 Task: Open a blank google sheet and write heading  Promote Sales. Add 10 people name  'Ethan Reynolds, Olivia Thompson, Benjamin Martinez, Emma Davis, Alexander Mitchell, Ava Rodriguez, Daniel Anderson, Mia Lewis, Christopher Scott, Sophia Harris.'Item code in between  1009-1200. Product range in between  2500-15000. Add Products   Keen Shoe, Lacoste Shoe, Merrell Shoe, Mizuno  Shoe, Onitsuka Tiger Shoe, Salomon Shoe, Sanuk Shoe, Saucony Shoe, Sperry Shoe, Superga Shoe.Choose quantity  3 to 9 Tax 12 percent commission 2 percent Total Add Amount. Save page Attendance Sheet for Weekly Analysisbook
Action: Mouse moved to (225, 240)
Screenshot: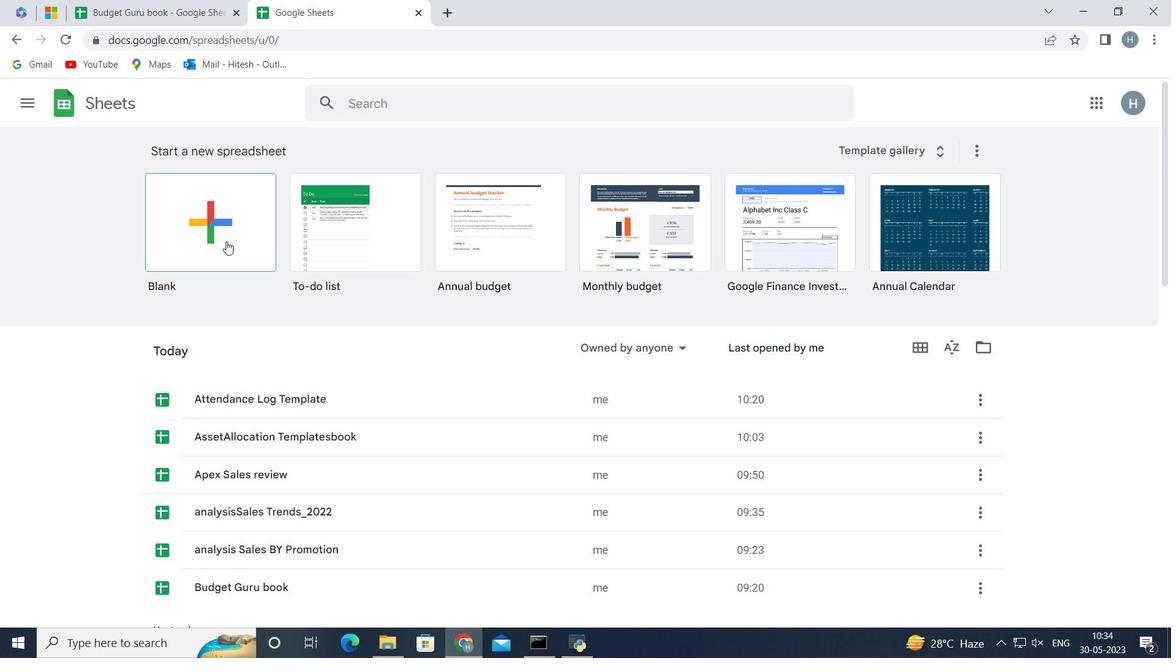 
Action: Mouse pressed left at (225, 240)
Screenshot: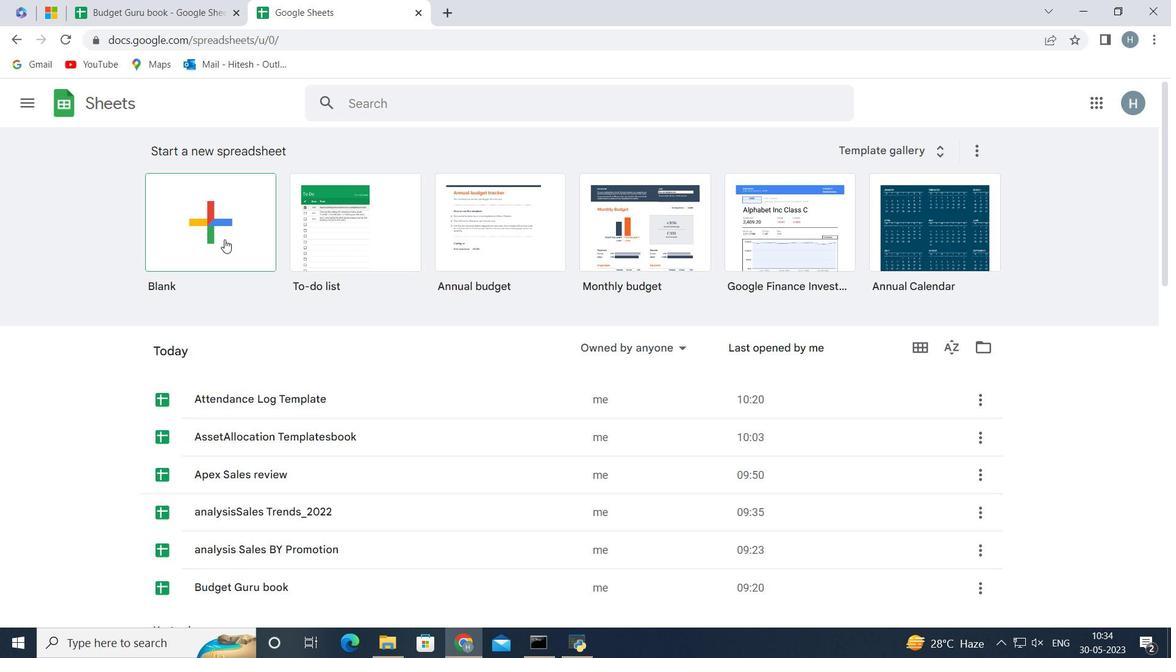 
Action: Mouse moved to (74, 212)
Screenshot: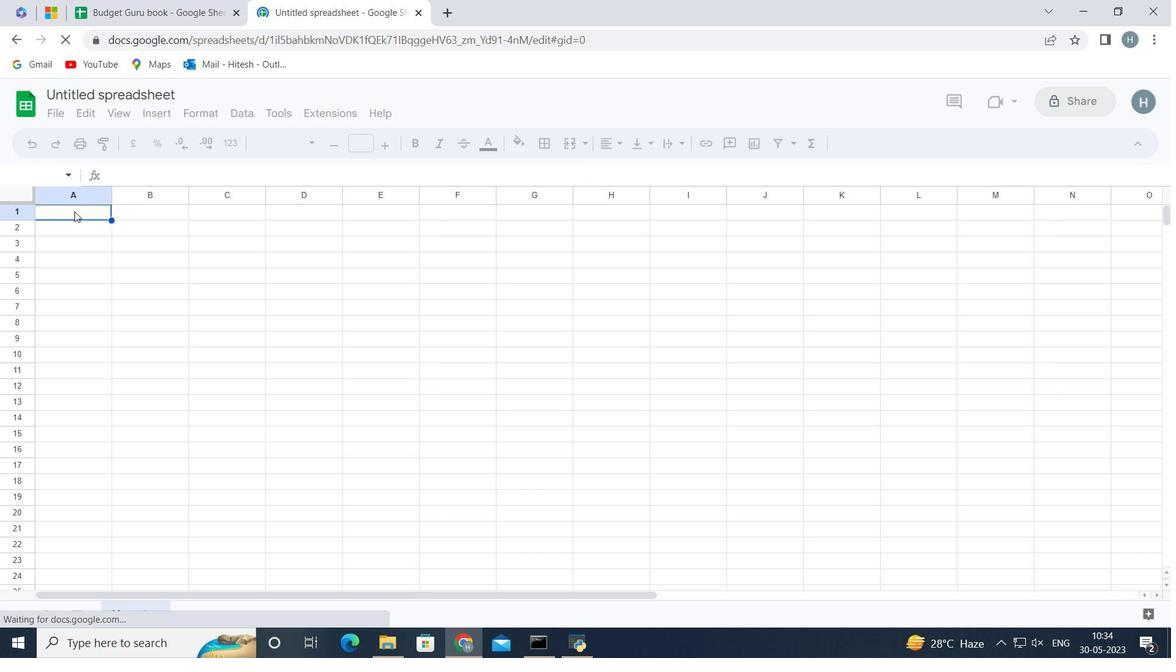 
Action: Key pressed <Key.shift><Key.shift><Key.shift><Key.shift><Key.shift><Key.shift><Key.shift><Key.shift><Key.shift><Key.shift><Key.shift><Key.shift><Key.shift><Key.shift><Key.shift><Key.shift><Key.shift><Key.shift><Key.shift><Key.shift>Promote<Key.space><Key.shift>S<Key.backspace>
Screenshot: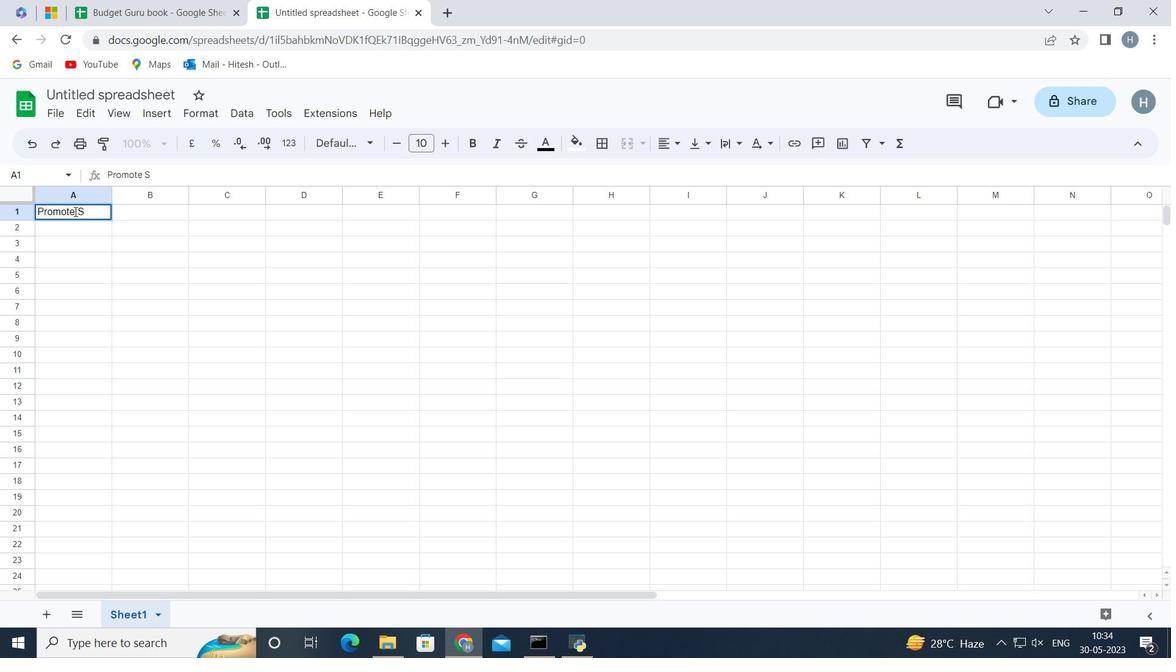 
Action: Mouse moved to (162, 217)
Screenshot: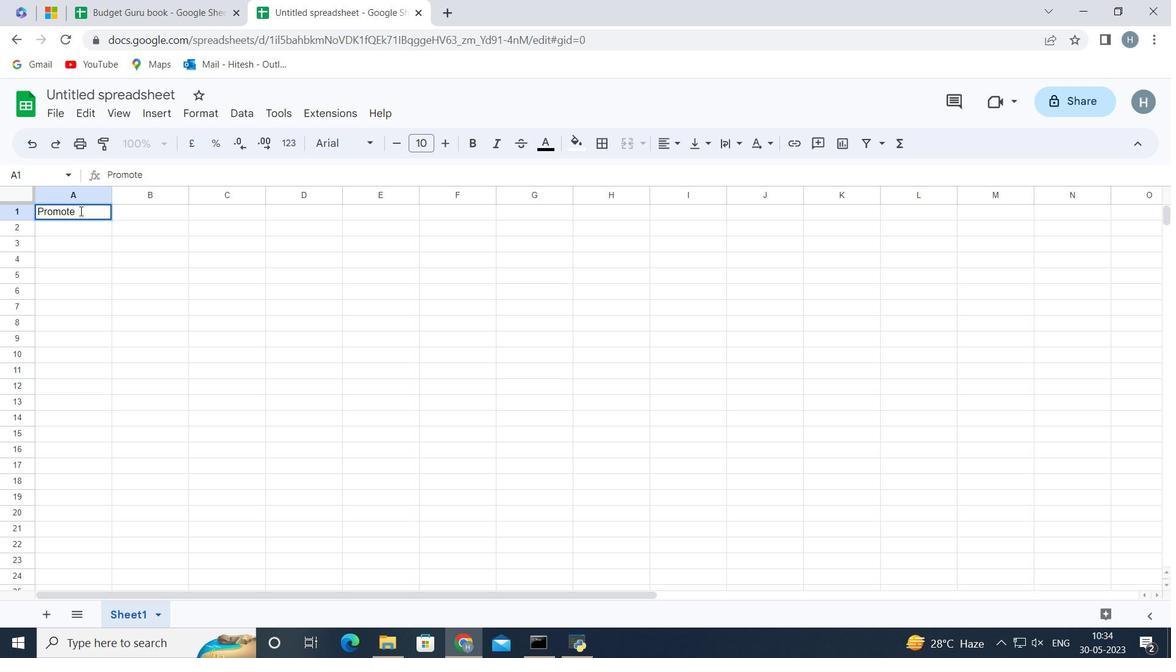 
Action: Key pressed <Key.shift>Sales<Key.enter>
Screenshot: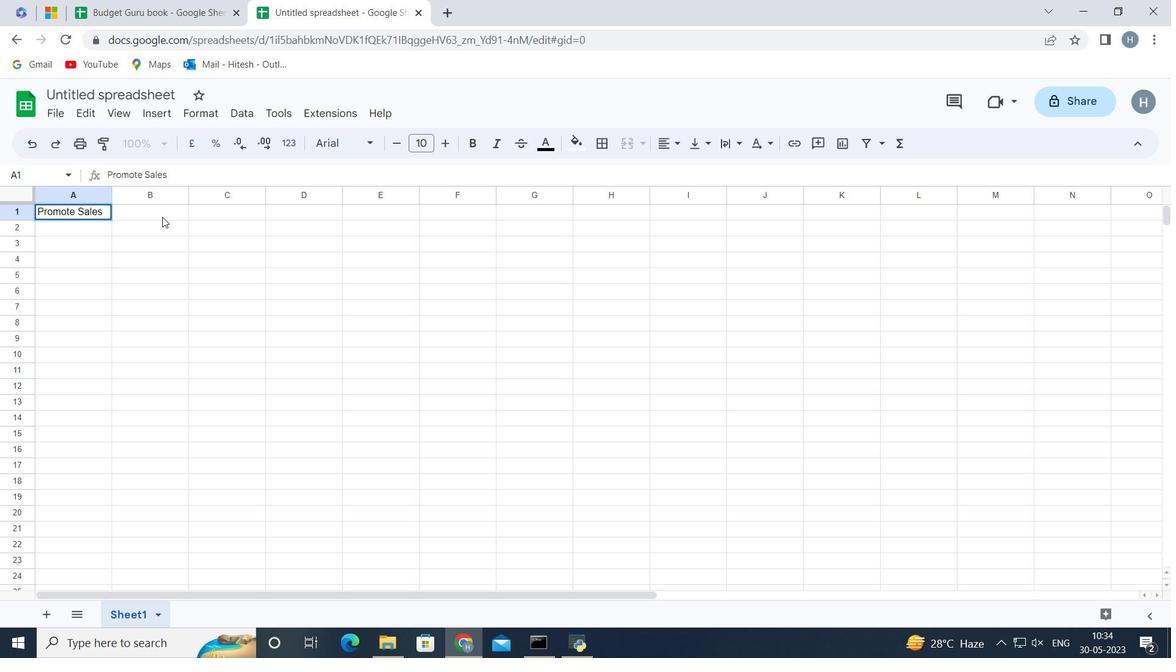 
Action: Mouse moved to (161, 219)
Screenshot: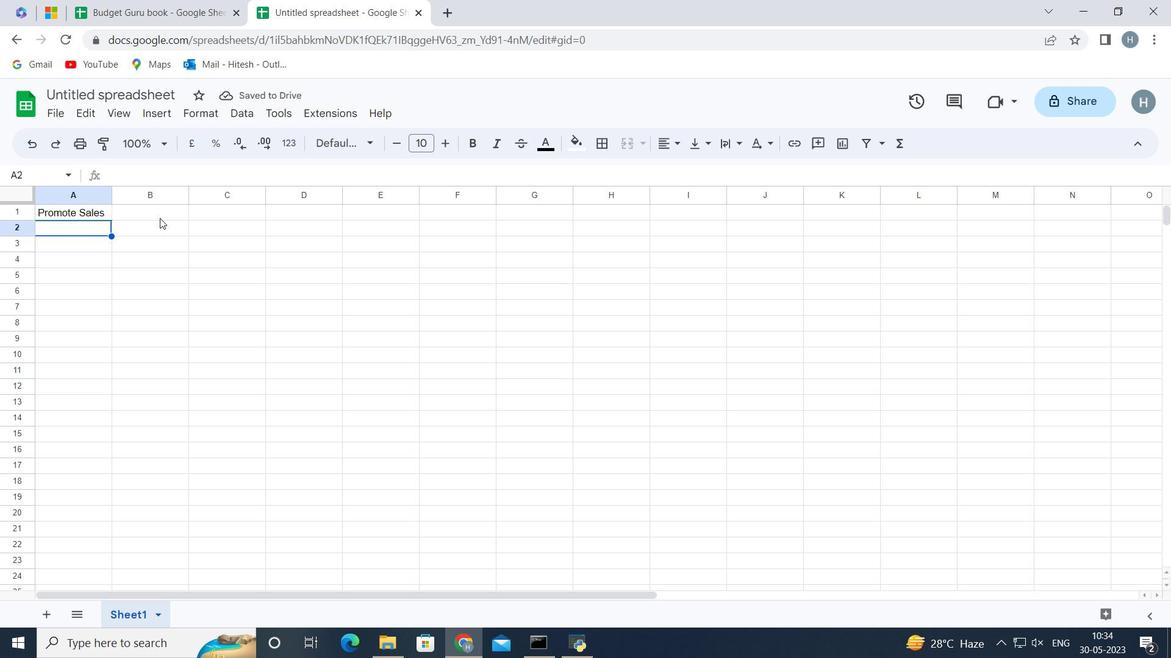 
Action: Key pressed <Key.shift>Name<Key.enter><Key.shift>Ethan<Key.space><Key.shift>Reynolds<Key.enter><Key.shift_r>Olivia<Key.space><Key.shift><Key.shift><Key.shift><Key.shift><Key.shift><Key.shift><Key.shift><Key.shift><Key.shift>Thompson<Key.enter><Key.shift>Benjamin<Key.space><Key.shift_r>Martinez<Key.enter><Key.shift>Daniel<Key.space><Key.shift>Anderson<Key.enter><Key.shift_r>Mia<Key.space><Key.shift_r>Lewis<Key.space><Key.enter><Key.shift><Key.shift><Key.shift><Key.shift>Christopher<Key.space><Key.shift>Scott<Key.enter><Key.shift>Sophia<Key.space><Key.shift>Harris
Screenshot: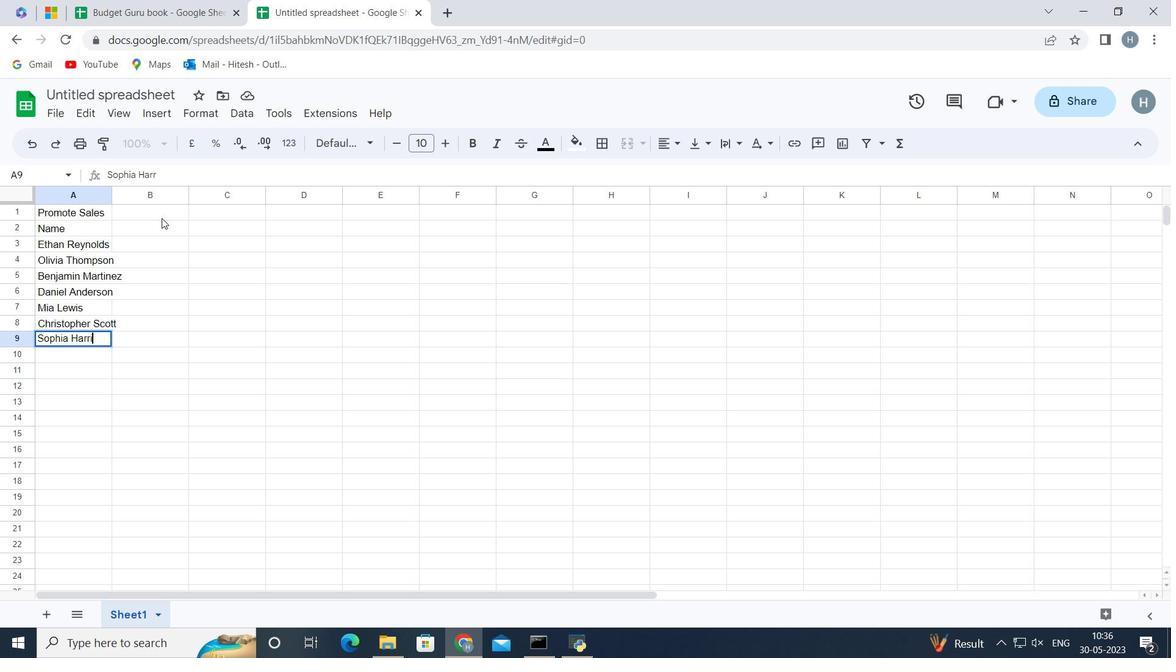 
Action: Mouse moved to (82, 288)
Screenshot: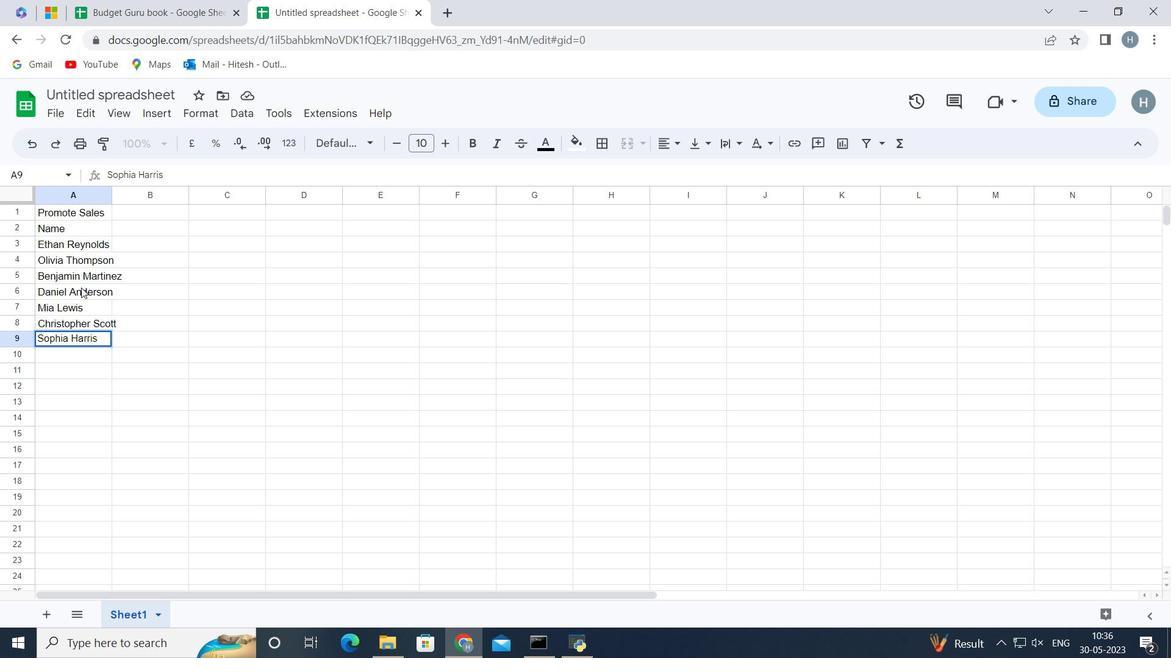 
Action: Mouse pressed left at (82, 288)
Screenshot: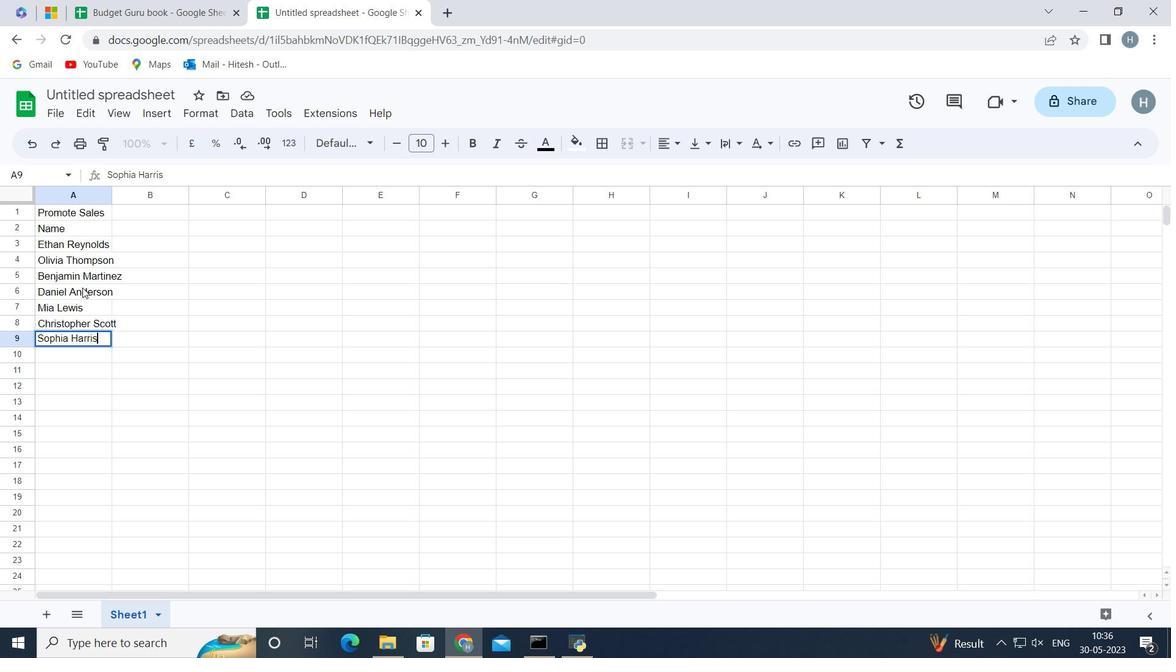 
Action: Mouse moved to (83, 288)
Screenshot: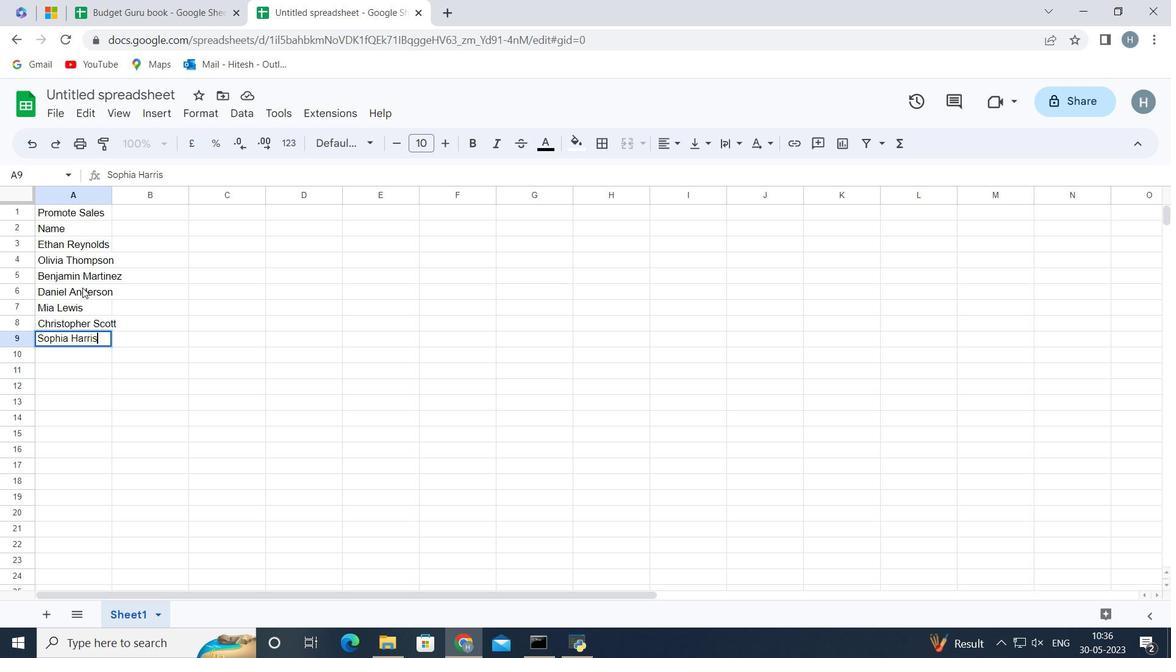
Action: Key pressed <Key.backspace><Key.down><Key.backspace><Key.down><Key.backspace><Key.down><Key.backspace><Key.up><Key.up><Key.up>
Screenshot: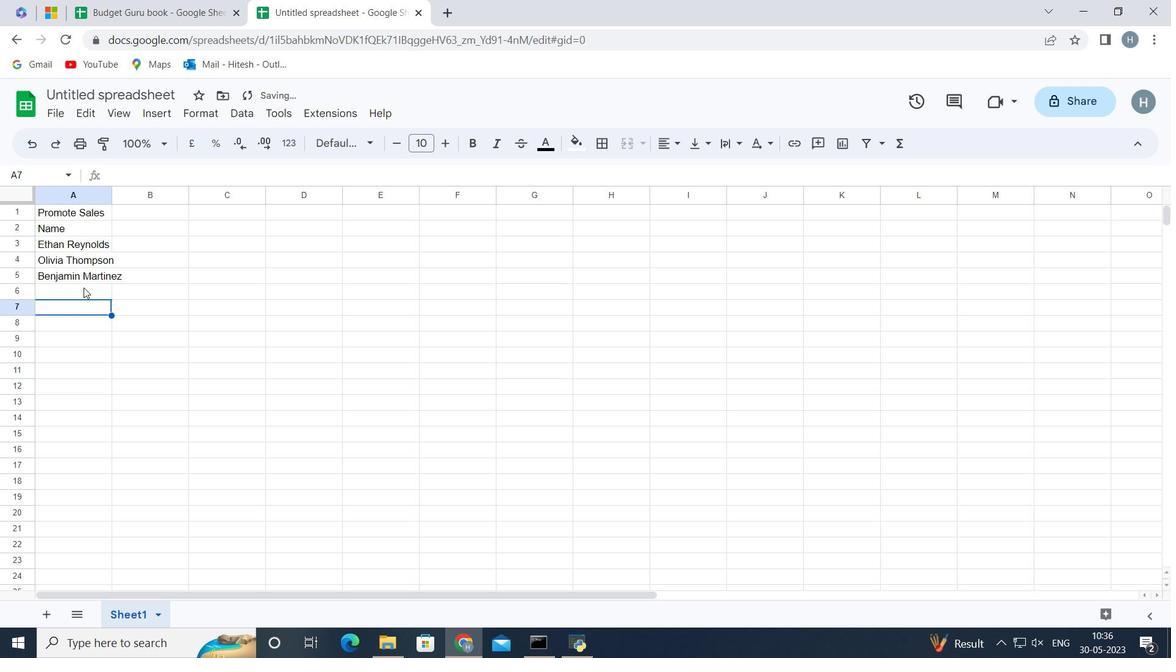 
Action: Mouse moved to (65, 293)
Screenshot: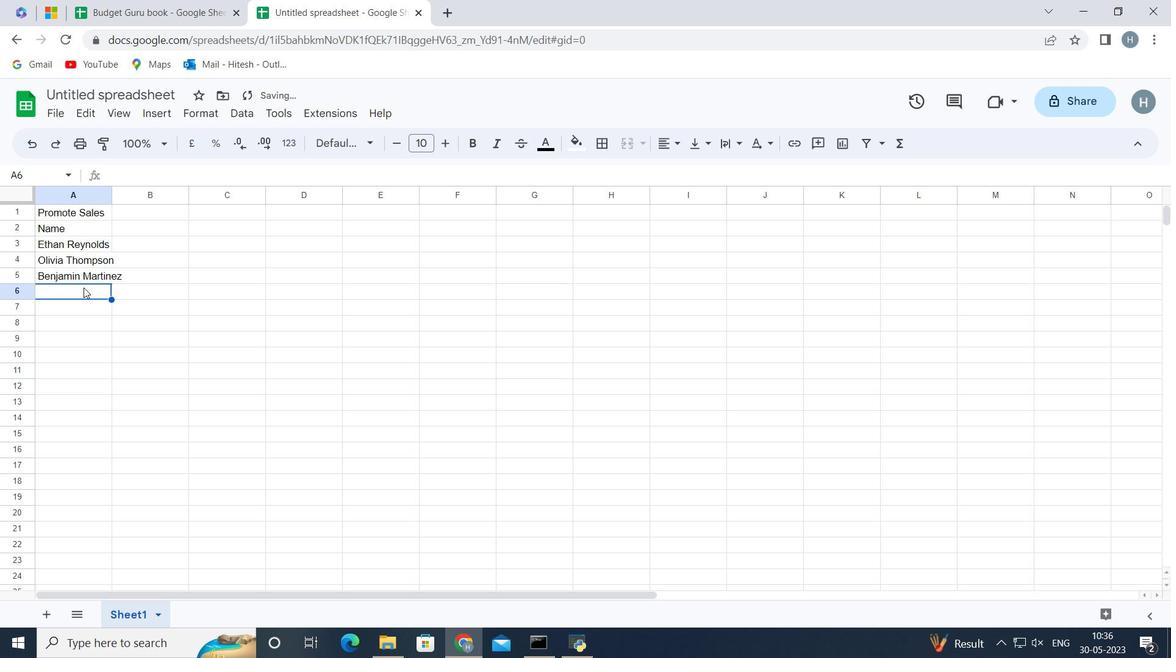 
Action: Key pressed <Key.shift><Key.shift>Emma<Key.space><Key.shift>Davis<Key.enter><Key.shift>Alexander<Key.space><Key.shift_r>Mitchell<Key.enter><Key.shift>Christopher<Key.space><Key.shift>Scott<Key.enter>
Screenshot: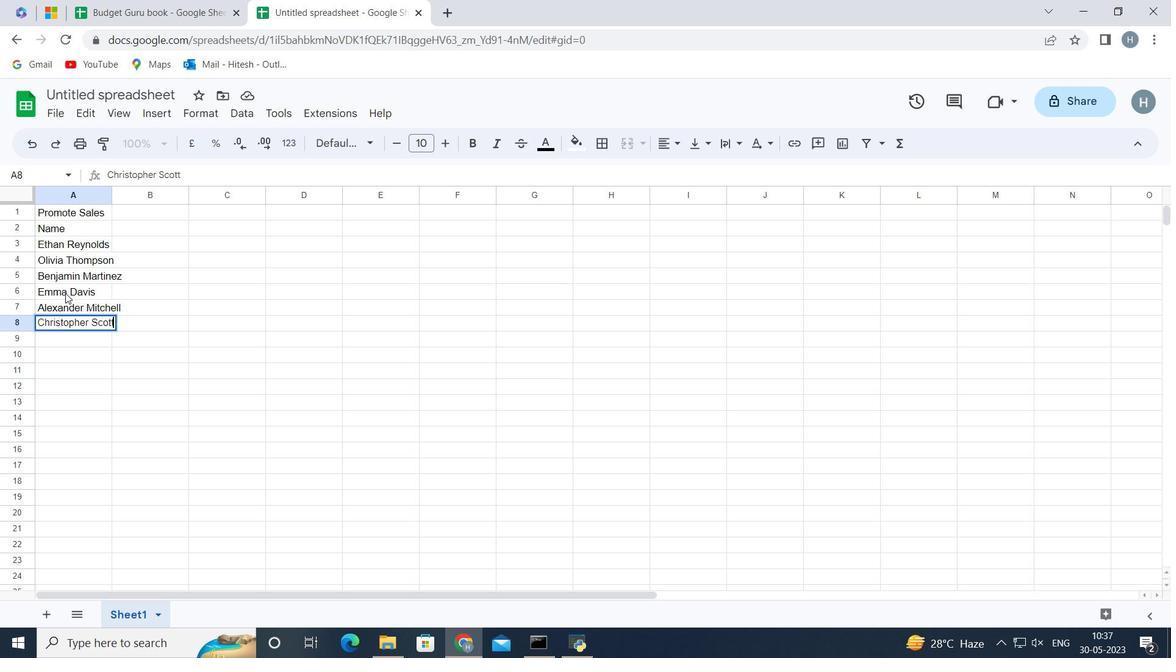 
Action: Mouse moved to (75, 238)
Screenshot: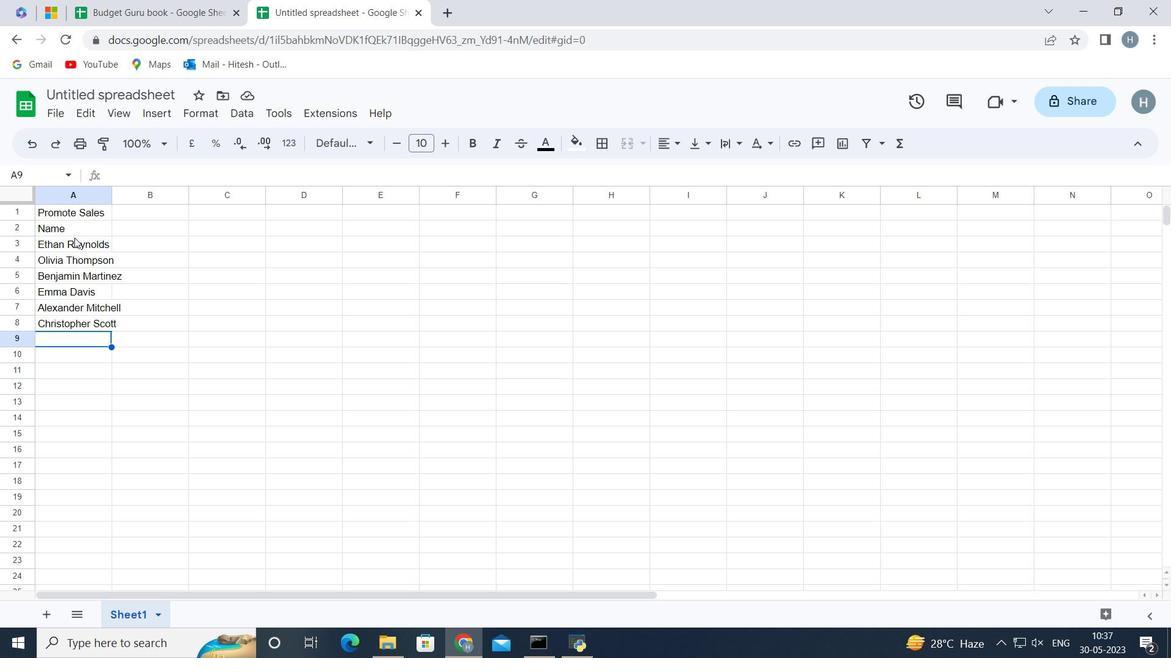 
Action: Mouse pressed left at (75, 238)
Screenshot: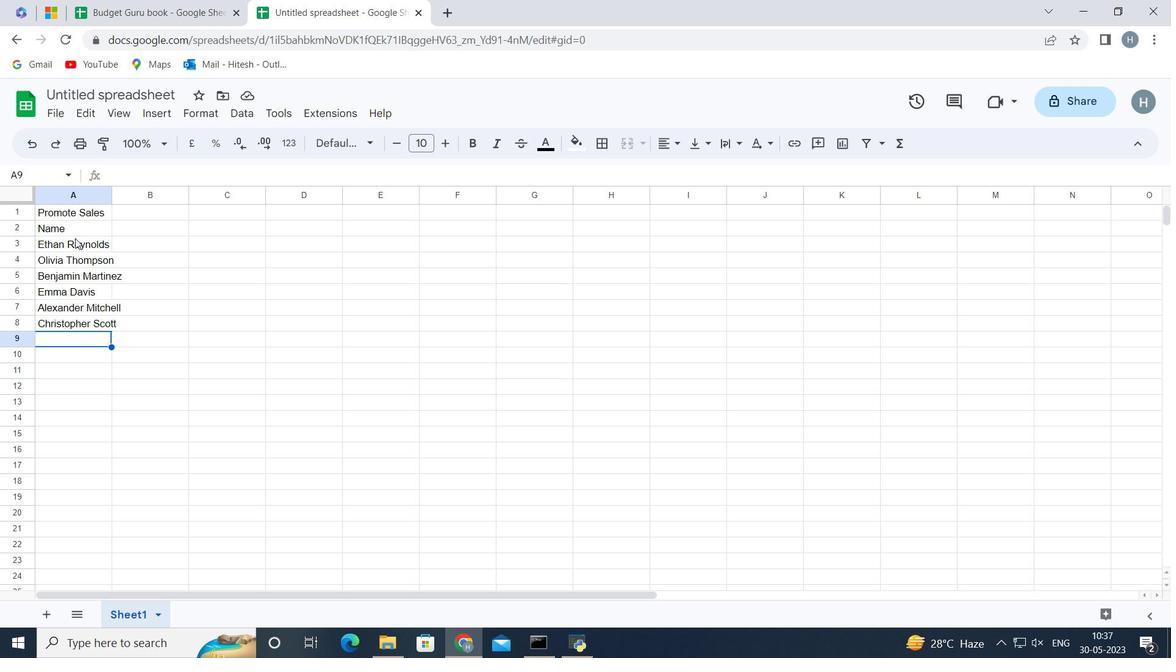 
Action: Mouse moved to (90, 255)
Screenshot: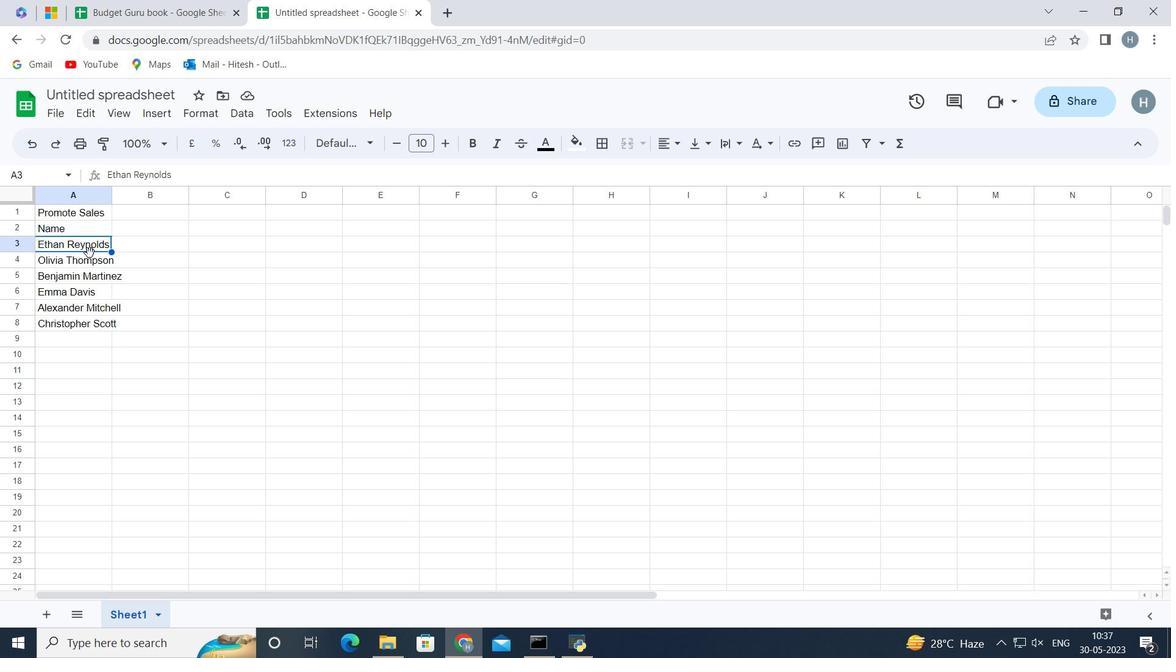 
Action: Mouse pressed left at (90, 255)
Screenshot: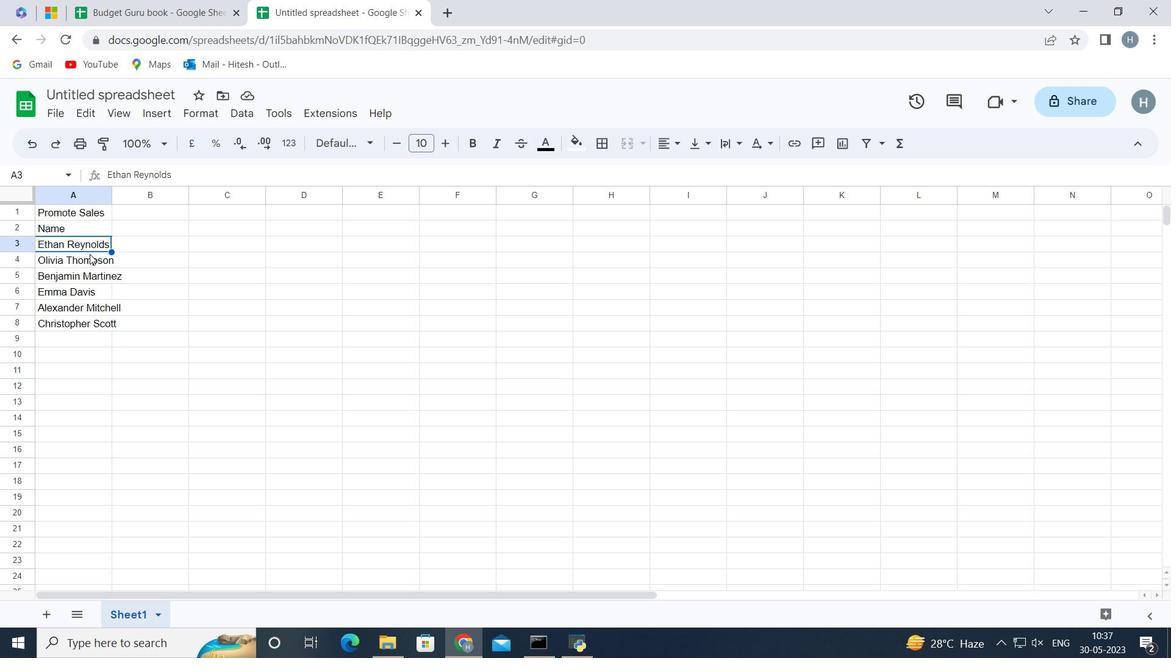 
Action: Mouse moved to (93, 272)
Screenshot: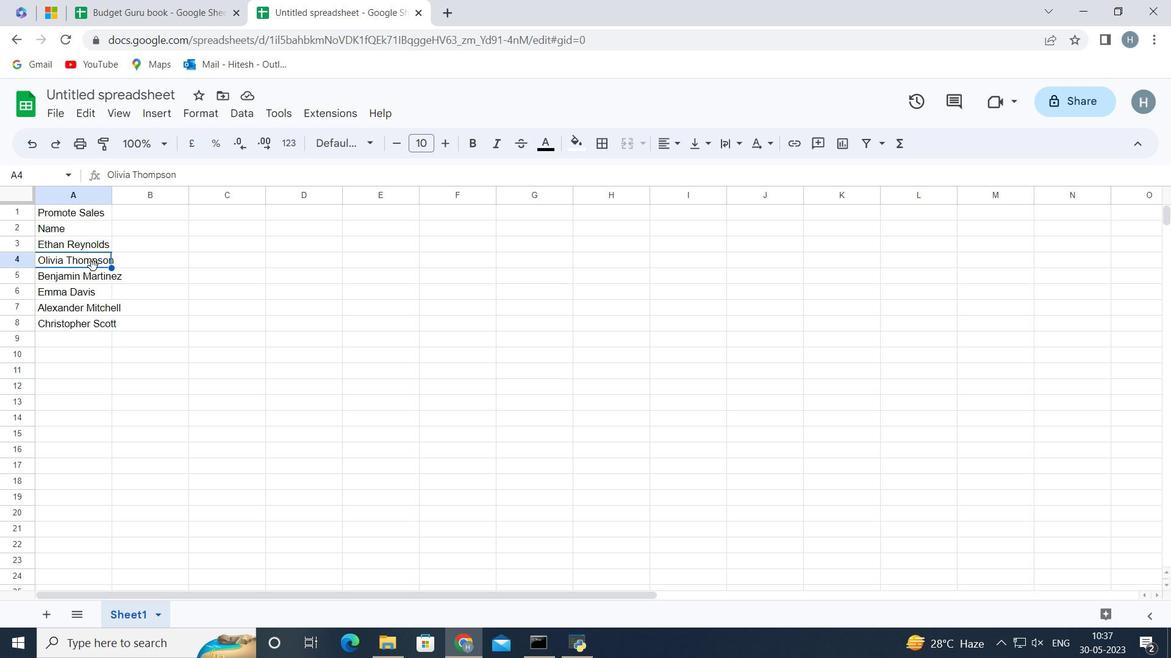 
Action: Mouse pressed left at (93, 272)
Screenshot: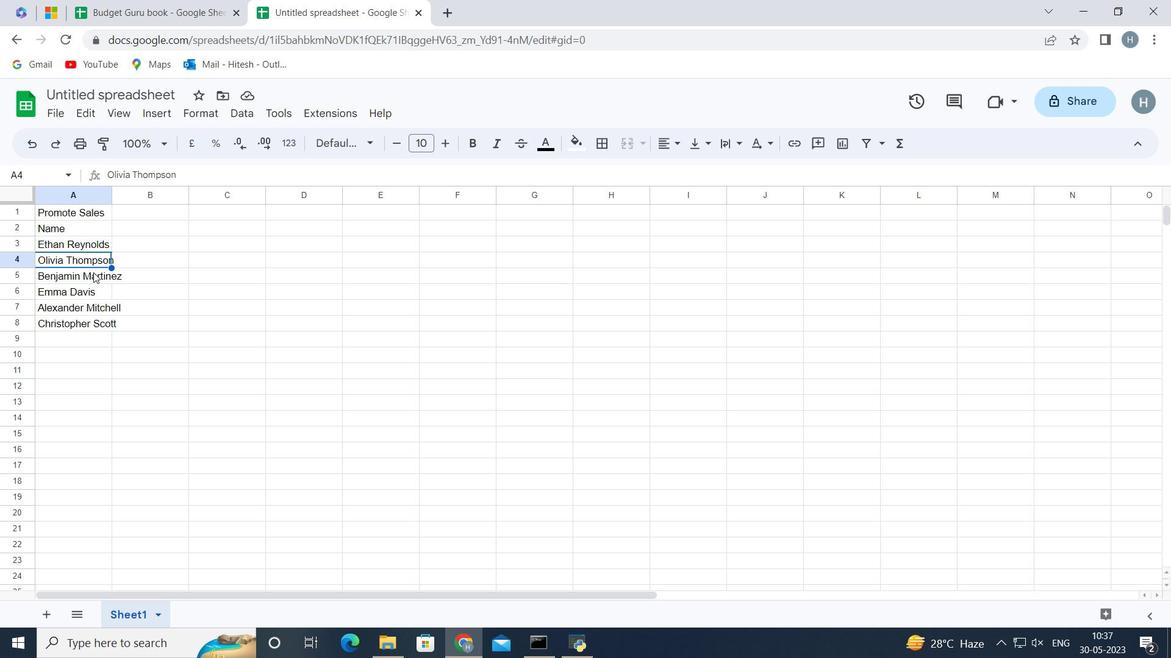 
Action: Mouse moved to (92, 288)
Screenshot: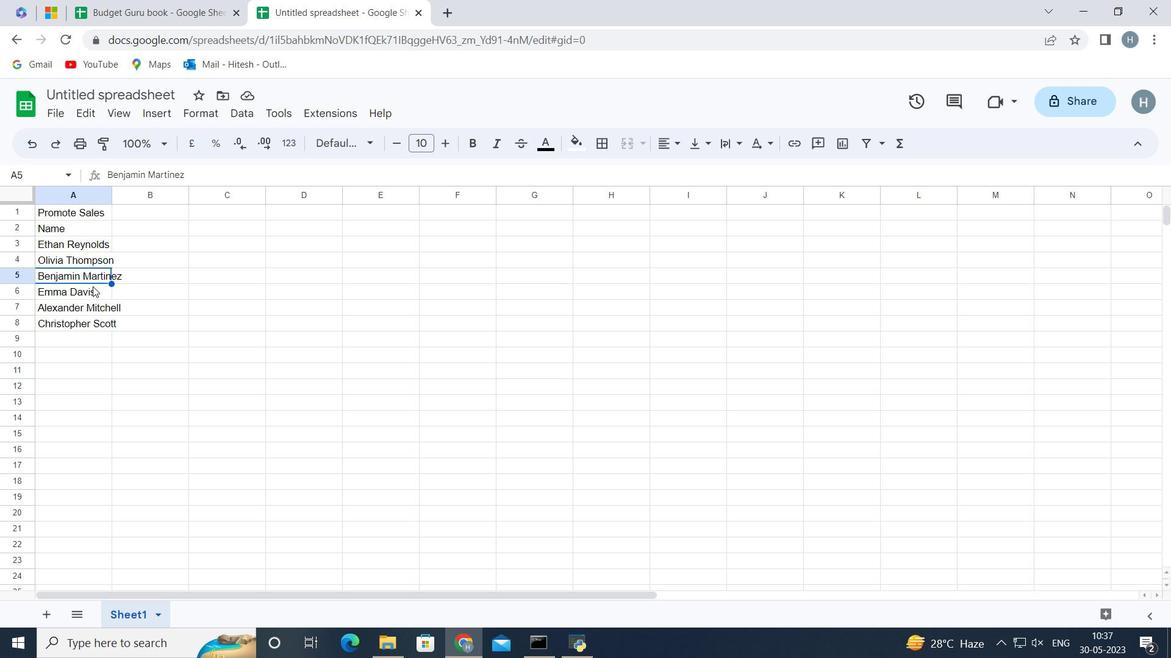 
Action: Mouse pressed left at (92, 288)
Screenshot: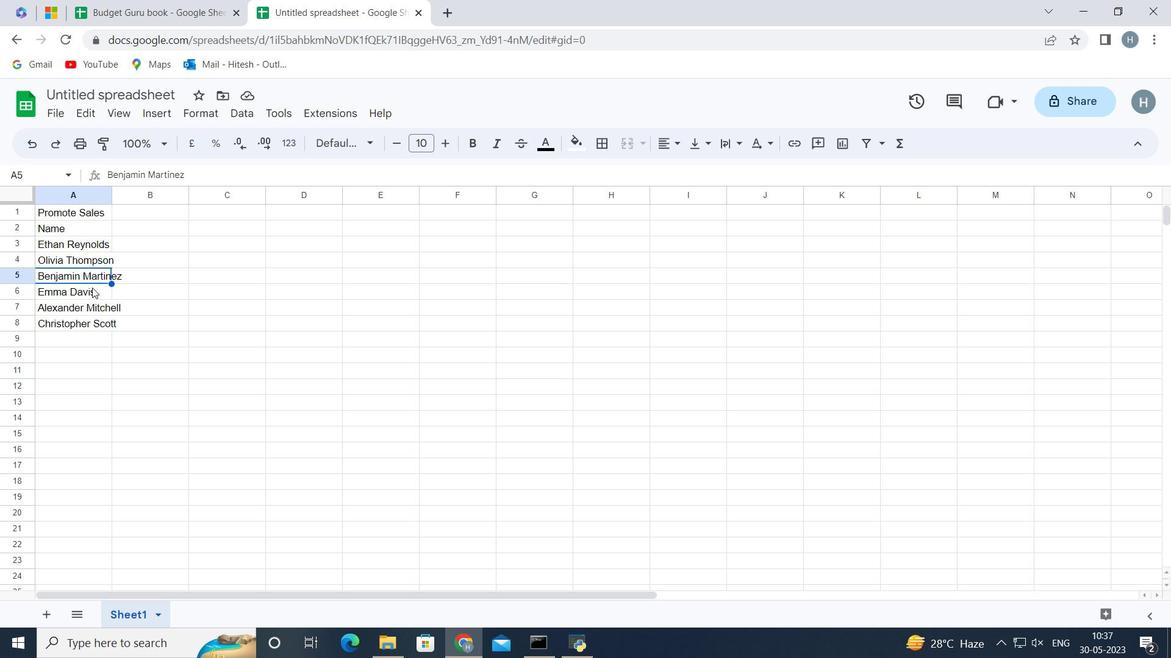 
Action: Mouse moved to (90, 314)
Screenshot: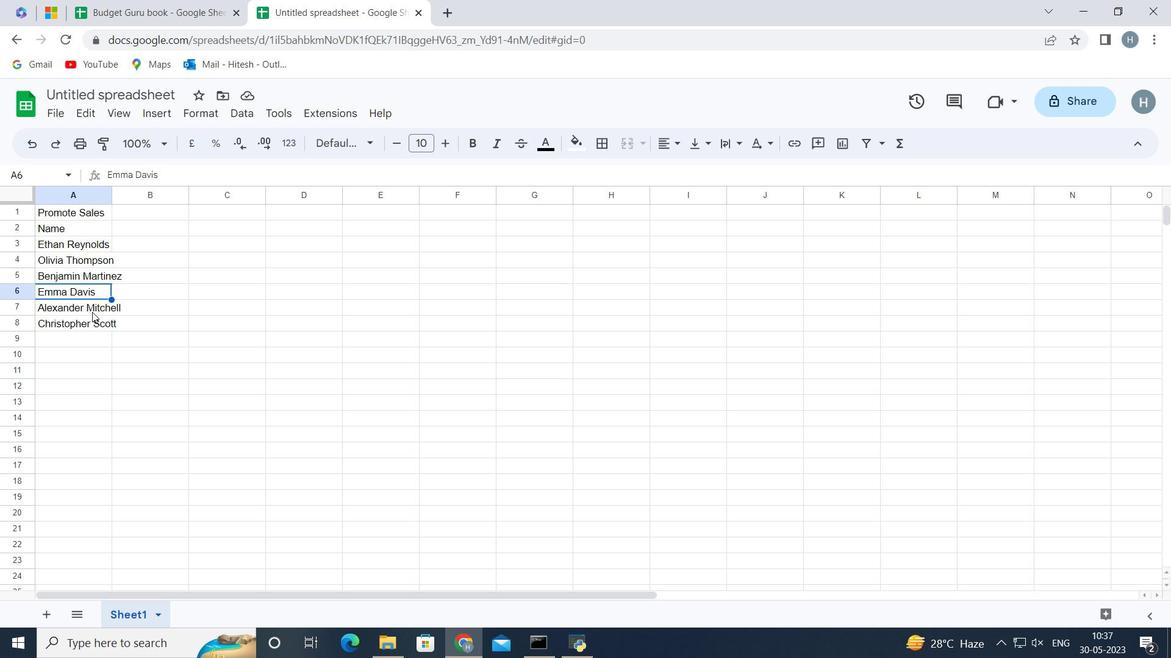 
Action: Mouse pressed left at (90, 314)
Screenshot: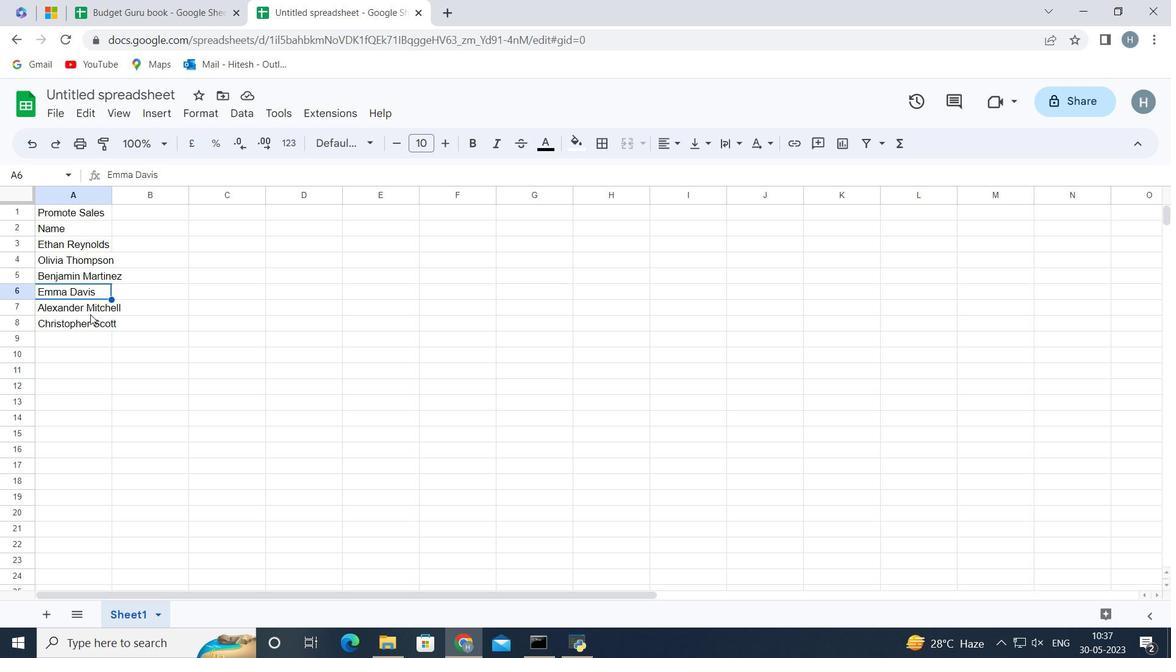 
Action: Mouse moved to (89, 327)
Screenshot: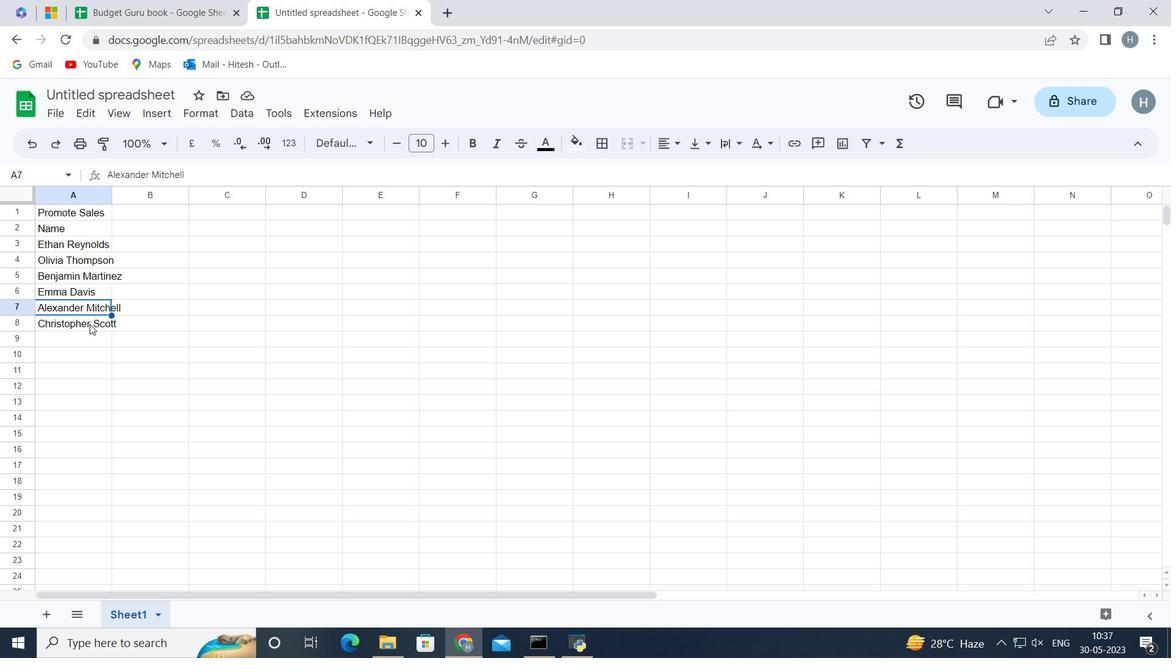 
Action: Mouse pressed left at (89, 327)
Screenshot: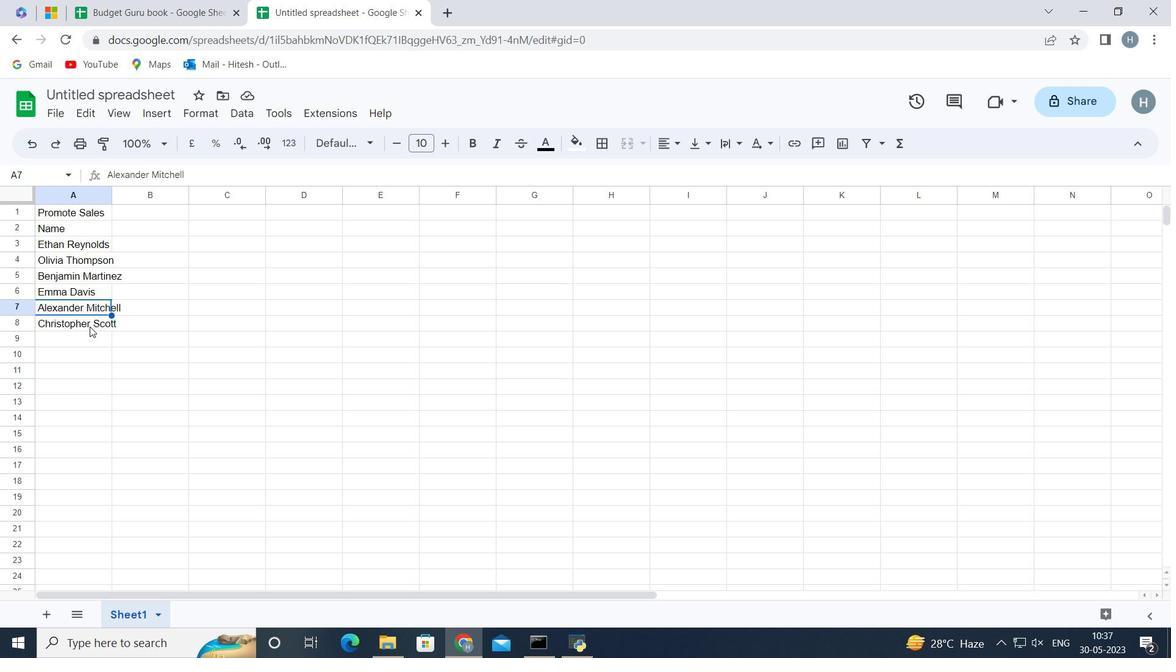 
Action: Key pressed <Key.backspace><Key.shift>Ava<Key.space><Key.shift>Rodriguez<Key.enter><Key.shift>Dano<Key.backspace>iel<Key.space><Key.shift>Anderson<Key.space><Key.shift_r>Mia<Key.space><Key.shift_r>Lewis<Key.backspace><Key.backspace><Key.backspace><Key.backspace><Key.backspace><Key.backspace><Key.backspace><Key.backspace><Key.backspace><Key.enter><Key.shift_r>Mia<Key.space><Key.shift_r>Lewis<Key.enter><Key.shift>Christopher<Key.space><Key.shift>Scott<Key.enter><Key.shift>Sophia<Key.space><Key.shift><Key.shift><Key.shift><Key.shift><Key.shift><Key.shift><Key.shift><Key.shift>Harris<Key.enter>
Screenshot: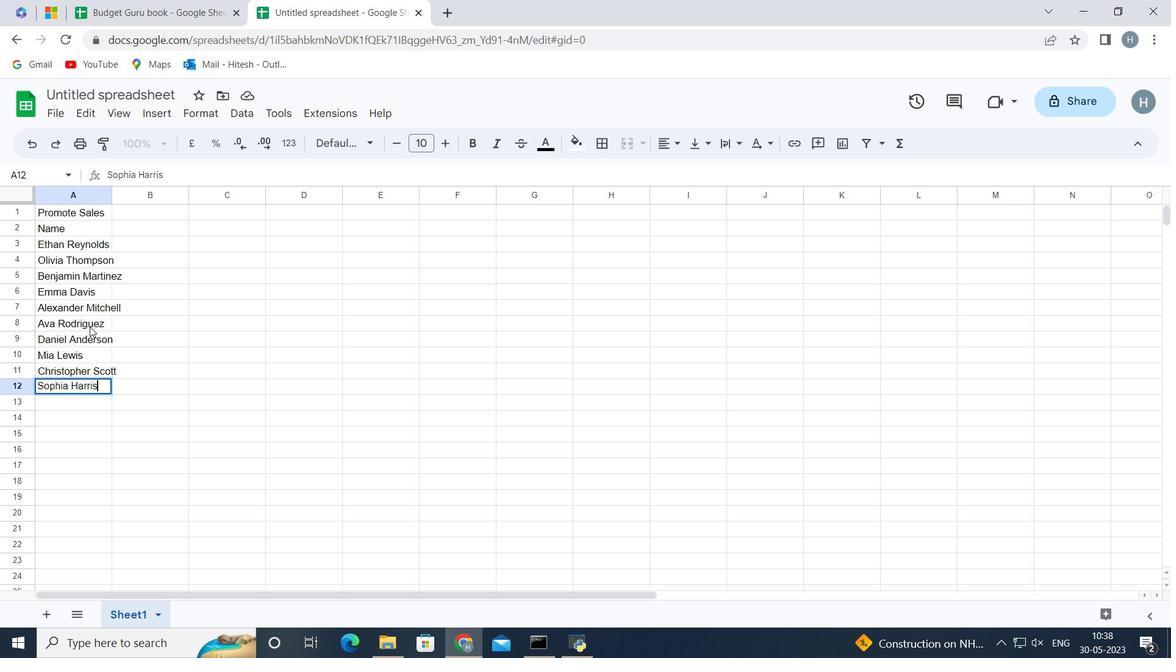 
Action: Mouse moved to (75, 200)
Screenshot: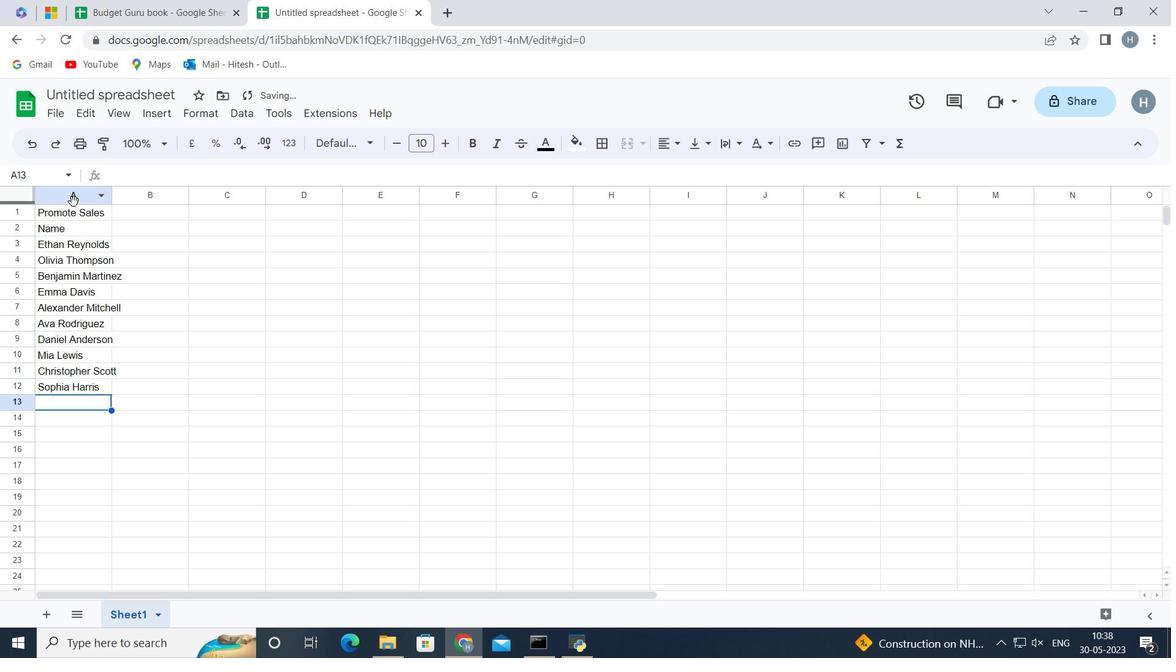 
Action: Mouse pressed left at (75, 200)
Screenshot: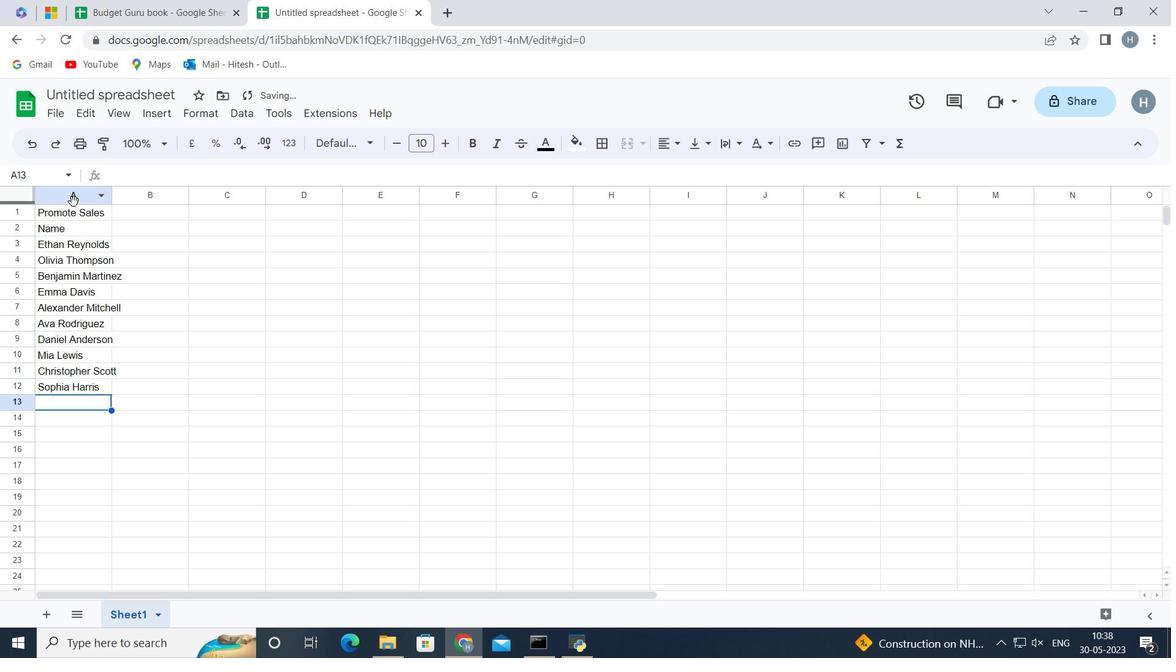 
Action: Mouse moved to (58, 195)
Screenshot: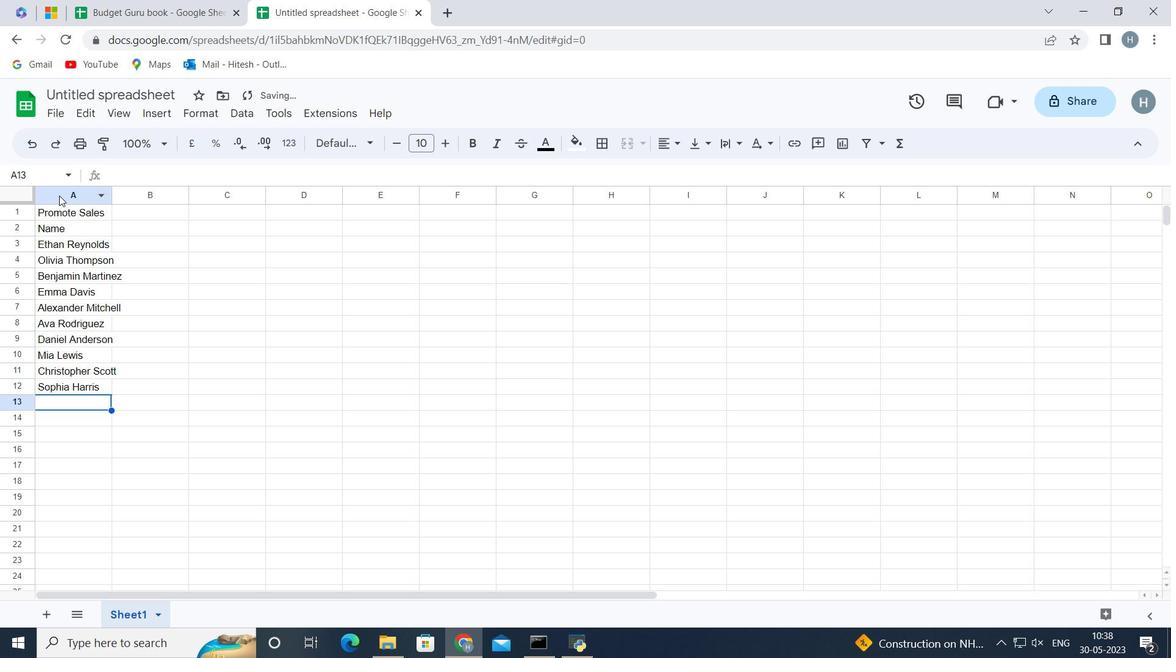 
Action: Mouse pressed left at (58, 195)
Screenshot: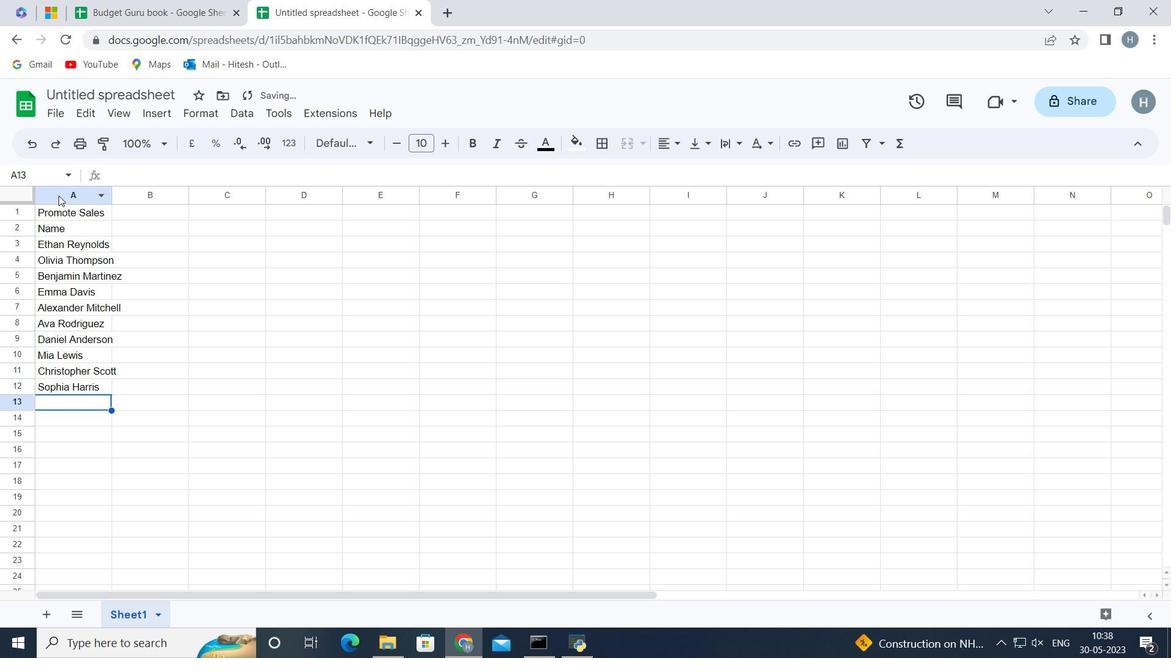 
Action: Mouse moved to (111, 194)
Screenshot: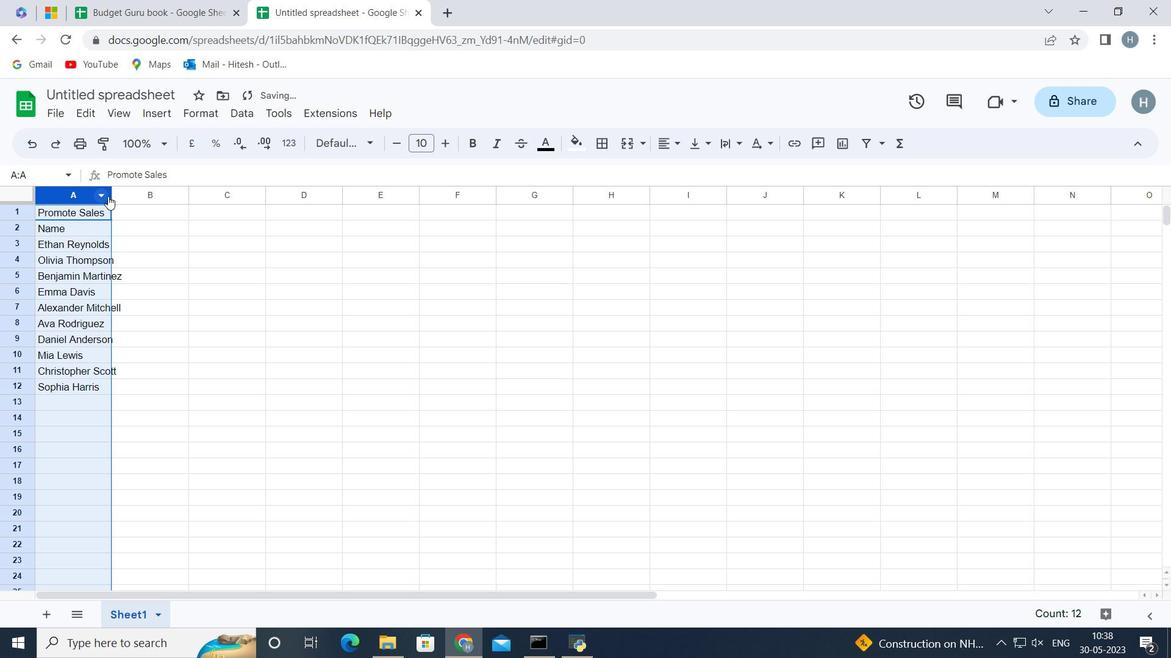 
Action: Mouse pressed left at (111, 194)
Screenshot: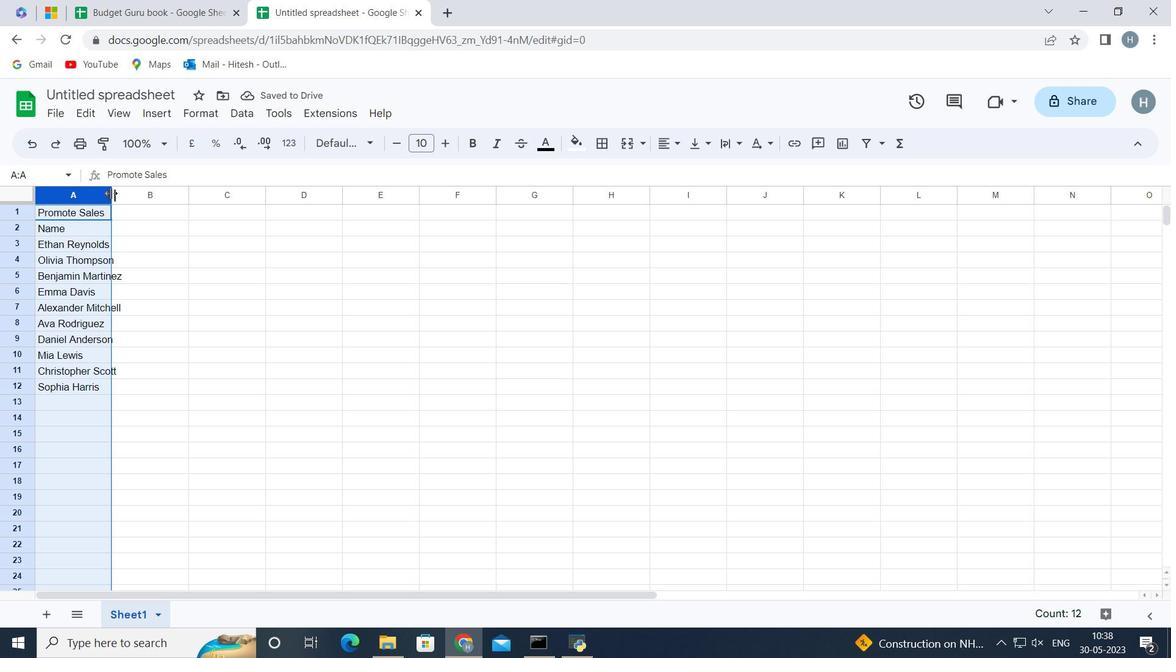 
Action: Mouse pressed left at (111, 194)
Screenshot: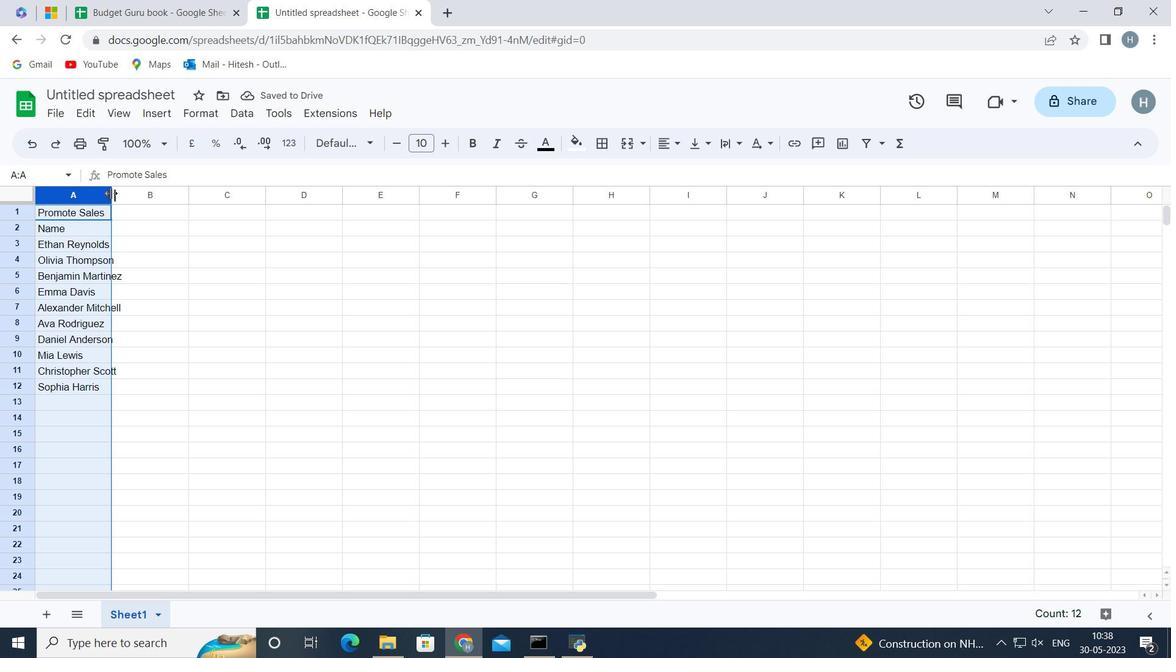 
Action: Mouse moved to (159, 226)
Screenshot: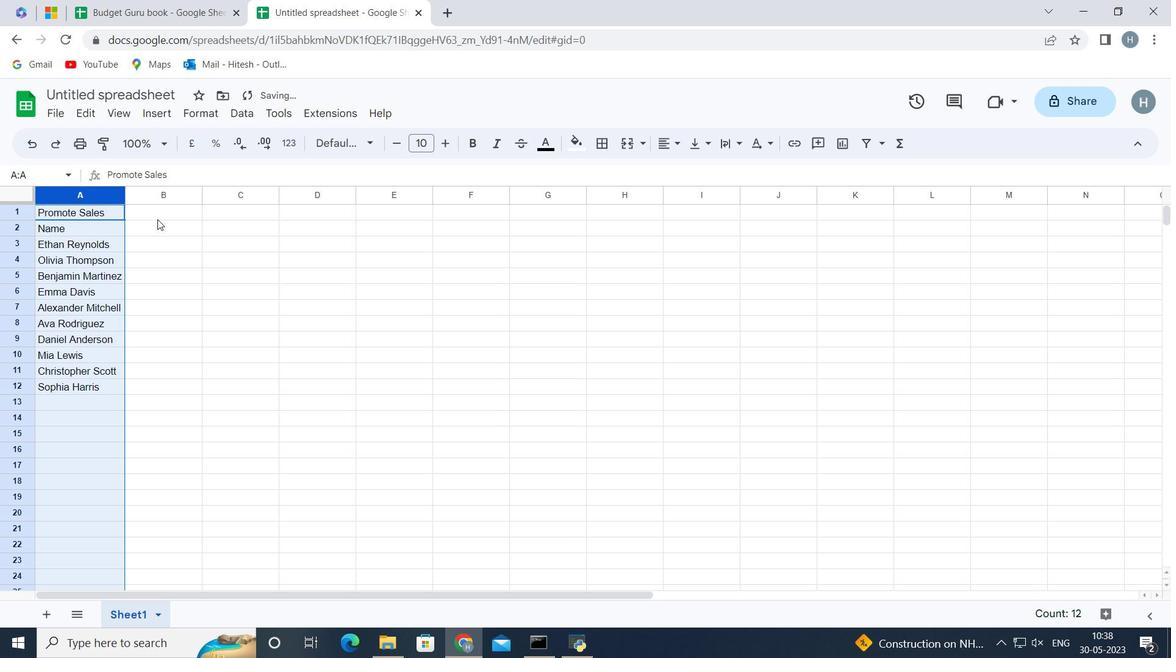 
Action: Mouse pressed left at (159, 226)
Screenshot: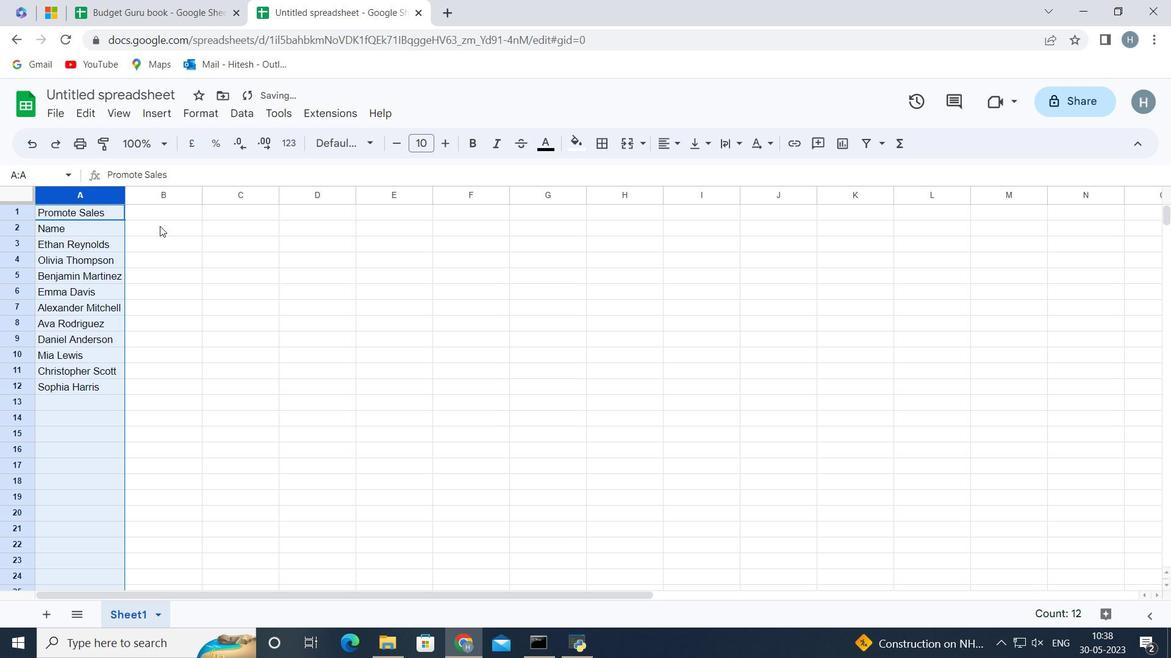 
Action: Key pressed <Key.shift>Iteam<Key.space><Key.shift>Code<Key.enter>1010<Key.enter>1050<Key.enter>1100<Key.enter>1180<Key.enter>1200<Key.enter>1040<Key.enter>1030<Key.enter>1150<Key.enter>1120<Key.enter>1009<Key.enter>
Screenshot: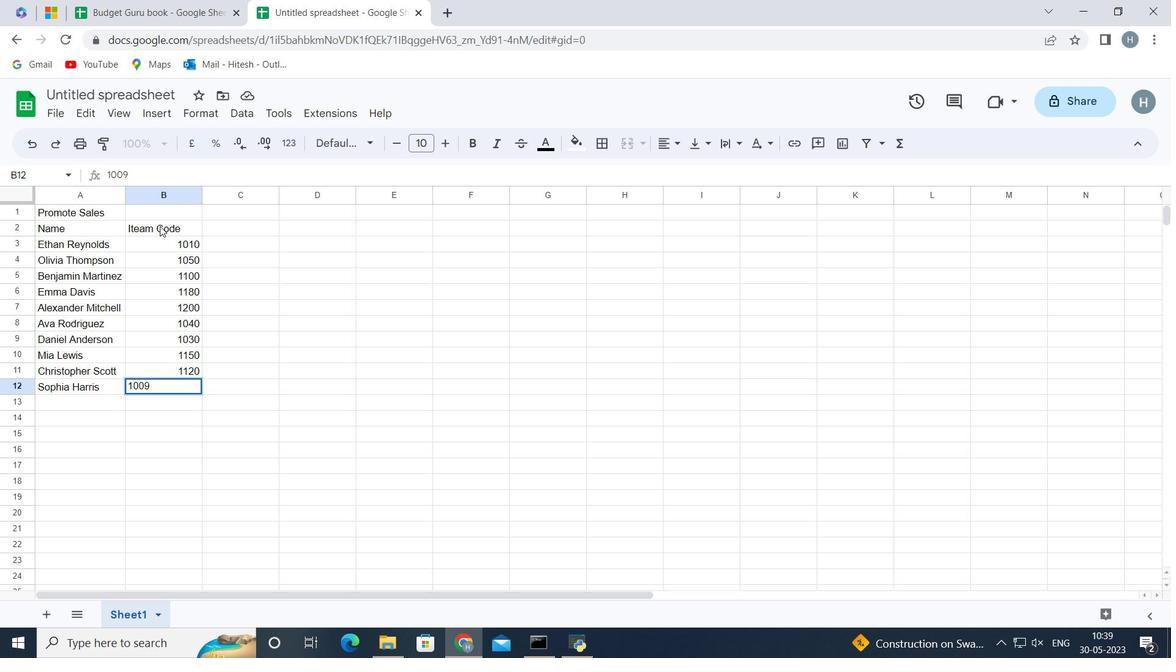
Action: Mouse moved to (243, 222)
Screenshot: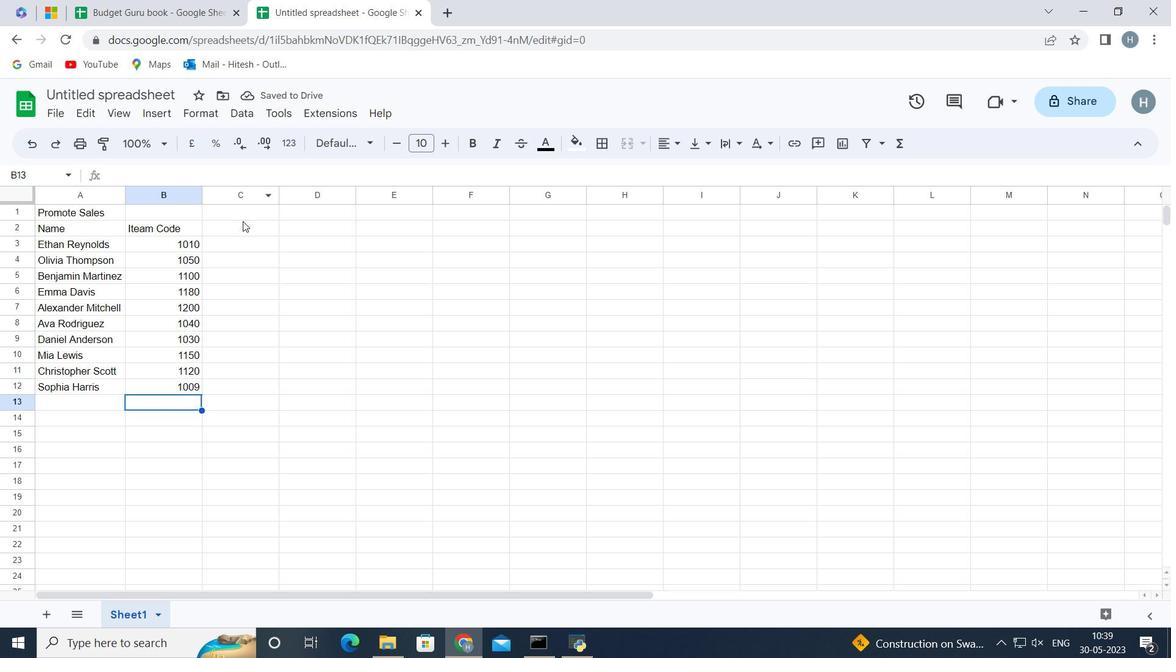 
Action: Mouse pressed left at (243, 222)
Screenshot: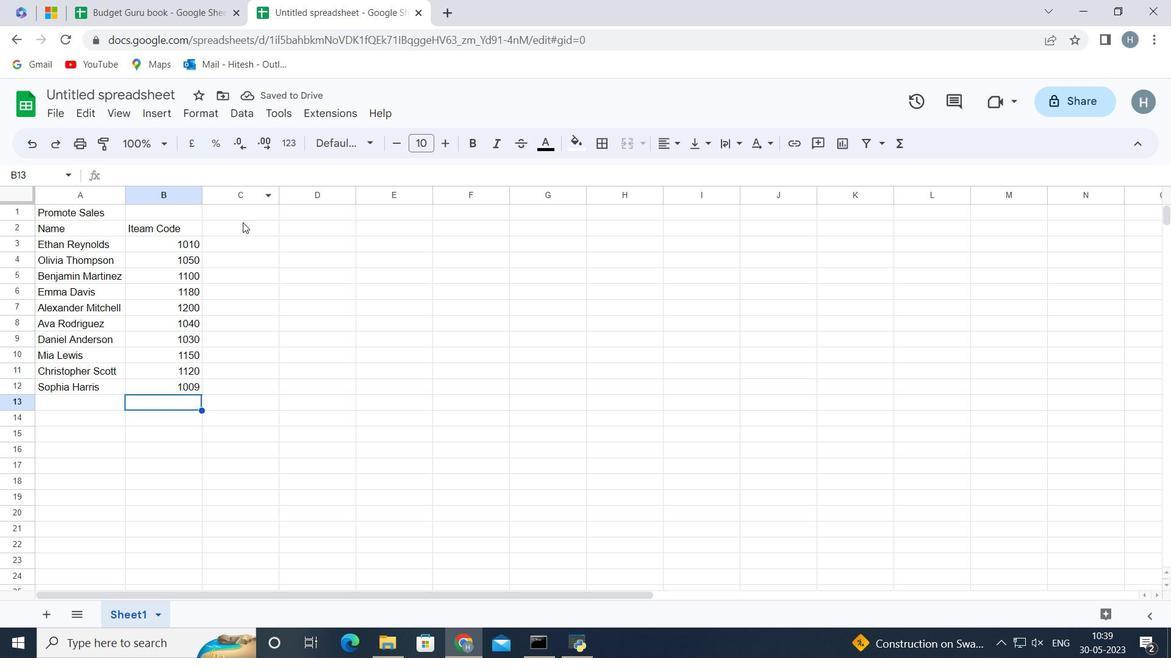 
Action: Mouse moved to (244, 222)
Screenshot: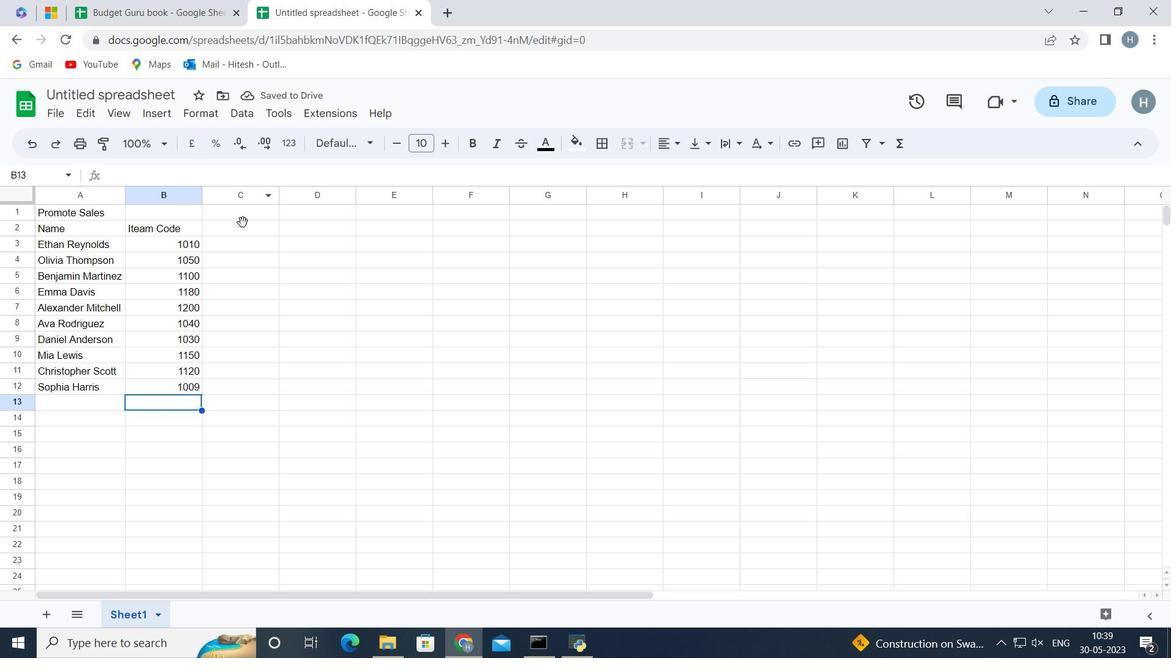 
Action: Key pressed <Key.shift>Product<Key.space><Key.shift>Rang<Key.enter>5000<Key.enter>12000<Key.enter>15000<Key.enter>6000<Key.enter>1199<Key.backspace><Key.backspace>000<Key.enter>3000<Key.enter>14000<Key.enter>8000<Key.enter>13000<Key.enter>9000<Key.enter>
Screenshot: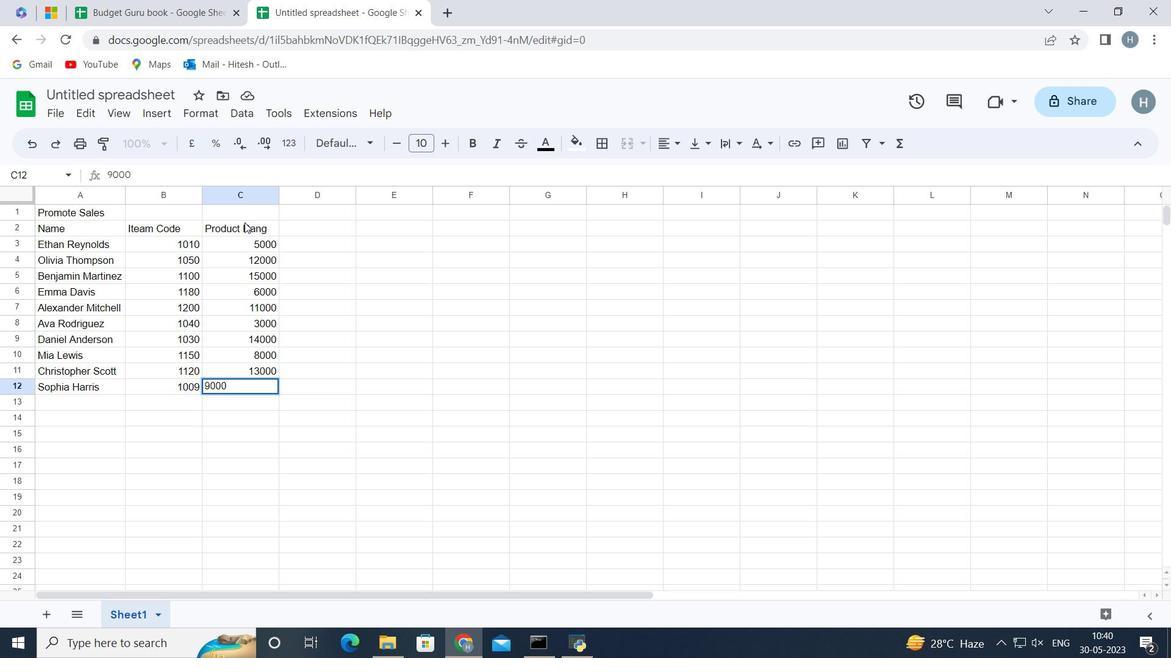 
Action: Mouse moved to (307, 230)
Screenshot: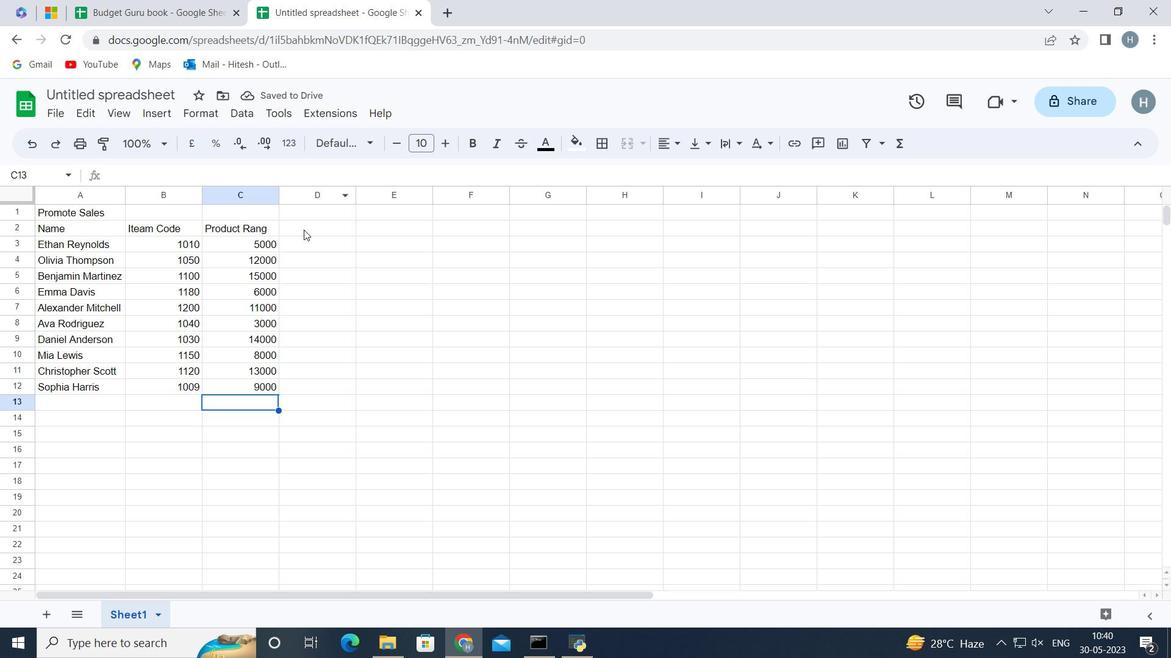 
Action: Mouse pressed left at (307, 230)
Screenshot: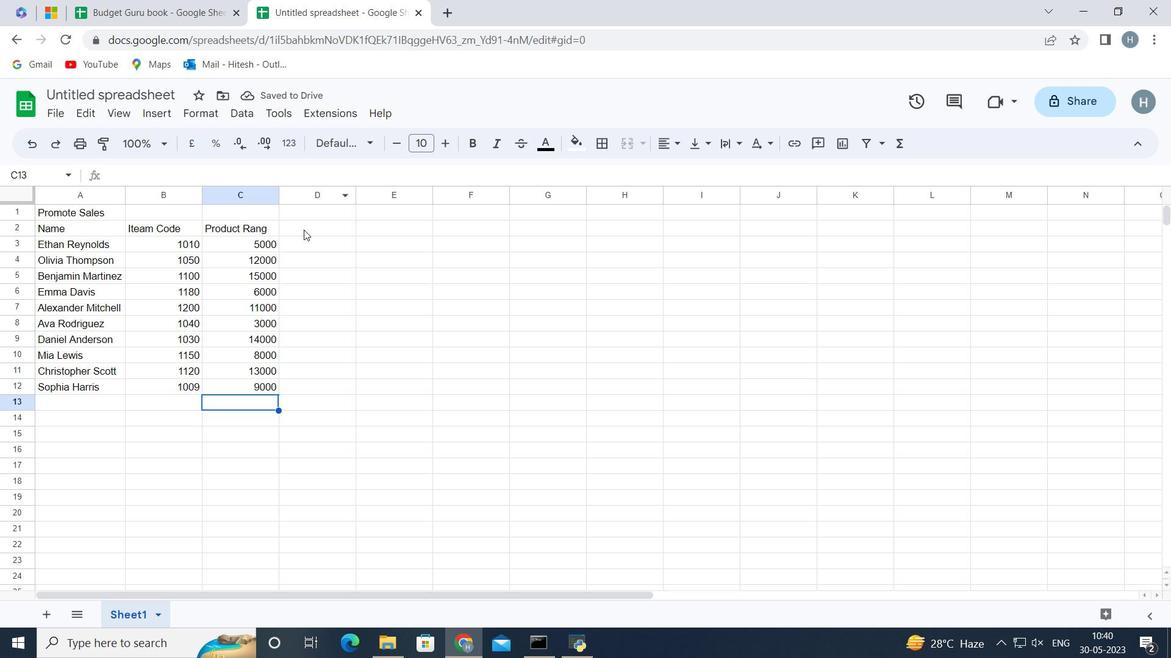 
Action: Key pressed <Key.shift>Products<Key.enter>
Screenshot: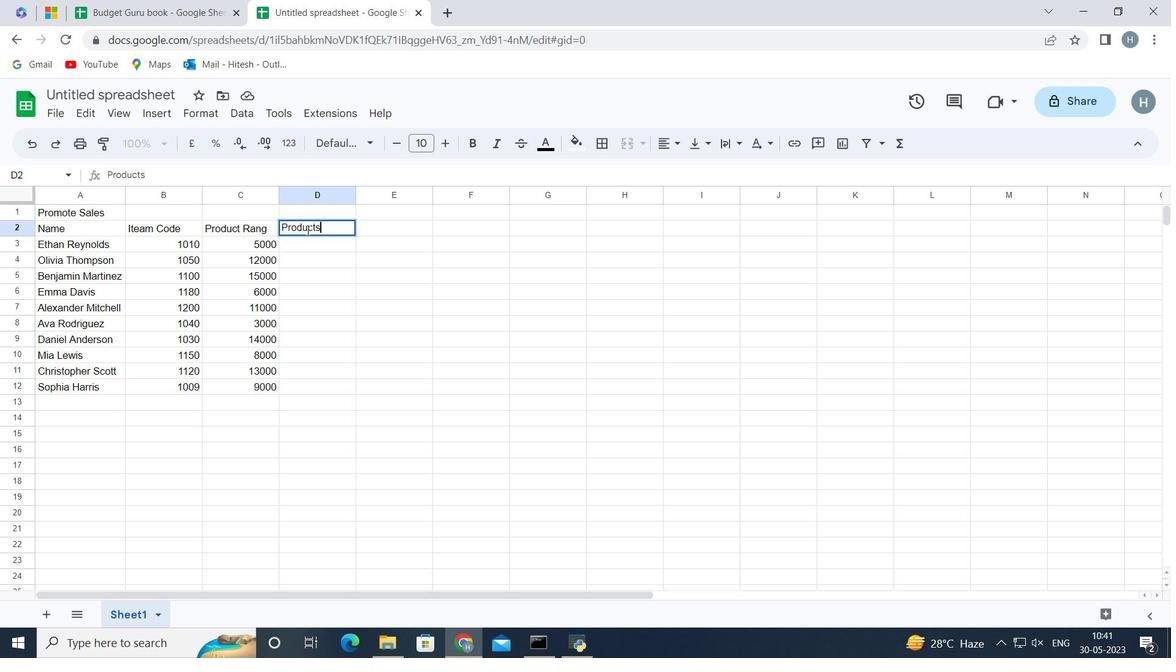 
Action: Mouse moved to (348, 240)
Screenshot: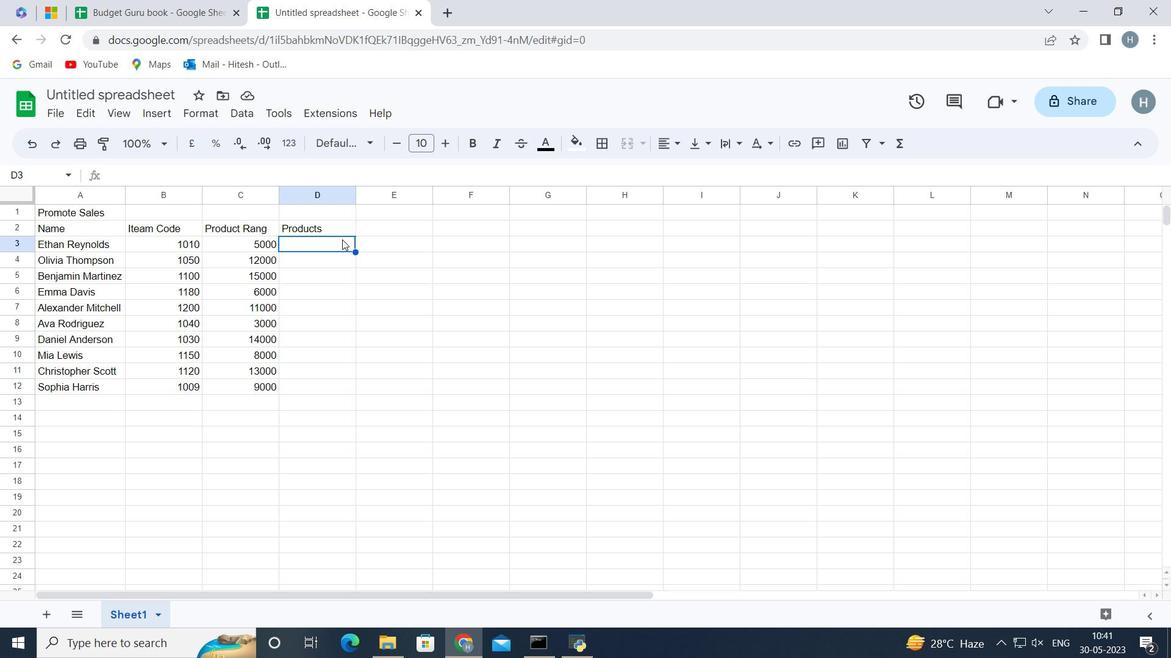 
Action: Mouse pressed left at (348, 240)
Screenshot: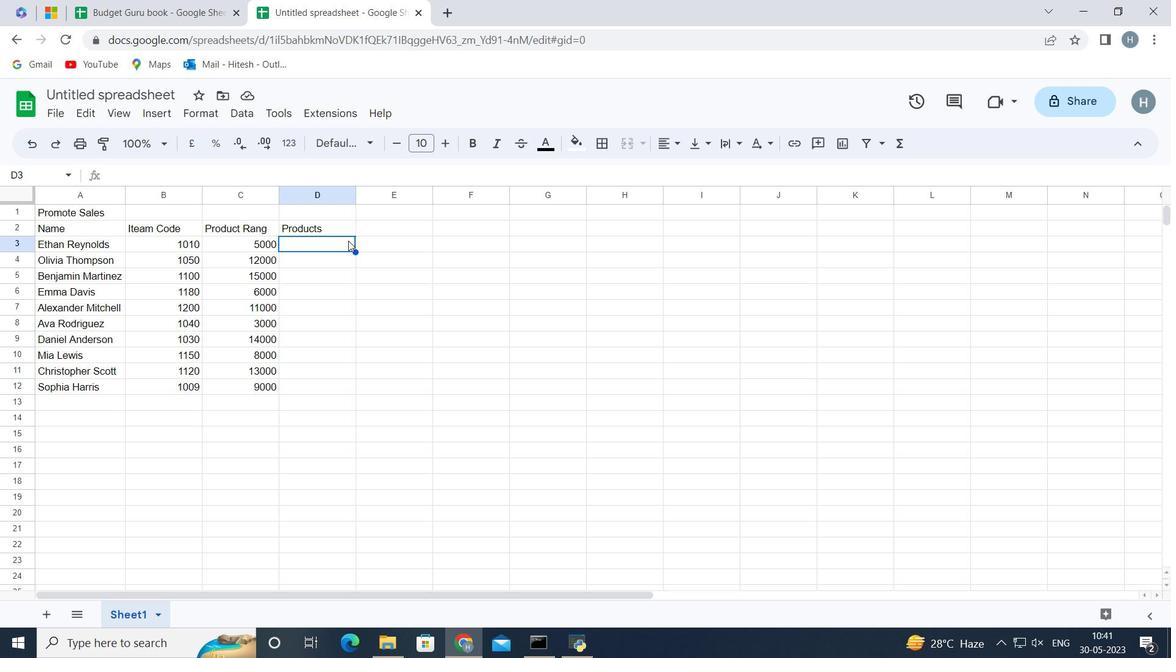 
Action: Mouse moved to (338, 260)
Screenshot: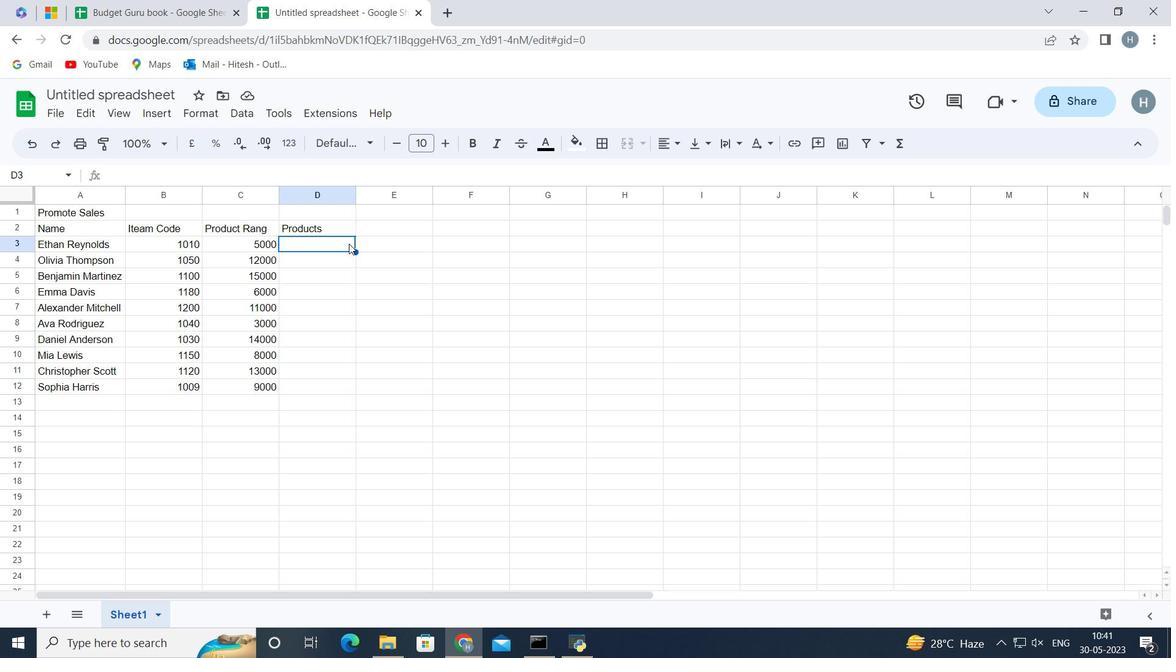 
Action: Mouse pressed left at (338, 260)
Screenshot: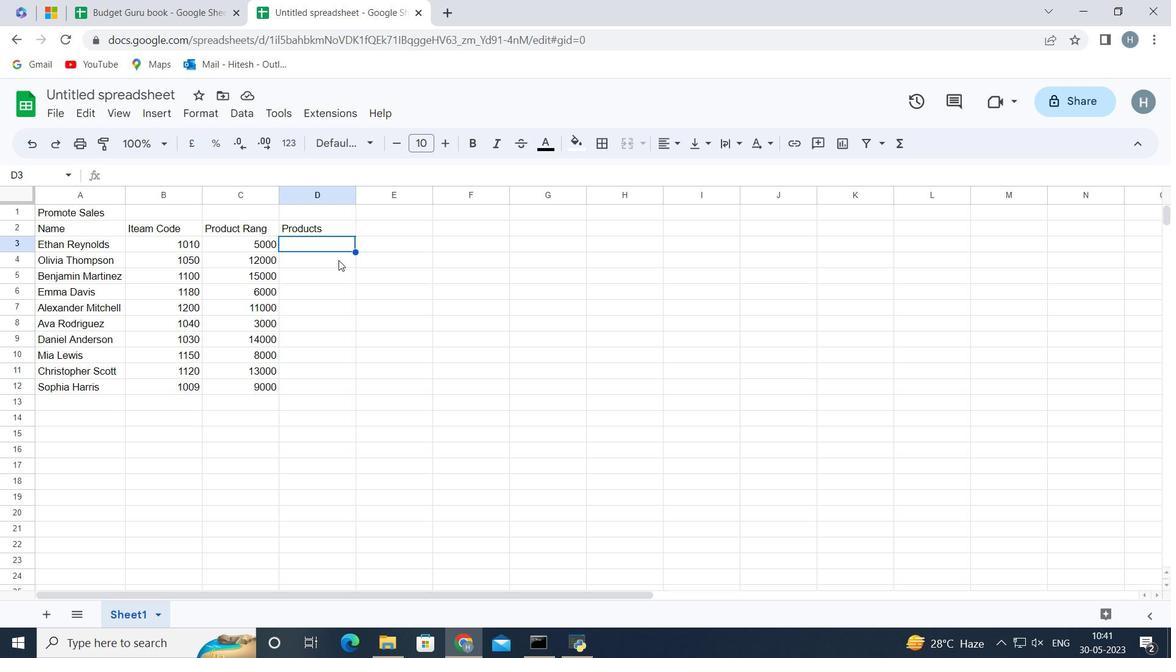 
Action: Mouse moved to (327, 242)
Screenshot: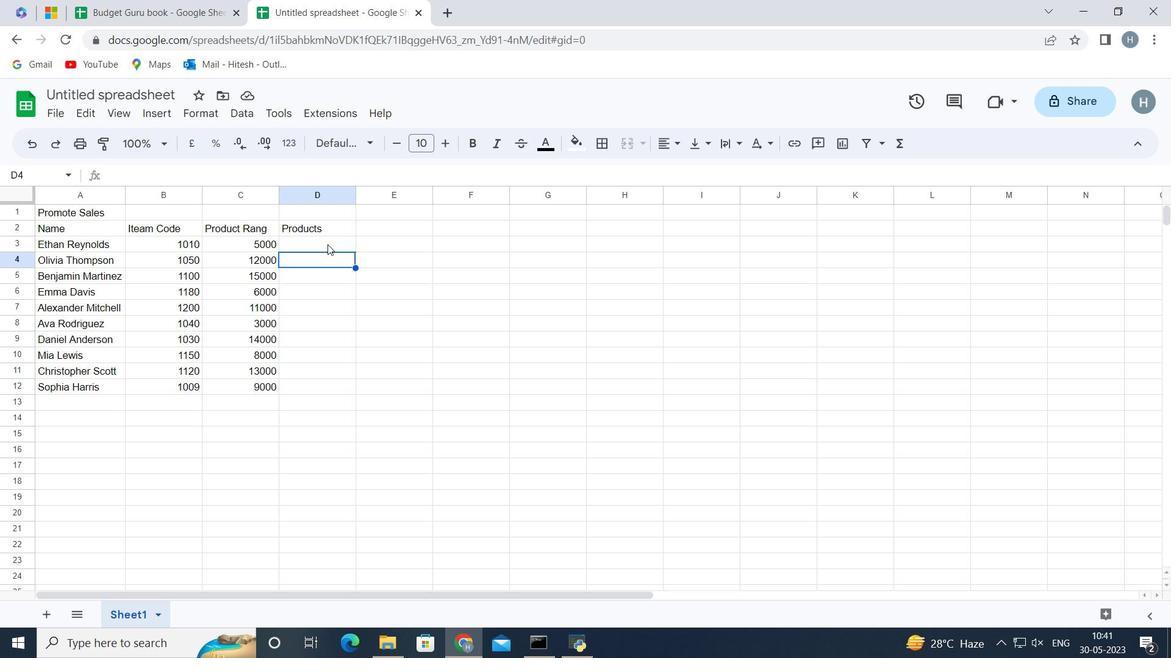
Action: Mouse pressed left at (327, 242)
Screenshot: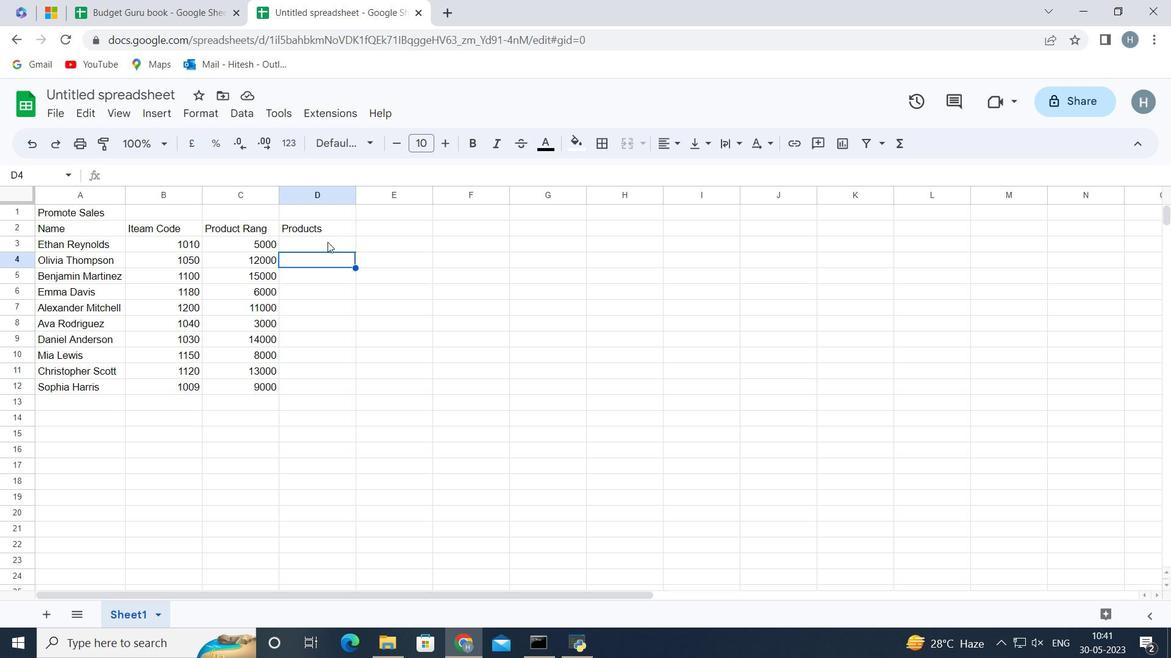 
Action: Mouse moved to (326, 242)
Screenshot: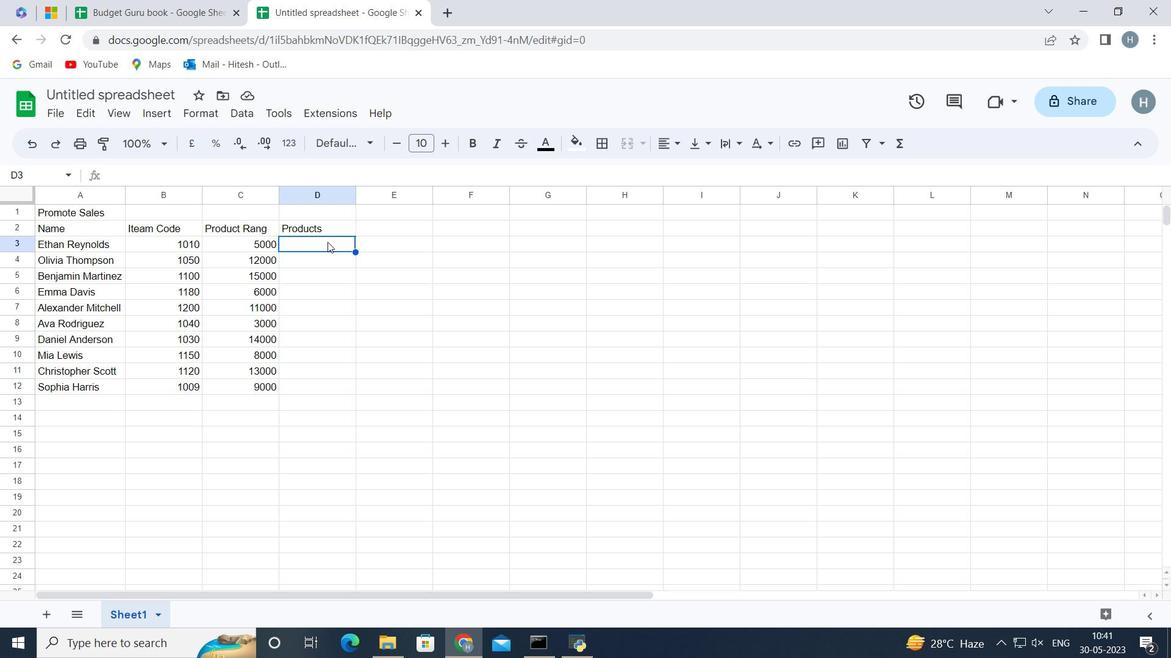 
Action: Key pressed <Key.shift>Keen<Key.space><Key.shift>Shoe<Key.enter><Key.shift_r>Lacoste<Key.space><Key.shift>Shoe<Key.enter><Key.shift_r>Merrell<Key.space><Key.shift>Shoe<Key.enter><Key.shift><Key.shift><Key.shift><Key.shift><Key.shift><Key.shift><Key.shift><Key.shift><Key.shift><Key.shift>Mizuno<Key.space><Key.shift>She<Key.backspace>oe<Key.enter><Key.shift>Onitsuka<Key.space><Key.shift>Tiger<Key.space><Key.shift>Shoe<Key.enter><Key.shift>Salomon<Key.space><Key.shift>Shoe<Key.enter><Key.shift><Key.shift><Key.shift><Key.shift><Key.shift>Sanuk<Key.space><Key.shift>Shoe<Key.enter><Key.shift>Saucony<Key.space><Key.shift>Shoe<Key.enter><Key.shift>Sperry<Key.space><Key.shift>Shoe<Key.enter><Key.shift>Superga<Key.space><Key.shift>Shoe<Key.enter>
Screenshot: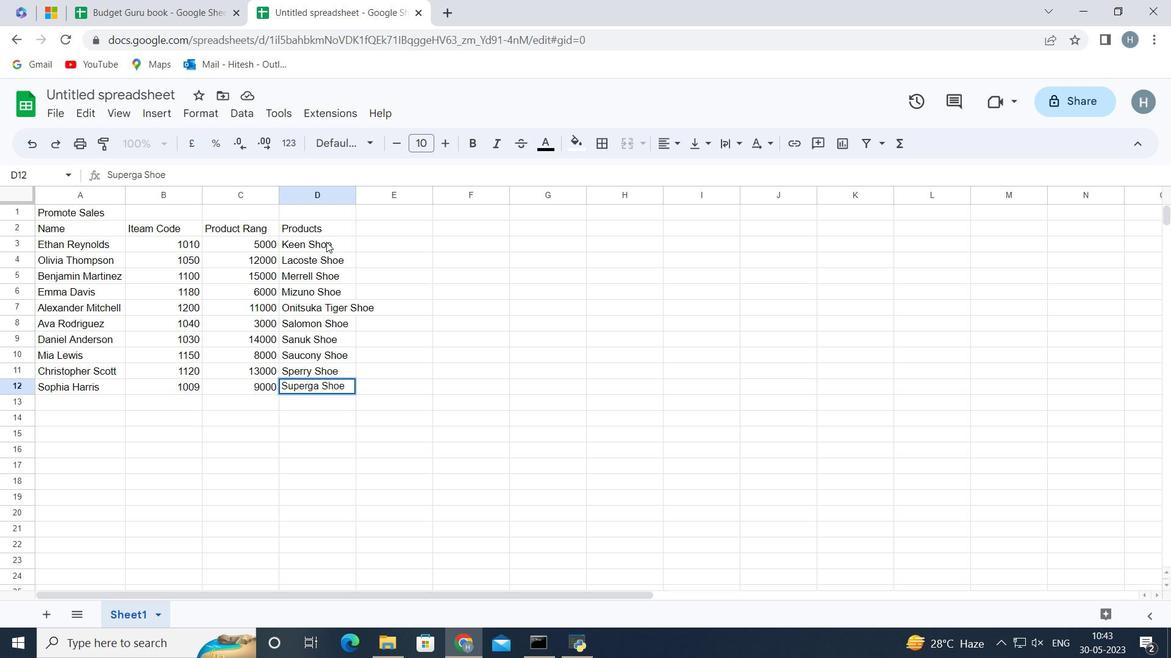 
Action: Mouse moved to (314, 194)
Screenshot: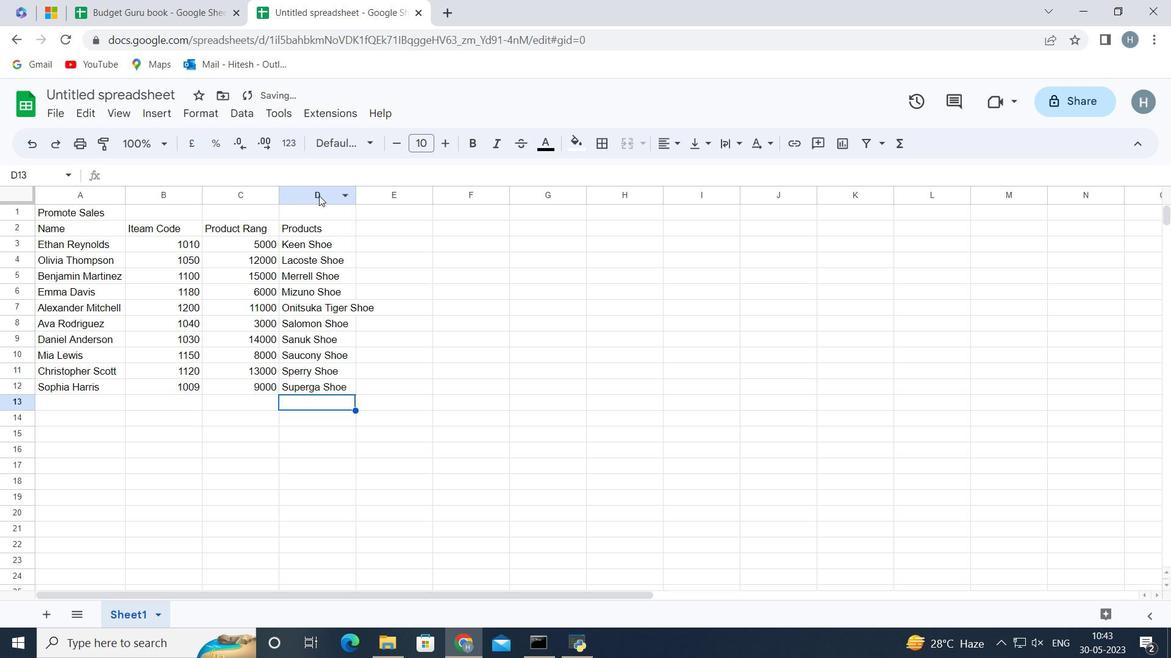 
Action: Mouse pressed left at (314, 194)
Screenshot: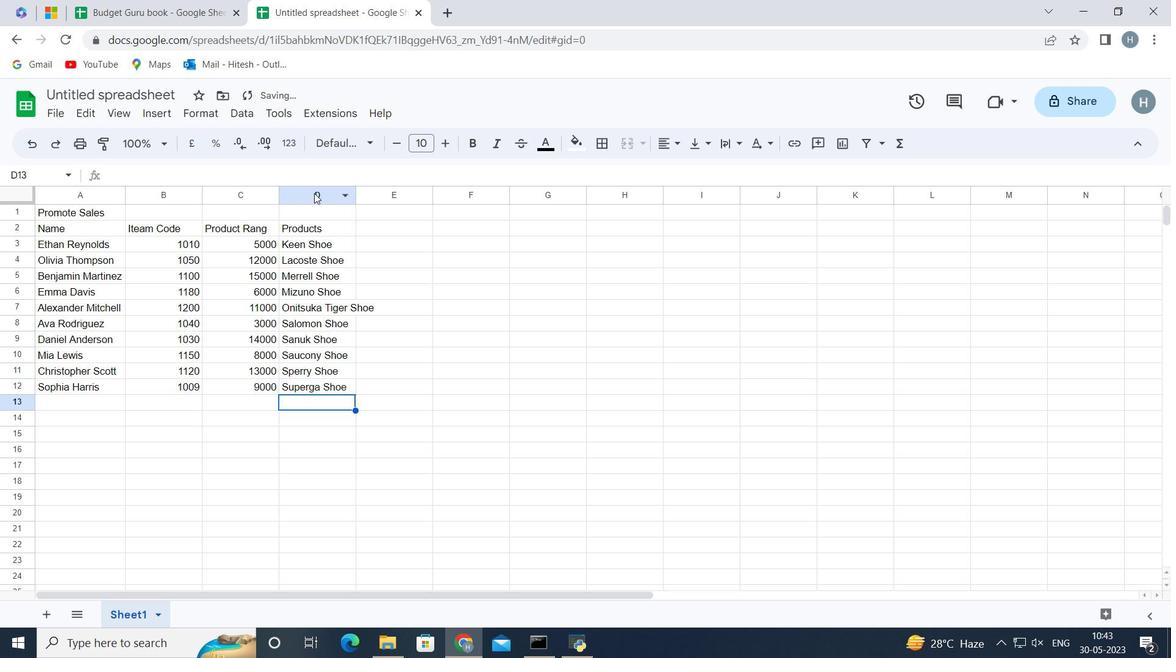 
Action: Mouse moved to (356, 193)
Screenshot: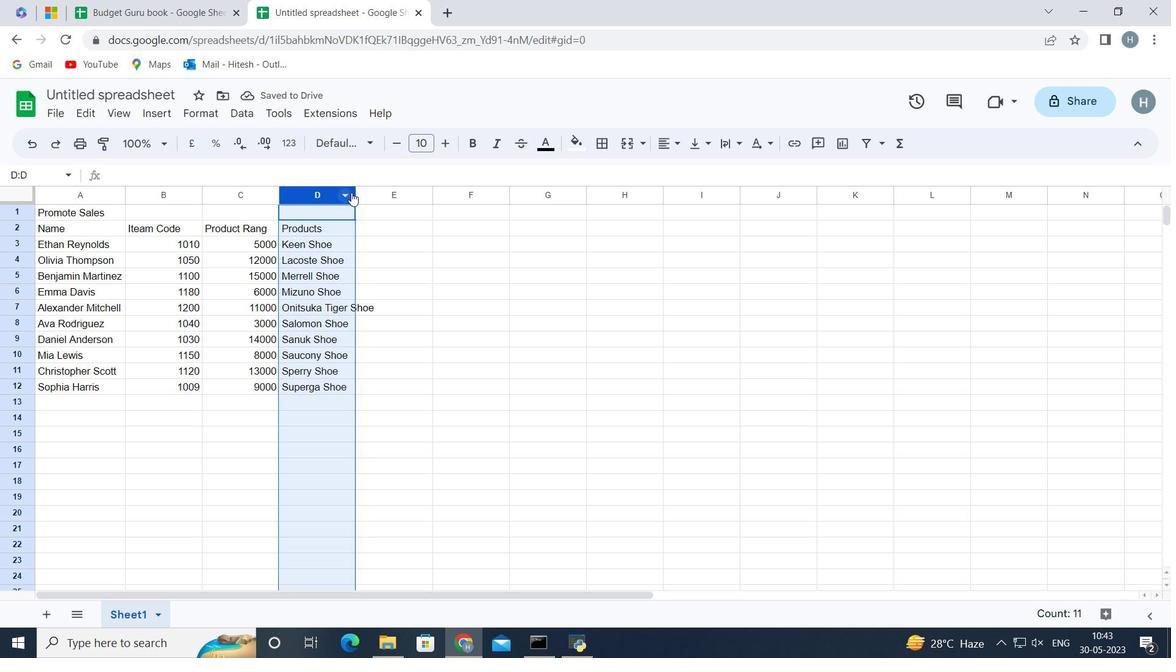 
Action: Mouse pressed left at (356, 193)
Screenshot: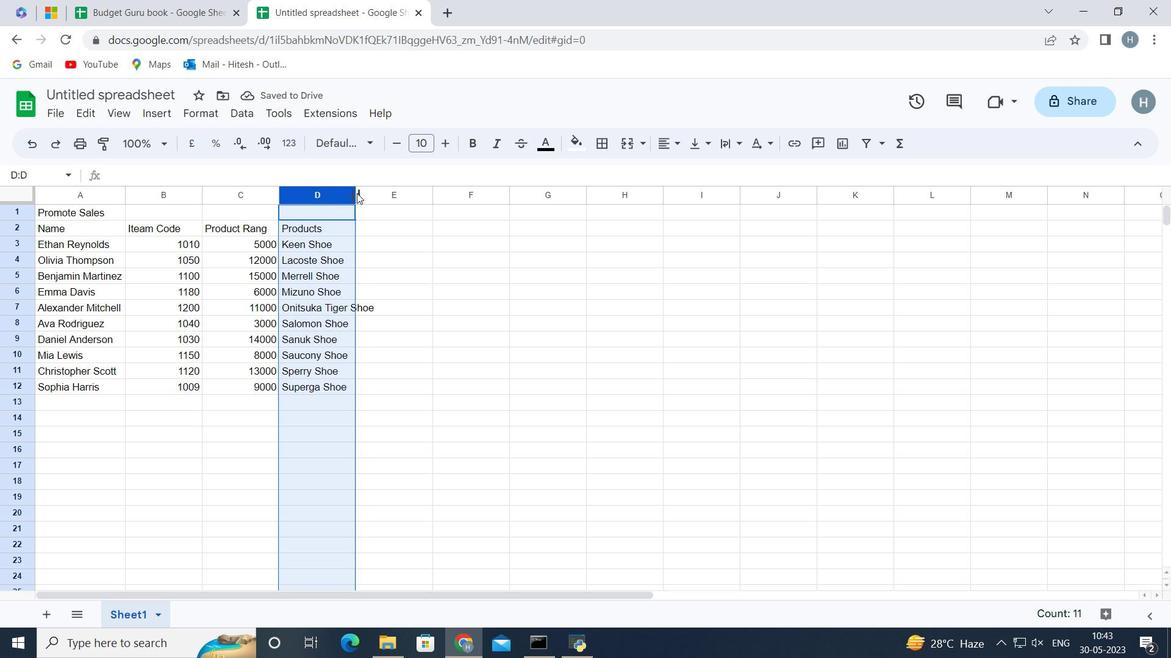 
Action: Mouse pressed left at (356, 193)
Screenshot: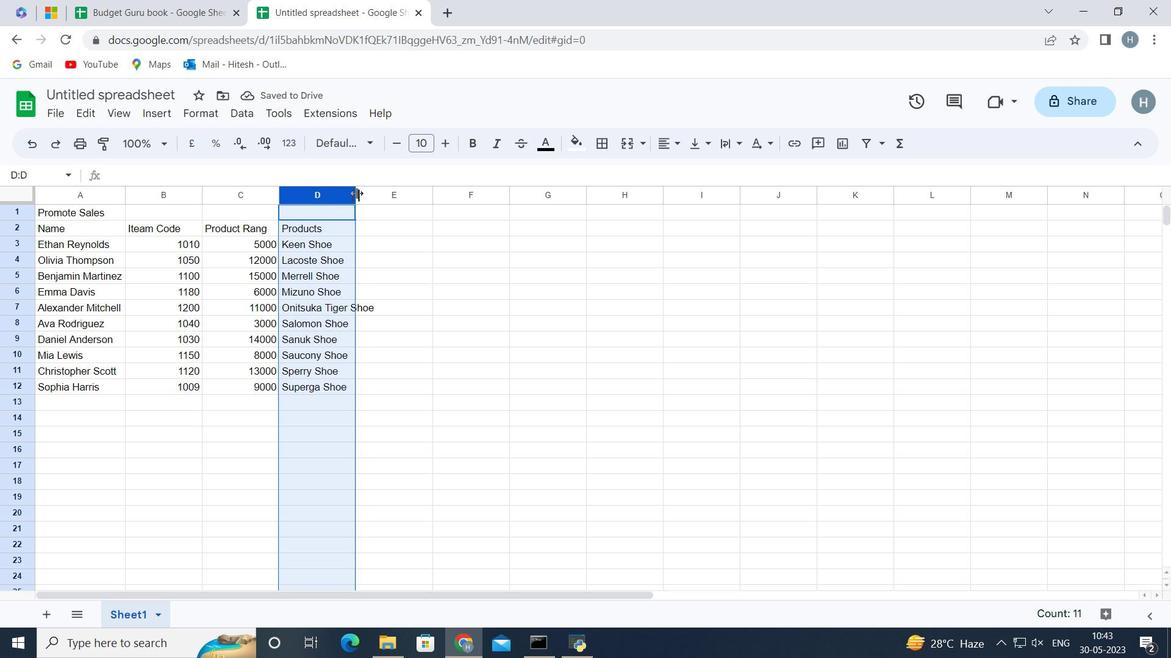 
Action: Mouse moved to (410, 225)
Screenshot: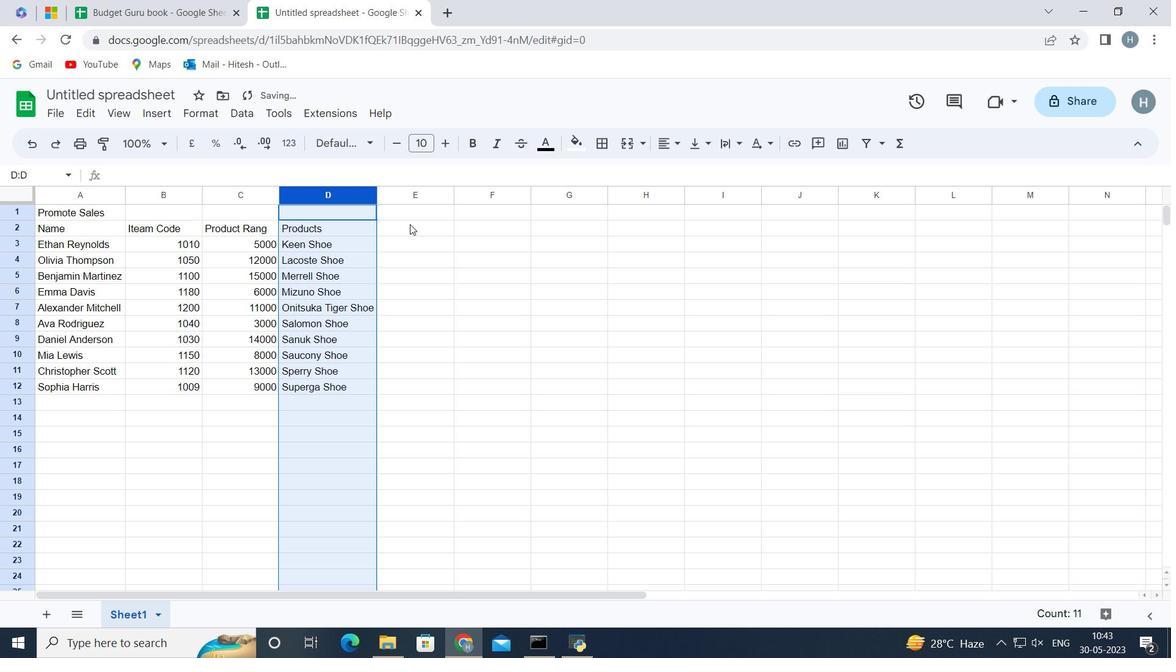 
Action: Mouse pressed left at (410, 225)
Screenshot: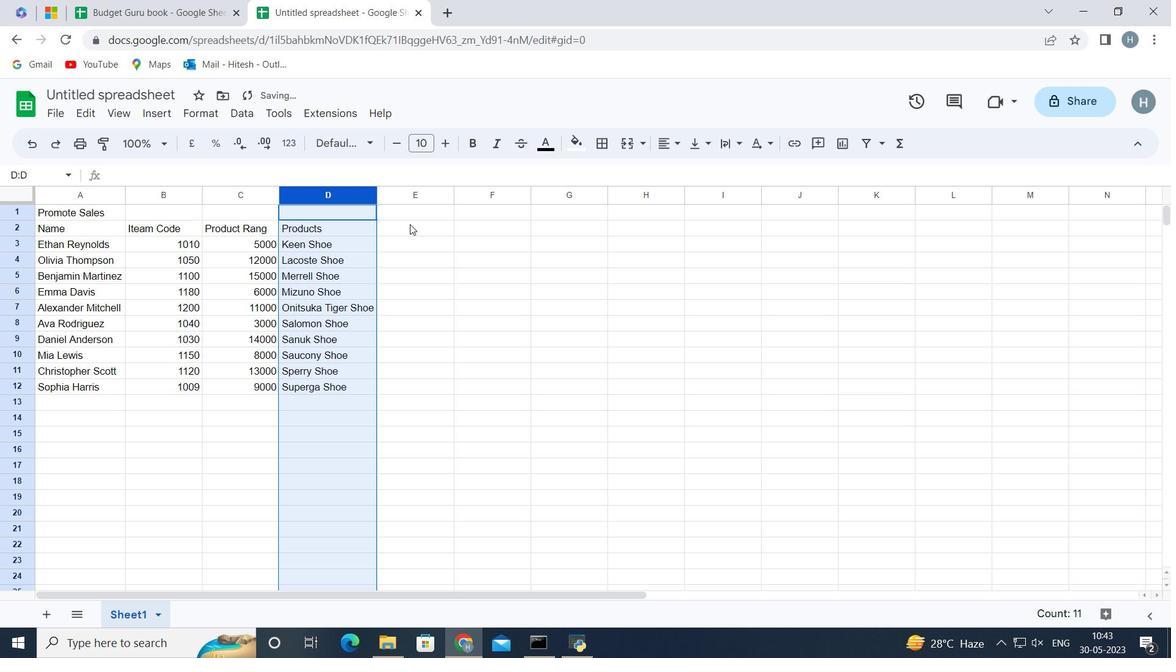 
Action: Key pressed <Key.shift>Quantity<Key.enter>4<Key.enter>8<Key.enter>9<Key.enter>3<Key.enter>6<Key.enter>5<Key.enter>7<Key.enter>8<Key.enter>3<Key.enter>4<Key.enter>
Screenshot: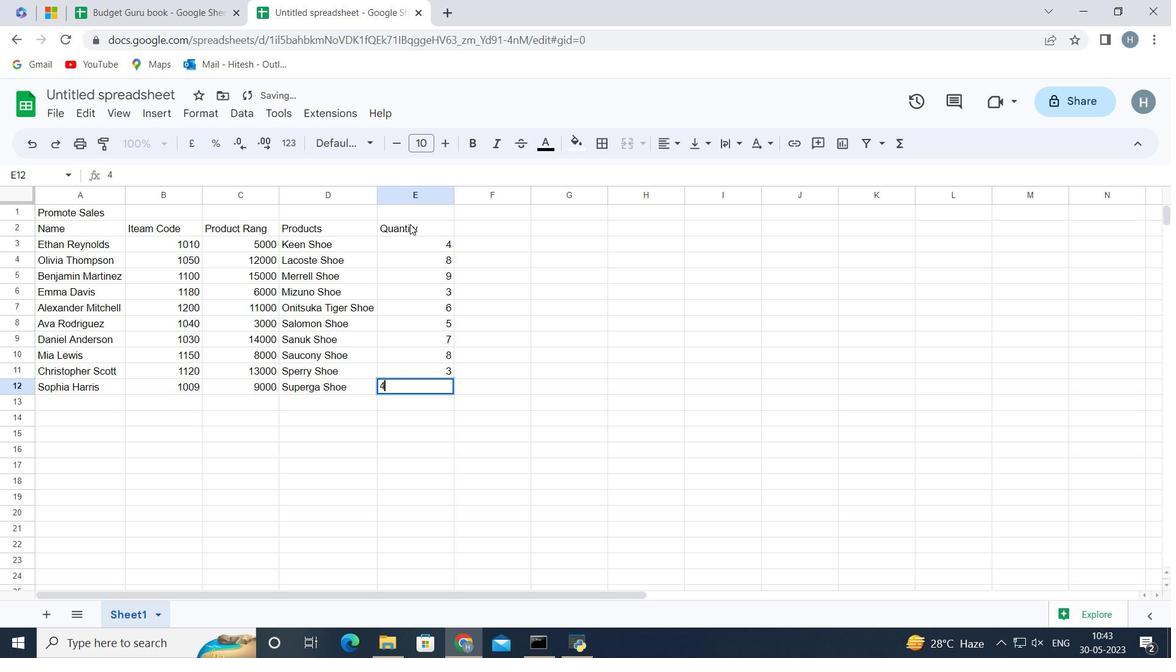 
Action: Mouse moved to (469, 228)
Screenshot: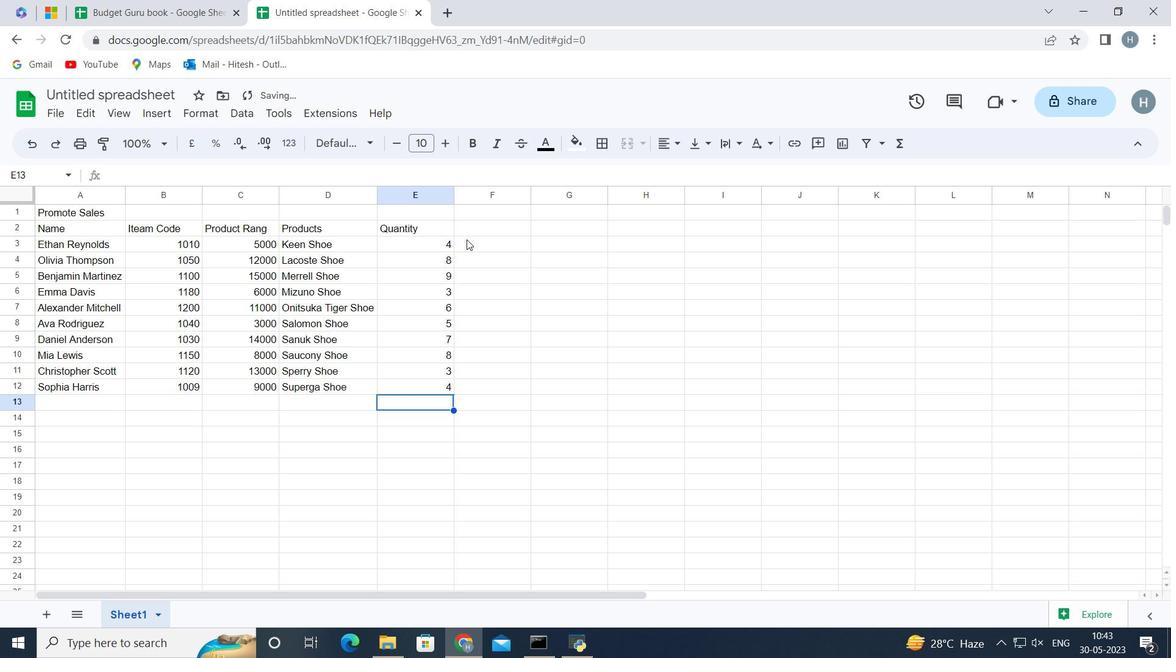
Action: Mouse pressed left at (469, 228)
Screenshot: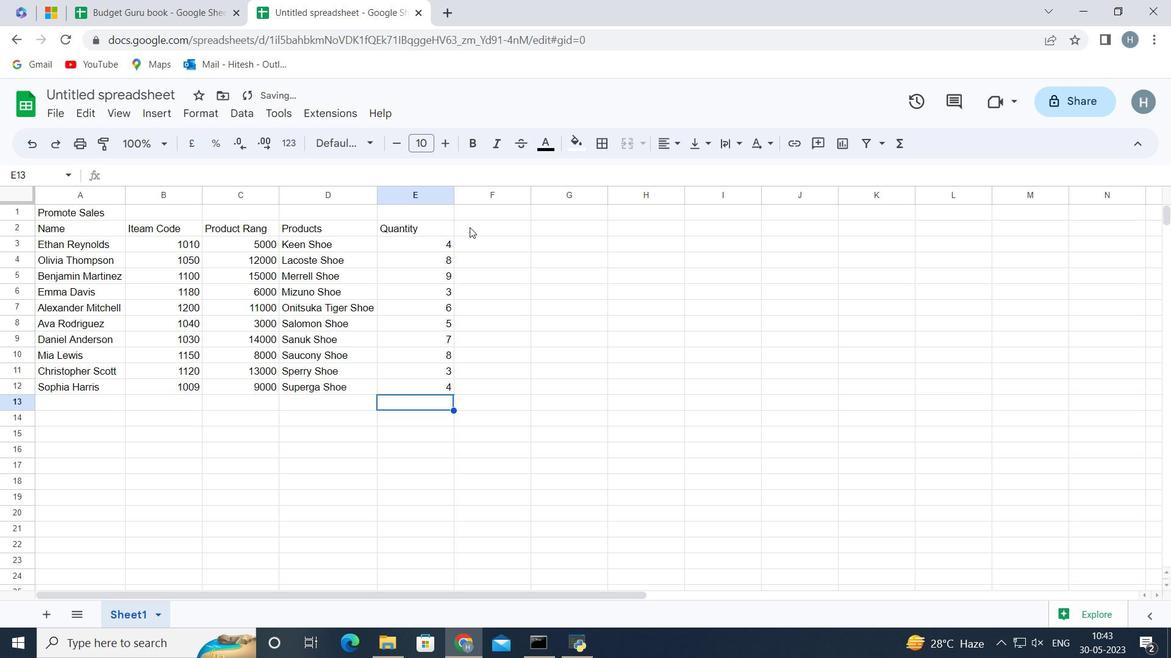 
Action: Mouse moved to (459, 231)
Screenshot: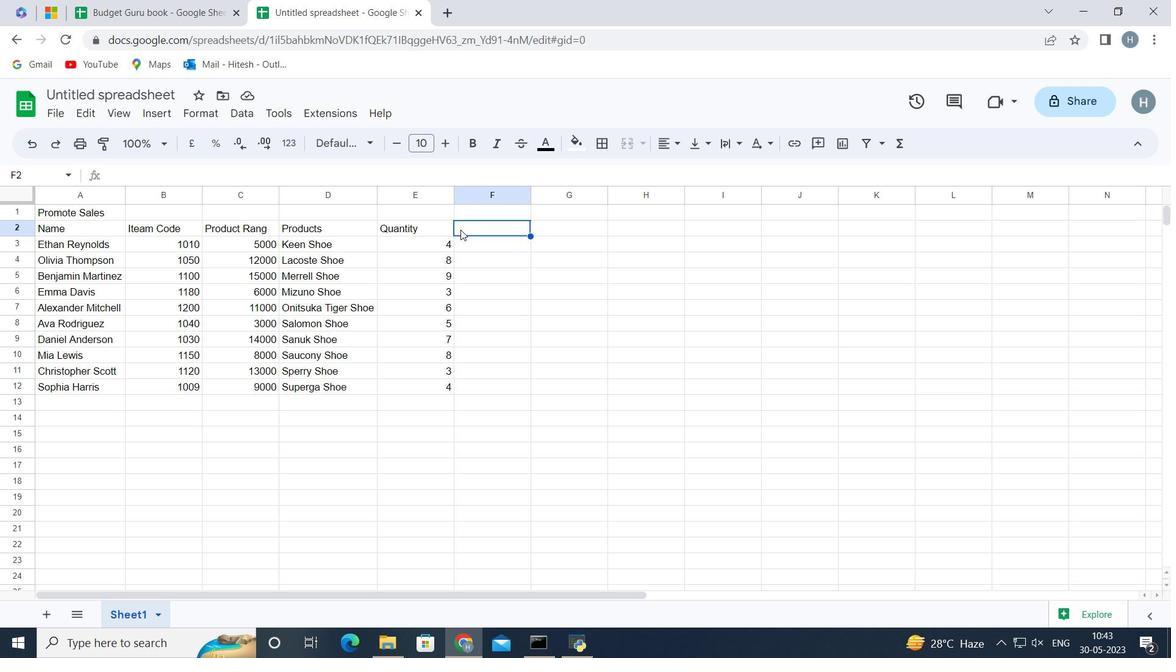 
Action: Key pressed <Key.shift>TY<Key.backspace>ax<Key.enter>
Screenshot: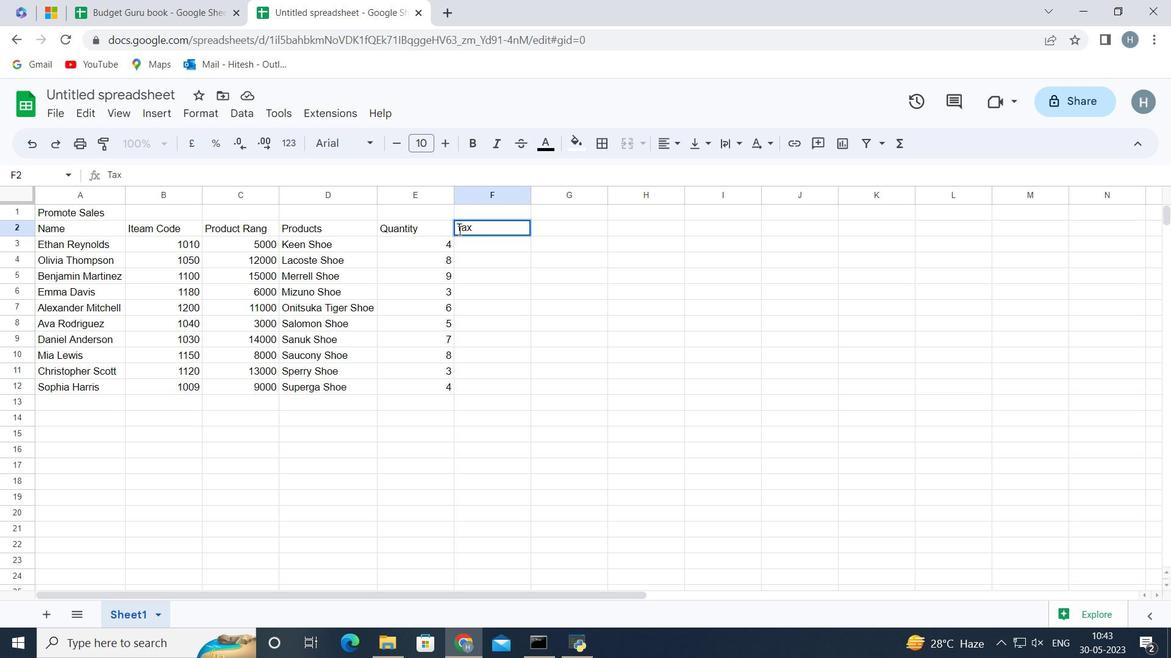 
Action: Mouse moved to (250, 242)
Screenshot: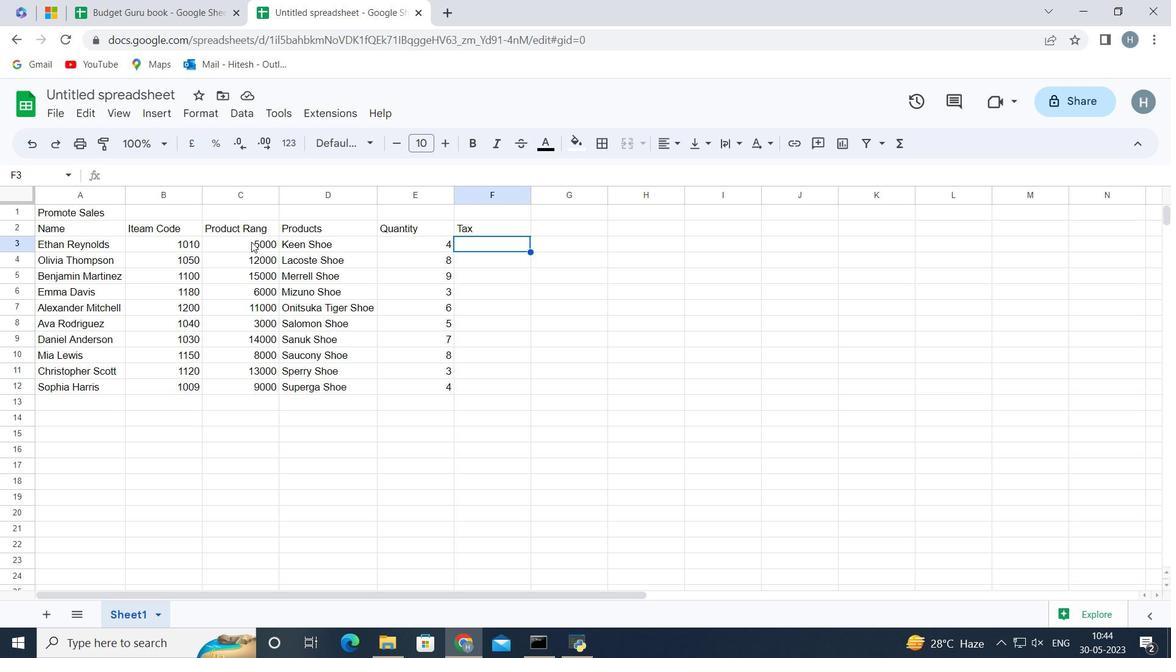 
Action: Mouse pressed left at (250, 242)
Screenshot: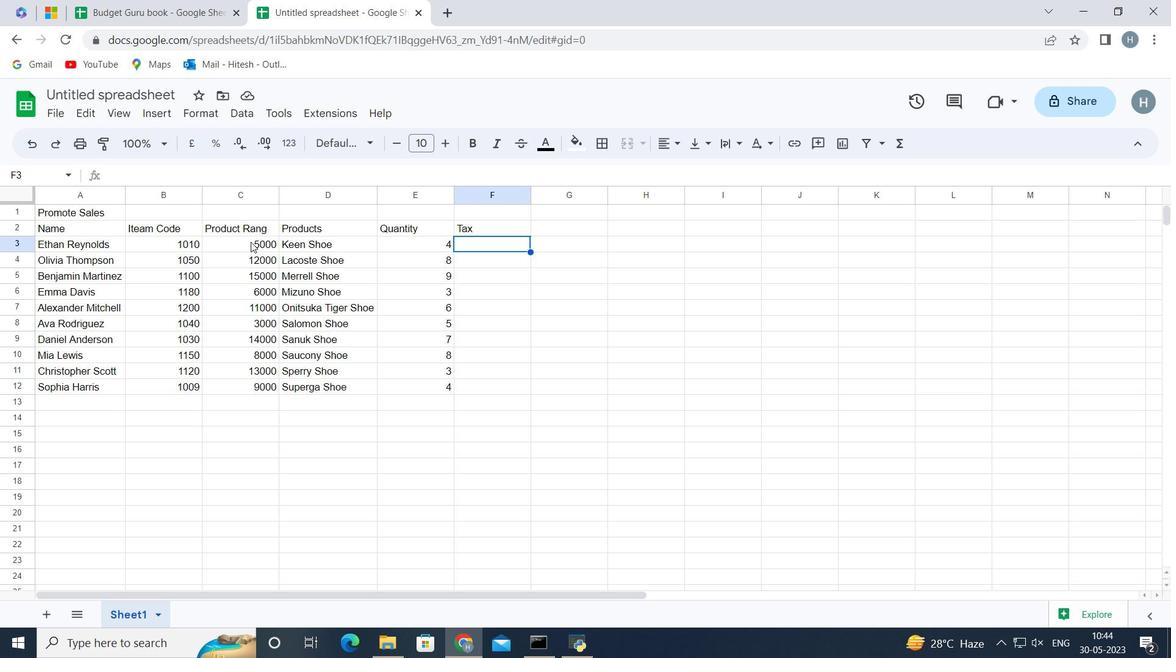 
Action: Mouse moved to (505, 240)
Screenshot: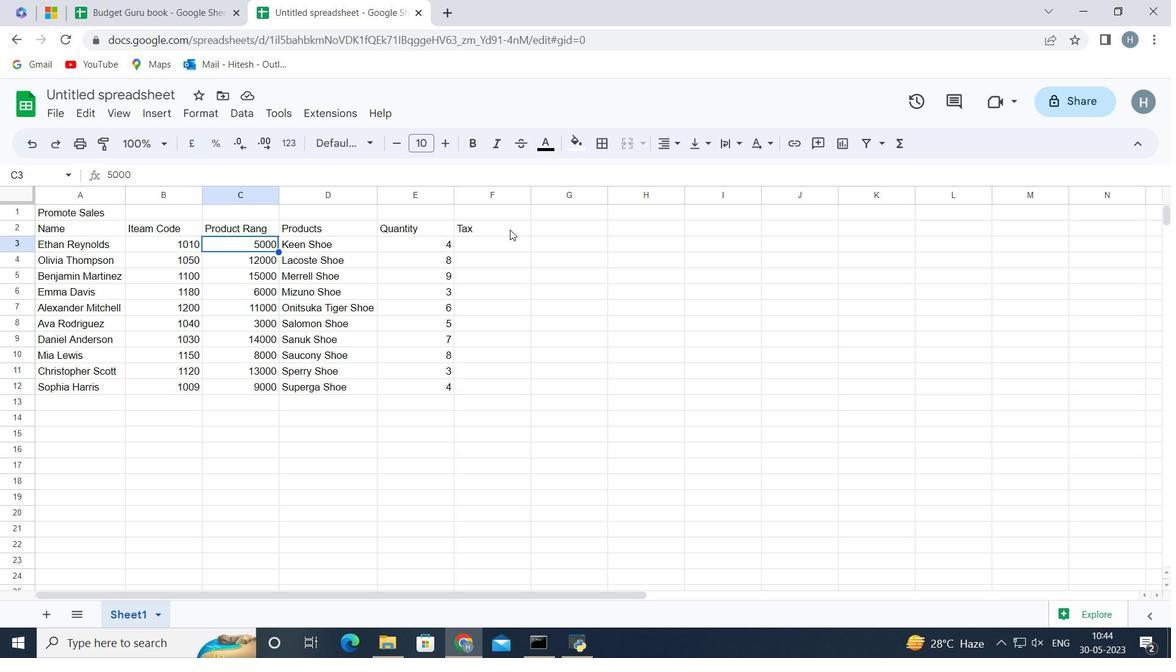 
Action: Mouse pressed left at (505, 240)
Screenshot: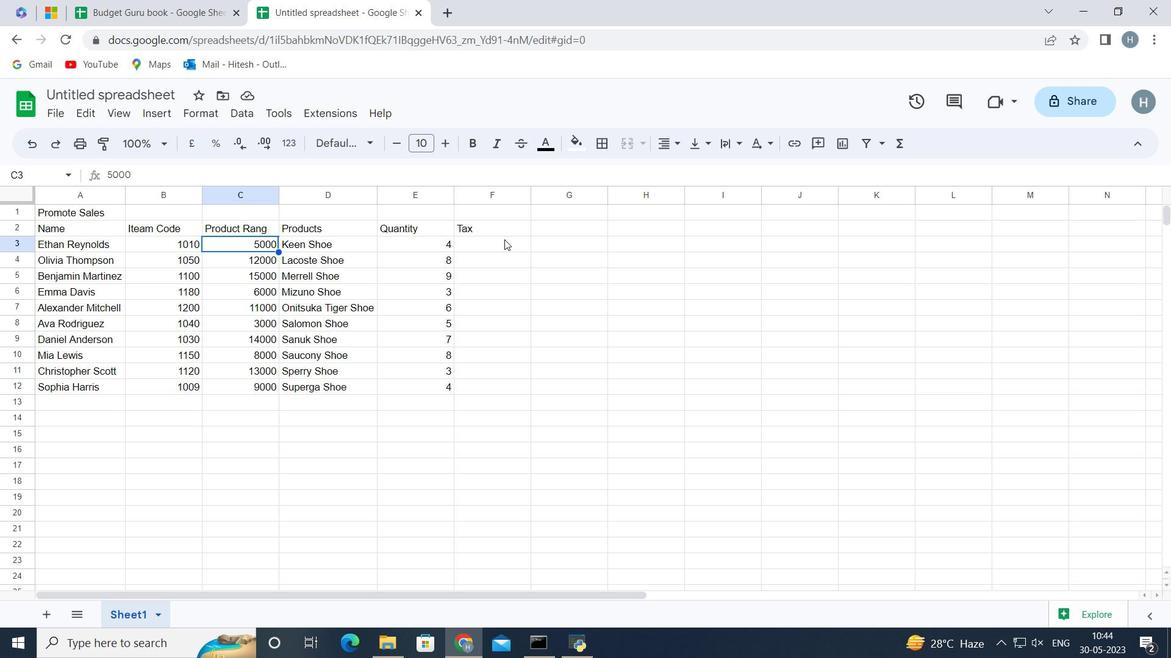 
Action: Key pressed =
Screenshot: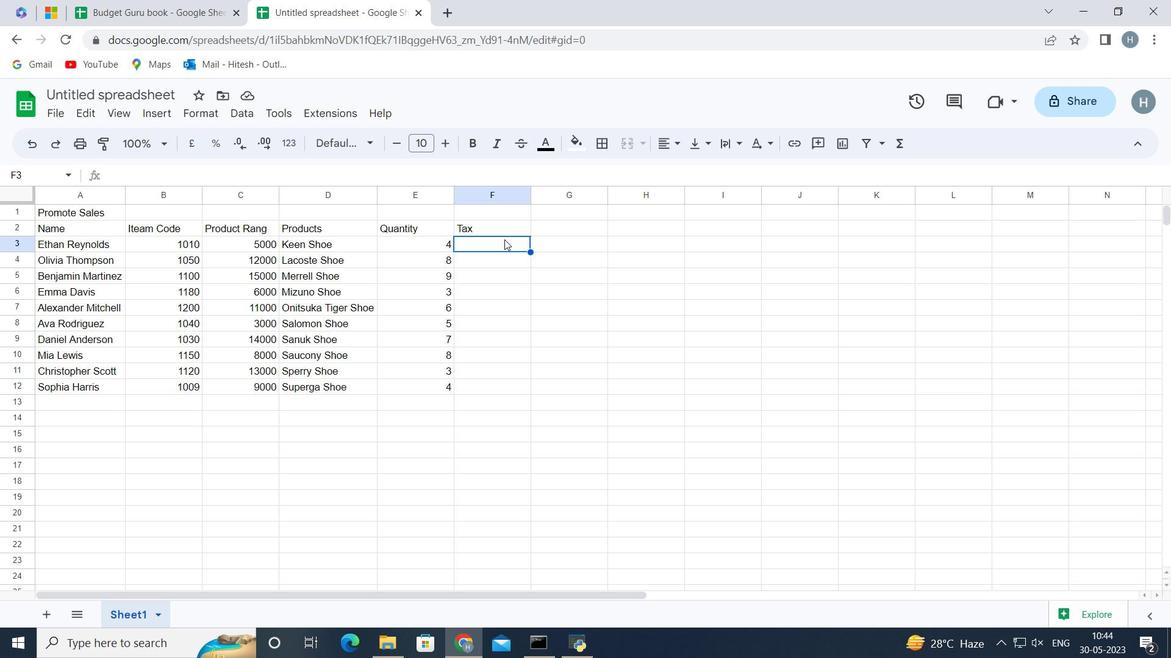 
Action: Mouse moved to (230, 237)
Screenshot: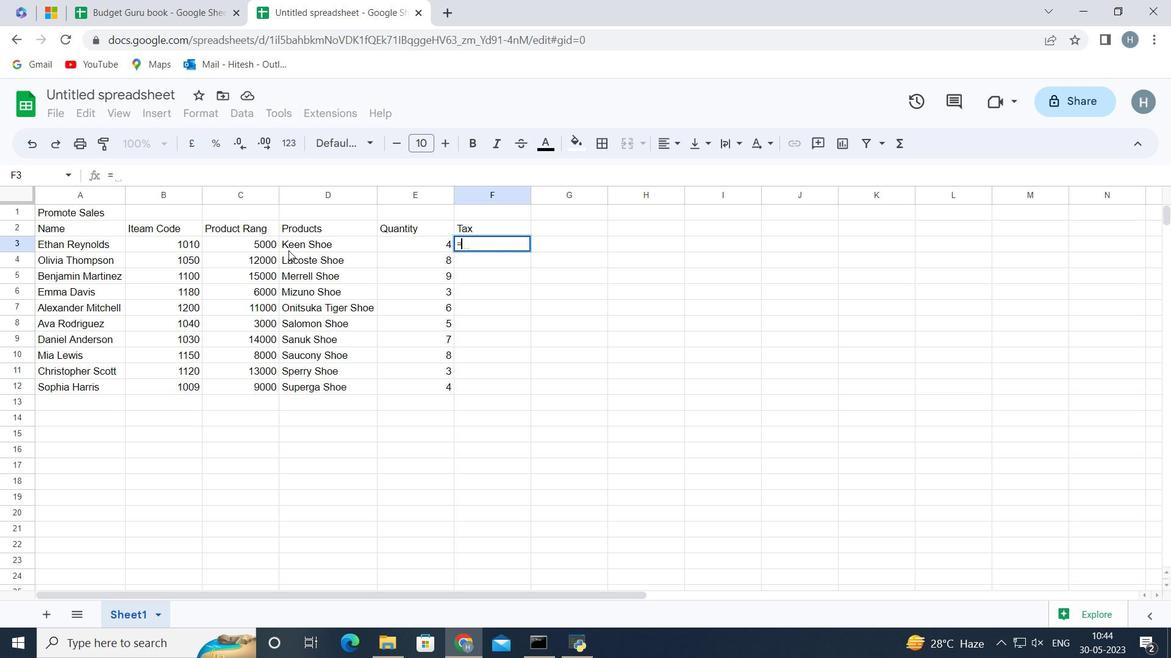 
Action: Mouse pressed left at (230, 237)
Screenshot: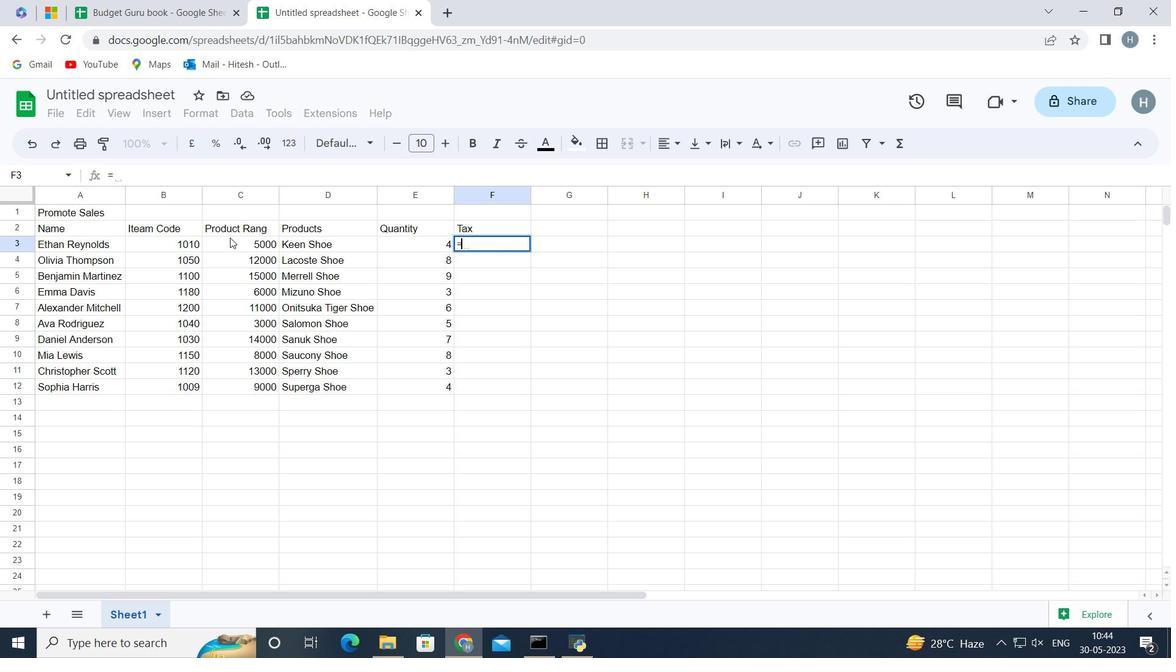 
Action: Key pressed *
Screenshot: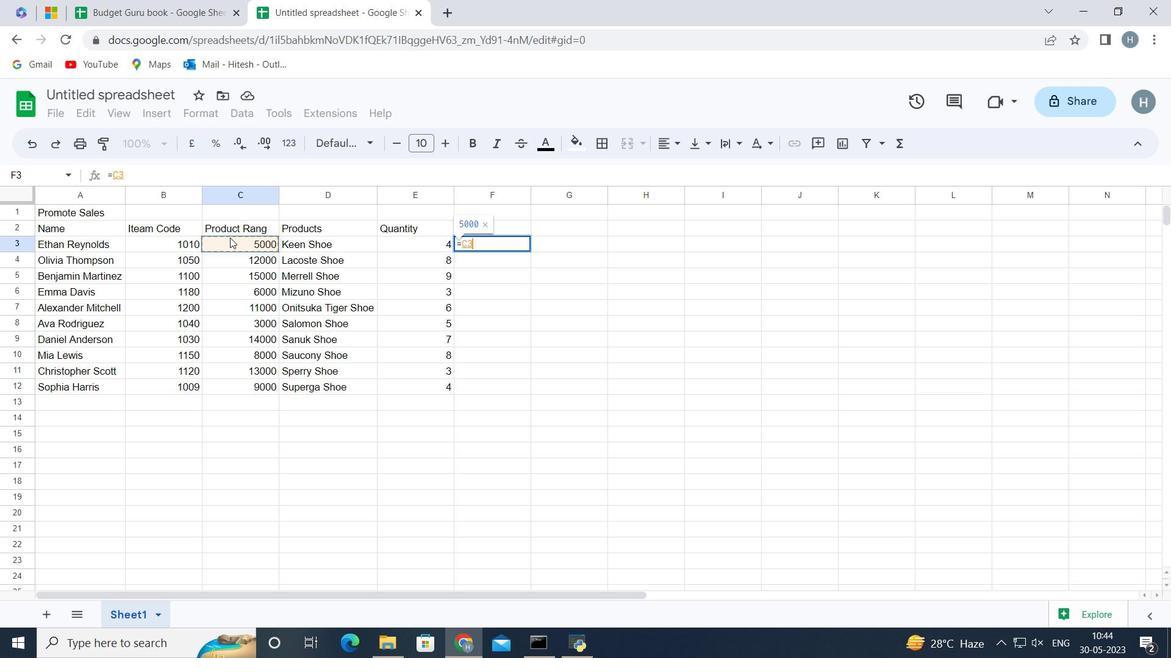 
Action: Mouse moved to (394, 238)
Screenshot: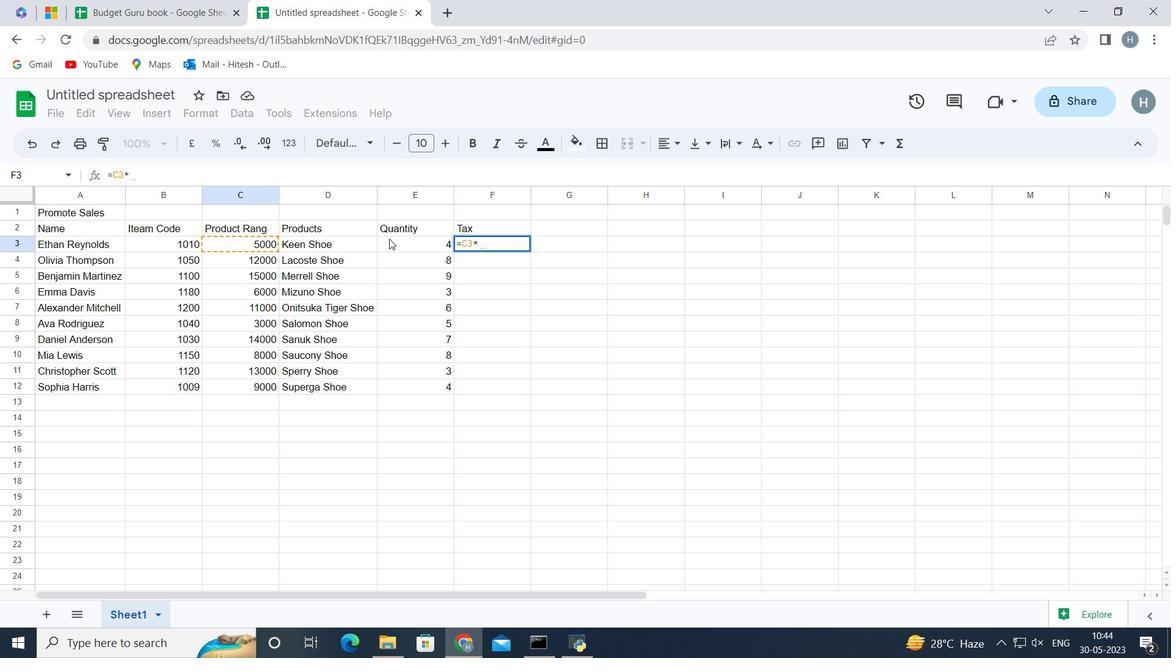 
Action: Mouse pressed left at (394, 238)
Screenshot: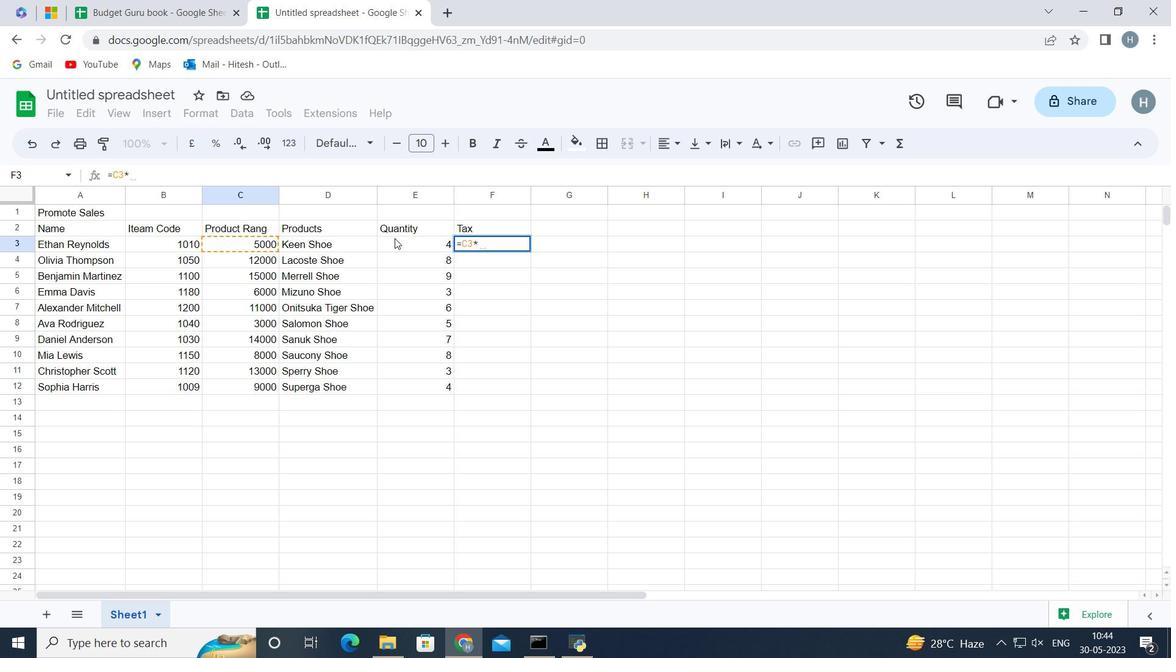 
Action: Key pressed <Key.backspace><Key.backspace><Key.backspace><Key.backspace><Key.backspace><Key.shift_r><Key.shift_r><Key.shift_r><Key.shift_r><Key.shift_r>(
Screenshot: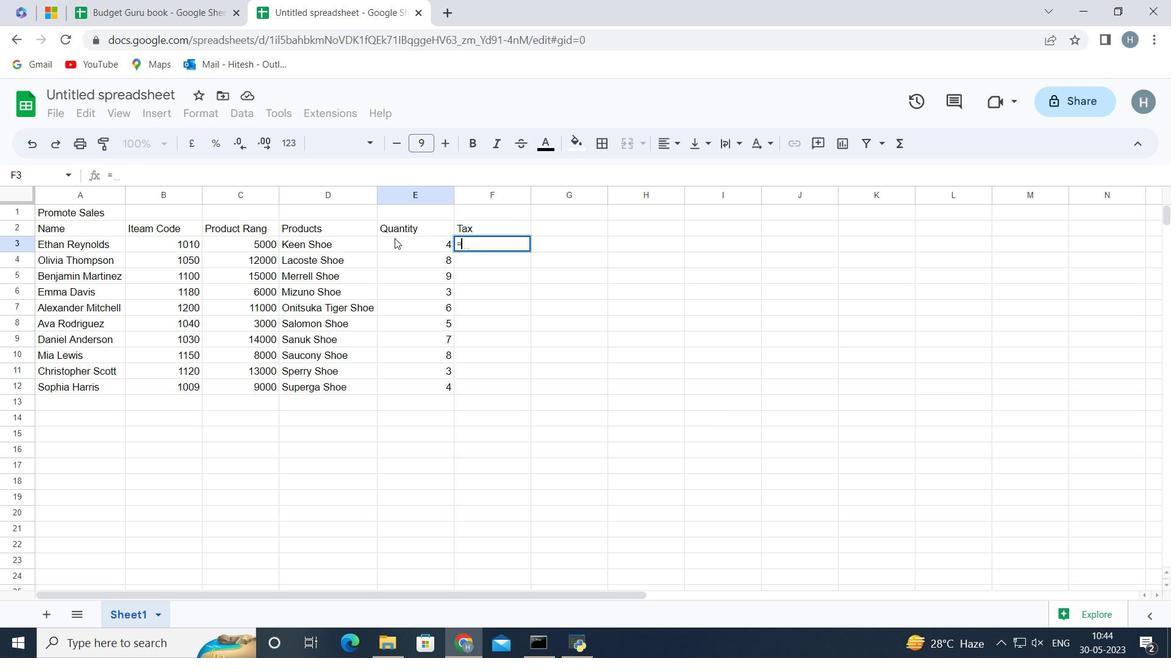 
Action: Mouse moved to (251, 242)
Screenshot: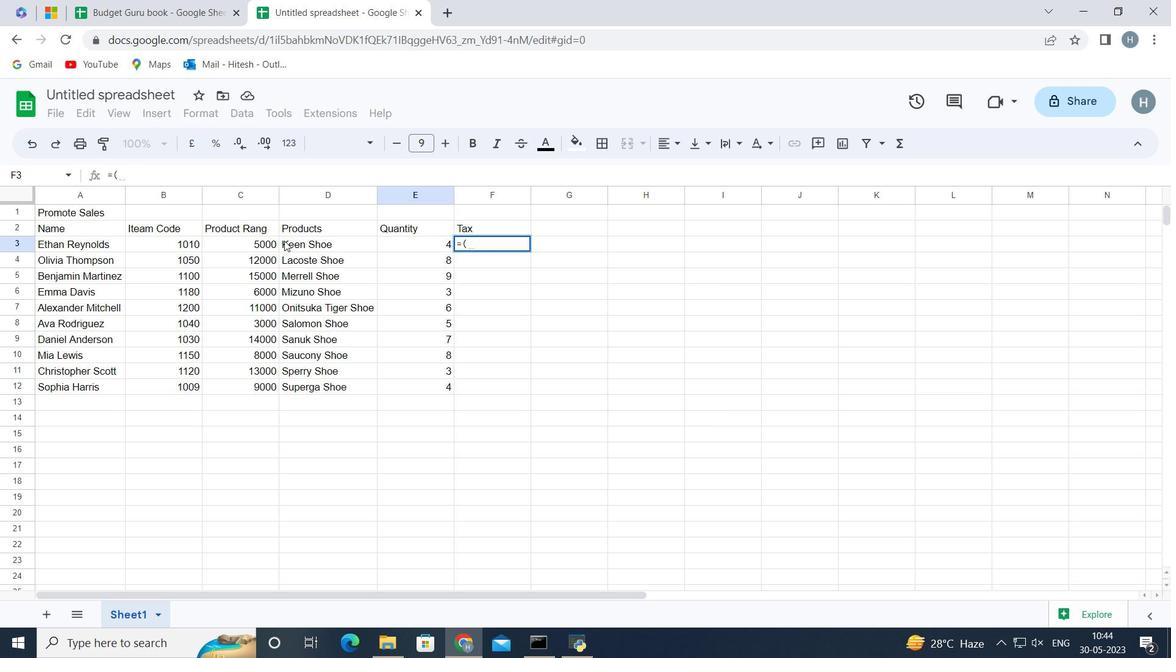 
Action: Mouse pressed left at (251, 242)
Screenshot: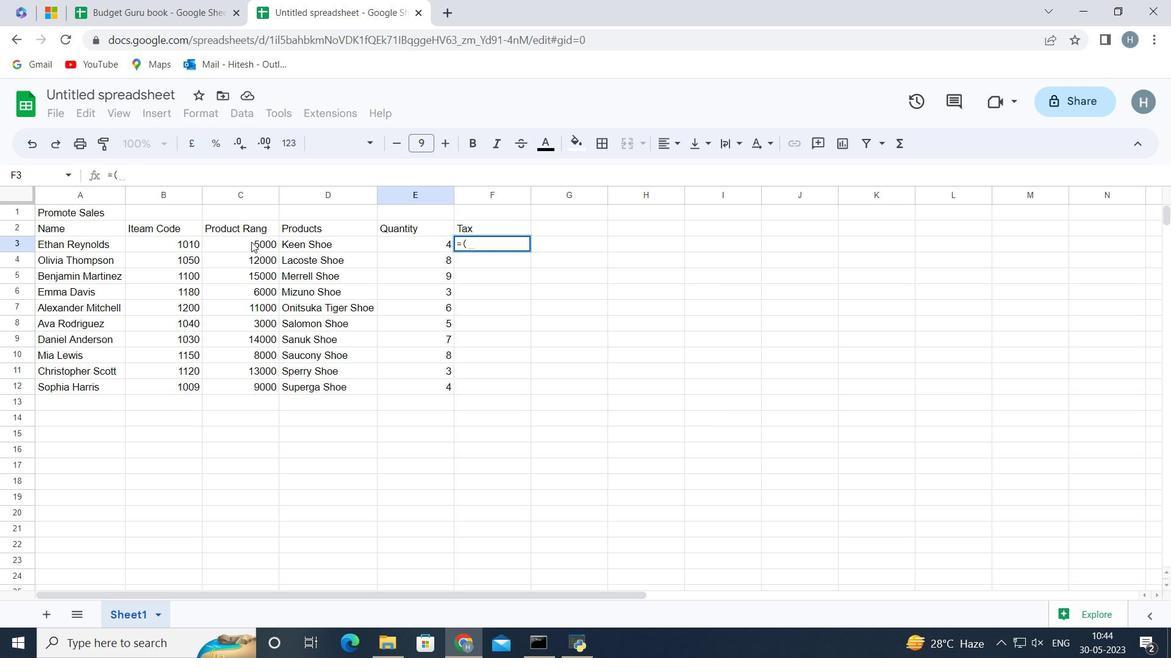 
Action: Key pressed *
Screenshot: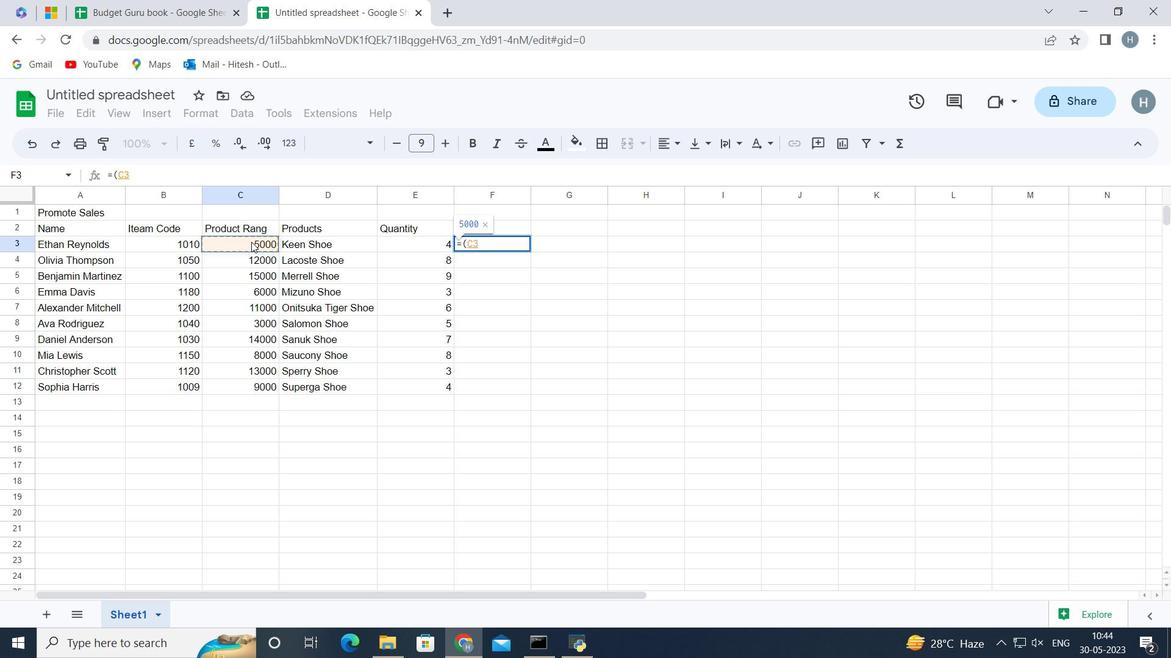 
Action: Mouse moved to (388, 242)
Screenshot: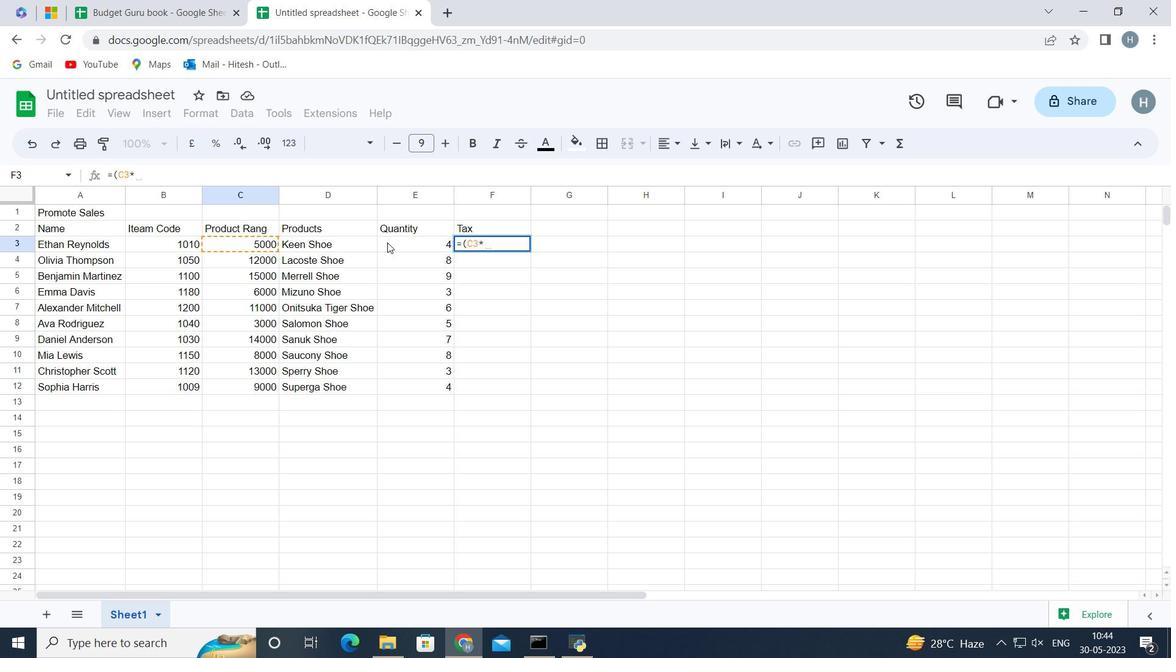 
Action: Mouse pressed left at (388, 242)
Screenshot: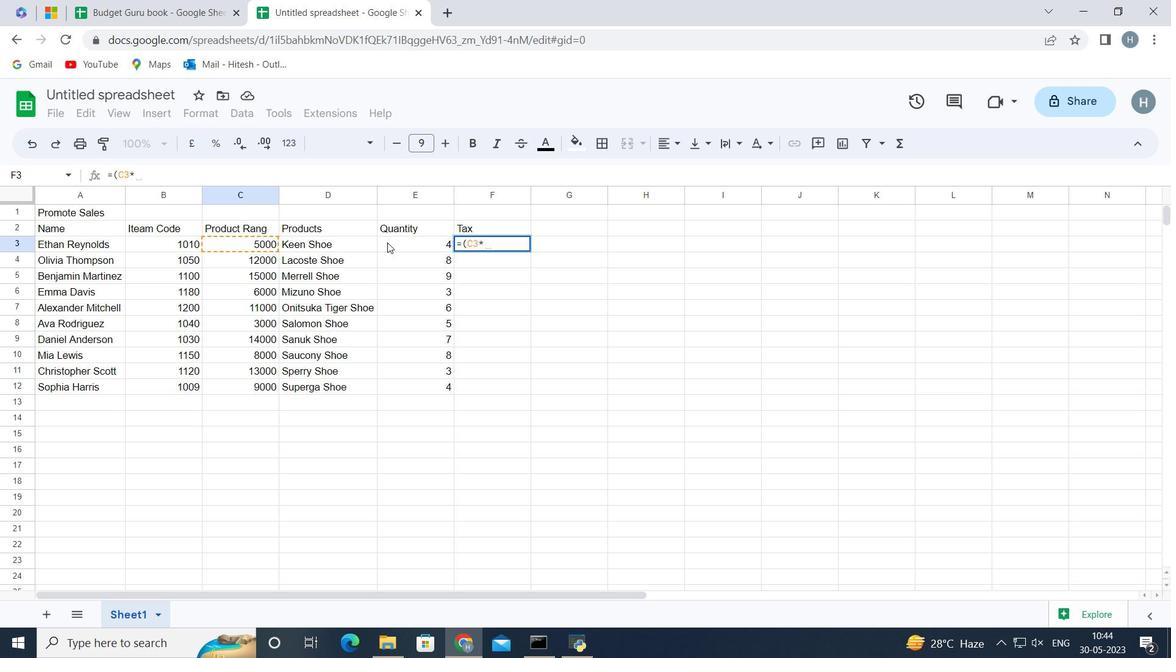 
Action: Mouse moved to (389, 242)
Screenshot: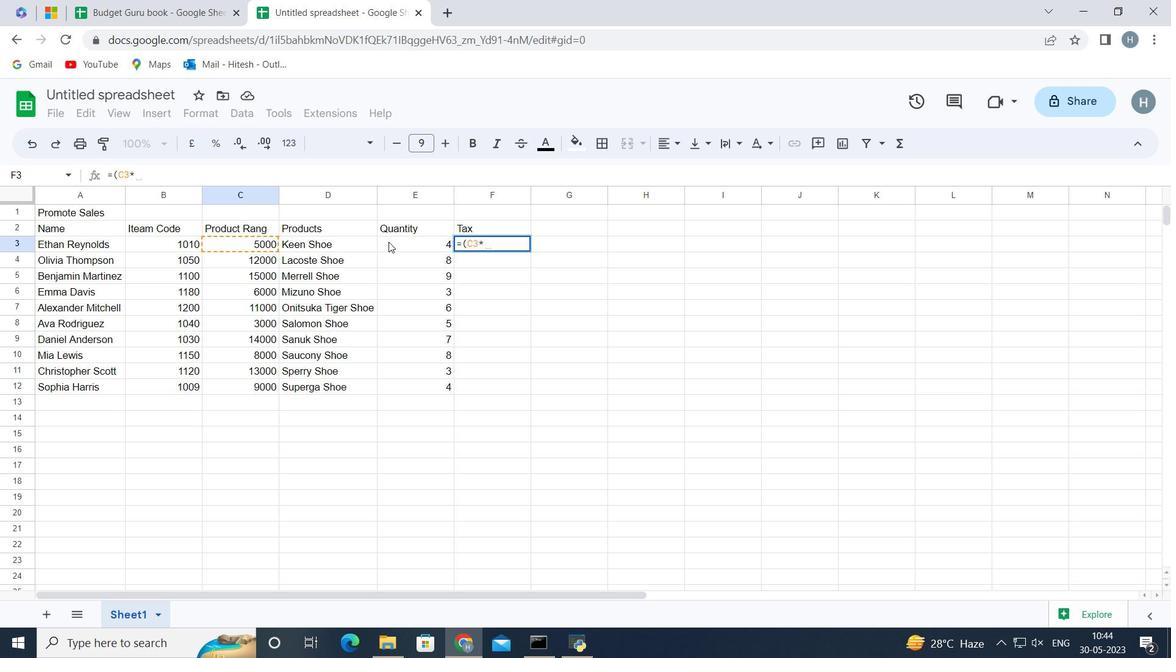 
Action: Key pressed <Key.shift_r>
Screenshot: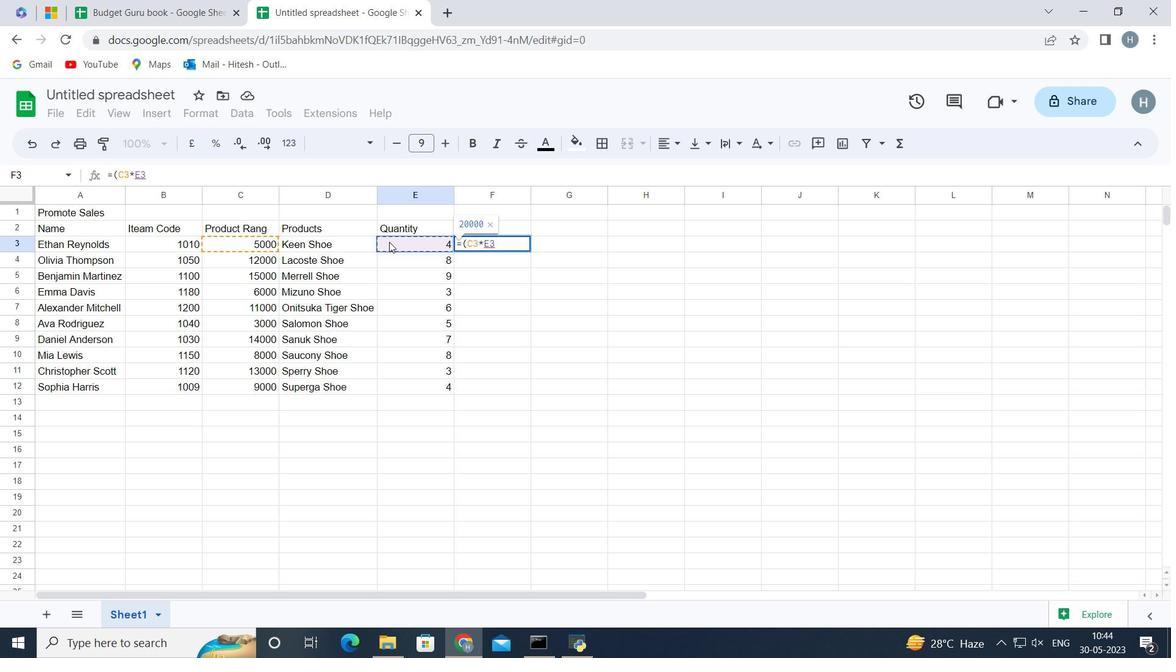 
Action: Mouse moved to (389, 242)
Screenshot: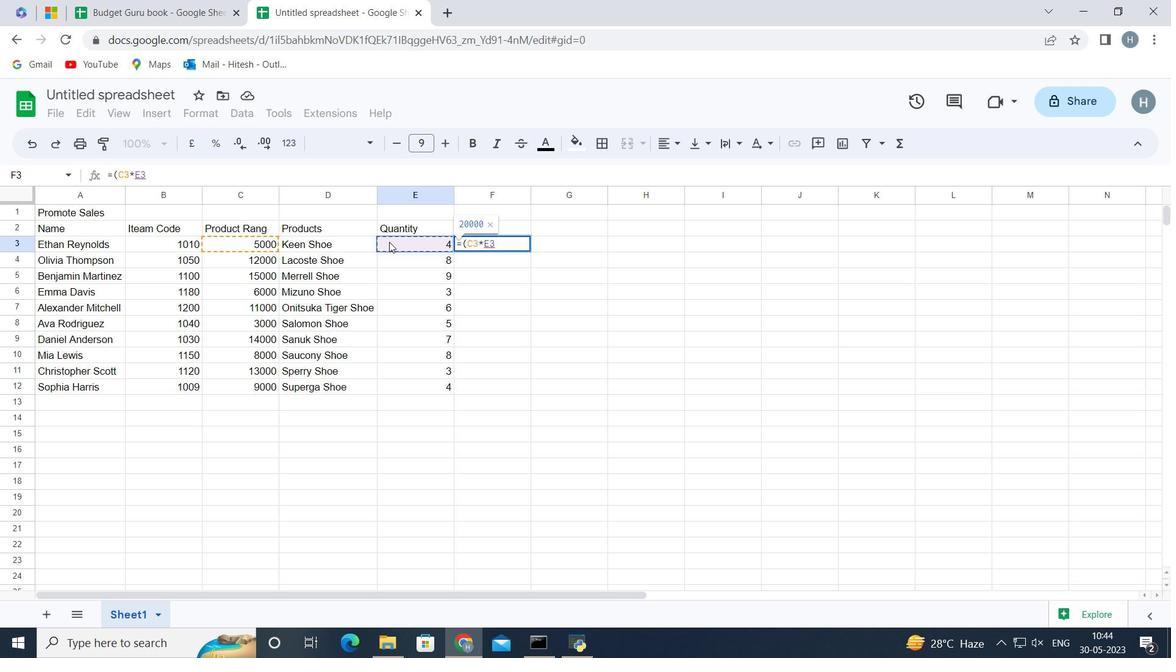 
Action: Key pressed <Key.shift_r><Key.shift_r>)
Screenshot: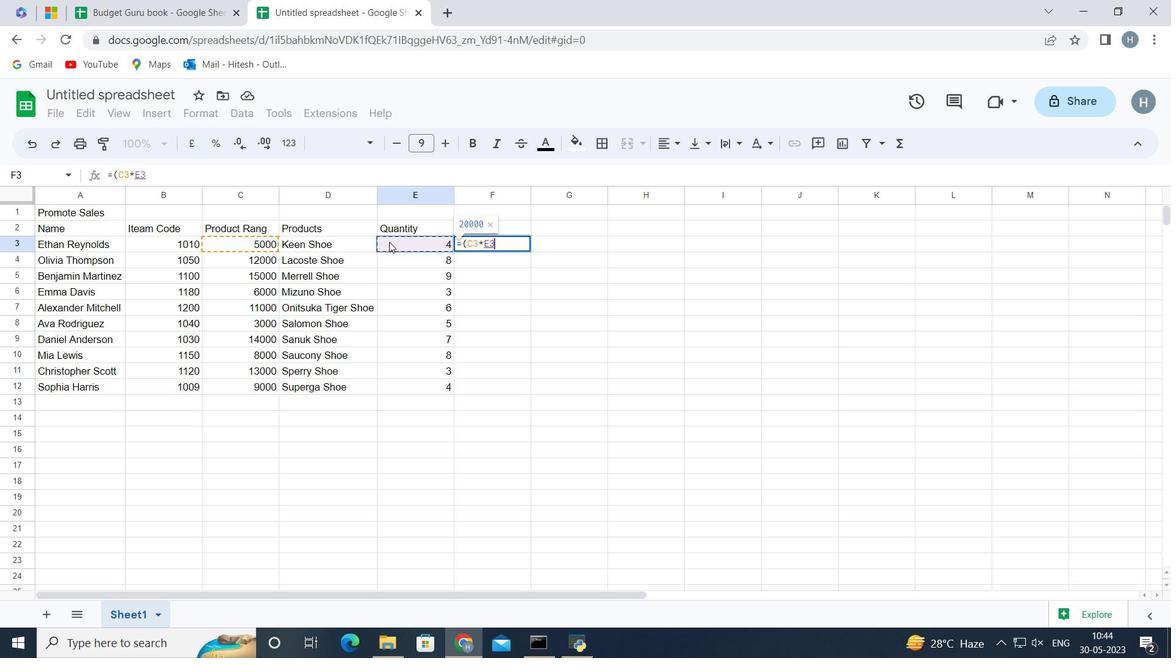 
Action: Mouse moved to (389, 243)
Screenshot: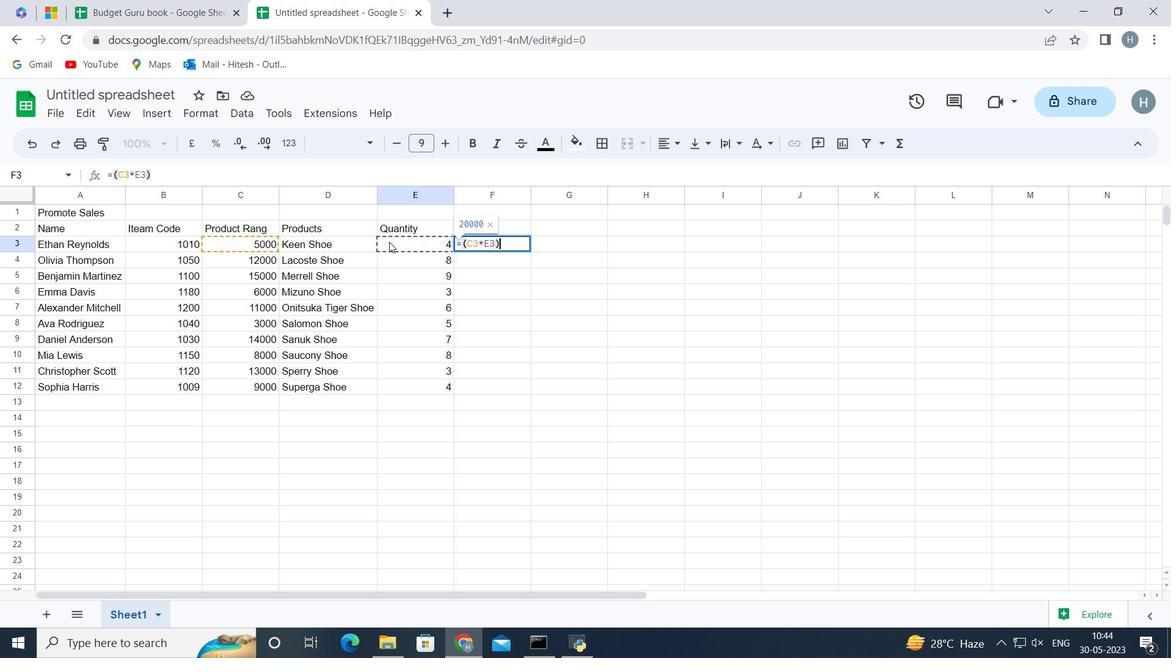 
Action: Key pressed *
Screenshot: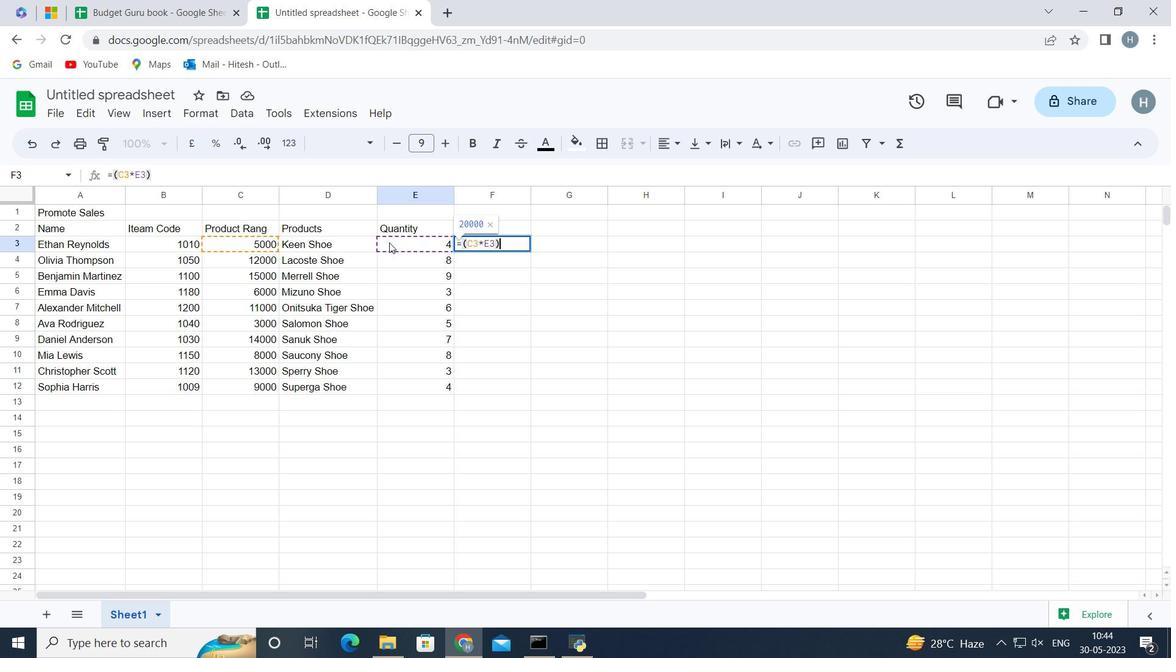 
Action: Mouse moved to (388, 244)
Screenshot: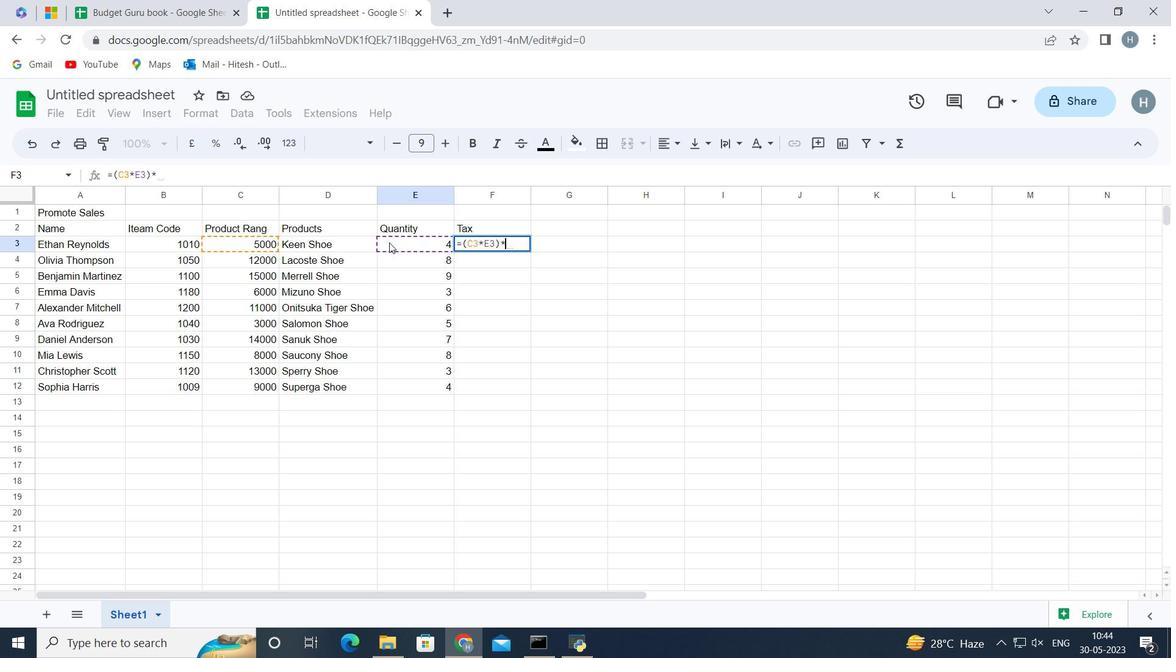 
Action: Key pressed 12<Key.shift>
Screenshot: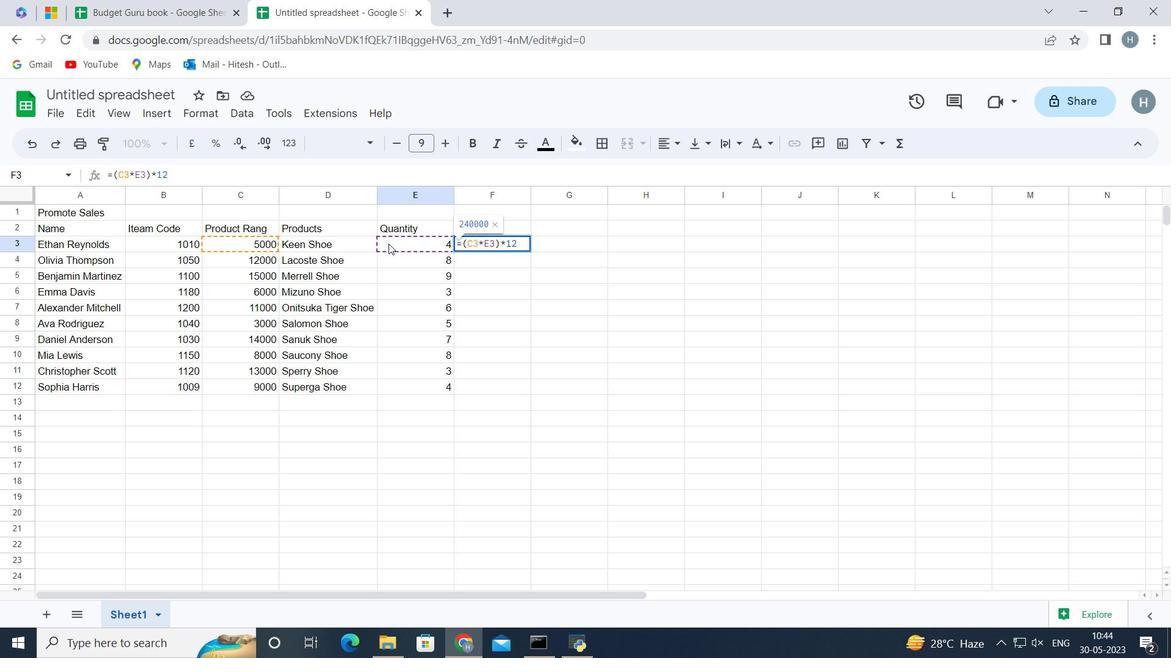 
Action: Mouse moved to (388, 246)
Screenshot: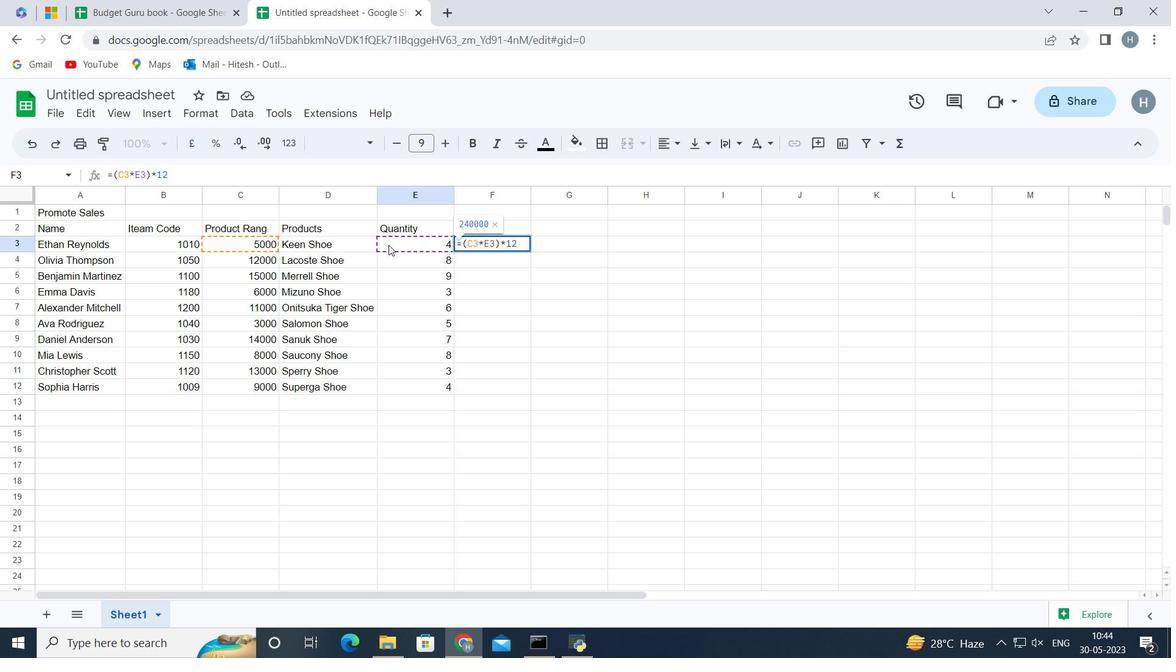 
Action: Key pressed <Key.shift><Key.shift><Key.shift><Key.shift><Key.shift><Key.shift><Key.shift><Key.shift>%<Key.enter>
Screenshot: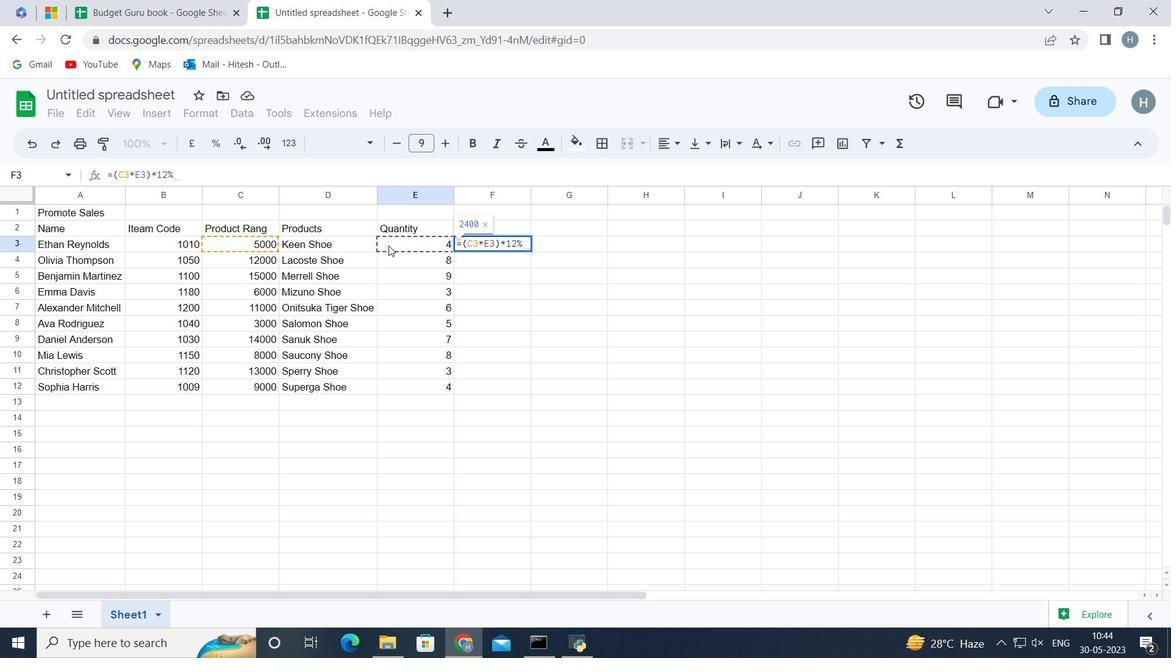 
Action: Mouse moved to (552, 358)
Screenshot: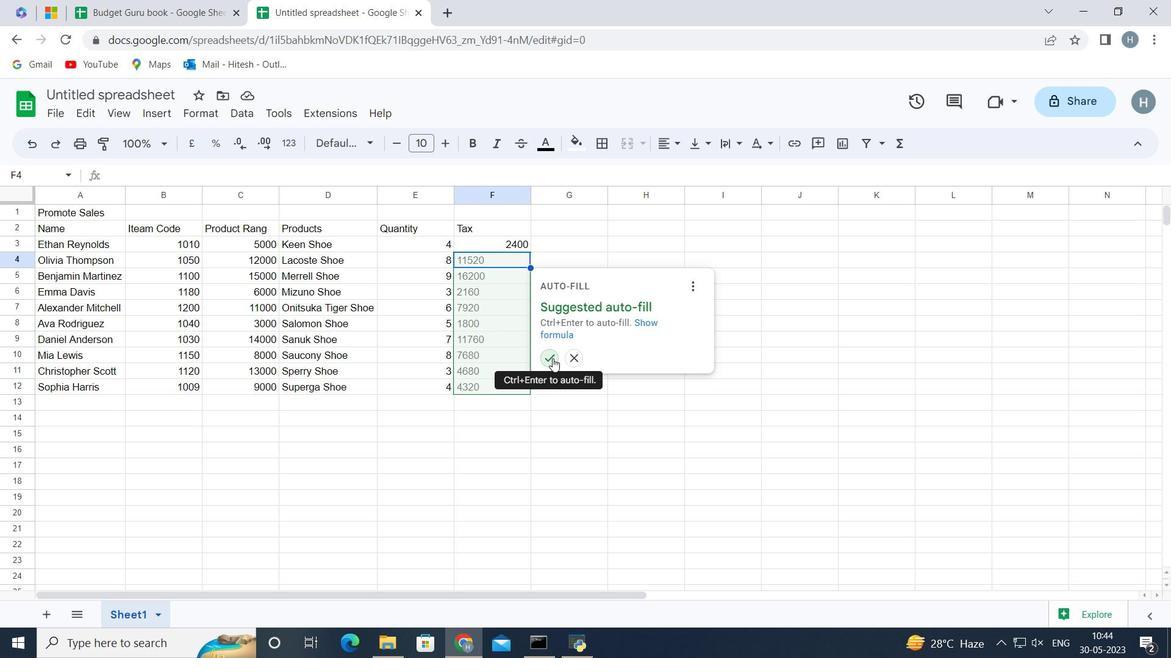 
Action: Mouse pressed left at (552, 358)
Screenshot: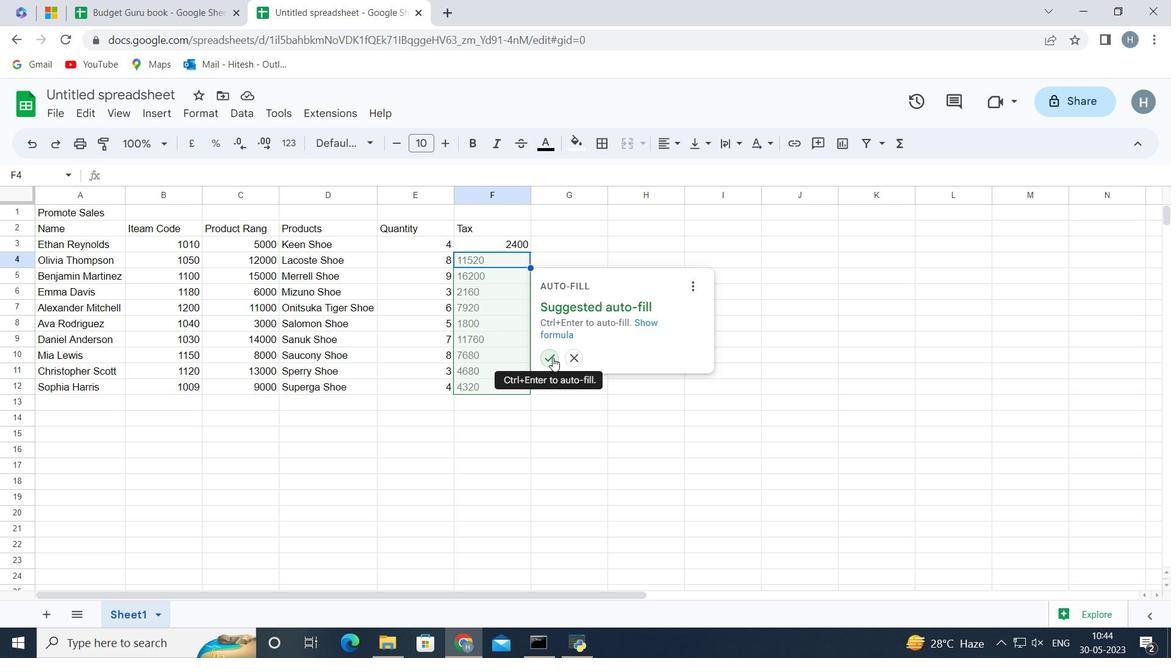 
Action: Mouse moved to (549, 408)
Screenshot: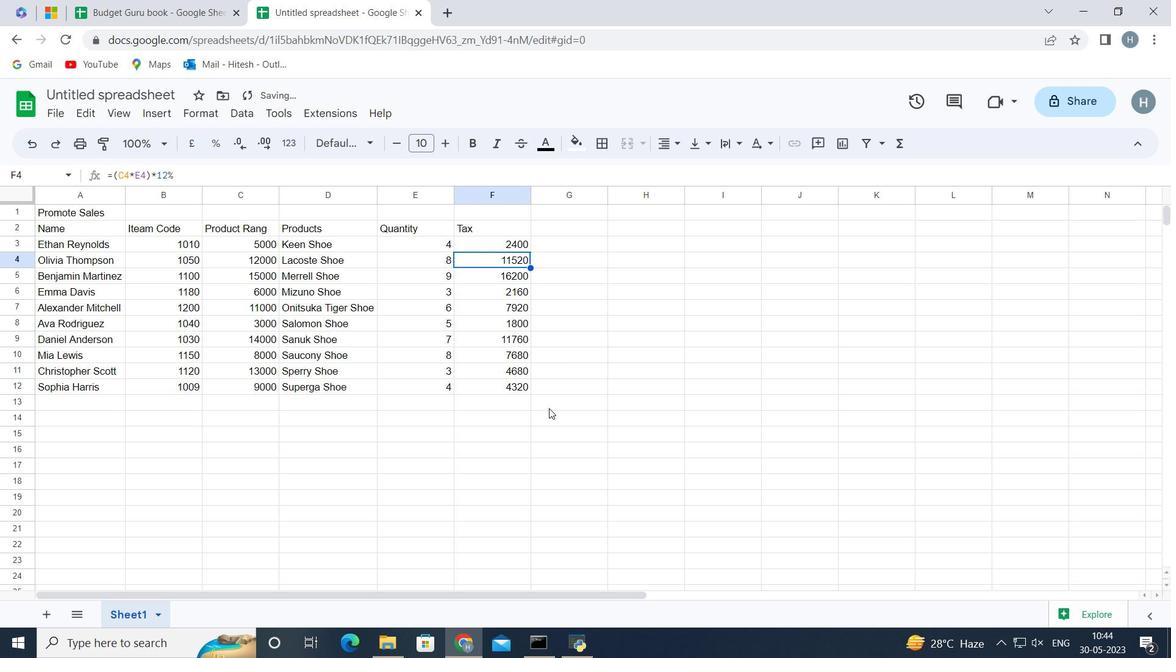 
Action: Mouse pressed left at (549, 408)
Screenshot: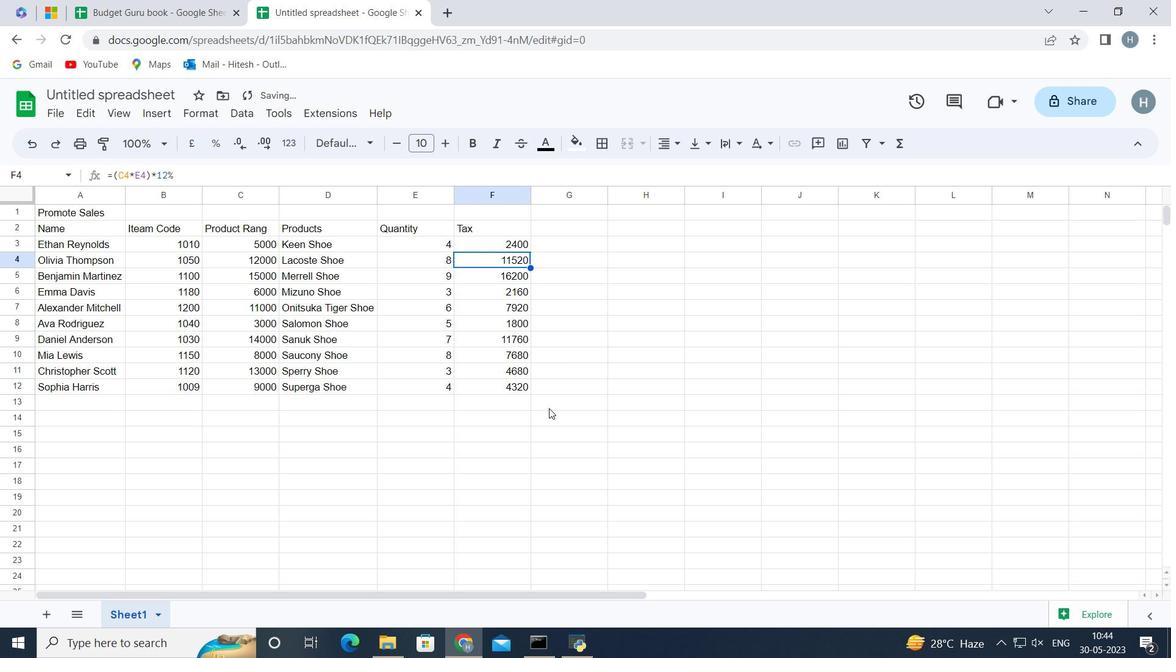 
Action: Mouse moved to (557, 224)
Screenshot: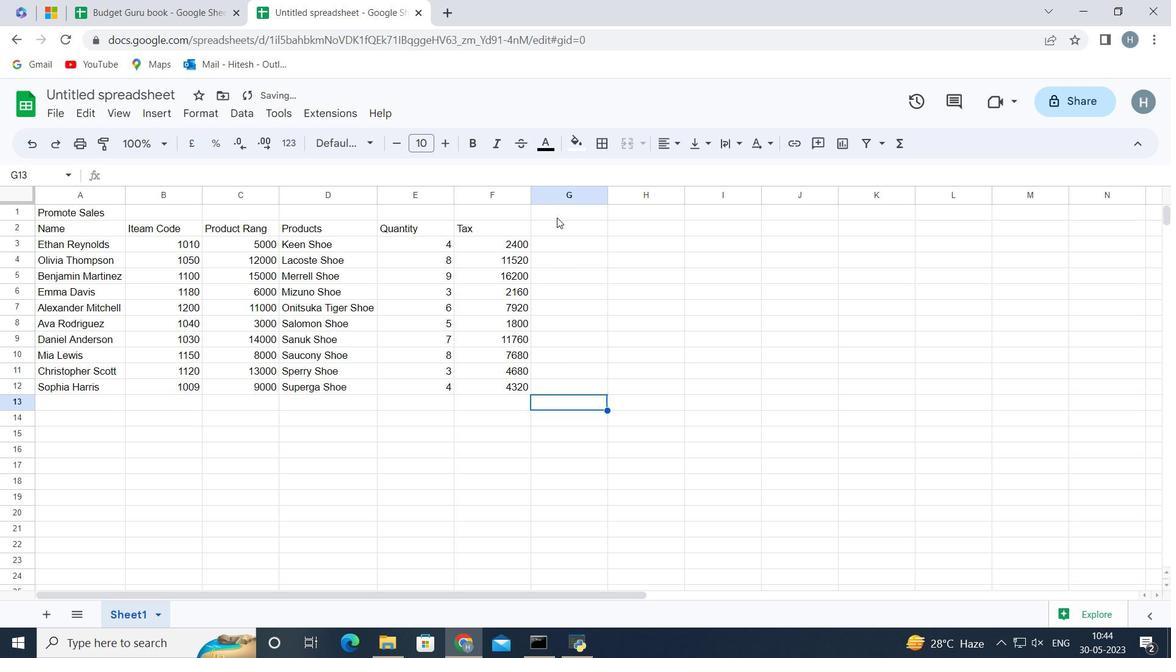 
Action: Mouse pressed left at (557, 224)
Screenshot: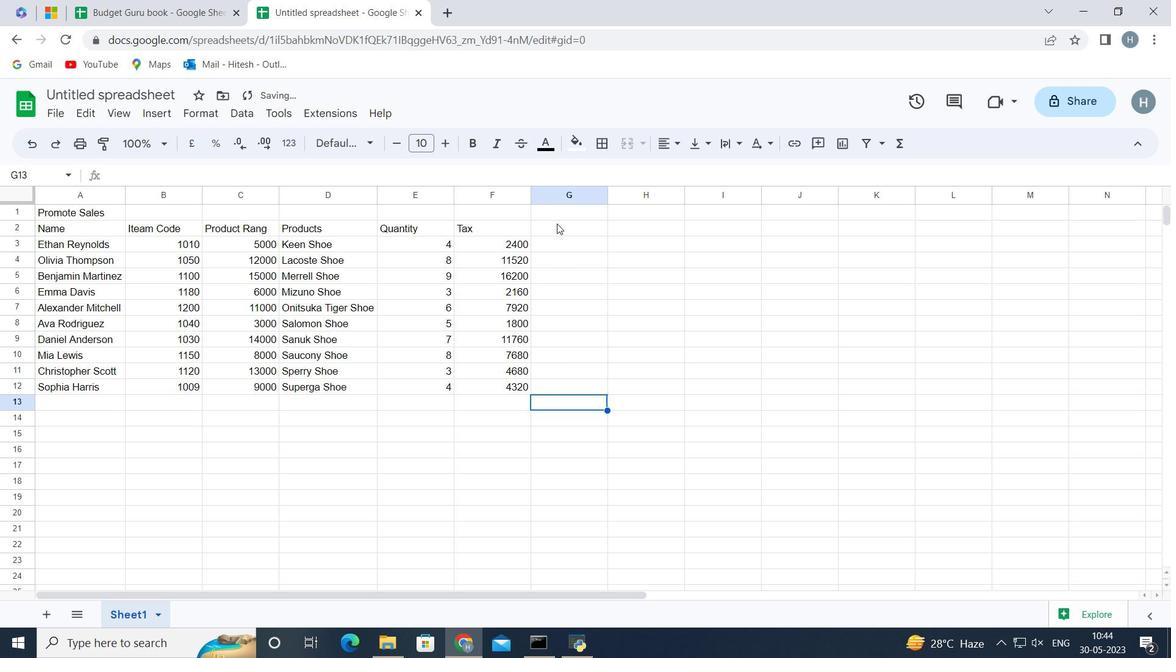 
Action: Mouse moved to (553, 226)
Screenshot: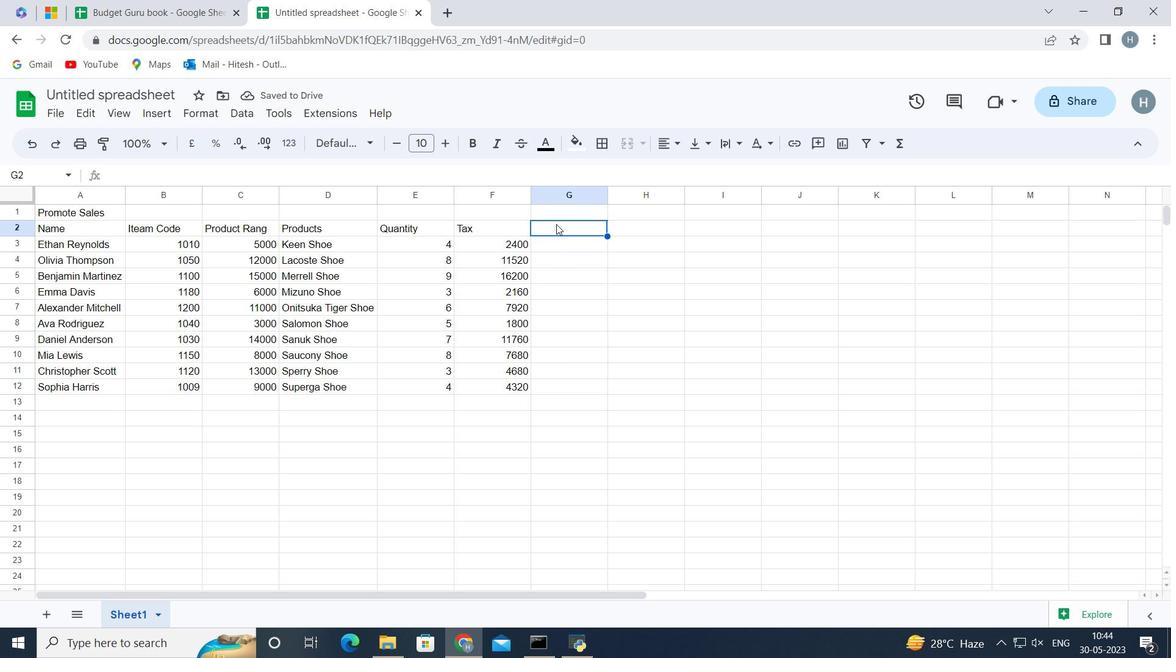
Action: Key pressed <Key.shift>Commis
Screenshot: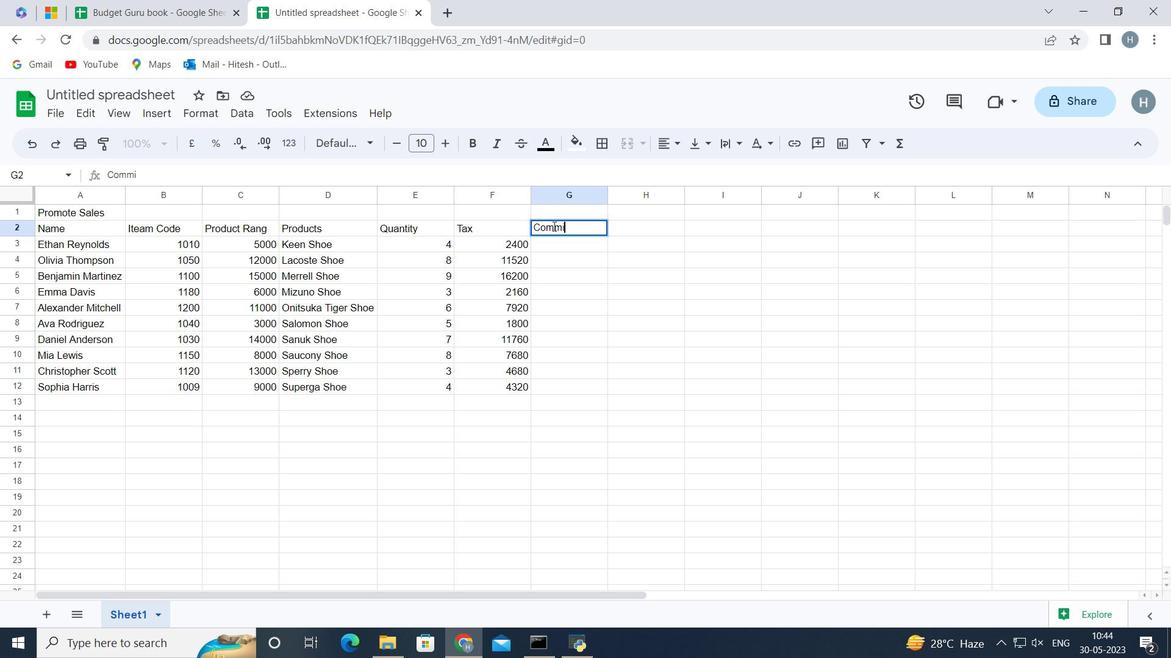 
Action: Mouse moved to (600, 265)
Screenshot: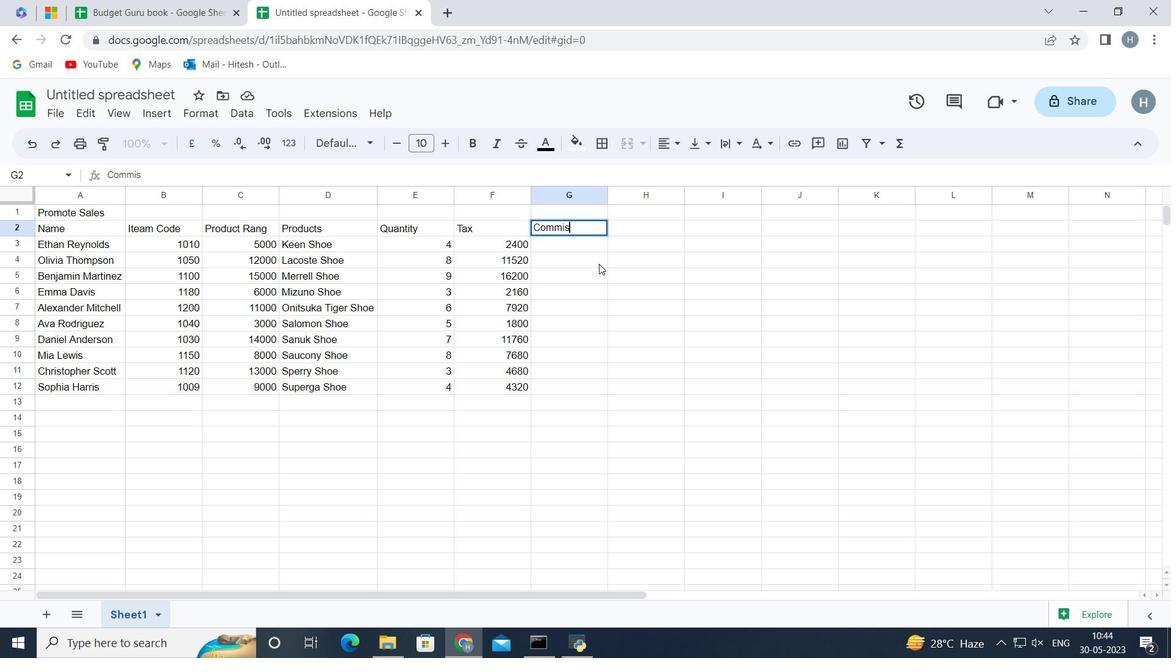 
Action: Key pressed sion<Key.enter>
Screenshot: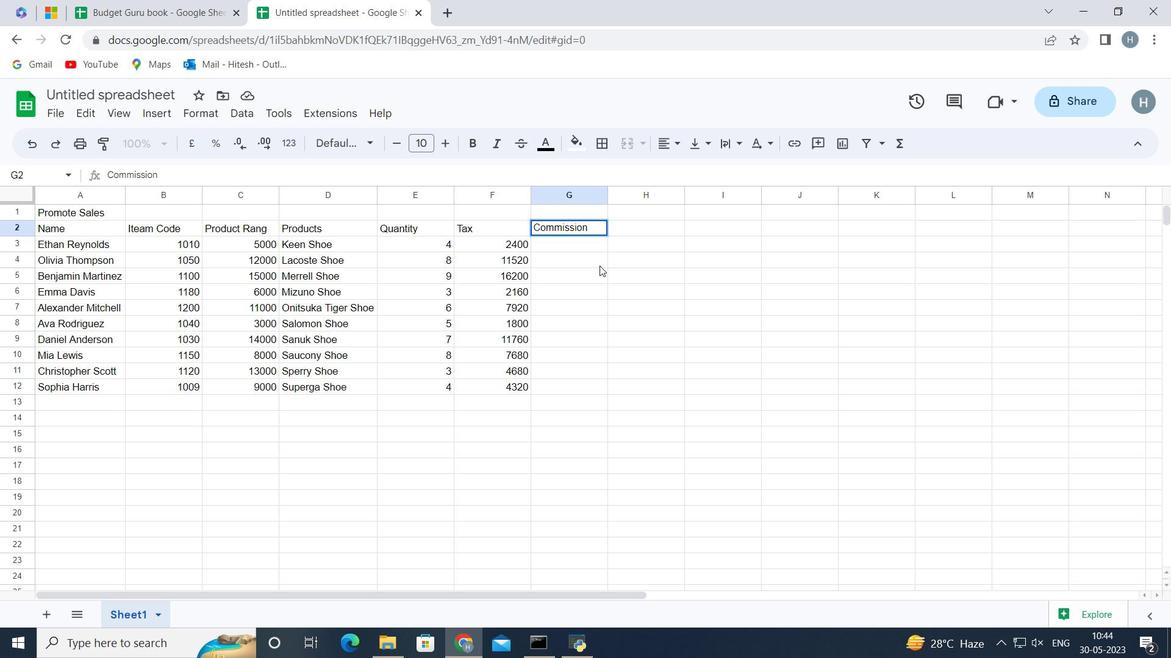 
Action: Mouse moved to (585, 264)
Screenshot: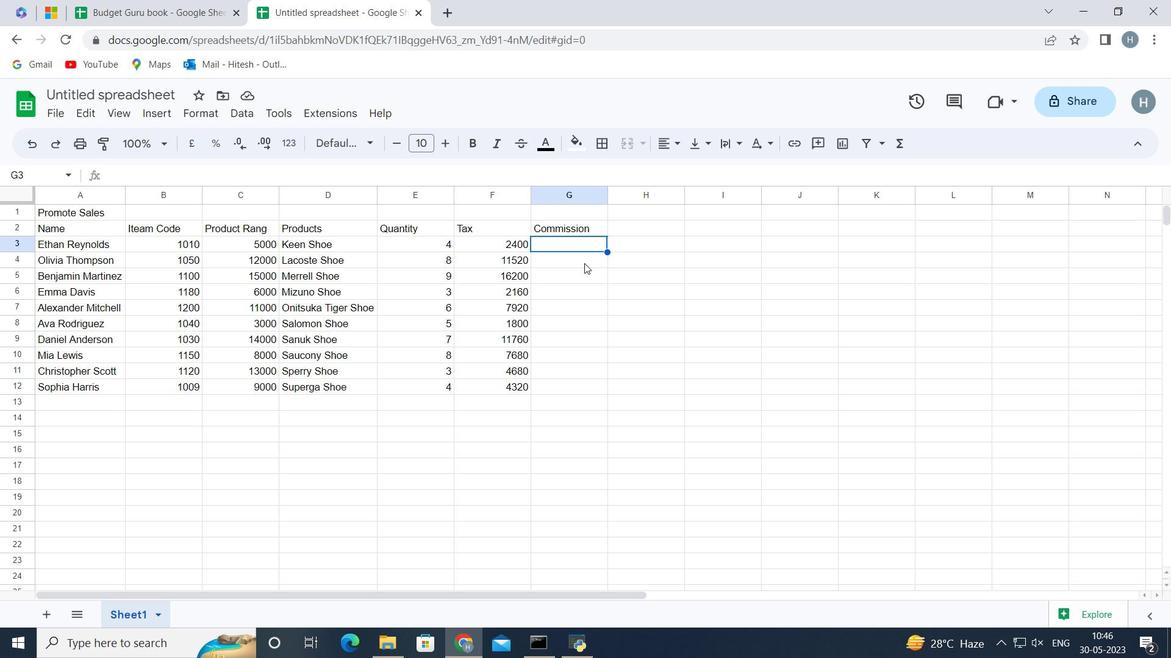 
Action: Mouse pressed left at (585, 264)
Screenshot: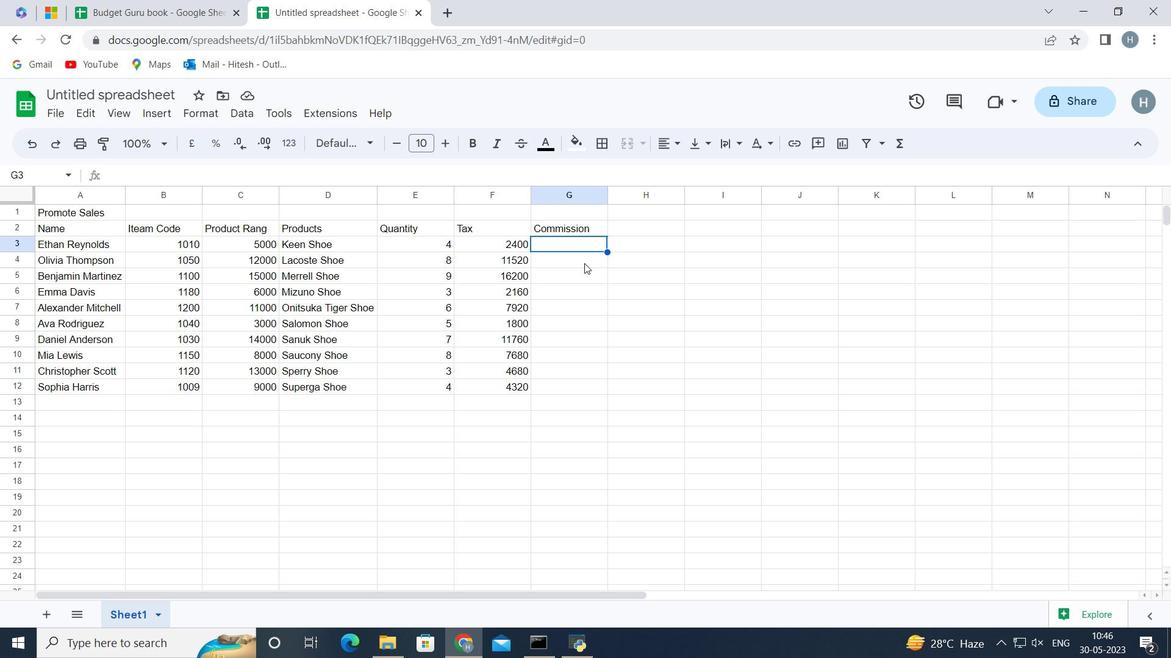
Action: Mouse moved to (584, 245)
Screenshot: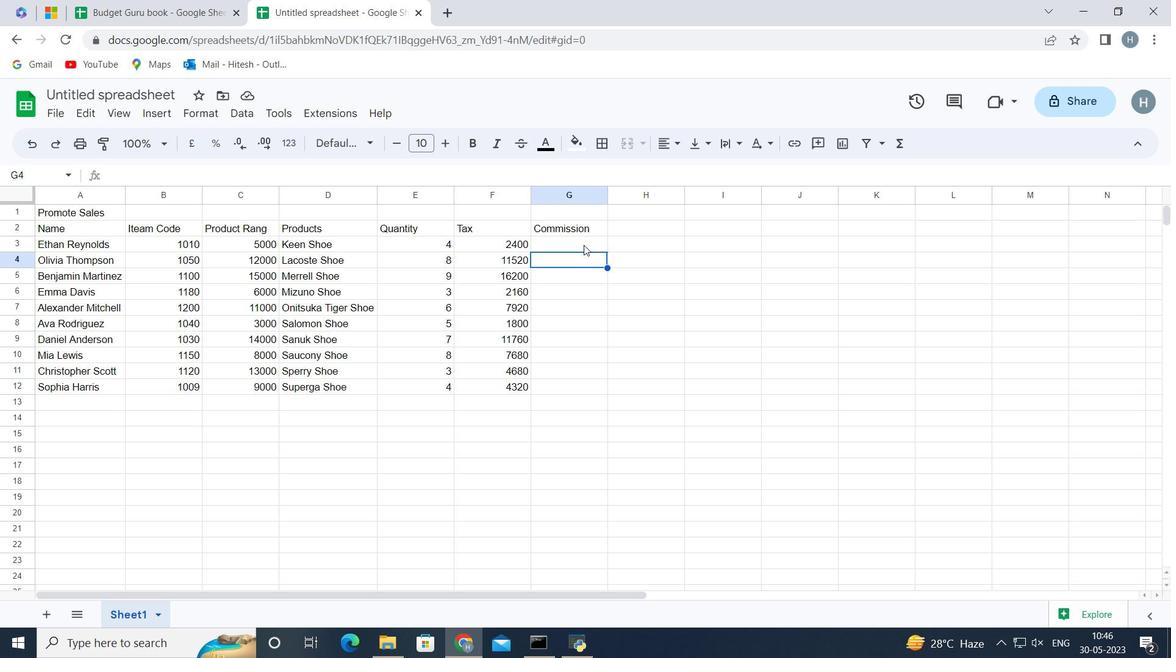 
Action: Mouse pressed left at (584, 245)
Screenshot: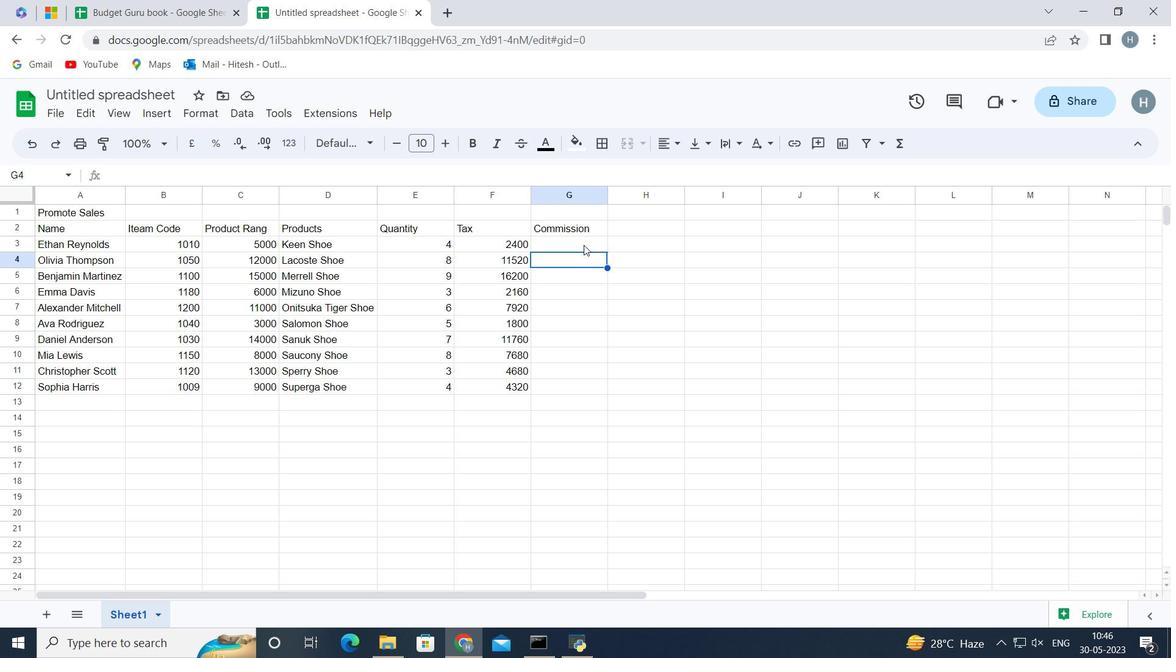 
Action: Mouse moved to (574, 248)
Screenshot: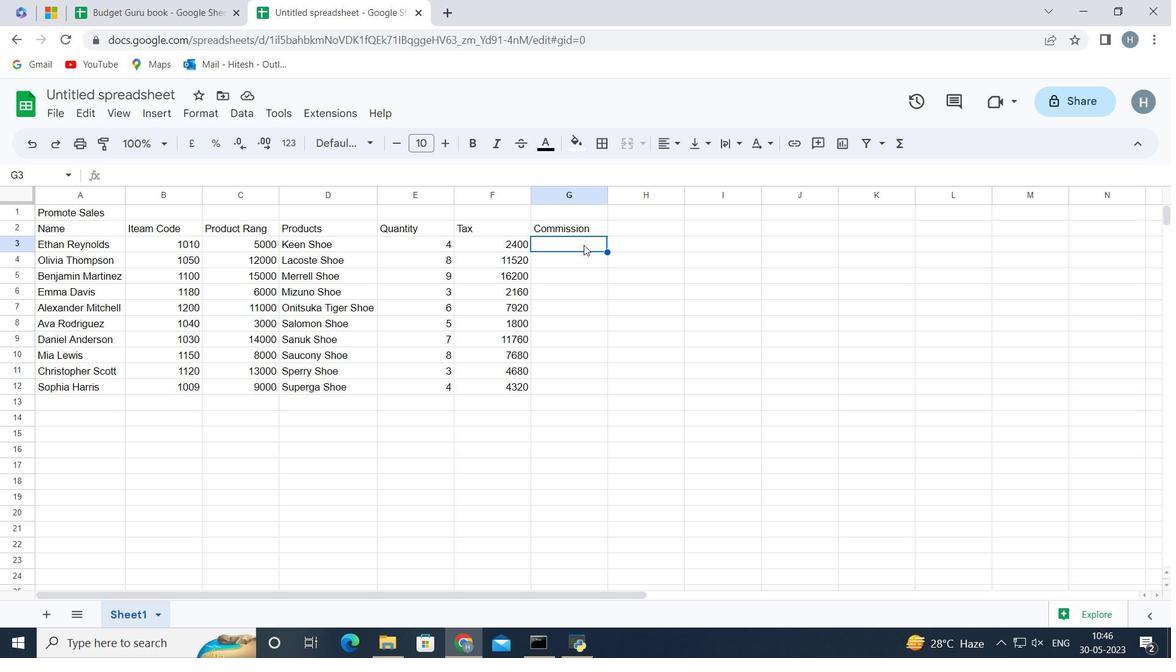
Action: Key pressed =
Screenshot: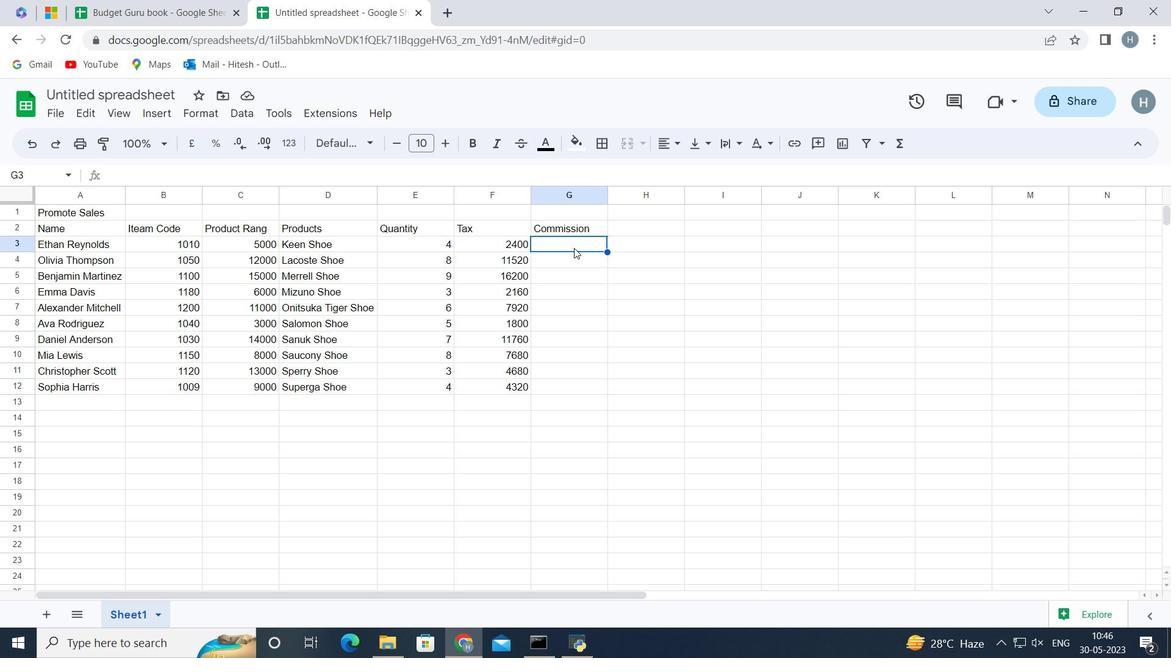 
Action: Mouse moved to (436, 251)
Screenshot: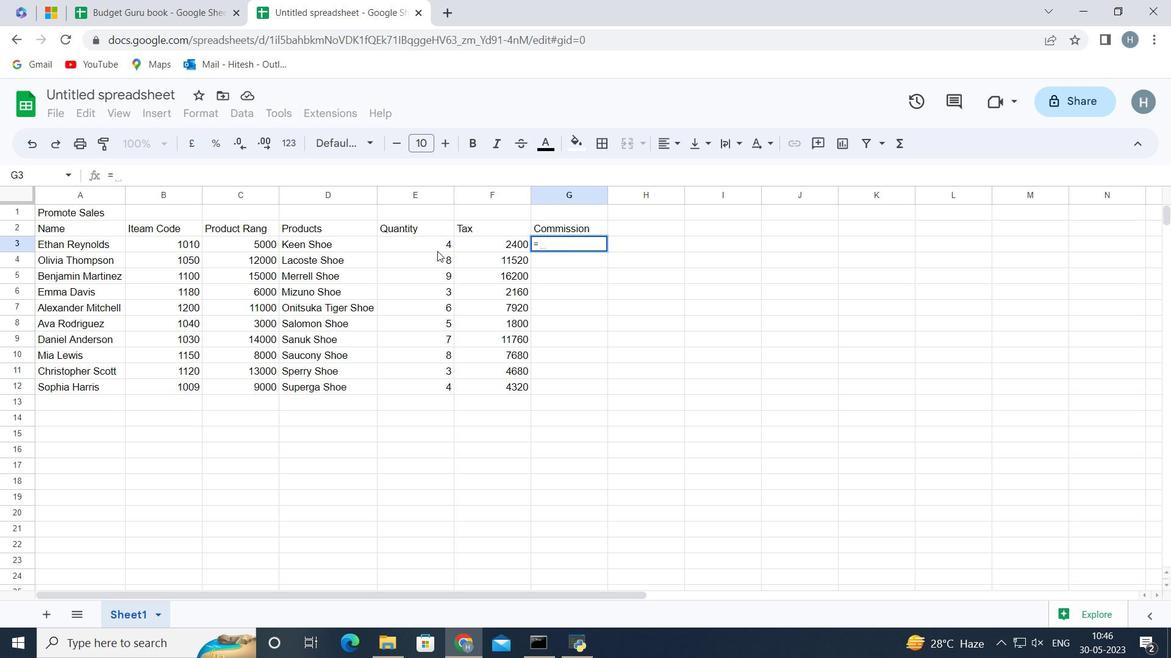 
Action: Key pressed <Key.shift_r>(
Screenshot: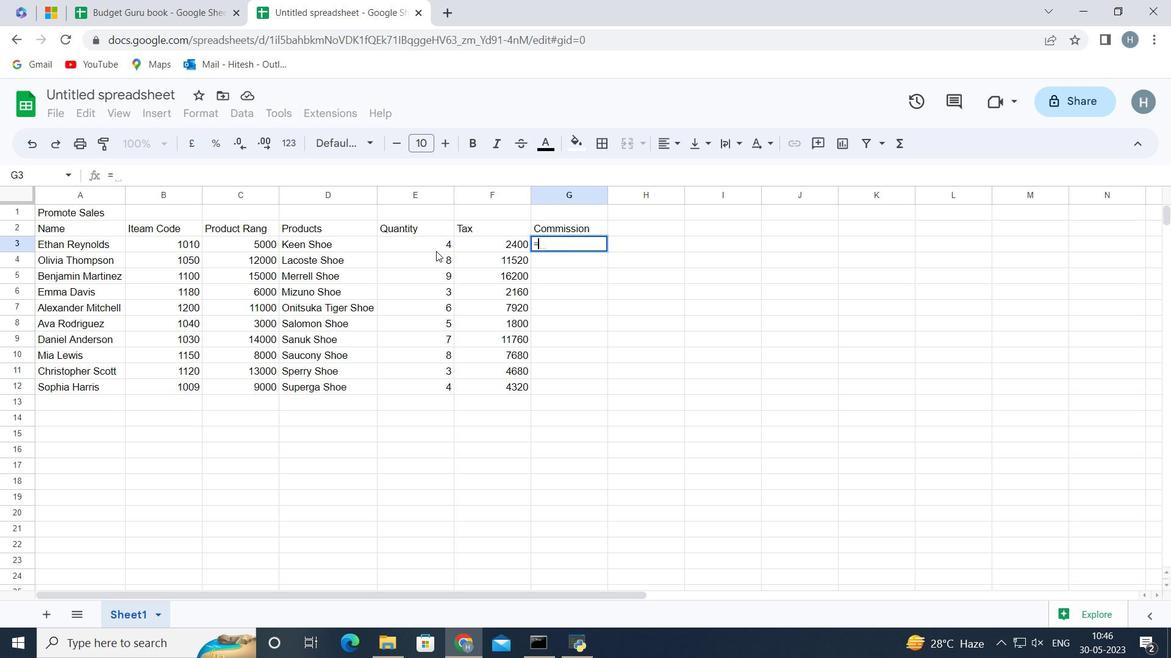 
Action: Mouse moved to (233, 243)
Screenshot: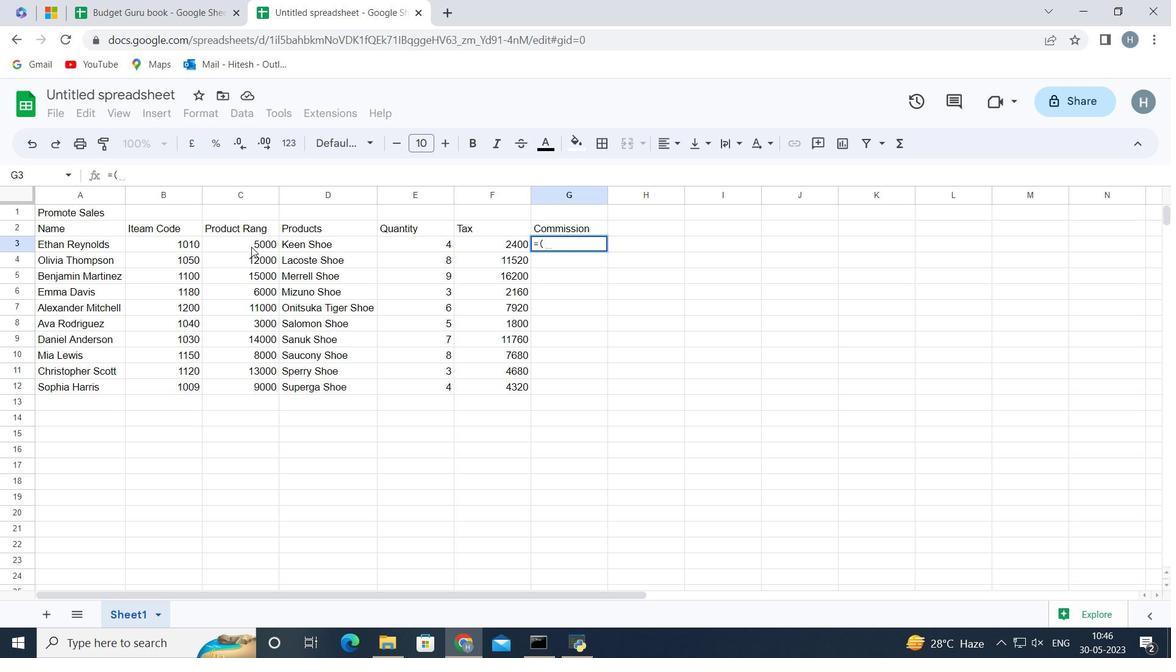
Action: Mouse pressed left at (233, 243)
Screenshot: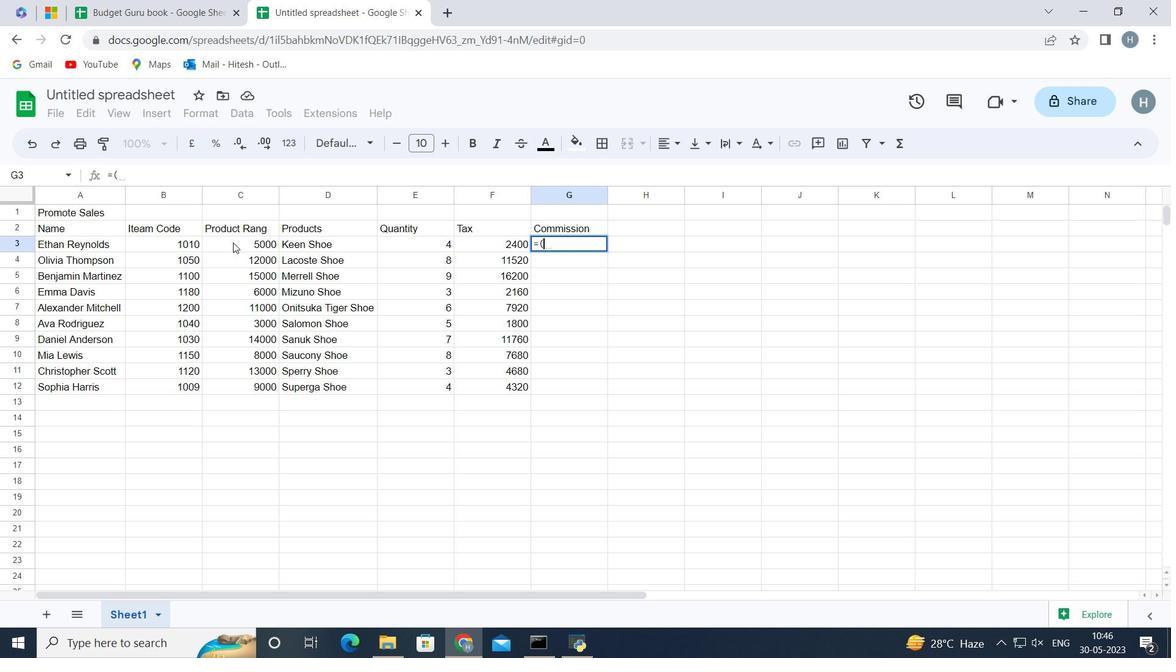 
Action: Key pressed *
Screenshot: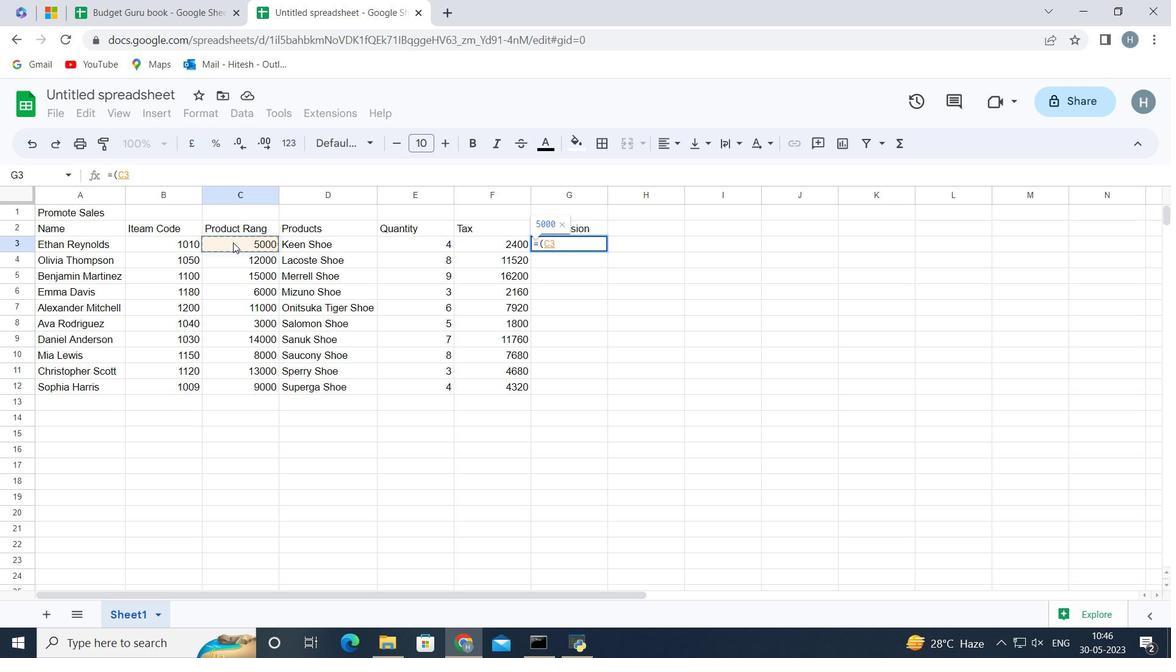 
Action: Mouse moved to (445, 243)
Screenshot: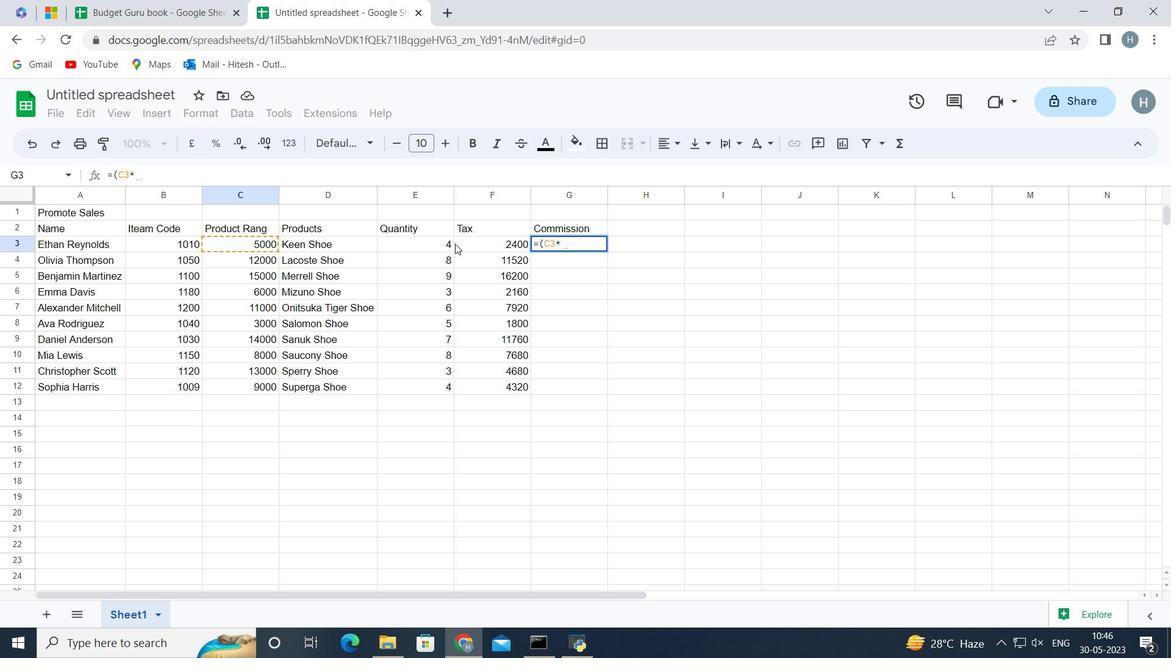 
Action: Mouse pressed left at (445, 243)
Screenshot: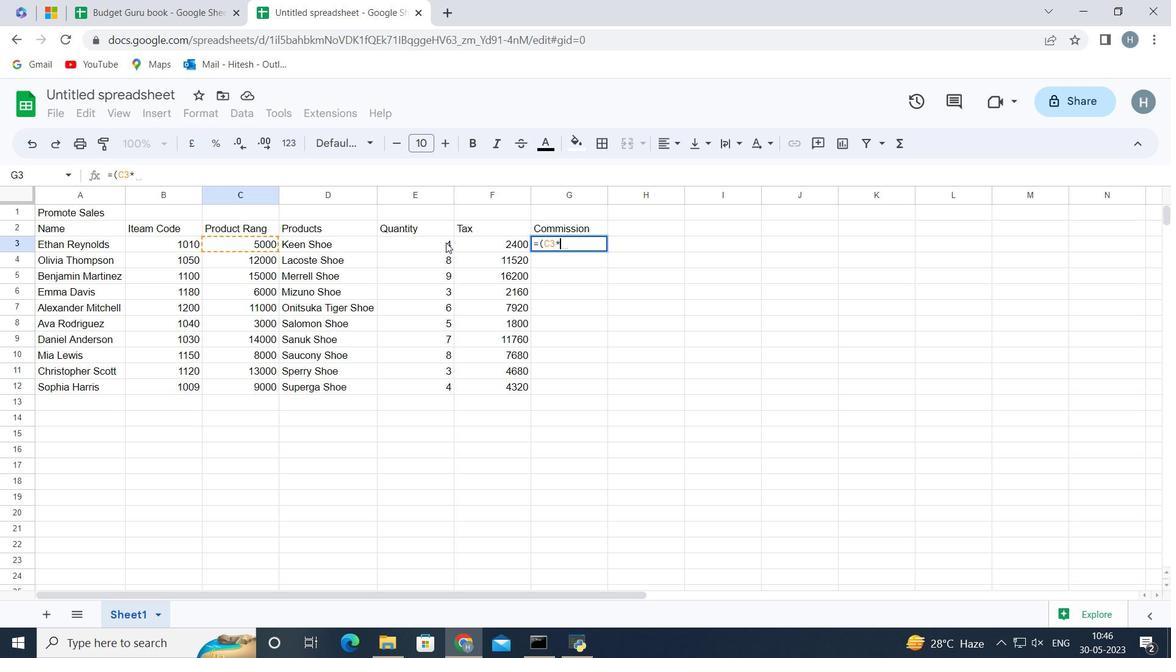 
Action: Key pressed <Key.shift_r><Key.shift_r><Key.shift_r><Key.shift_r><Key.shift_r><Key.shift_r><Key.shift_r>)2<Key.shift><Key.shift><Key.shift><Key.shift><Key.shift><Key.shift>%<Key.enter>
Screenshot: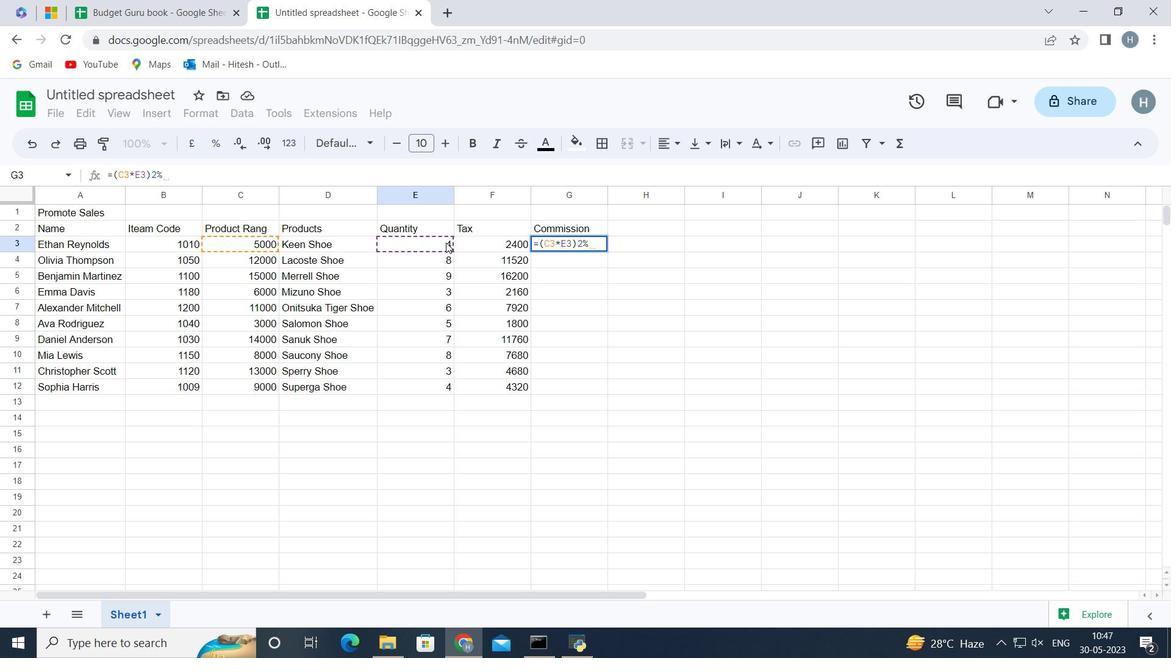 
Action: Mouse moved to (555, 242)
Screenshot: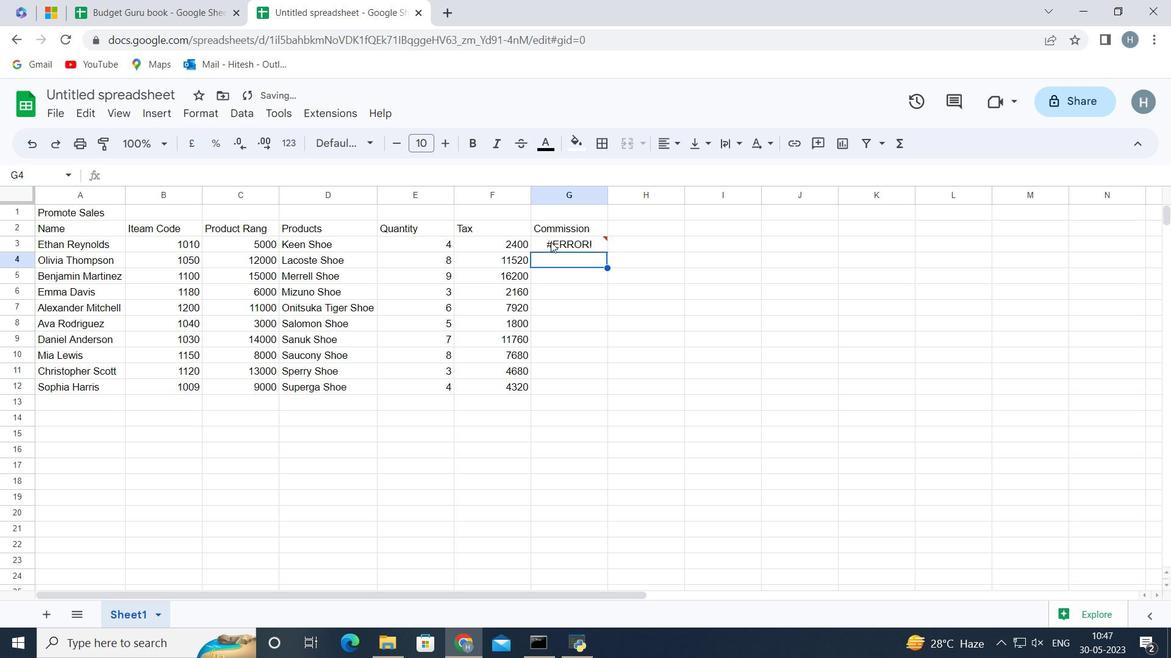 
Action: Mouse pressed left at (555, 242)
Screenshot: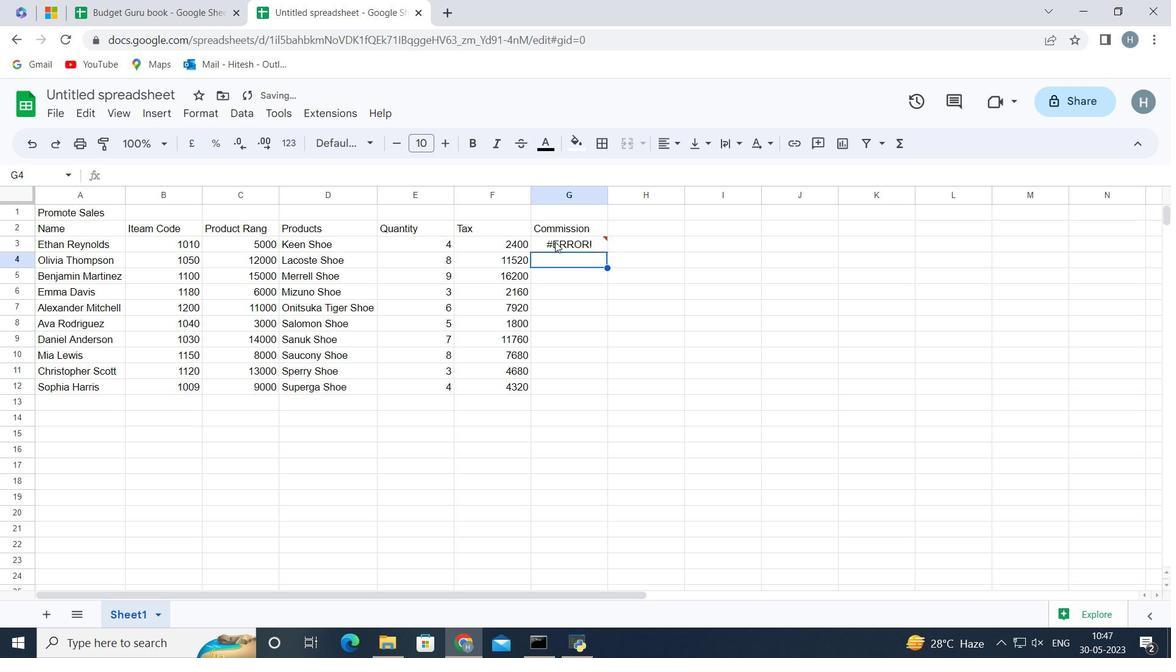 
Action: Mouse moved to (276, 175)
Screenshot: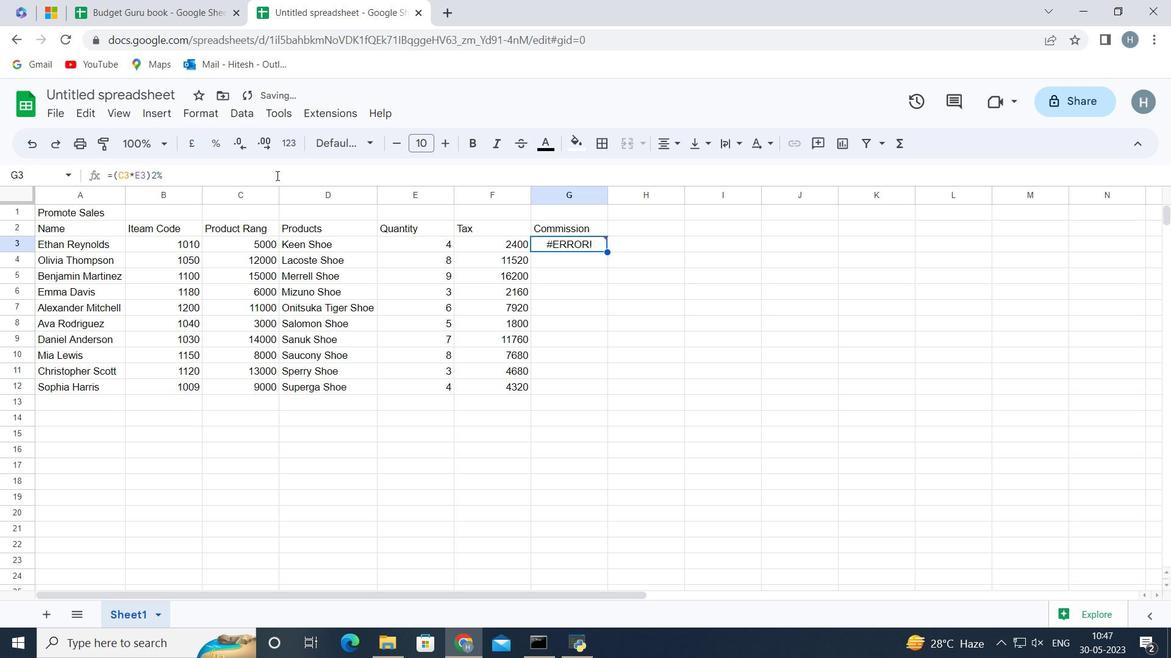 
Action: Mouse pressed left at (276, 175)
Screenshot: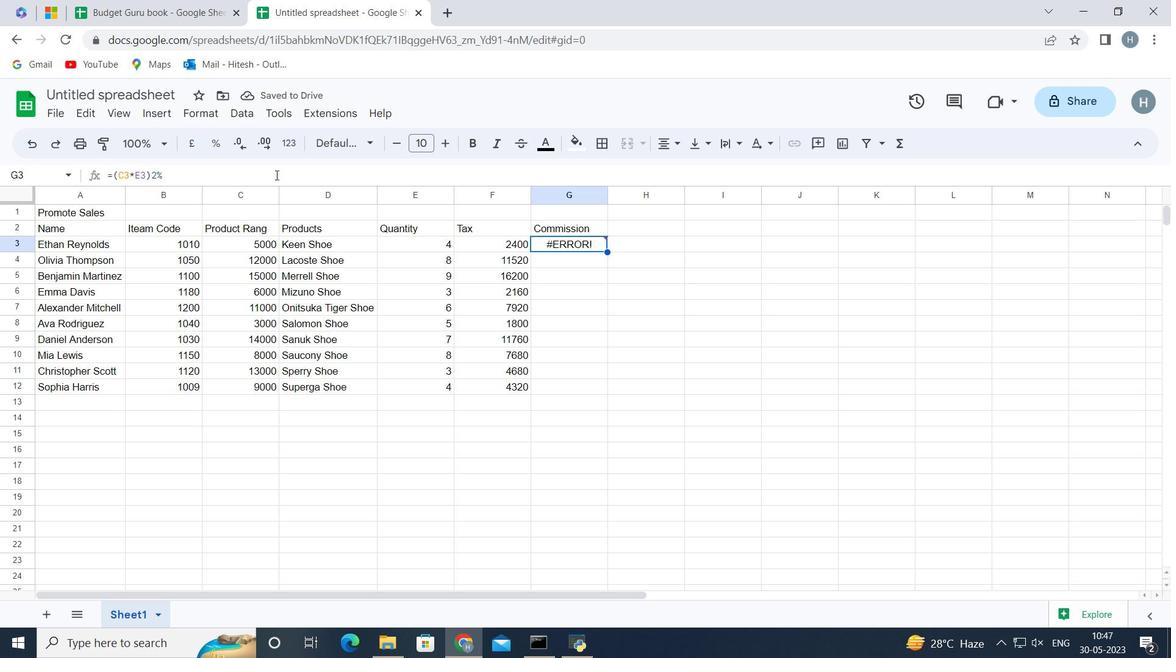 
Action: Key pressed <Key.backspace><Key.backspace><Key.backspace><Key.backspace><Key.backspace><Key.backspace><Key.backspace><Key.backspace><Key.backspace><Key.backspace><Key.backspace><Key.backspace>=<Key.shift_r><Key.shift_r><Key.shift_r><Key.shift_r>(
Screenshot: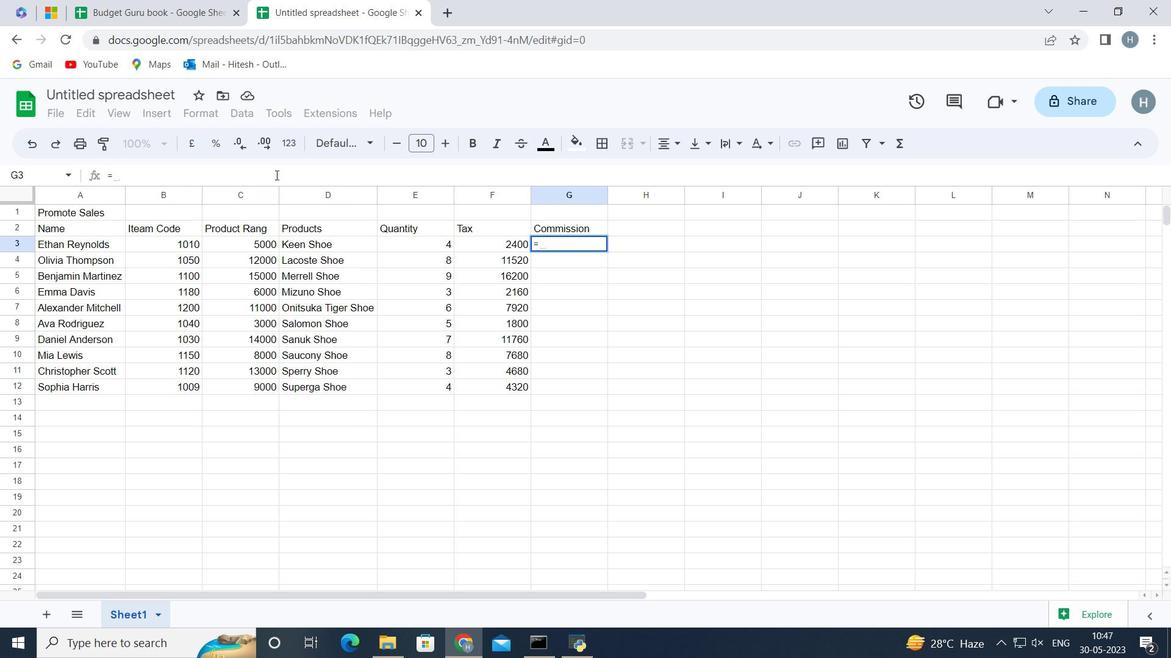 
Action: Mouse moved to (261, 244)
Screenshot: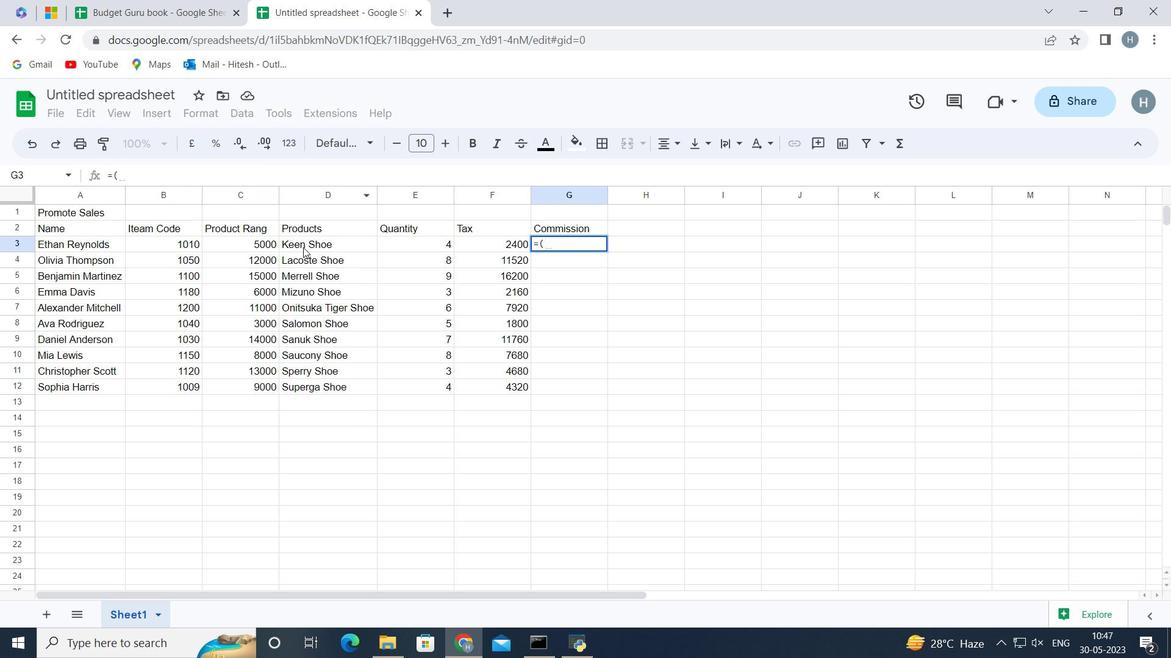 
Action: Mouse pressed left at (261, 244)
Screenshot: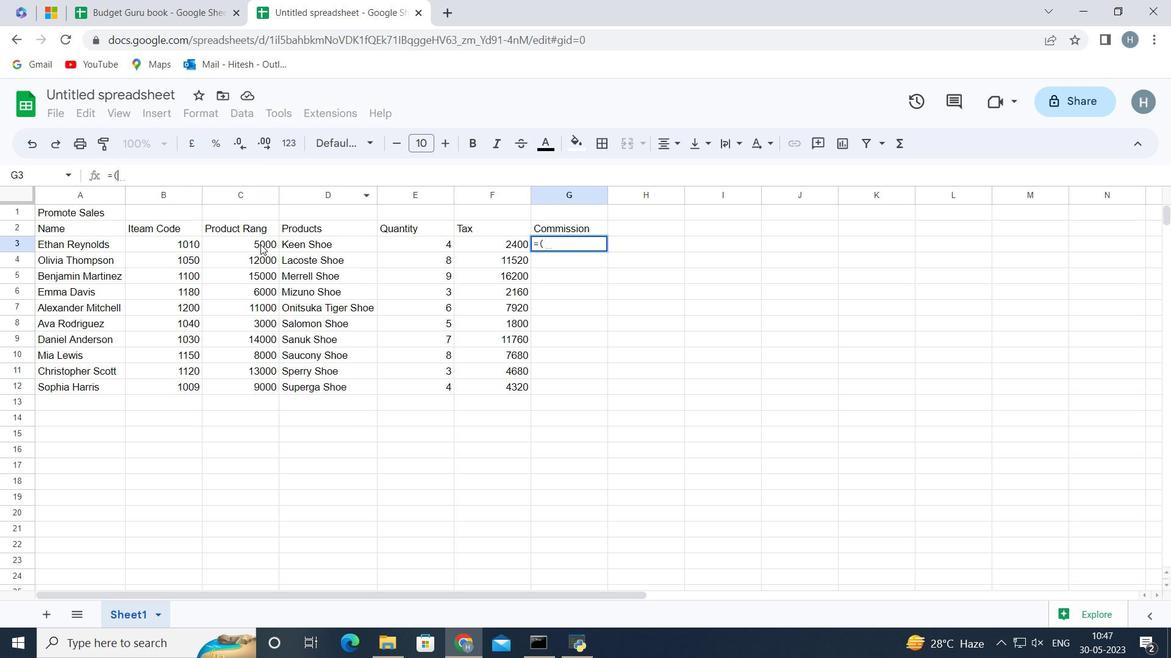 
Action: Mouse moved to (260, 244)
Screenshot: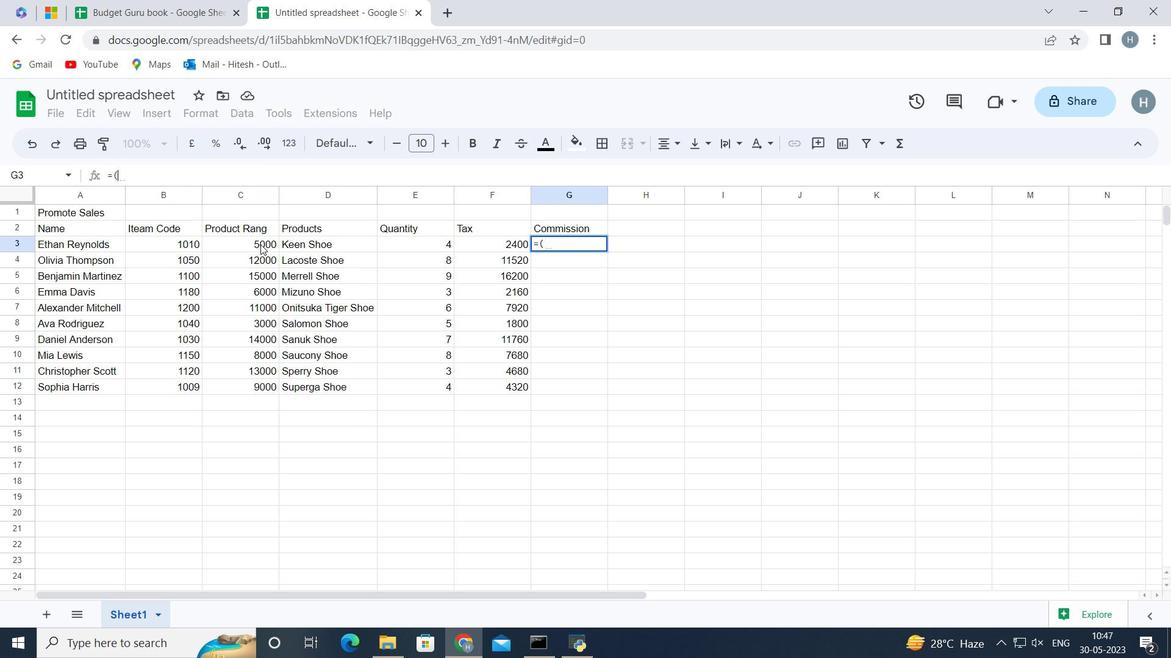 
Action: Key pressed *
Screenshot: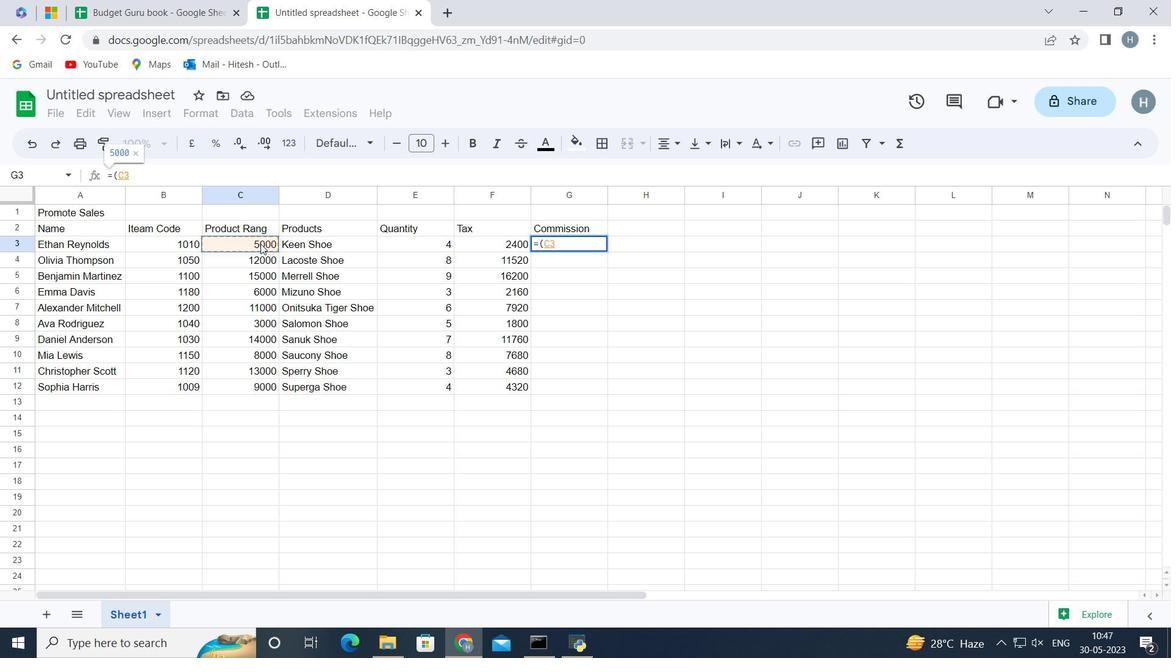 
Action: Mouse moved to (428, 240)
Screenshot: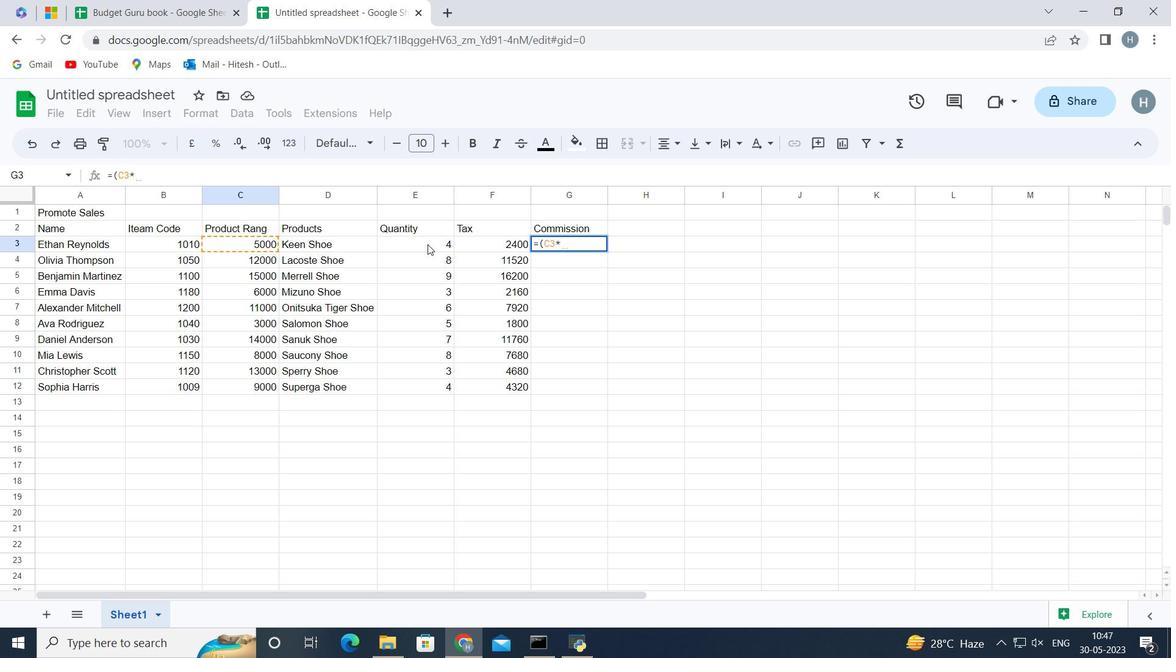 
Action: Mouse pressed left at (428, 240)
Screenshot: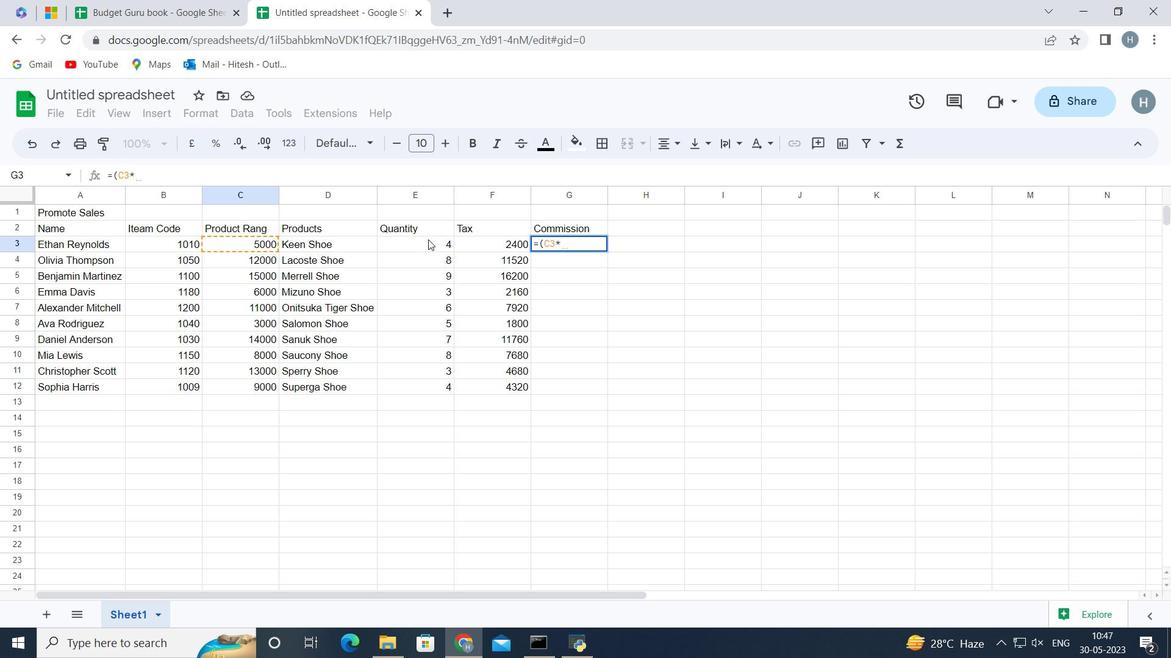 
Action: Key pressed <Key.shift_r><Key.shift_r><Key.shift_r><Key.shift_r>)*
Screenshot: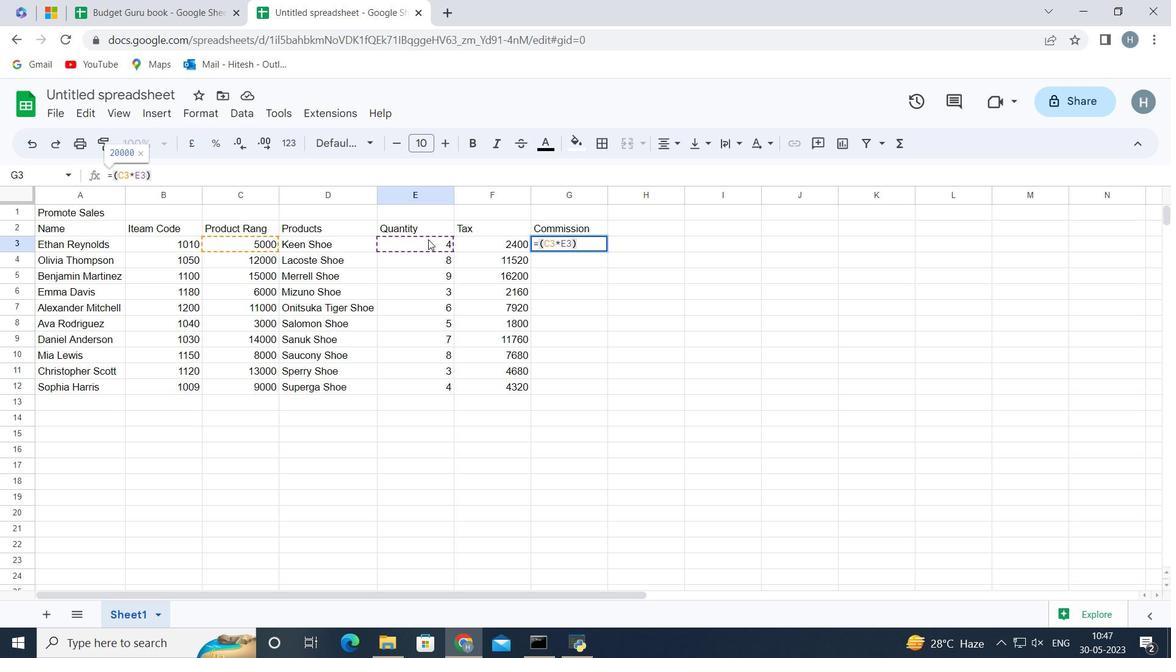 
Action: Mouse moved to (429, 242)
Screenshot: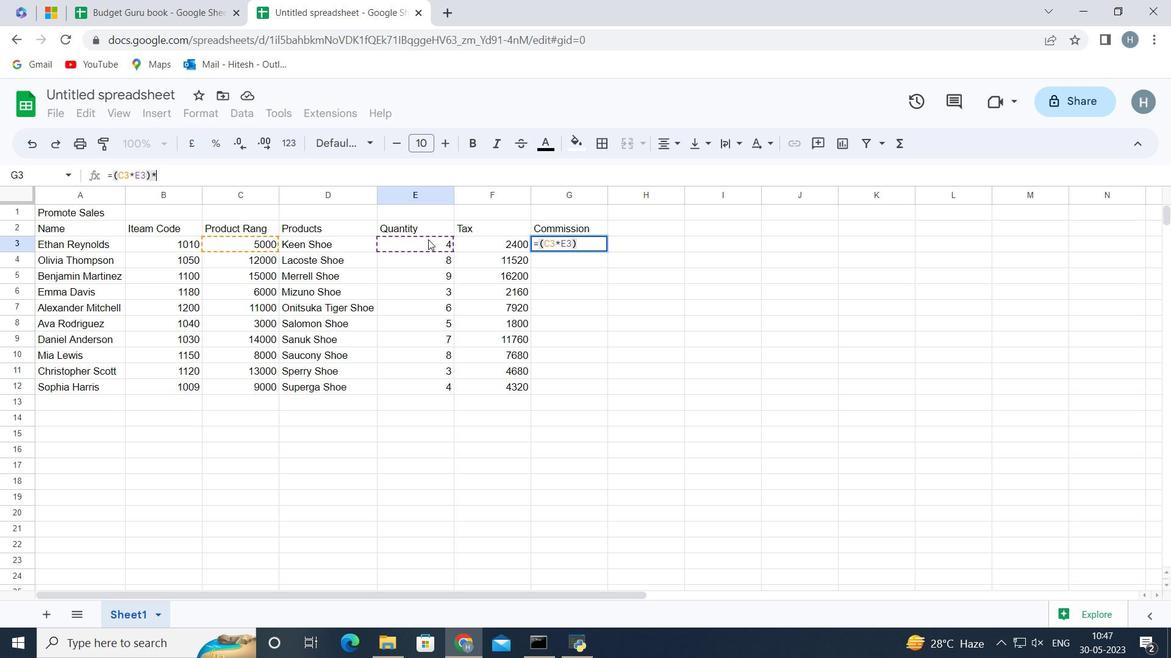 
Action: Key pressed 2<Key.shift><Key.shift><Key.shift><Key.shift><Key.shift><Key.shift>%<Key.enter><Key.enter>
Screenshot: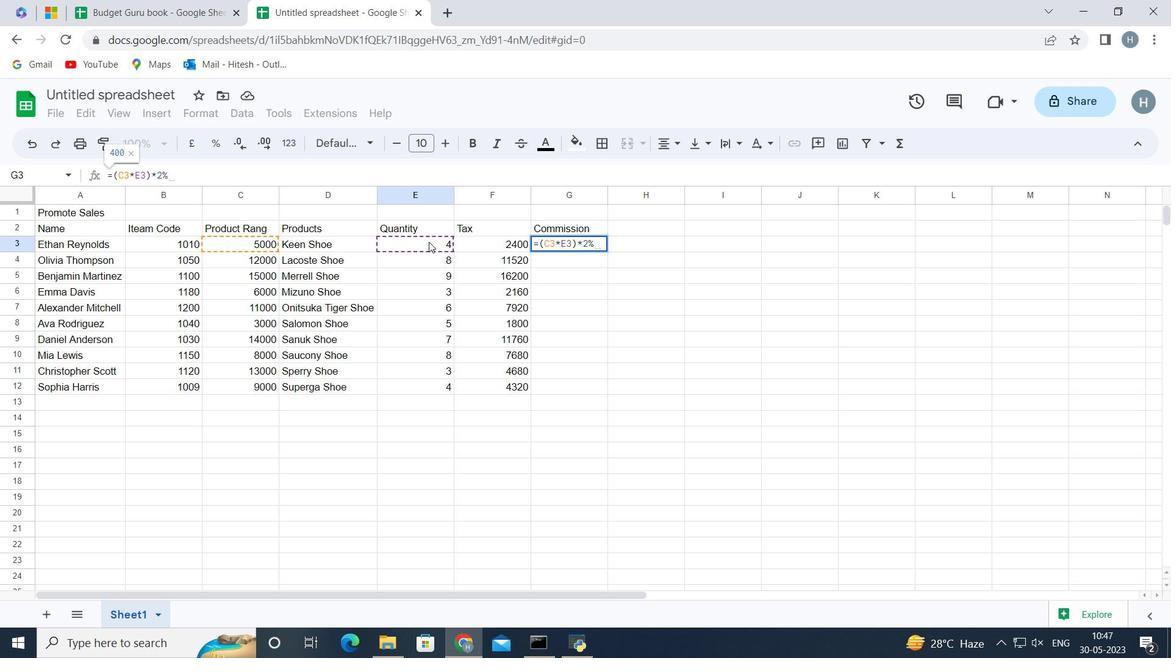 
Action: Mouse moved to (571, 242)
Screenshot: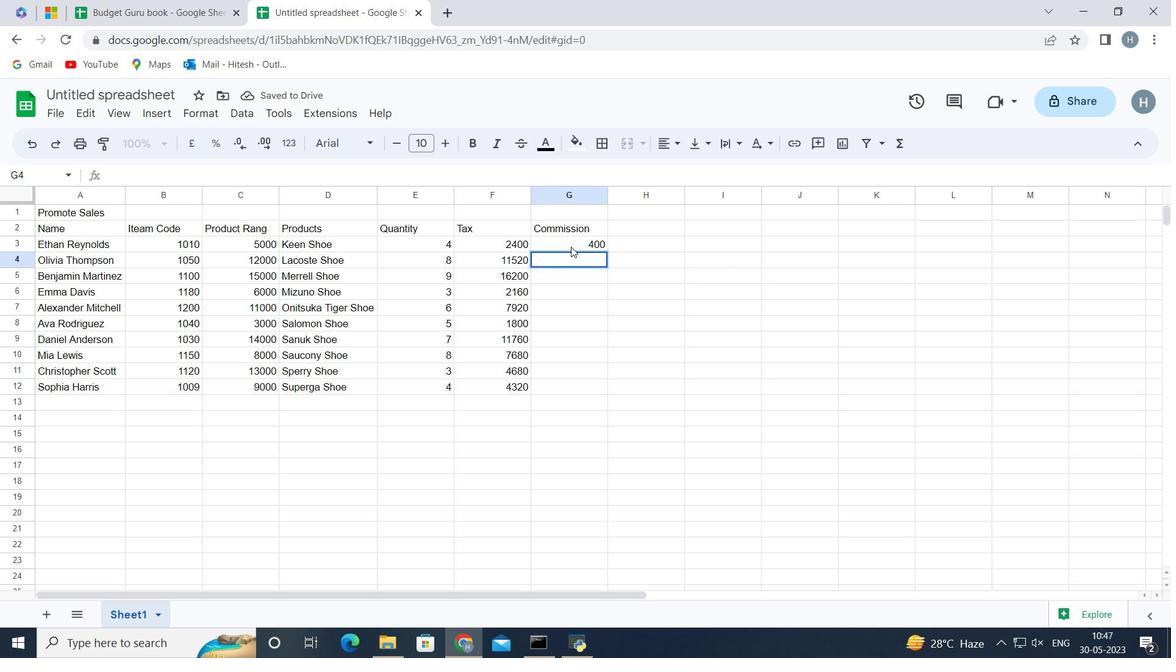 
Action: Mouse pressed left at (571, 242)
Screenshot: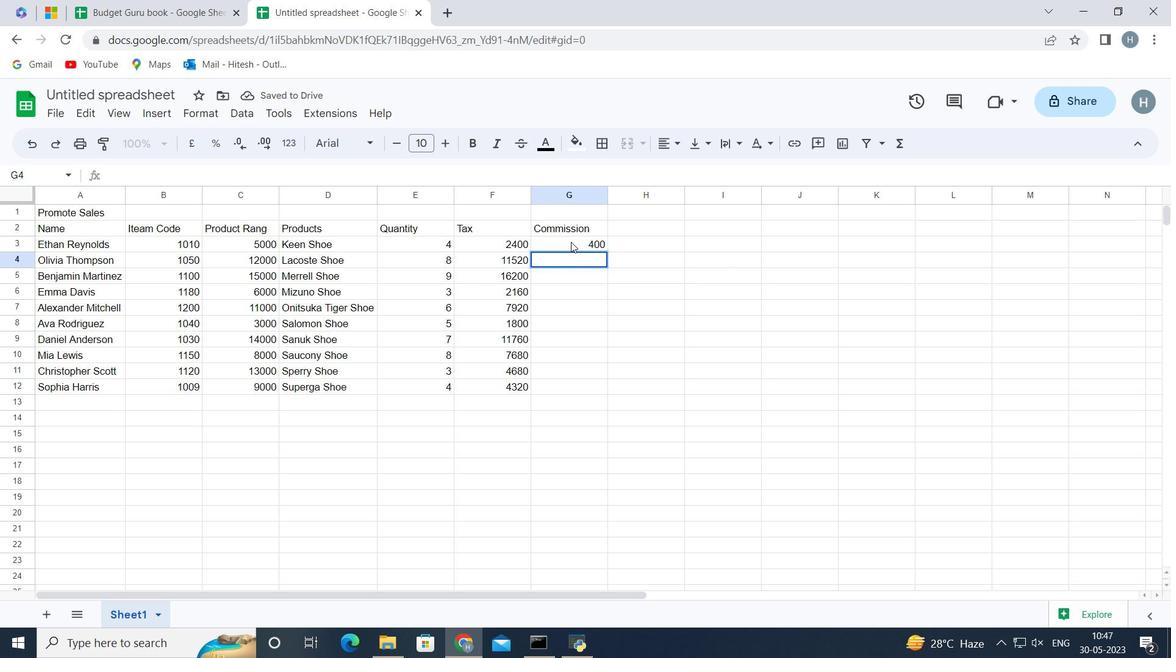 
Action: Mouse moved to (607, 250)
Screenshot: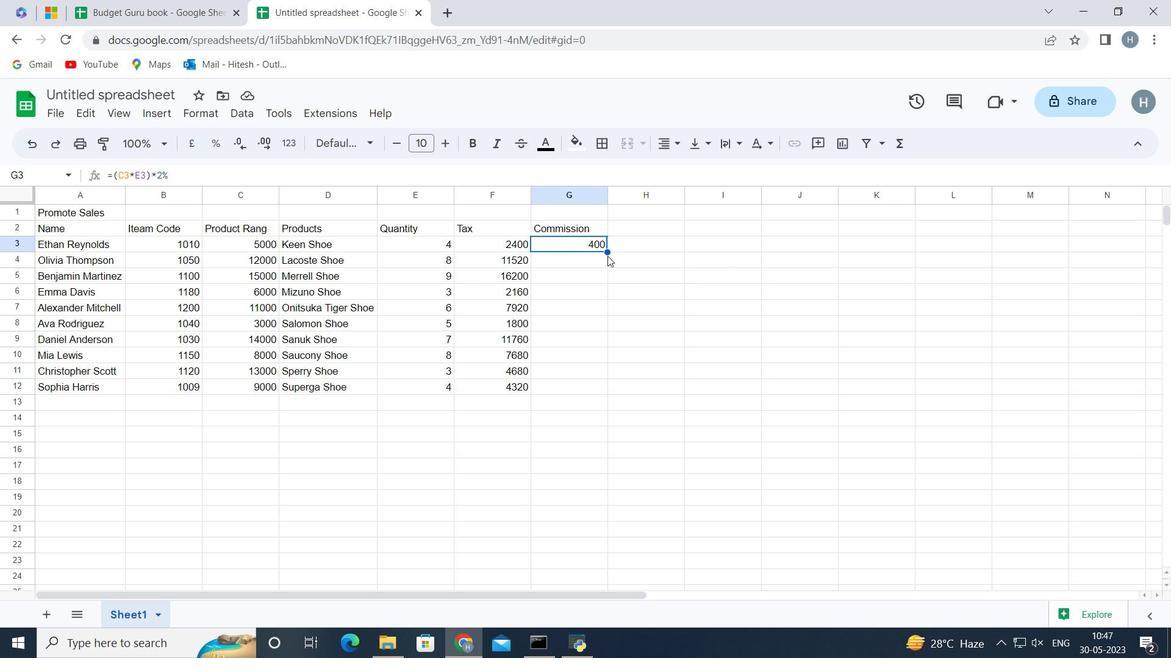 
Action: Mouse pressed left at (607, 250)
Screenshot: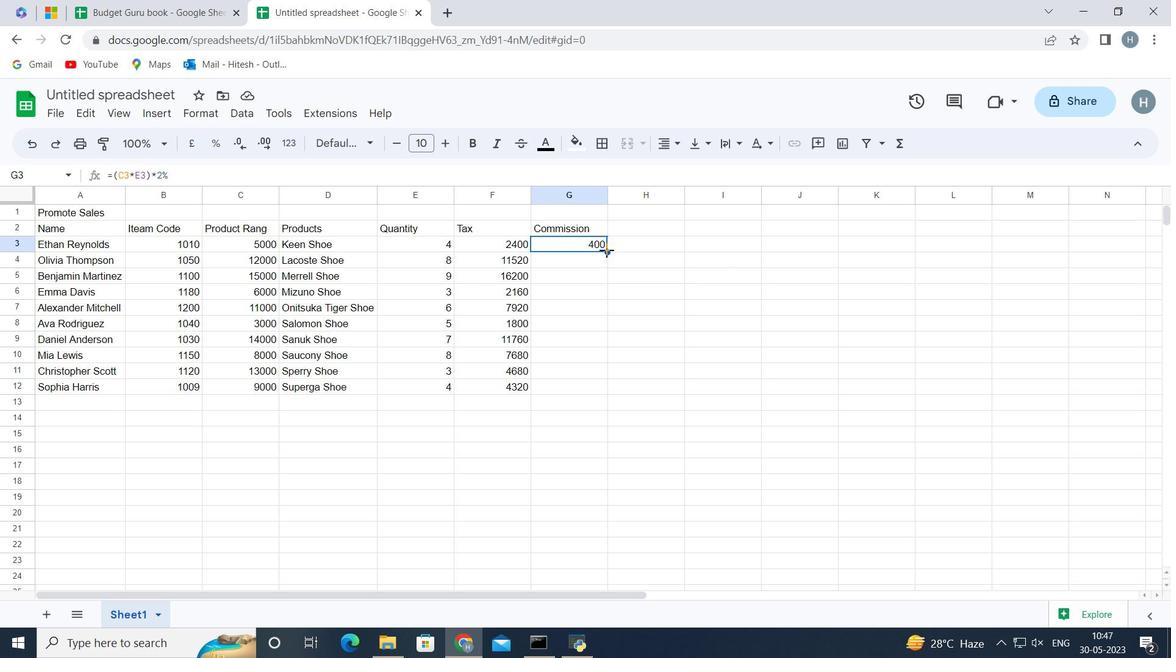 
Action: Mouse moved to (618, 425)
Screenshot: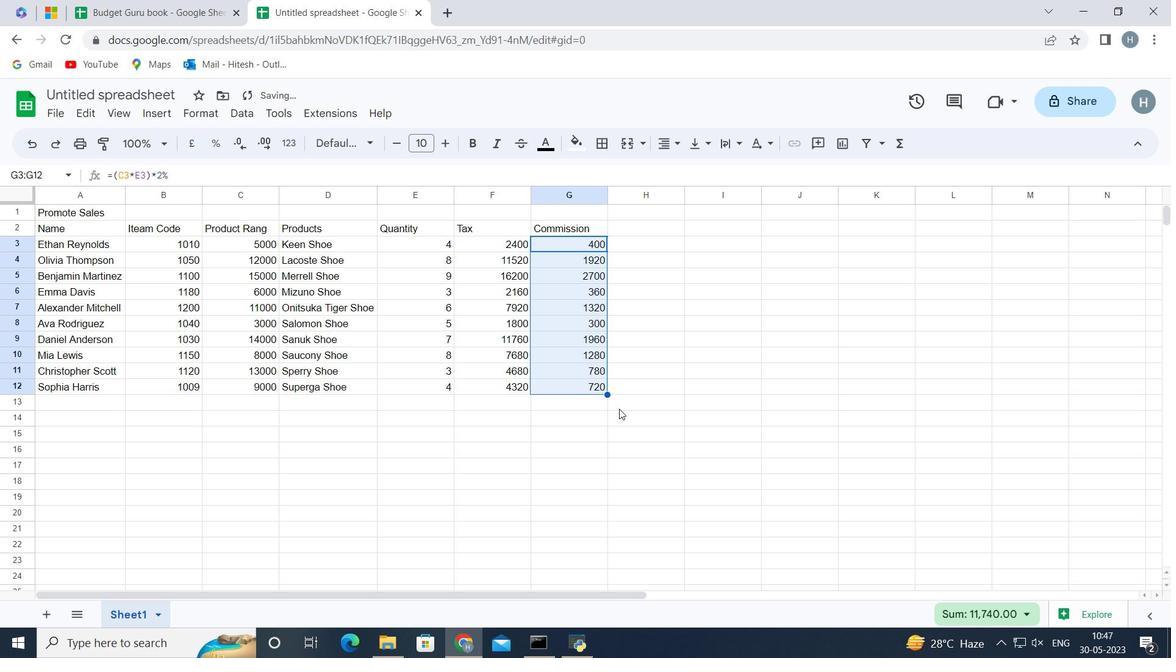 
Action: Mouse pressed left at (618, 425)
Screenshot: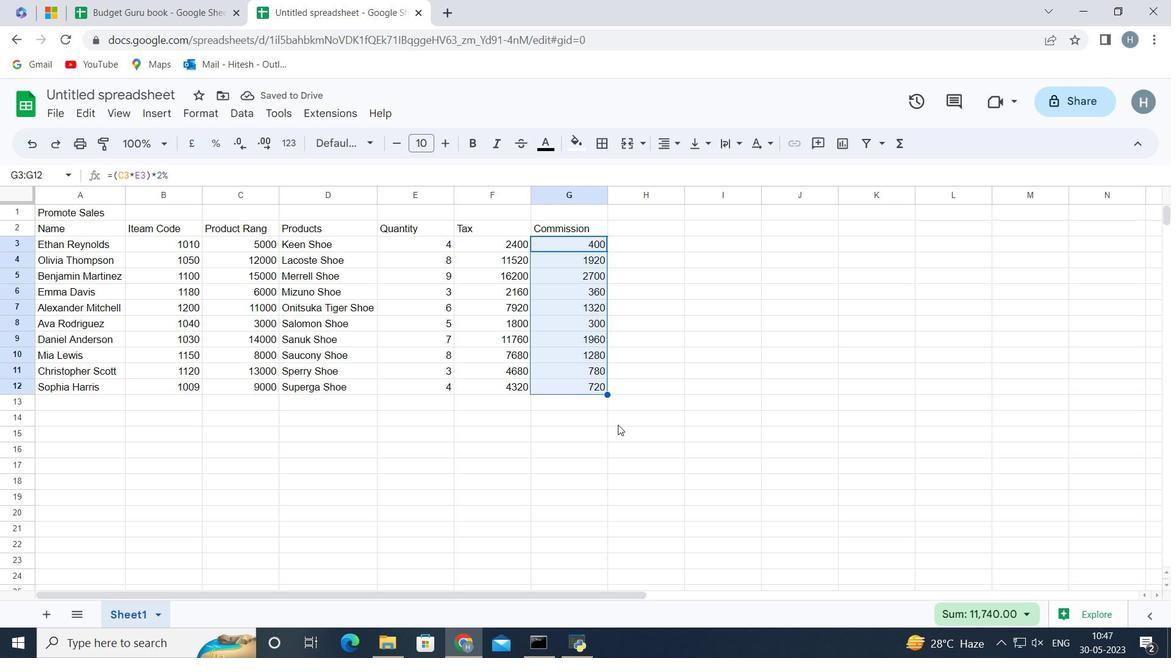 
Action: Mouse moved to (633, 230)
Screenshot: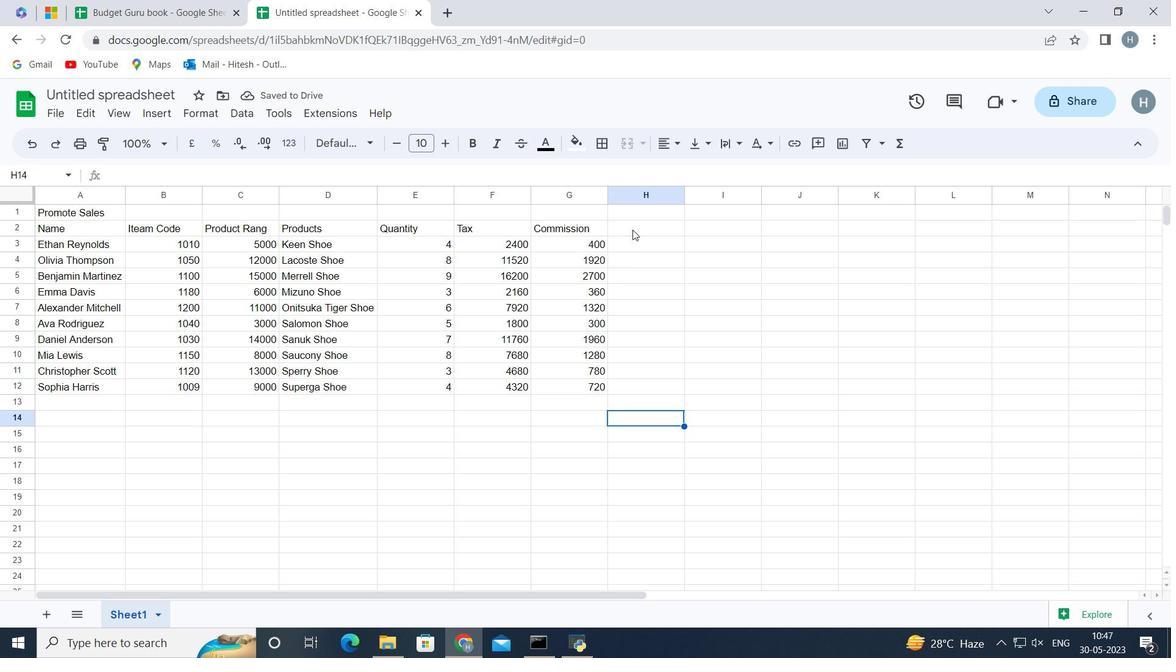 
Action: Mouse pressed left at (633, 230)
Screenshot: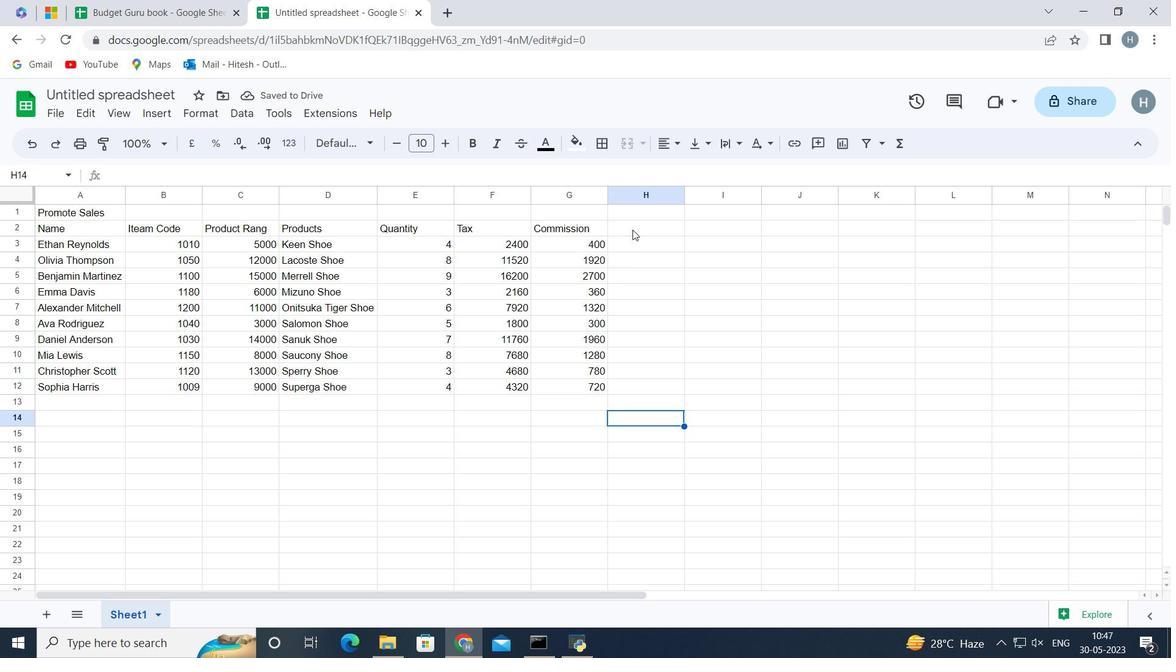 
Action: Mouse moved to (633, 230)
Screenshot: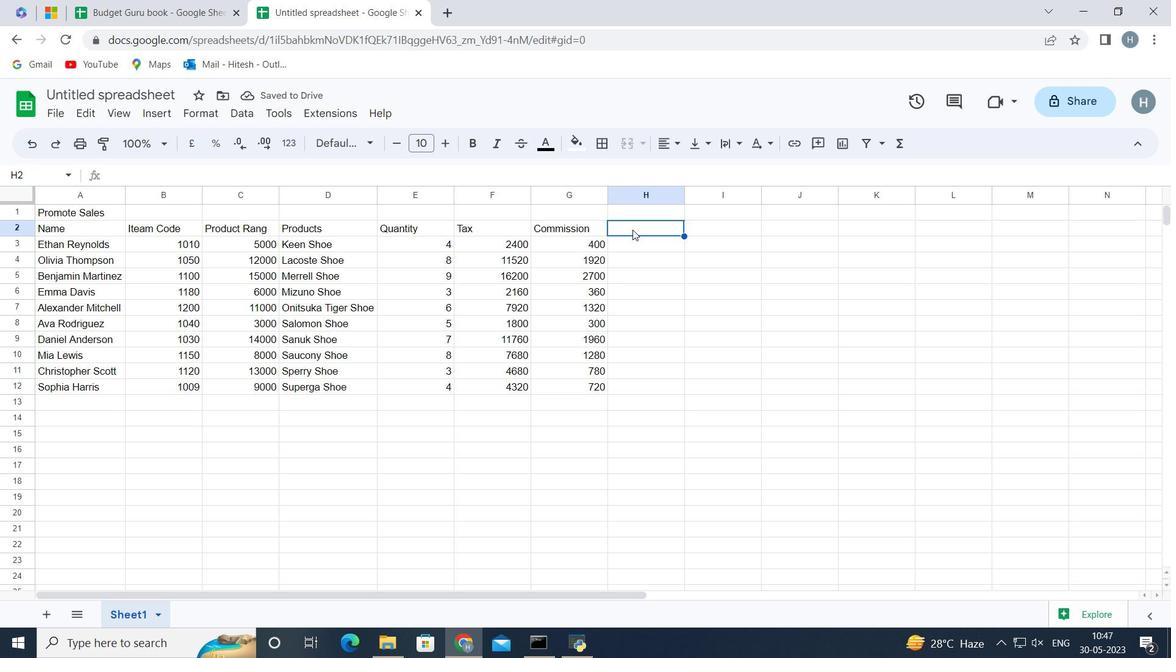 
Action: Key pressed <Key.shift>Total<Key.enter>
Screenshot: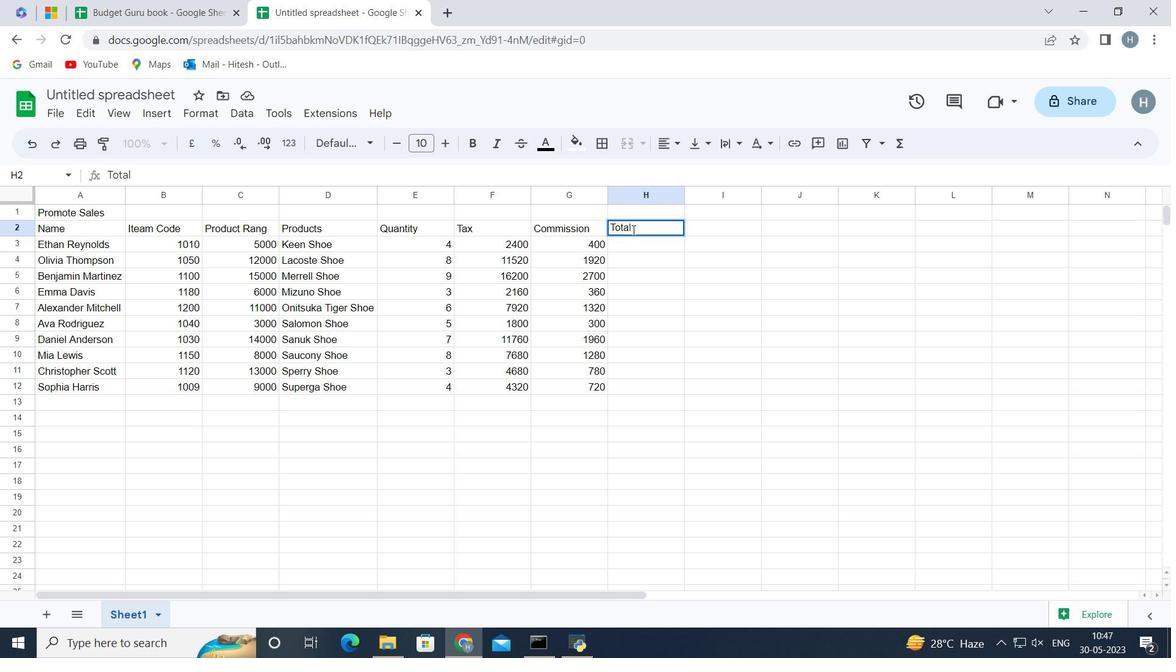 
Action: Mouse moved to (655, 276)
Screenshot: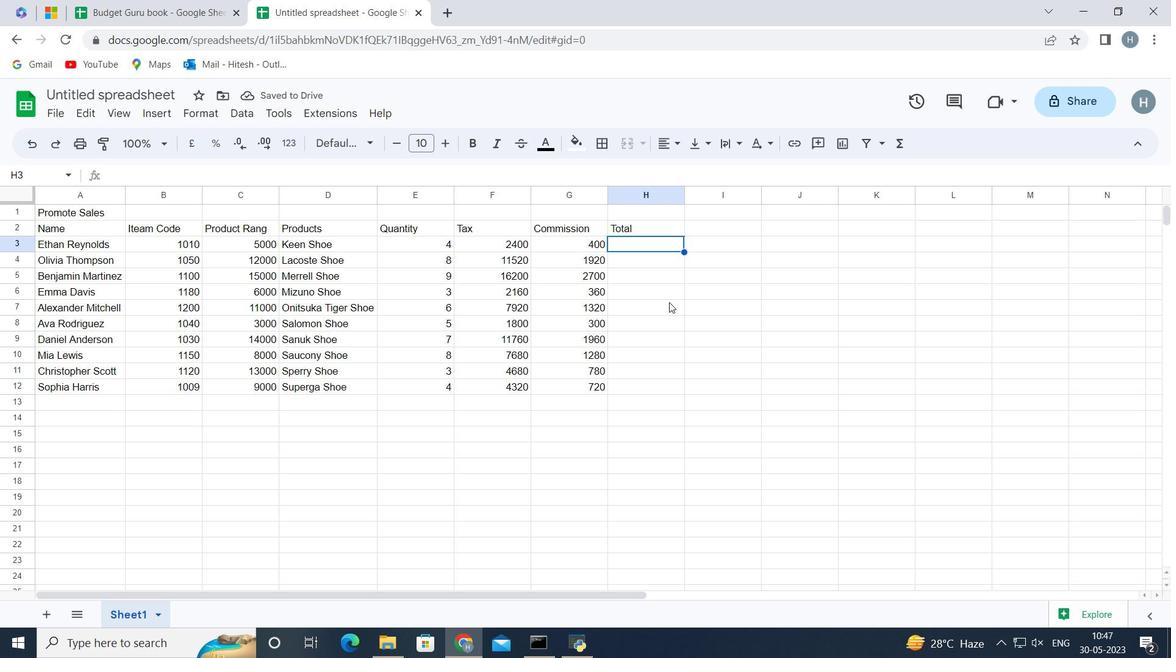 
Action: Key pressed =
Screenshot: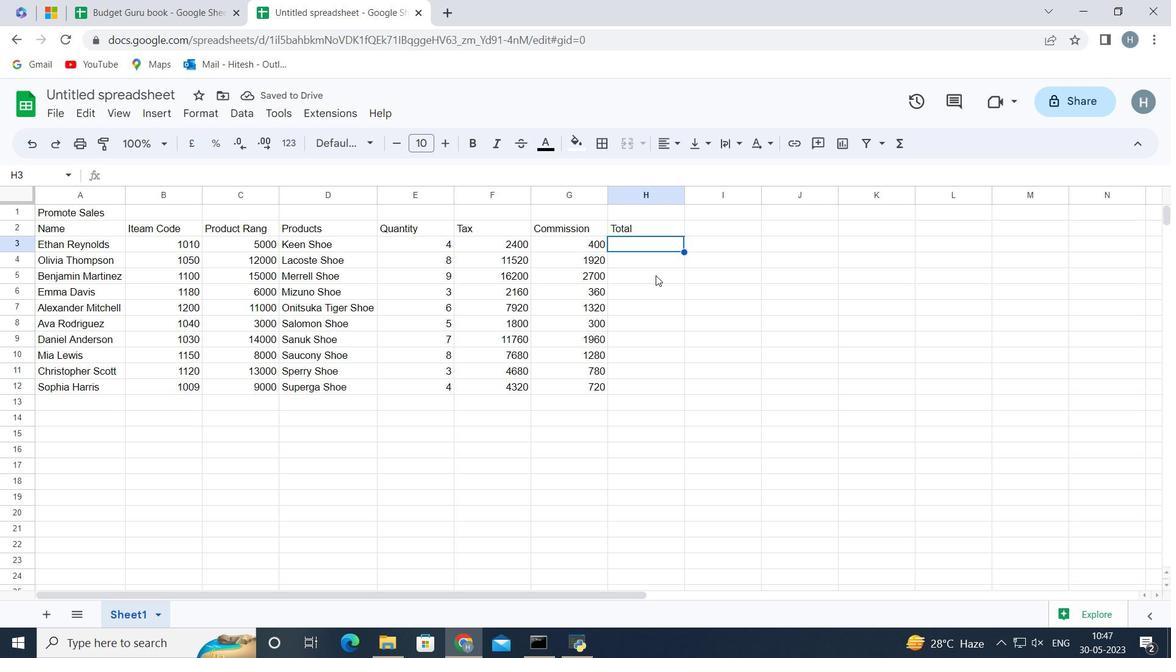 
Action: Mouse moved to (655, 276)
Screenshot: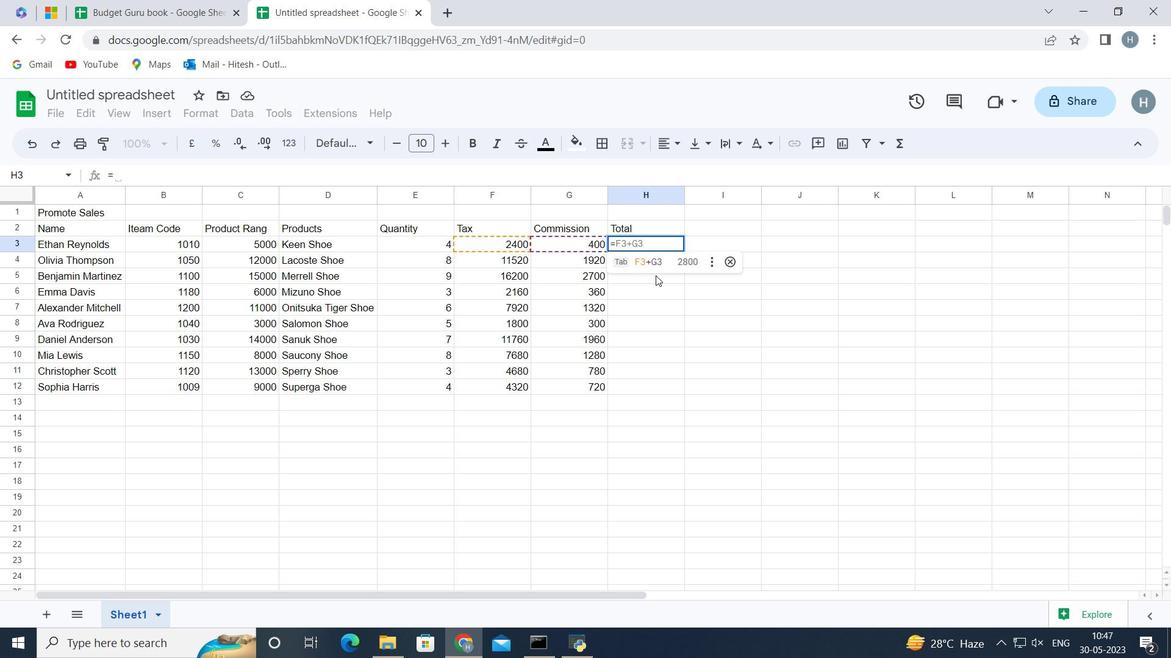 
Action: Key pressed <Key.shift_r>(
Screenshot: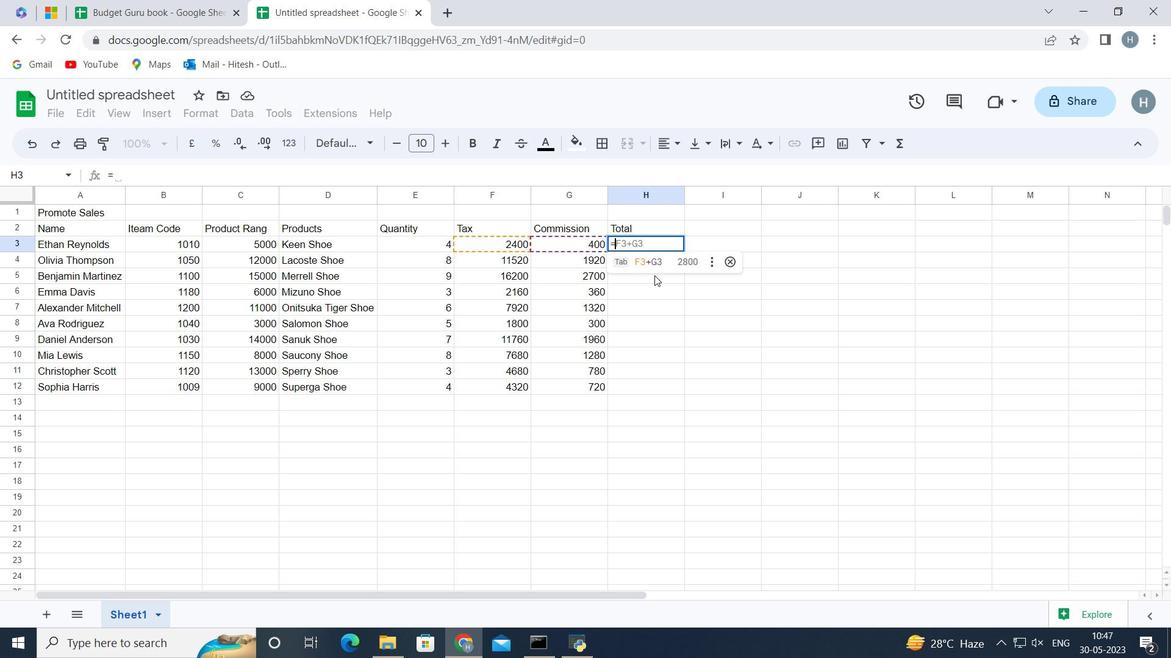 
Action: Mouse moved to (233, 245)
Screenshot: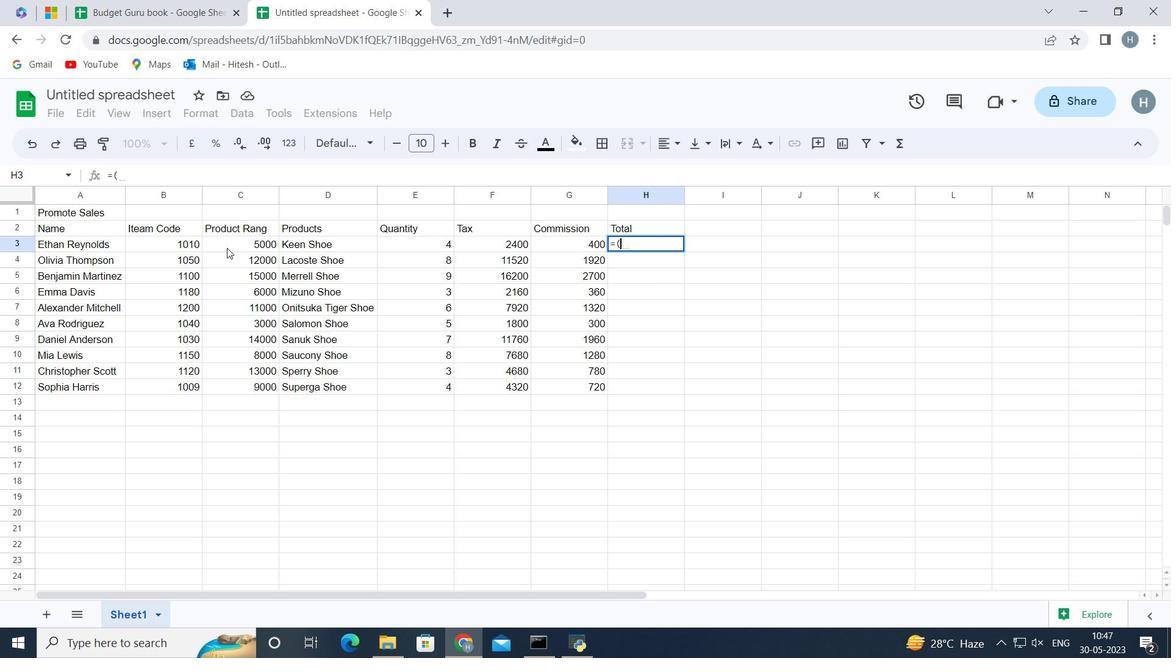 
Action: Mouse pressed left at (233, 245)
Screenshot: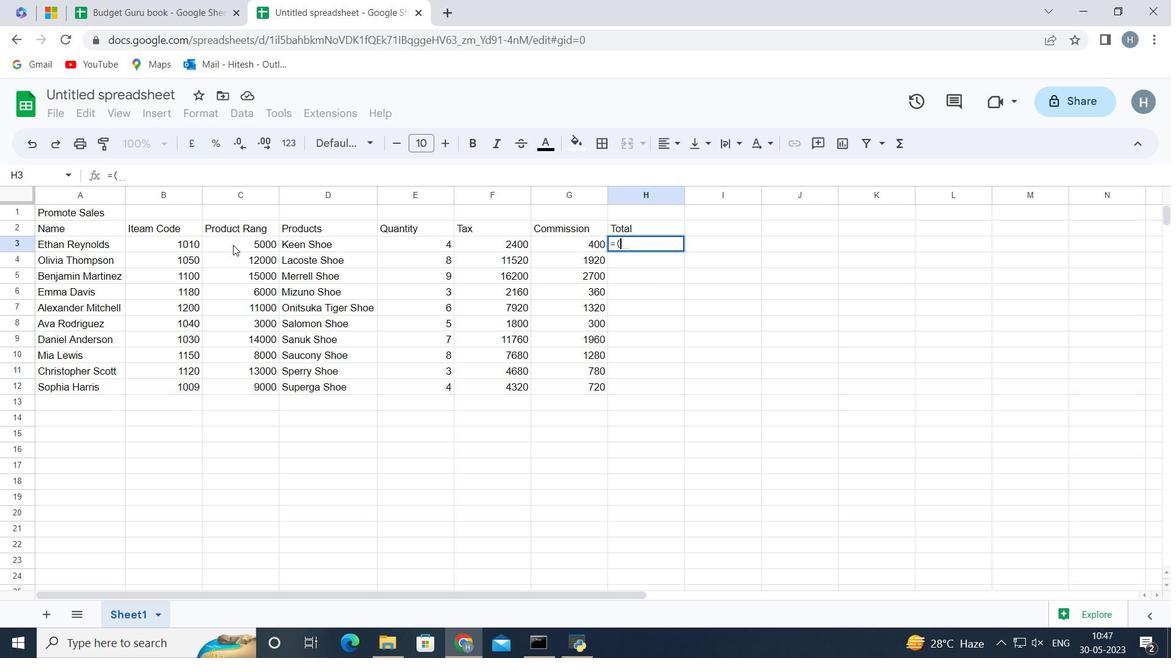 
Action: Key pressed *
Screenshot: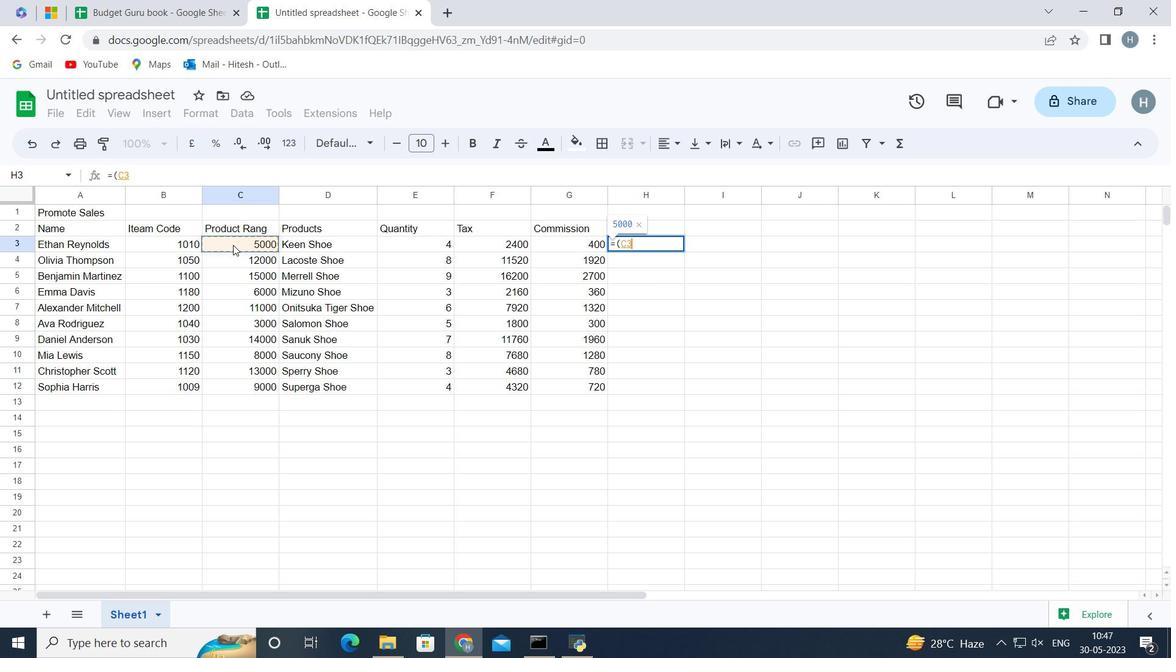 
Action: Mouse moved to (424, 241)
Screenshot: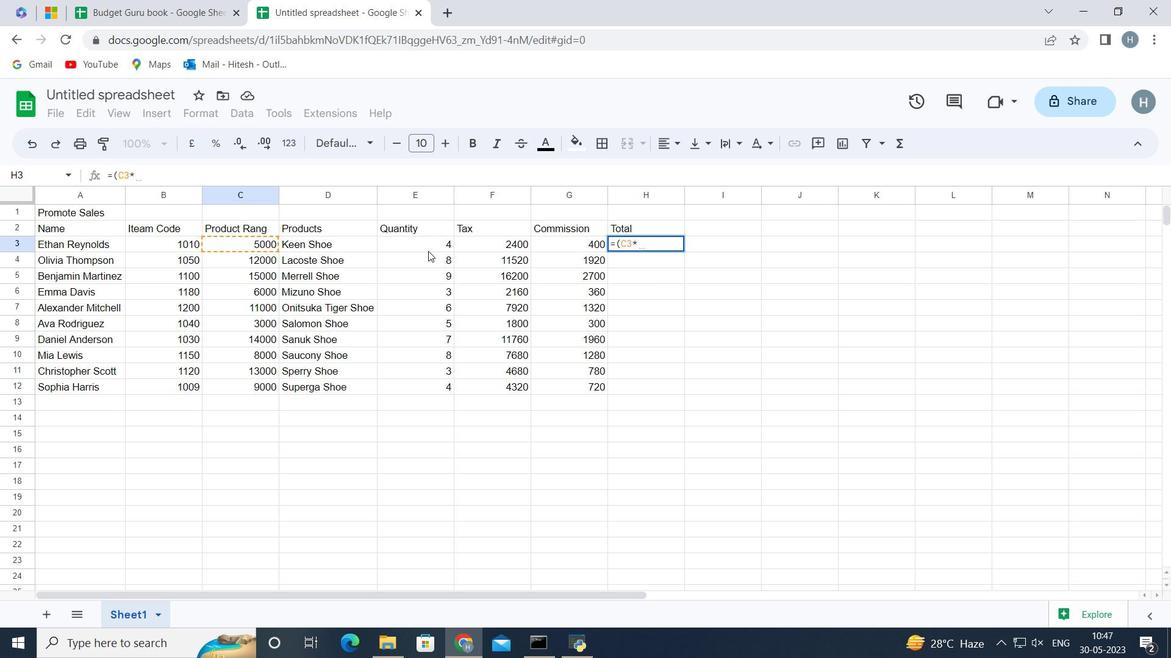 
Action: Mouse pressed left at (424, 241)
Screenshot: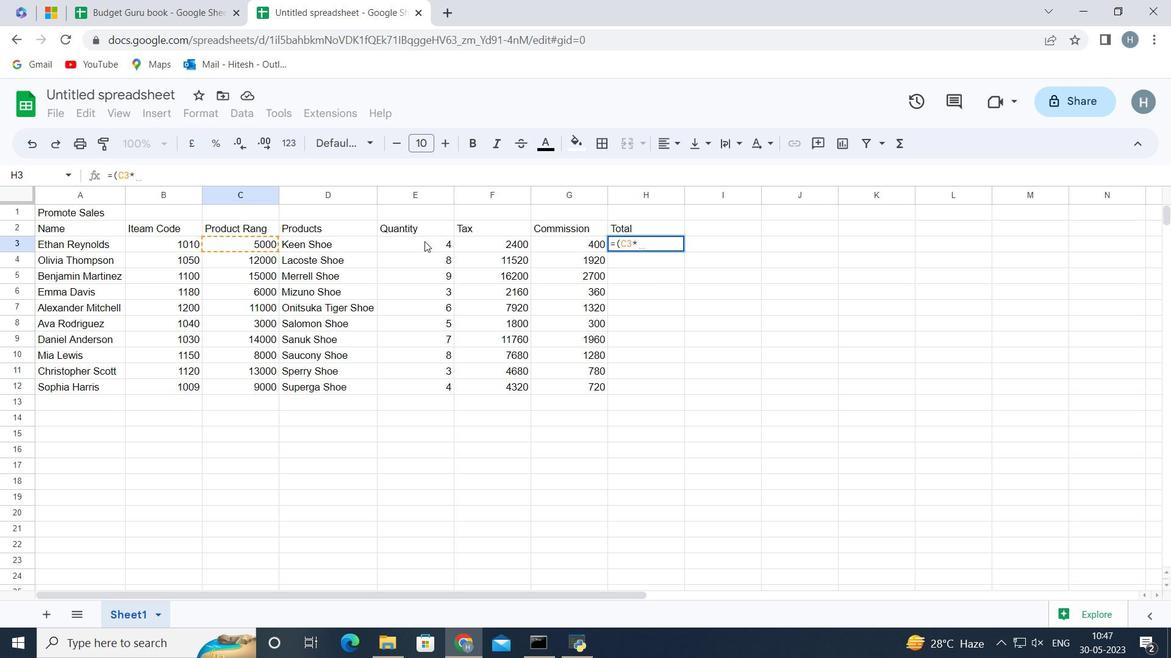 
Action: Key pressed <Key.shift_r><Key.shift_r><Key.shift_r><Key.shift_r><Key.shift_r><Key.shift_r>)+
Screenshot: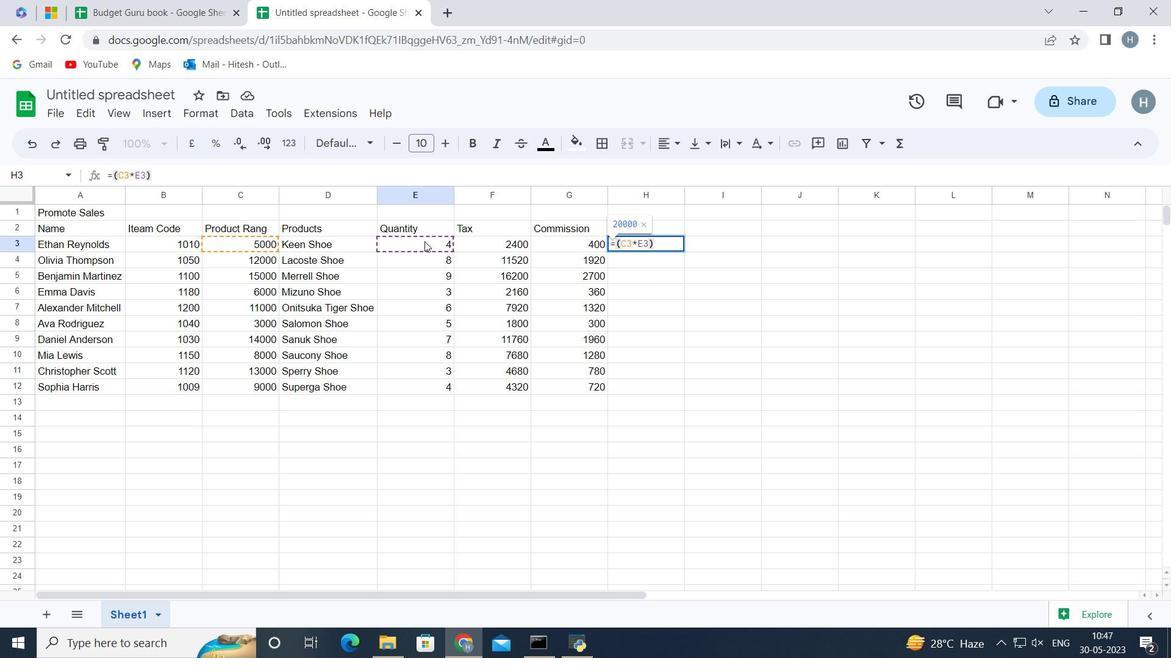 
Action: Mouse moved to (486, 240)
Screenshot: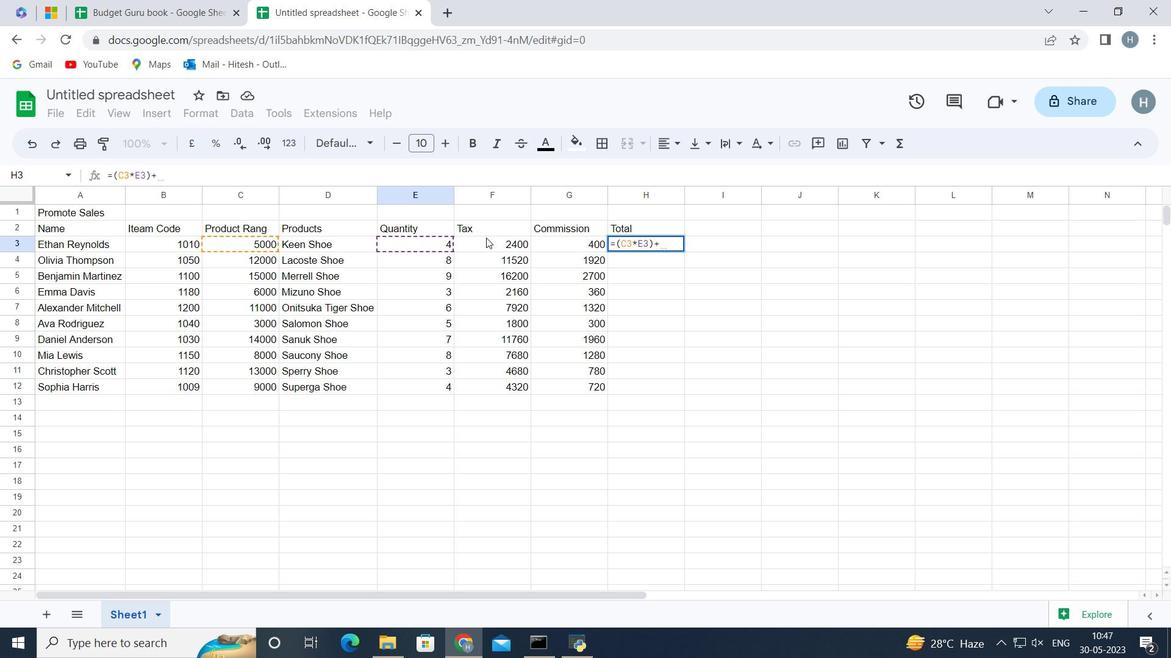 
Action: Mouse pressed left at (486, 240)
Screenshot: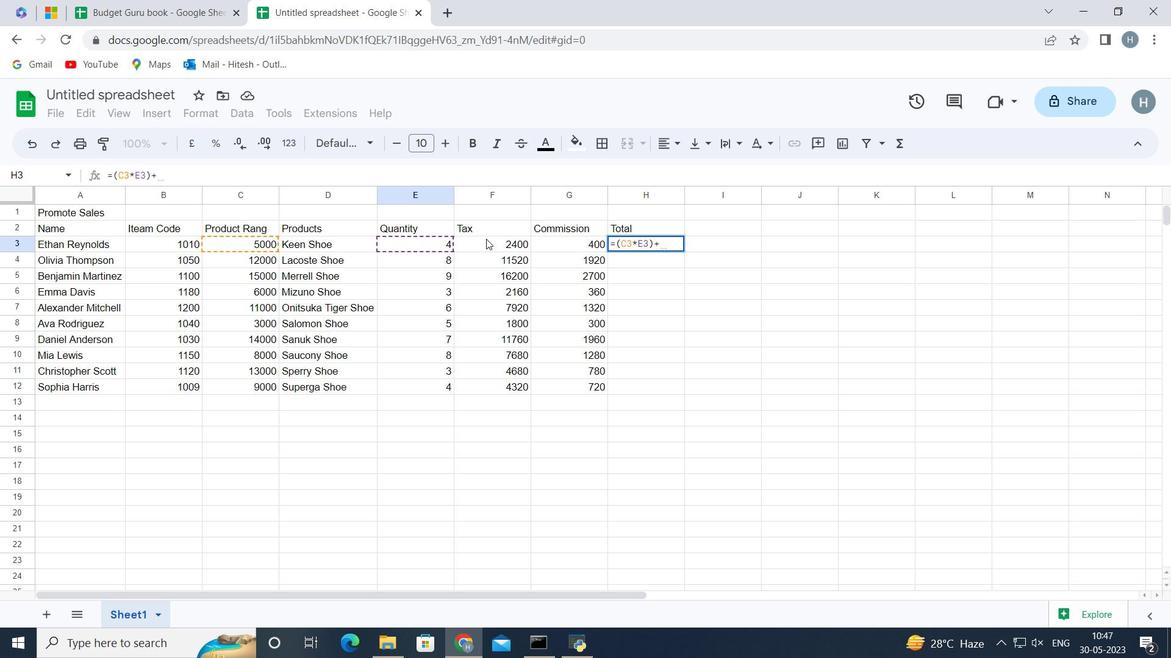 
Action: Mouse moved to (485, 240)
Screenshot: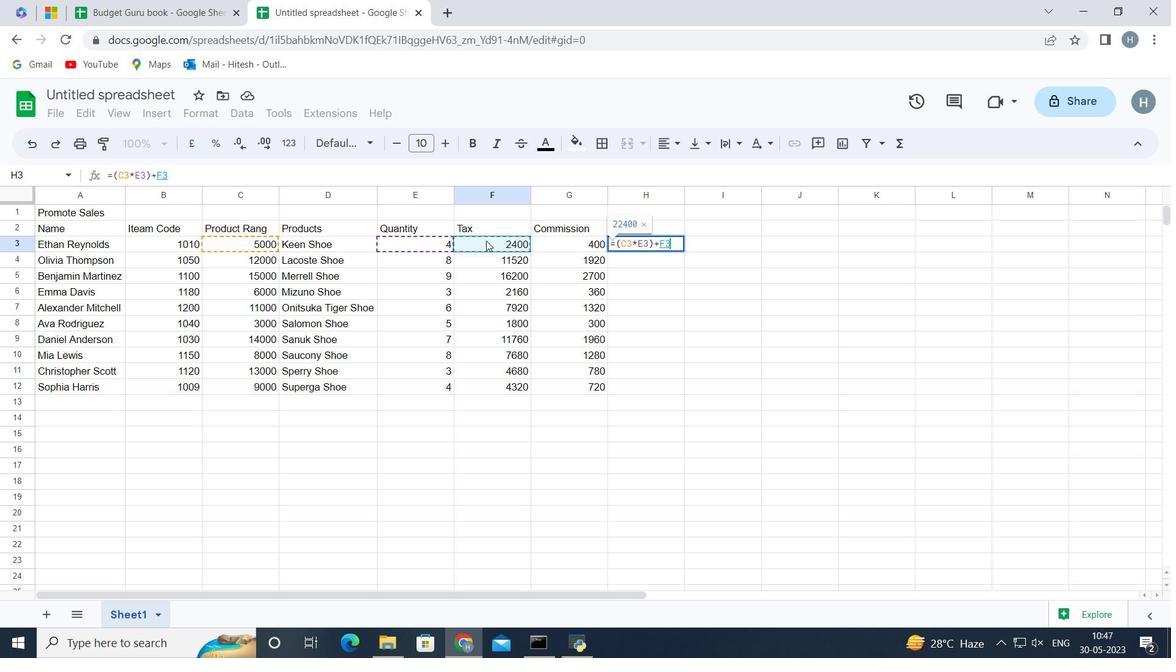 
Action: Key pressed +
Screenshot: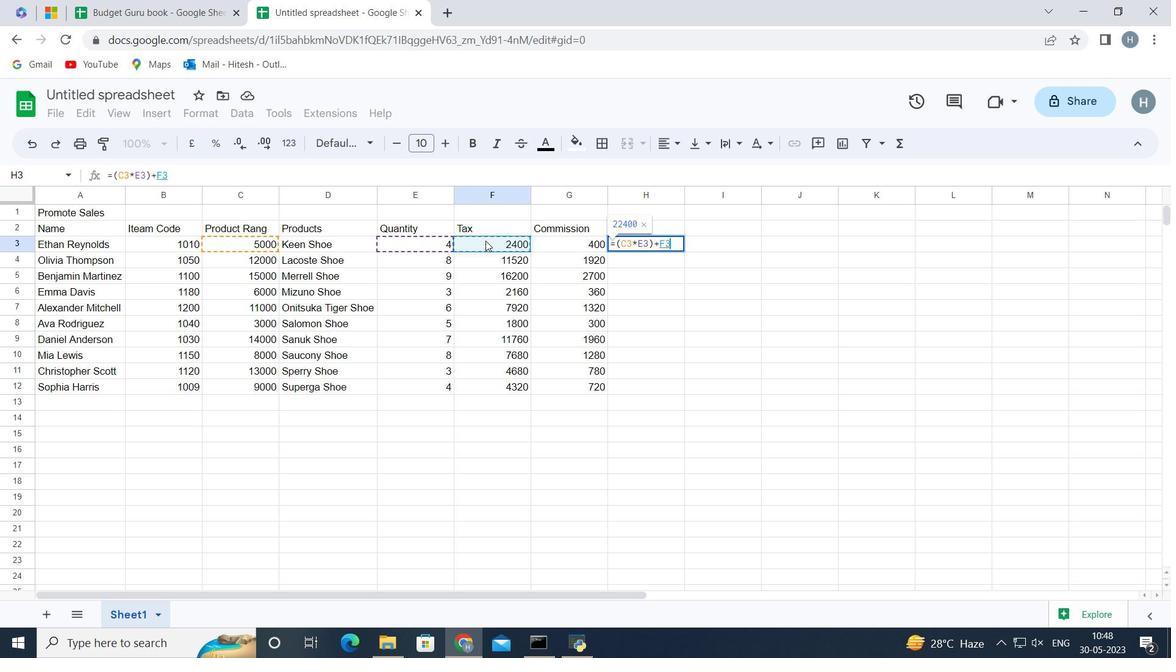 
Action: Mouse moved to (560, 240)
Screenshot: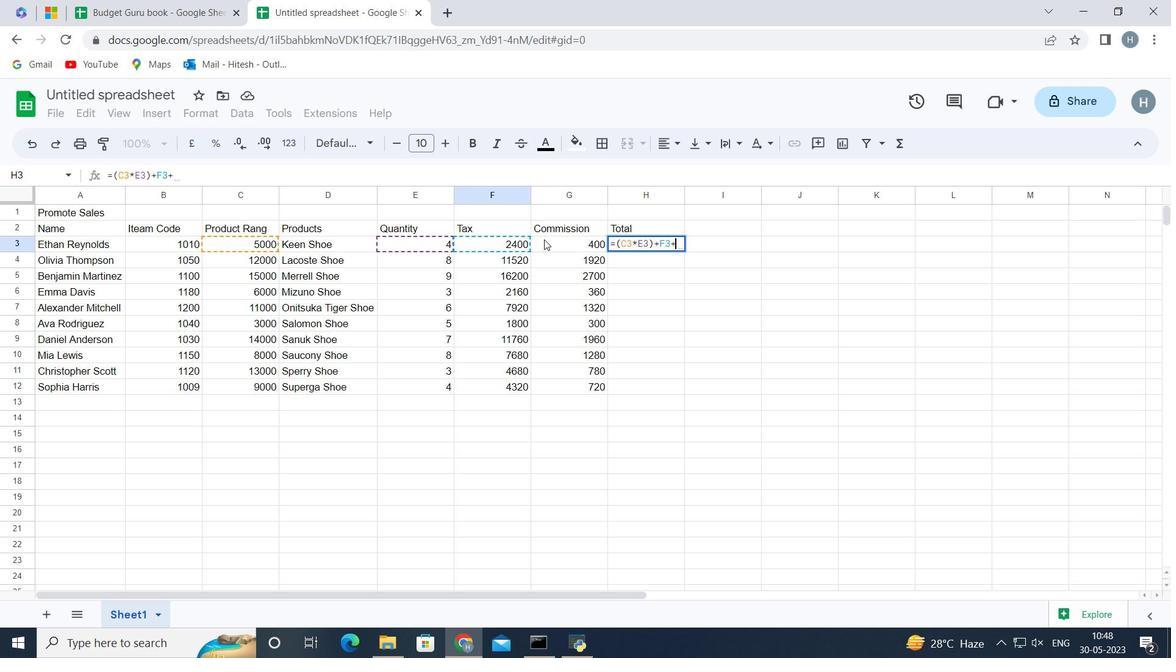 
Action: Mouse pressed left at (560, 240)
Screenshot: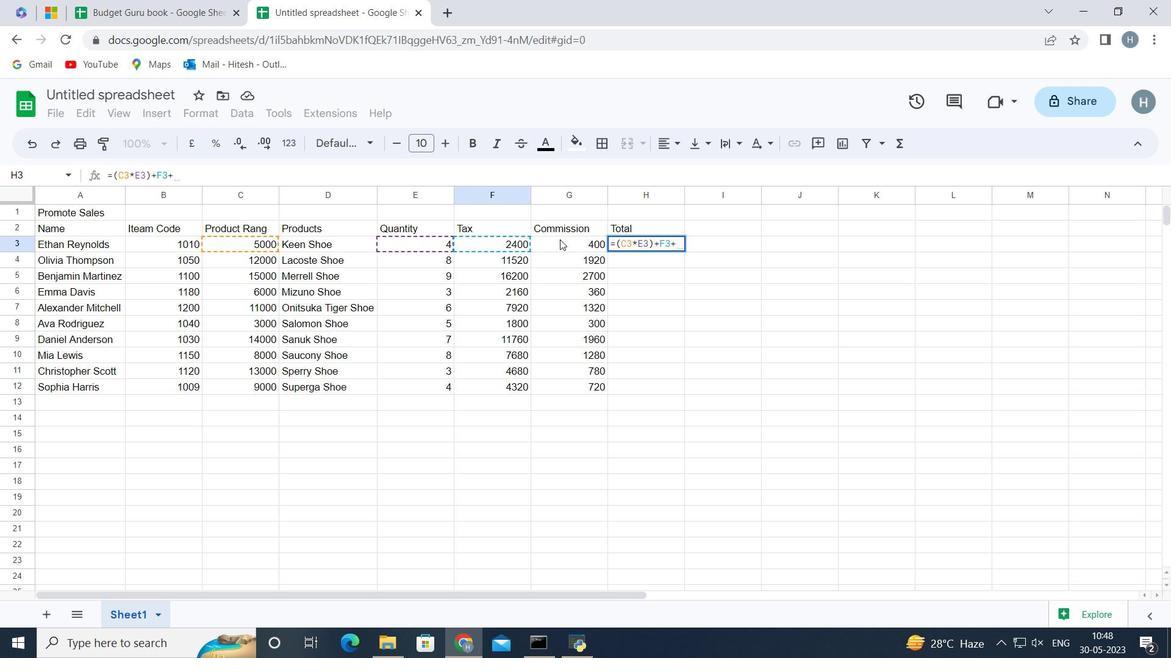 
Action: Key pressed <Key.enter><Key.enter>
Screenshot: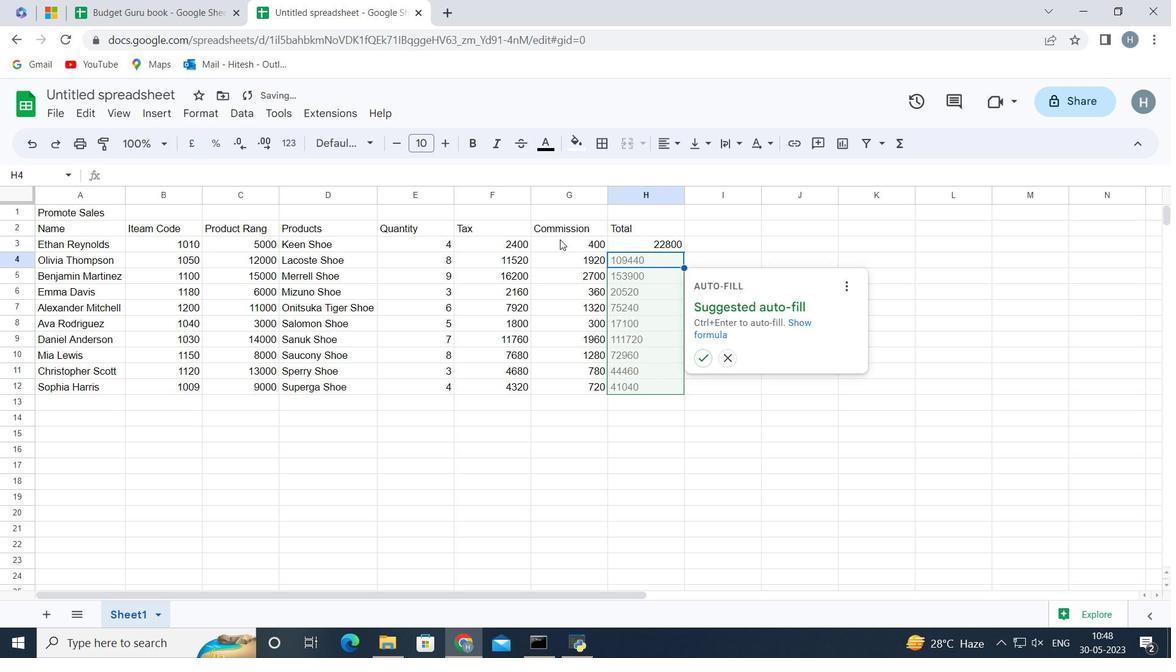 
Action: Mouse moved to (661, 243)
Screenshot: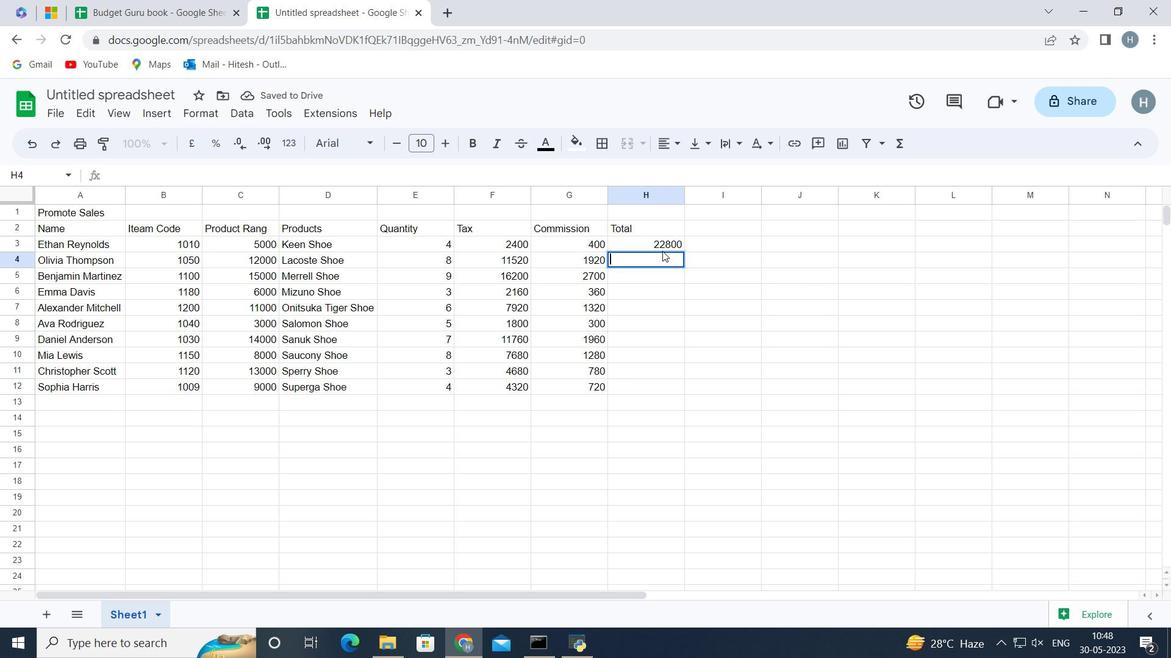 
Action: Mouse pressed left at (661, 243)
Screenshot: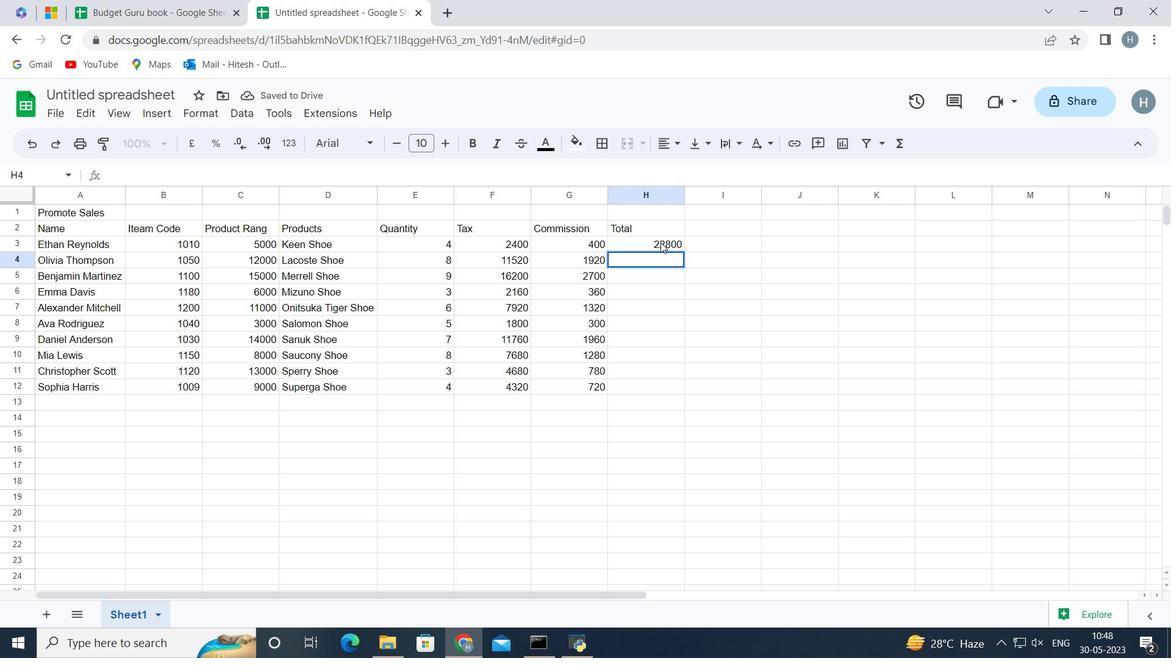 
Action: Mouse moved to (684, 252)
Screenshot: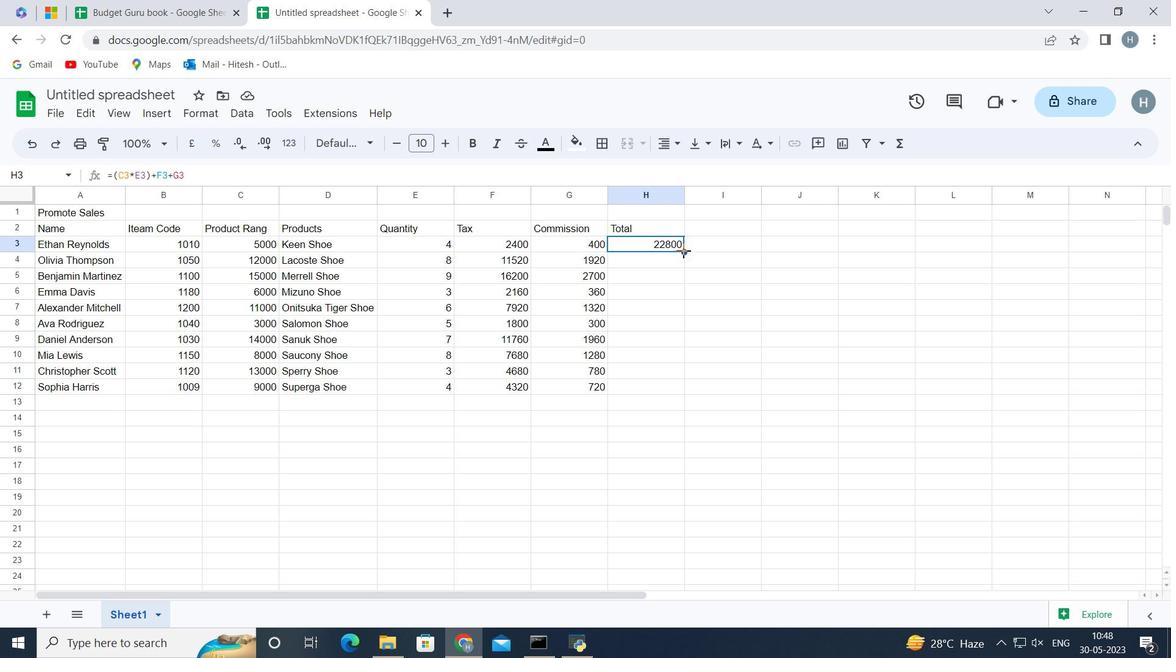 
Action: Mouse pressed left at (684, 252)
Screenshot: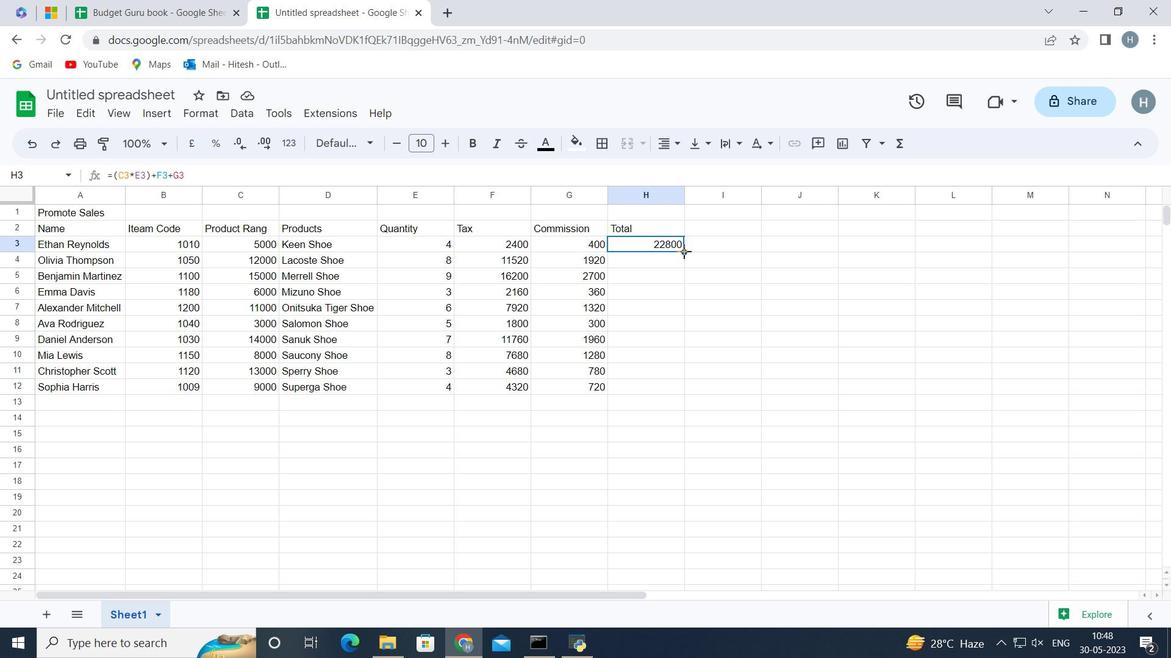 
Action: Mouse moved to (680, 431)
Screenshot: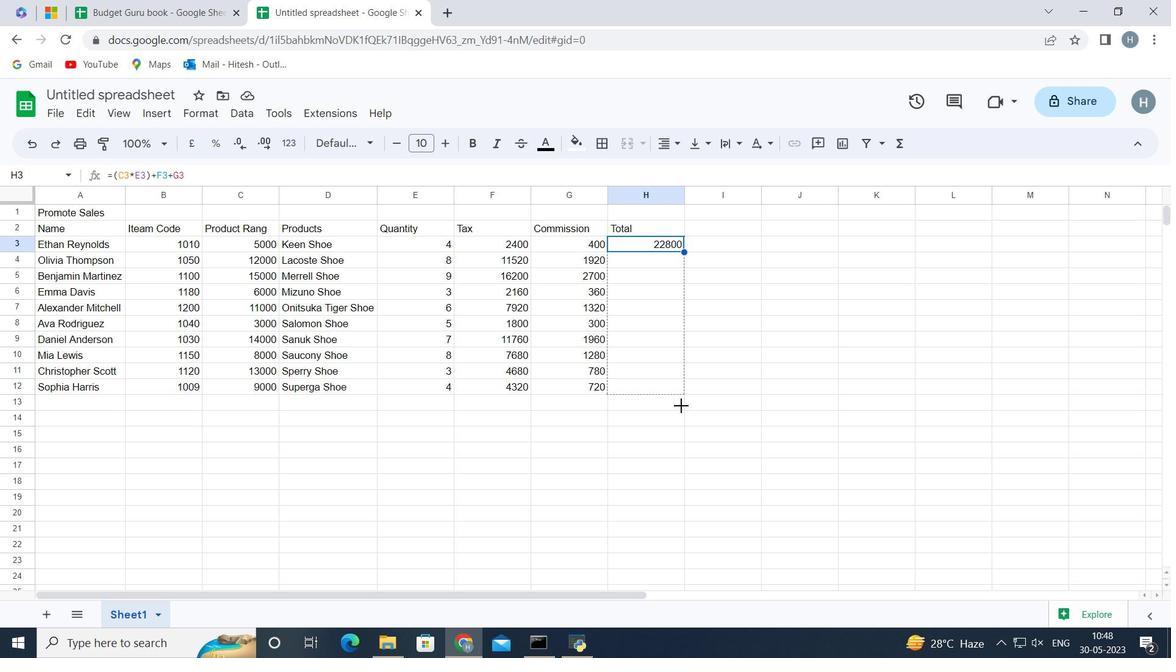
Action: Key pressed <Key.enter>
Screenshot: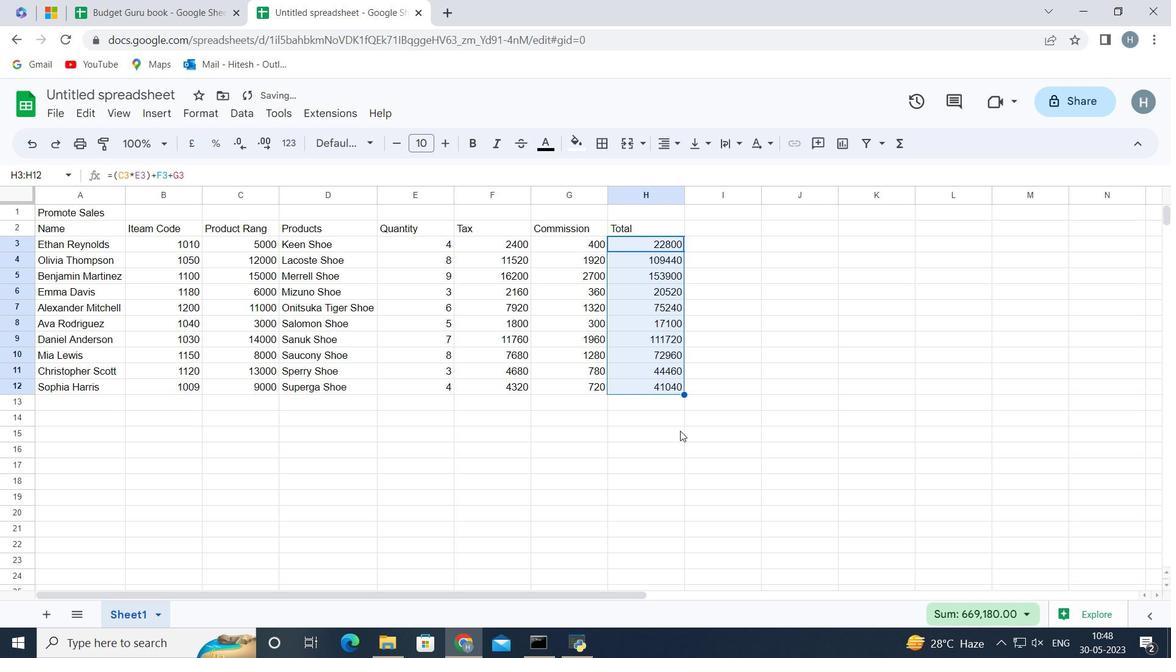 
Action: Mouse pressed left at (680, 431)
Screenshot: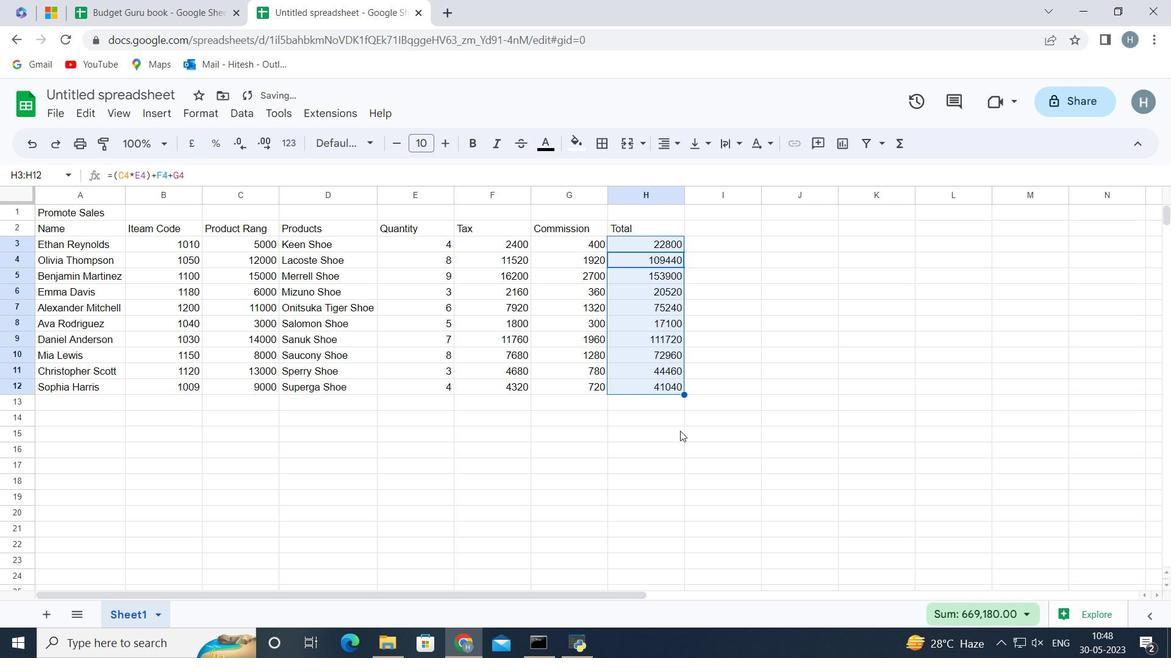 
Action: Mouse moved to (649, 398)
Screenshot: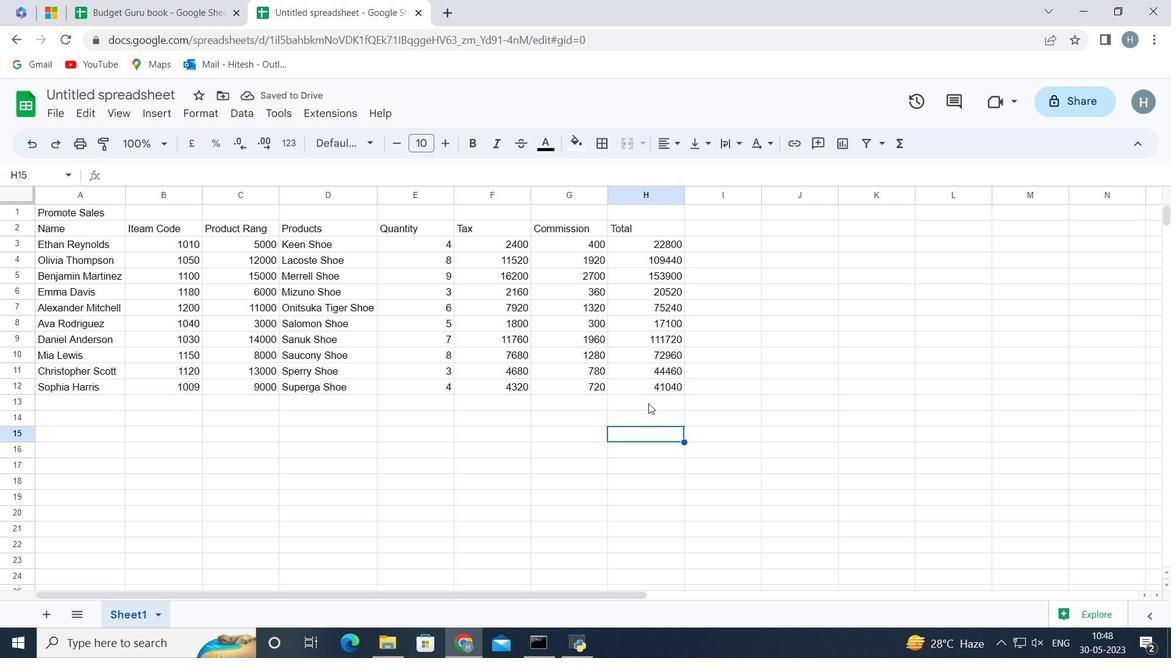 
Action: Mouse pressed left at (649, 398)
Screenshot: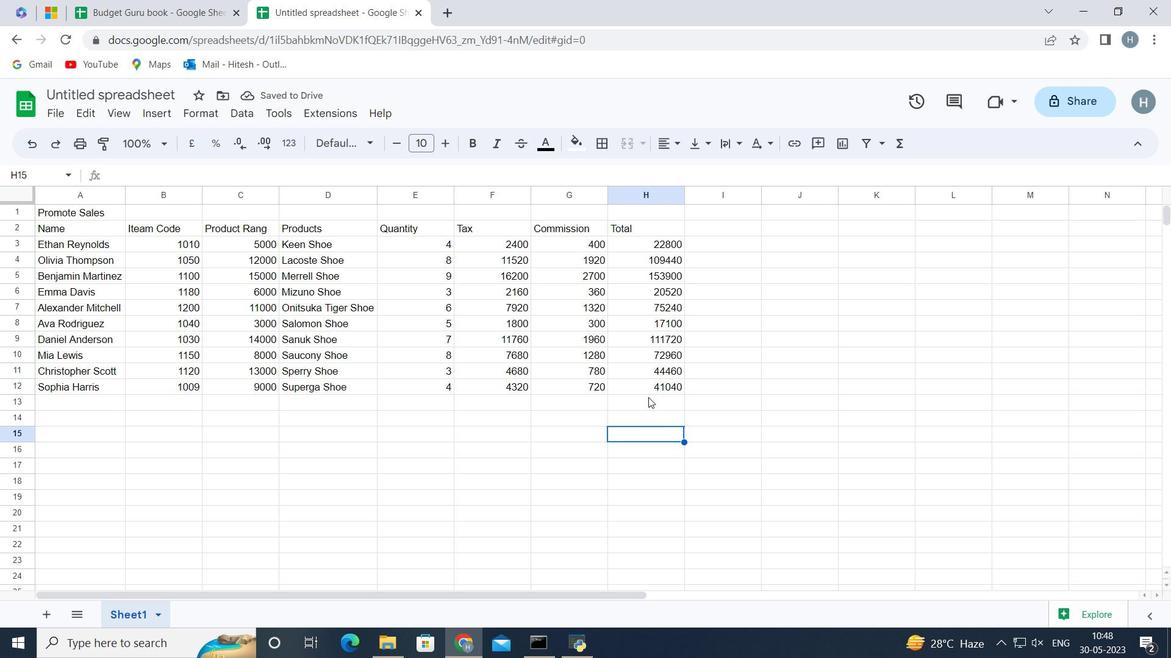 
Action: Key pressed =
Screenshot: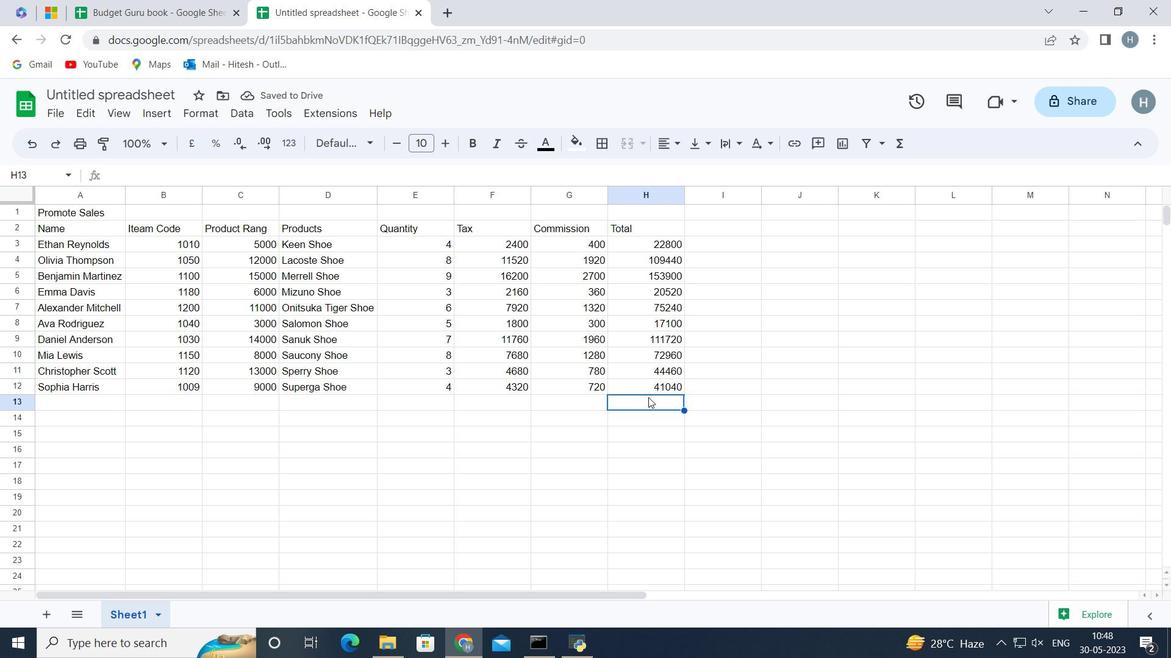 
Action: Mouse moved to (651, 400)
Screenshot: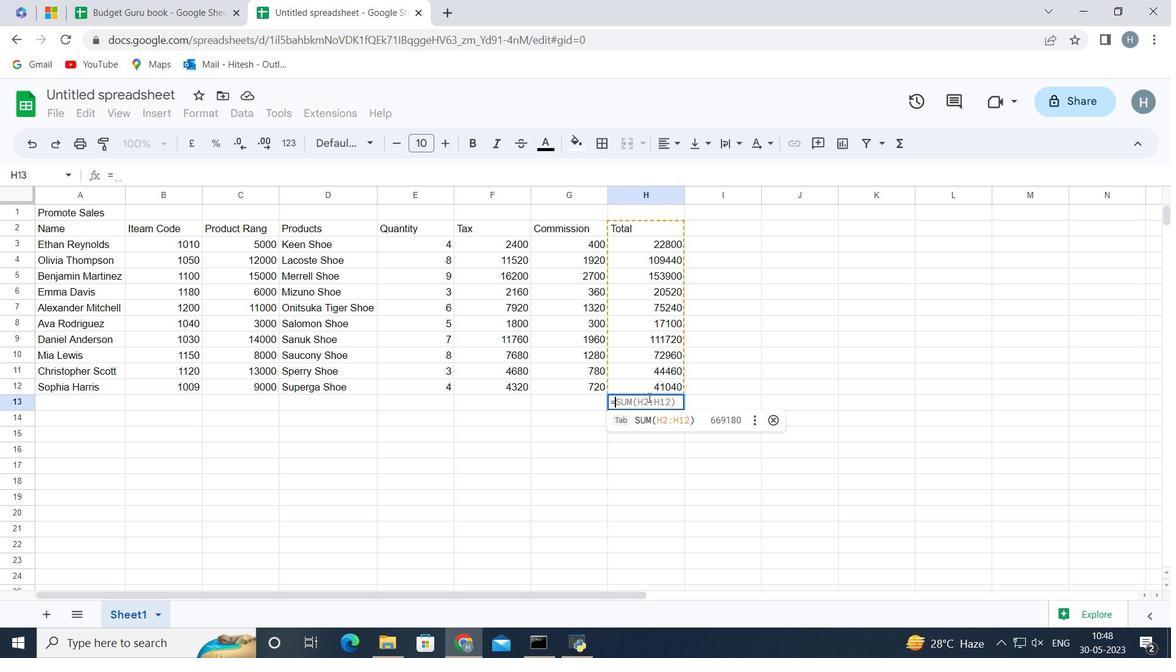 
Action: Key pressed sum
Screenshot: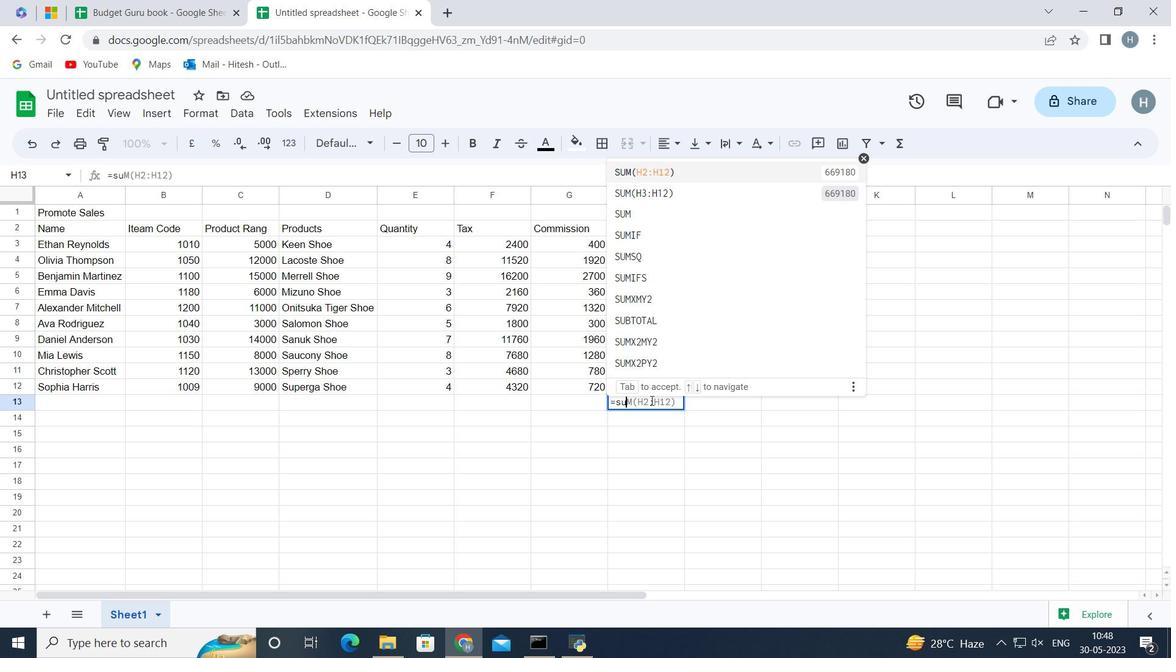 
Action: Mouse moved to (682, 214)
Screenshot: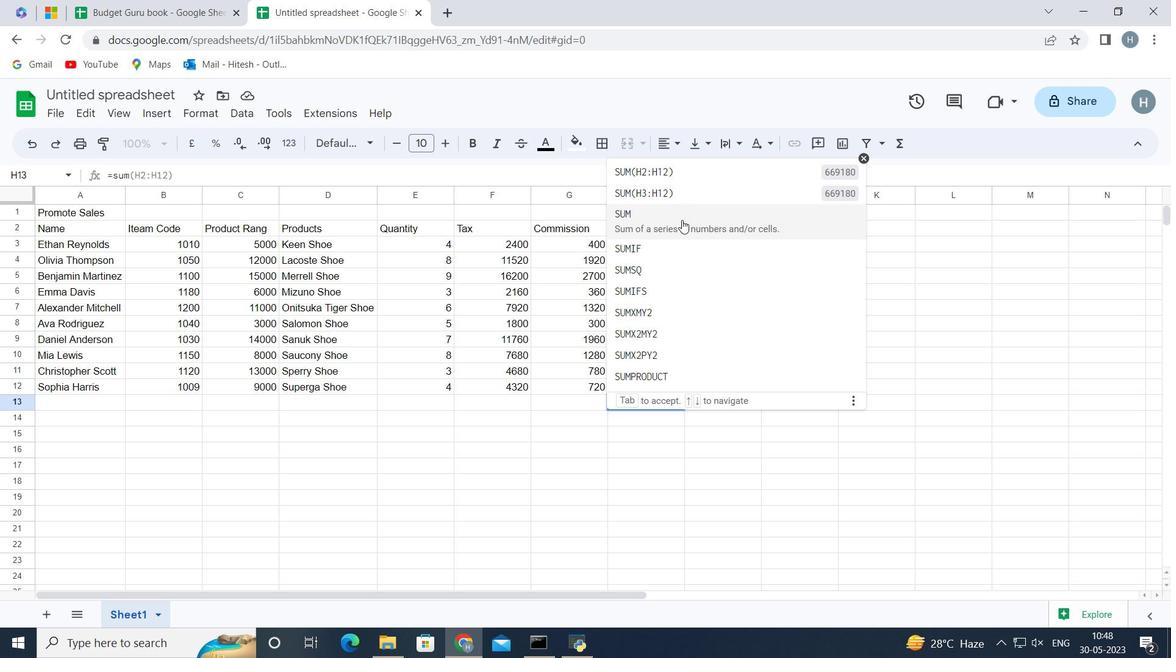 
Action: Mouse pressed left at (682, 214)
Screenshot: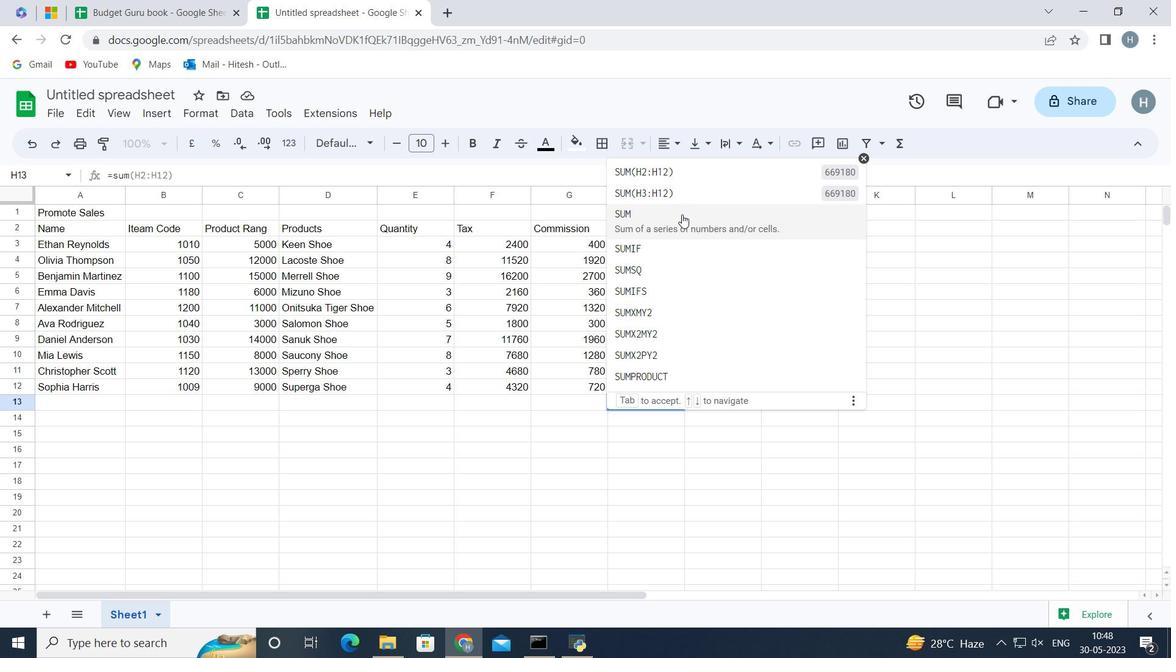 
Action: Mouse moved to (657, 381)
Screenshot: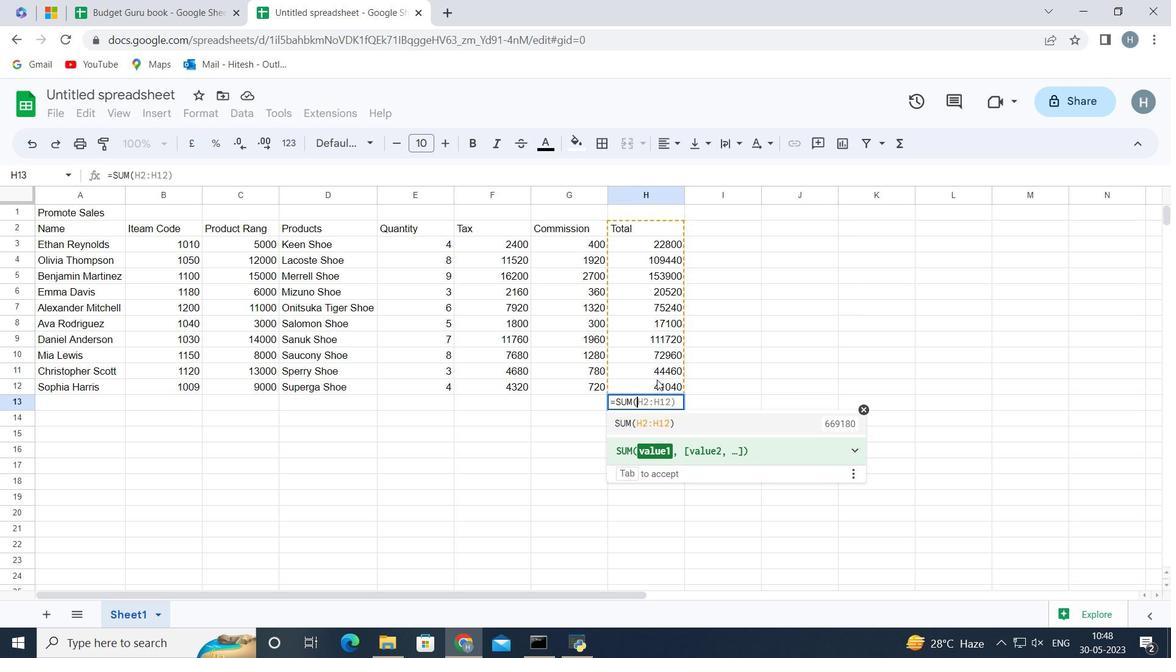 
Action: Mouse pressed left at (657, 381)
Screenshot: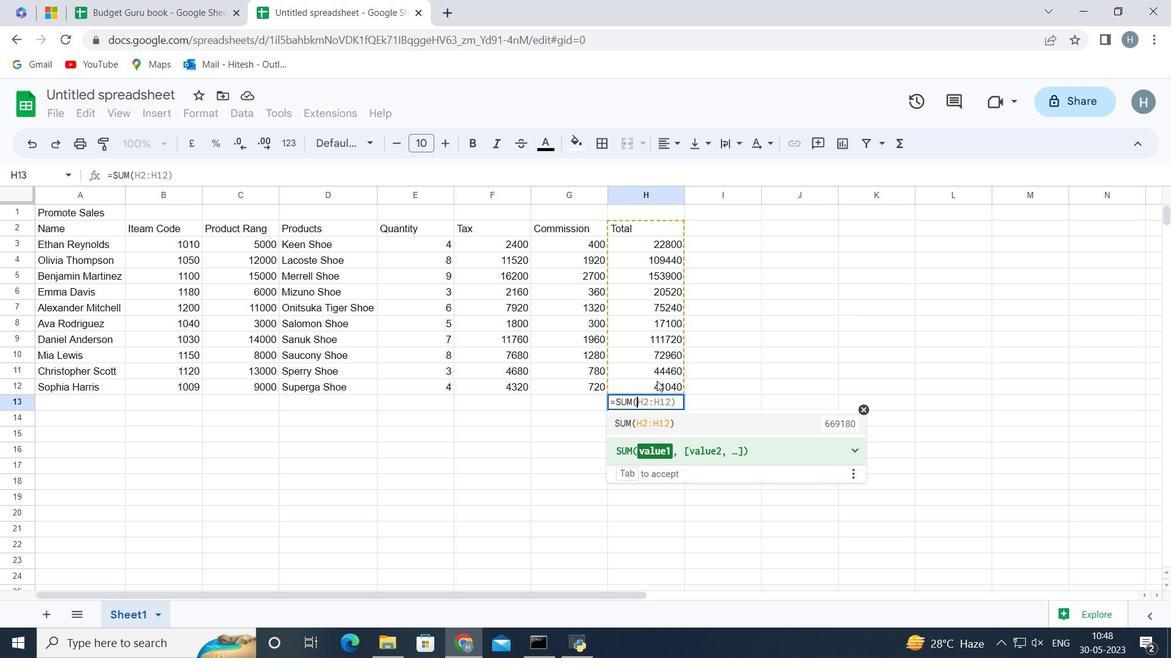 
Action: Key pressed <Key.shift><Key.up><Key.up><Key.up><Key.up><Key.up><Key.up><Key.up><Key.up><Key.up><Key.enter>
Screenshot: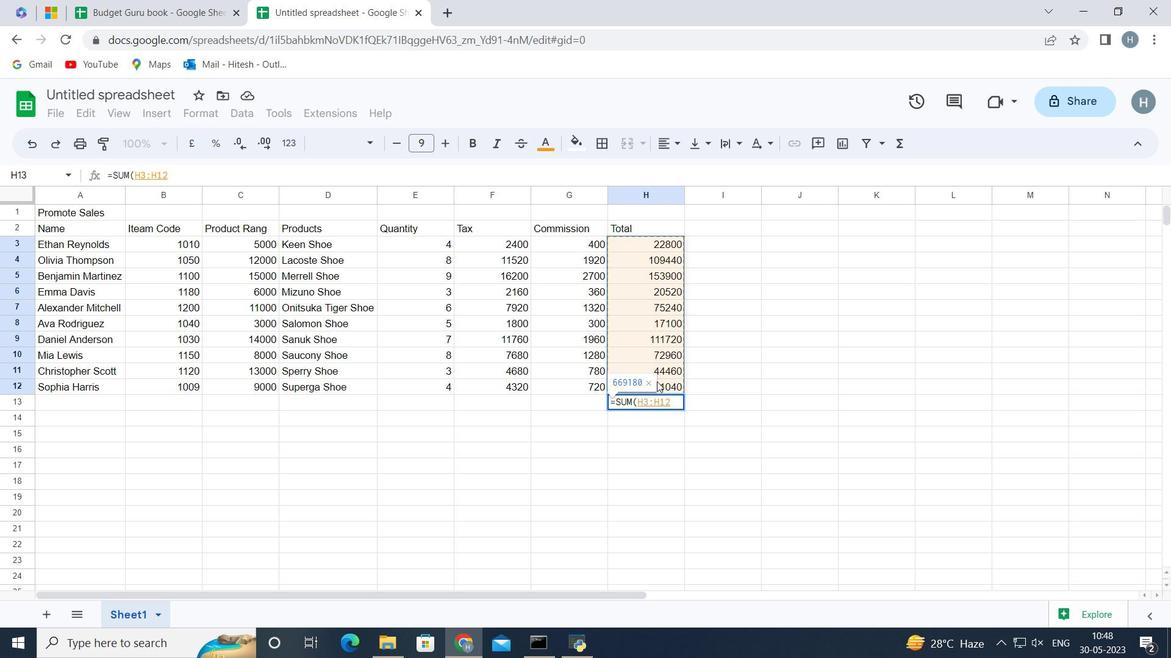
Action: Mouse moved to (663, 437)
Screenshot: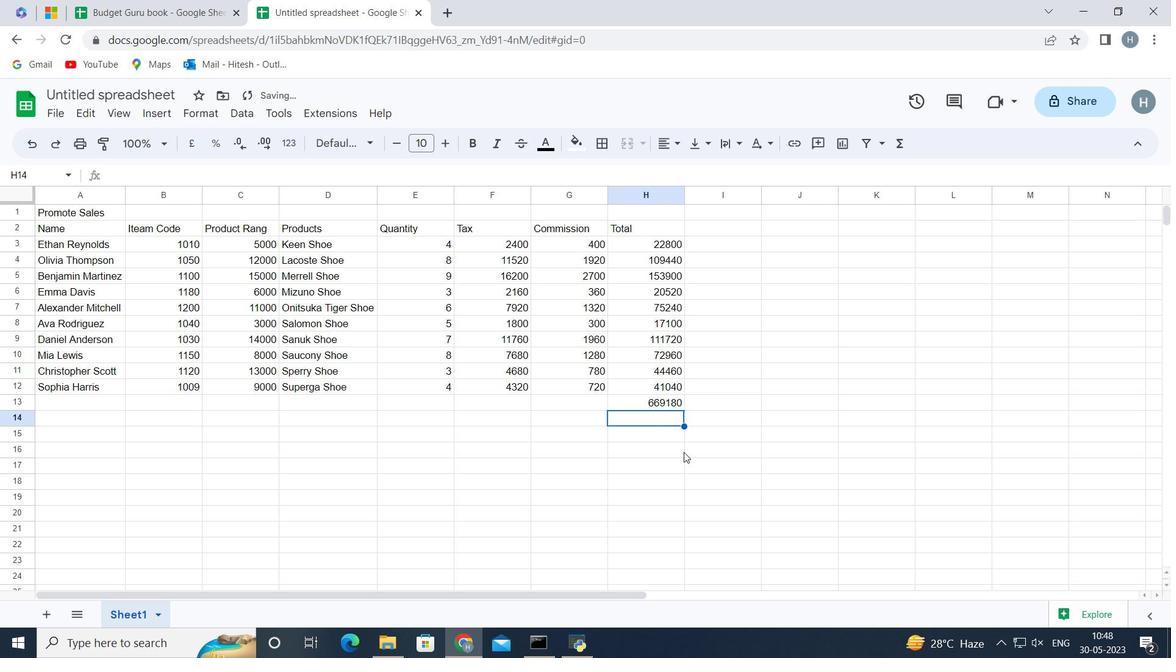 
Action: Mouse pressed left at (663, 437)
Screenshot: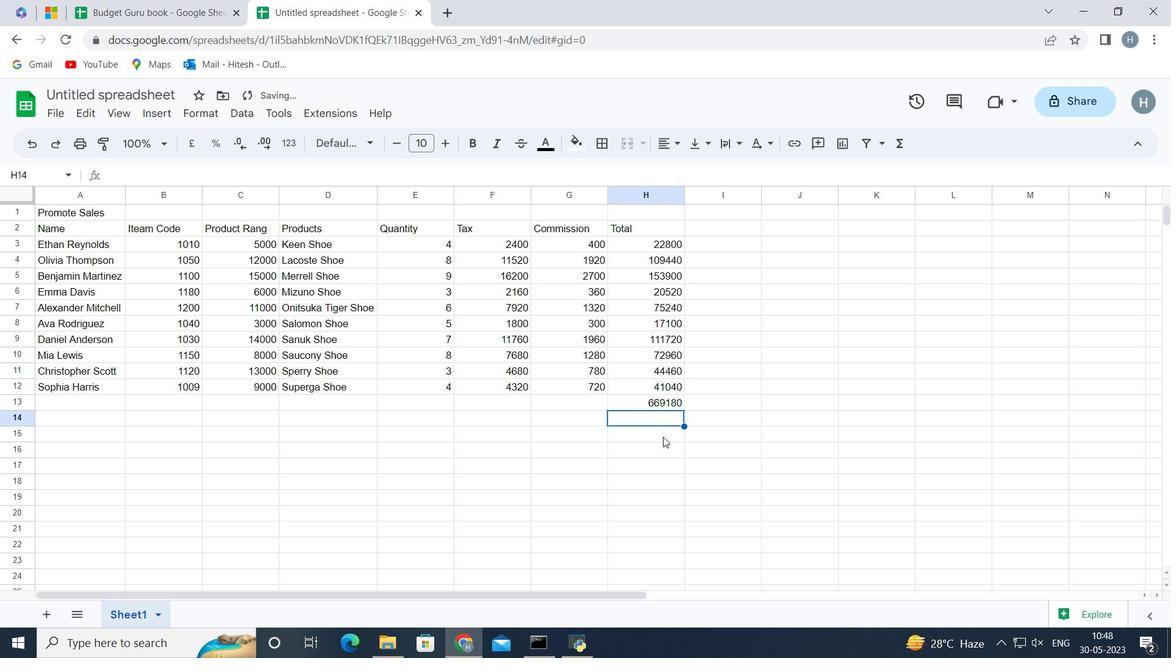 
Action: Mouse moved to (55, 112)
Screenshot: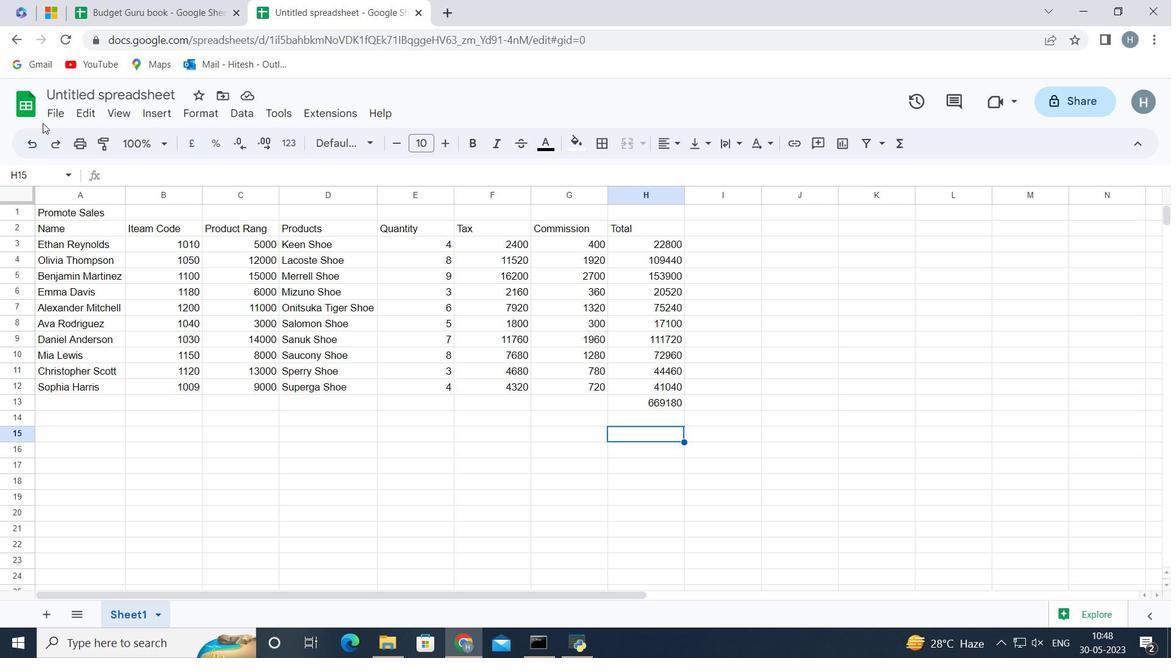 
Action: Mouse pressed left at (55, 112)
Screenshot: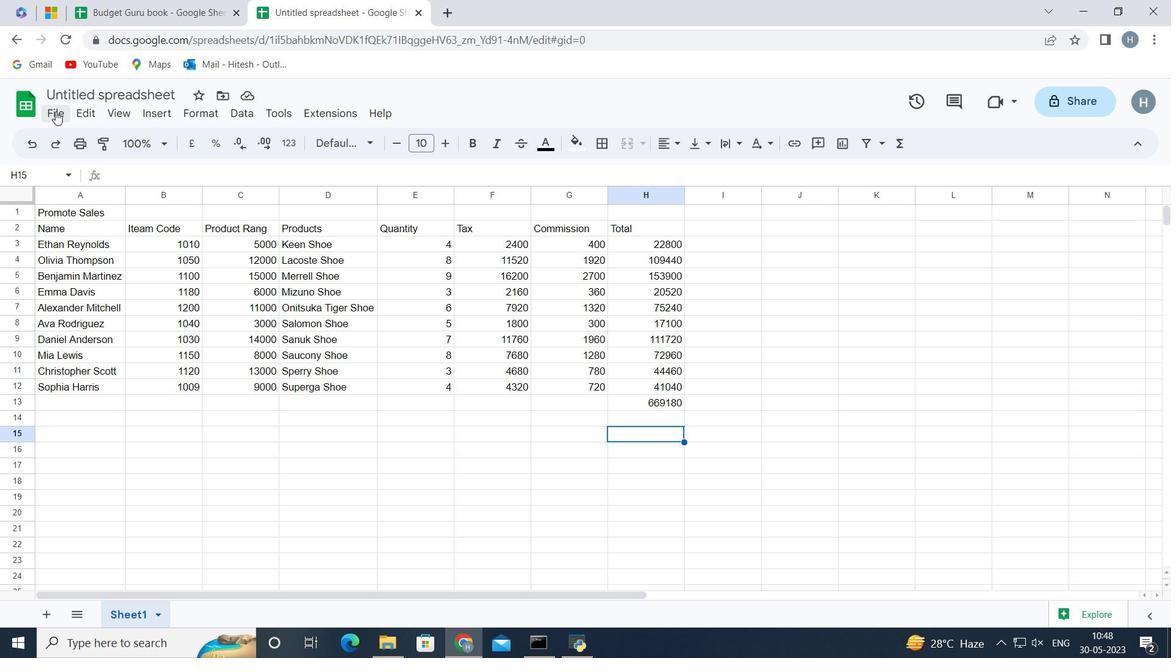
Action: Mouse moved to (99, 341)
Screenshot: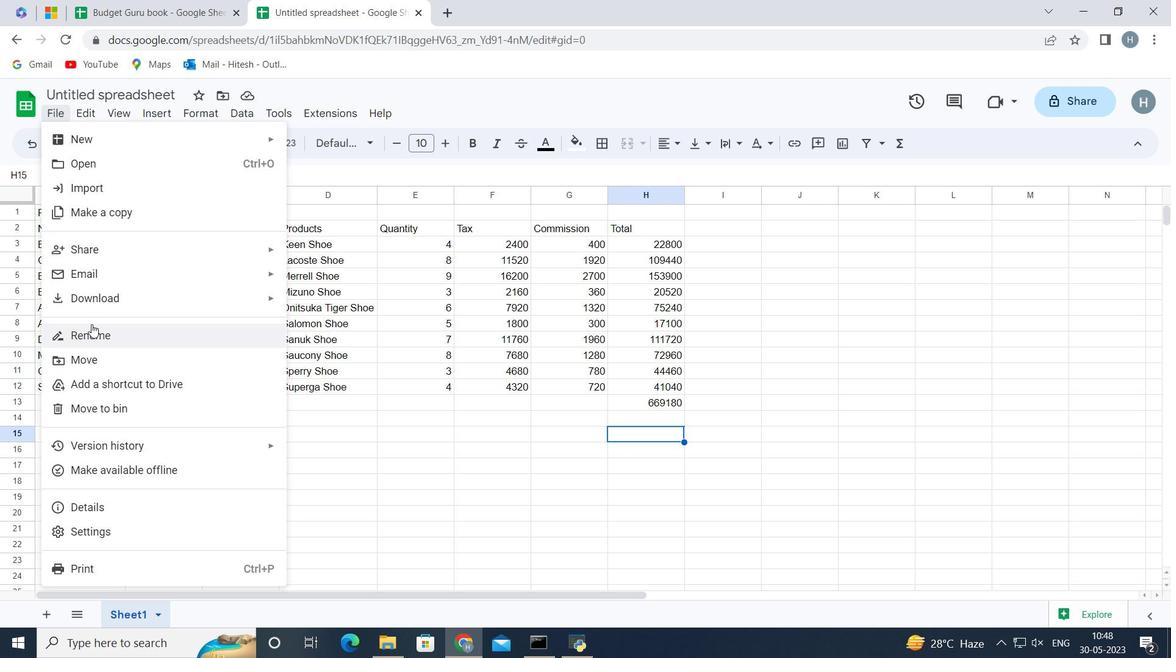 
Action: Mouse pressed left at (99, 341)
Screenshot: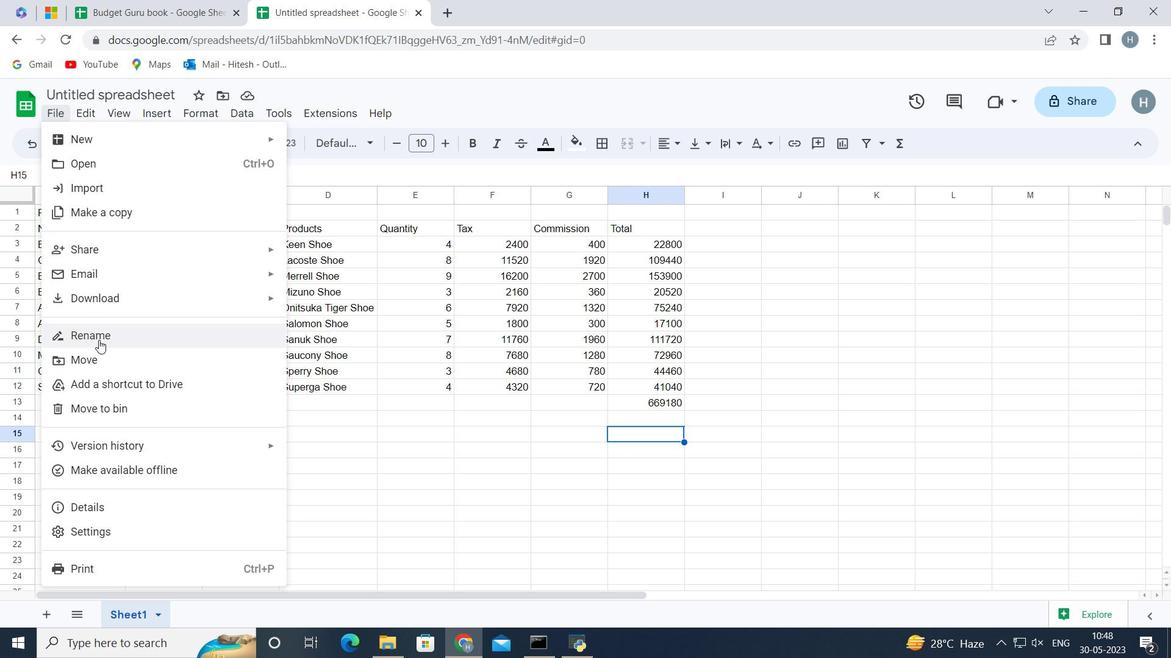 
Action: Mouse moved to (180, 130)
Screenshot: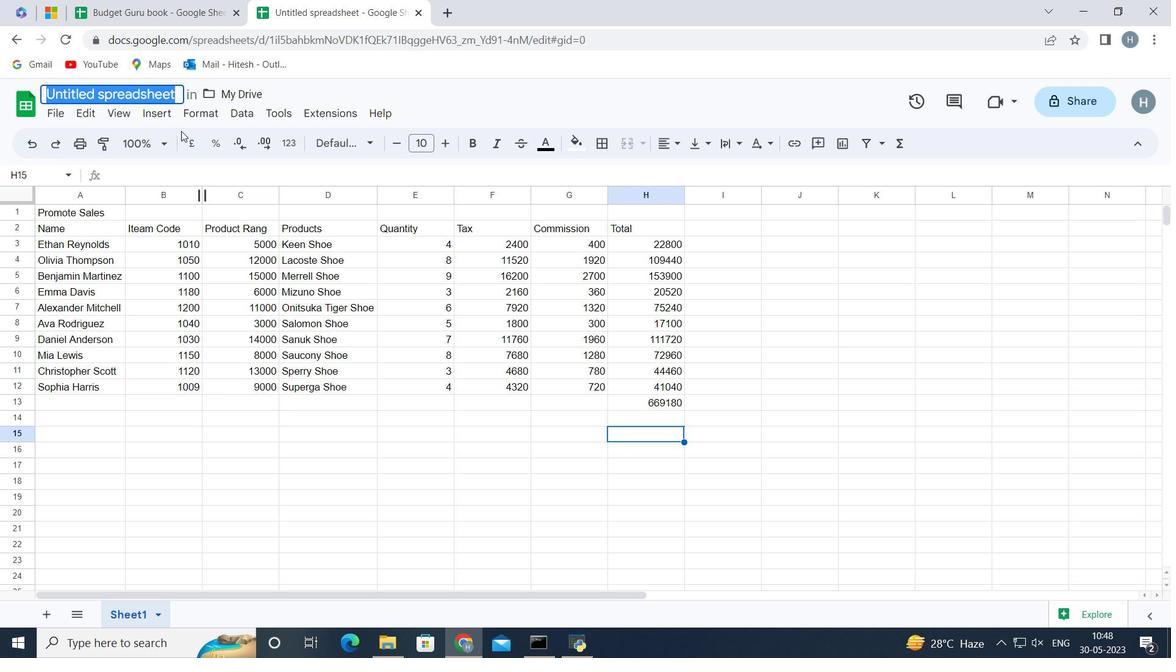 
Action: Key pressed <Key.backspace><Key.shift>Attendance<Key.space><Key.shift>Sheet<Key.space>foe<Key.backspace>r<Key.space><Key.shift>Weekly<Key.space><Key.shift>Analysisbook<Key.enter>
Screenshot: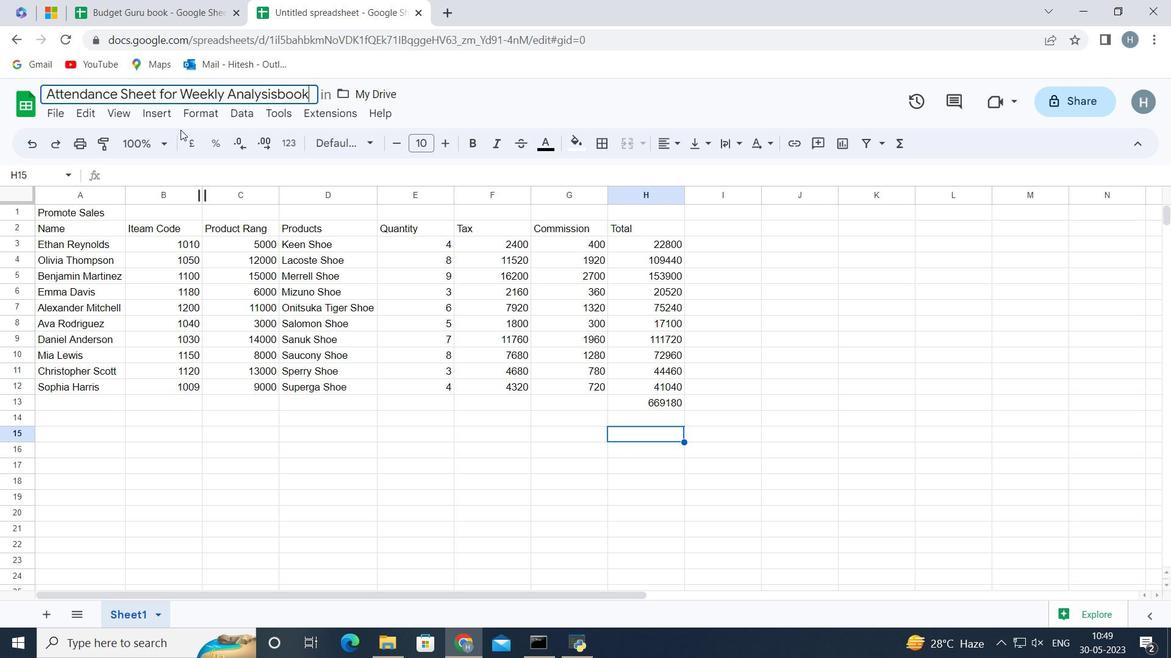 
Action: Mouse moved to (259, 450)
Screenshot: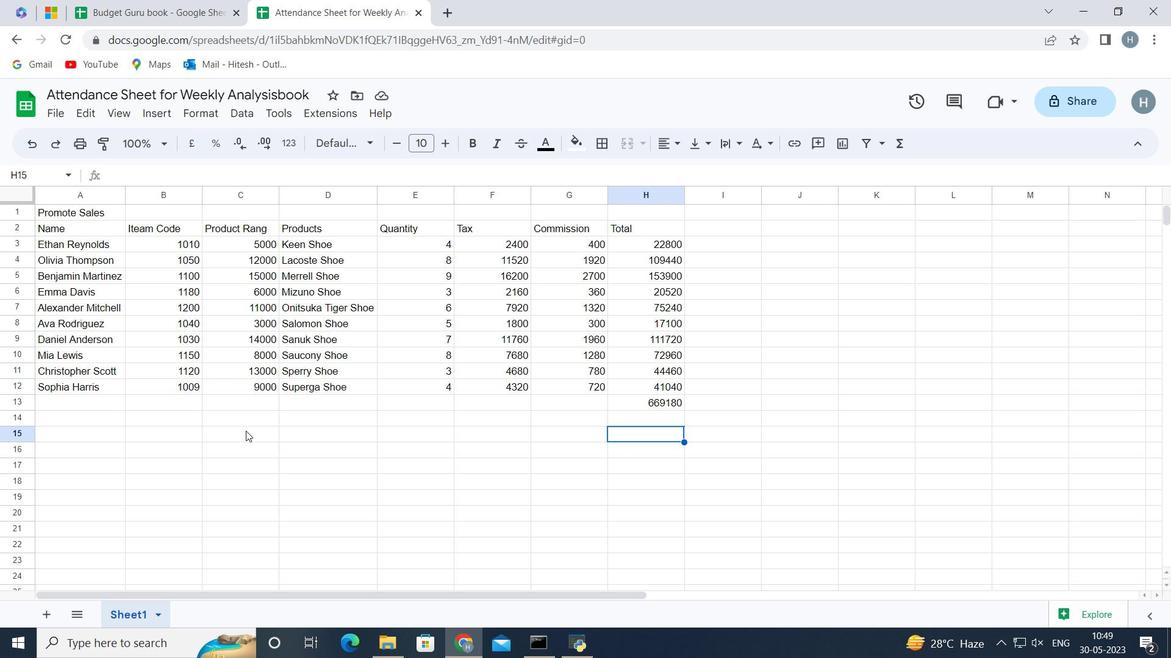 
Action: Mouse pressed left at (259, 450)
Screenshot: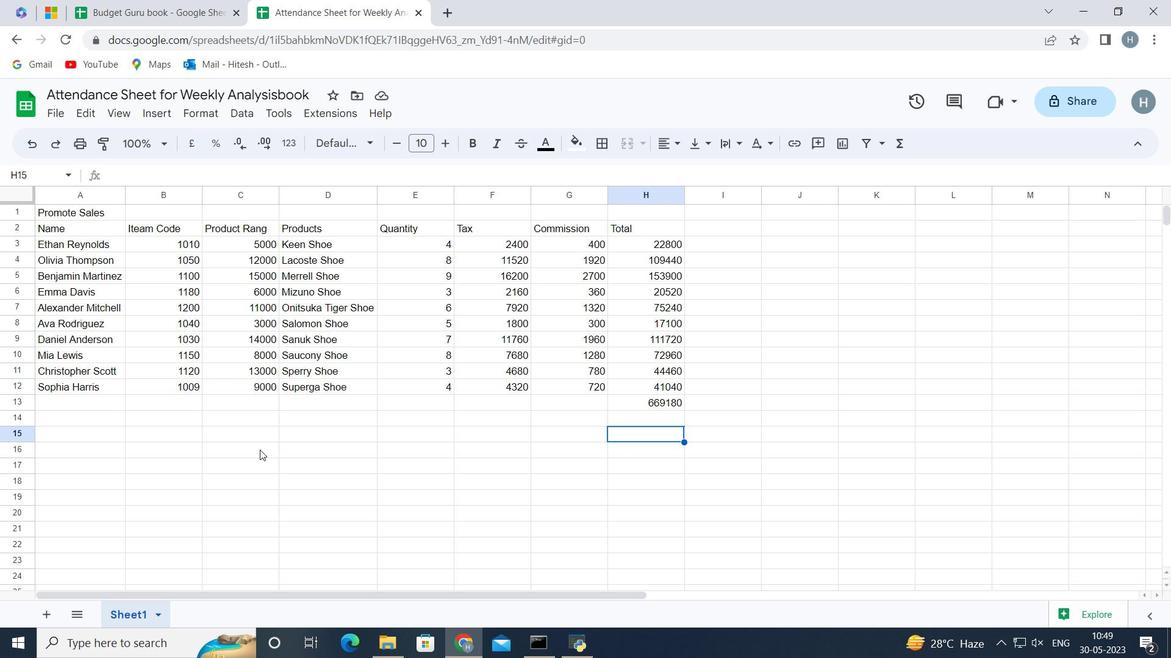 
Action: Mouse moved to (70, 208)
Screenshot: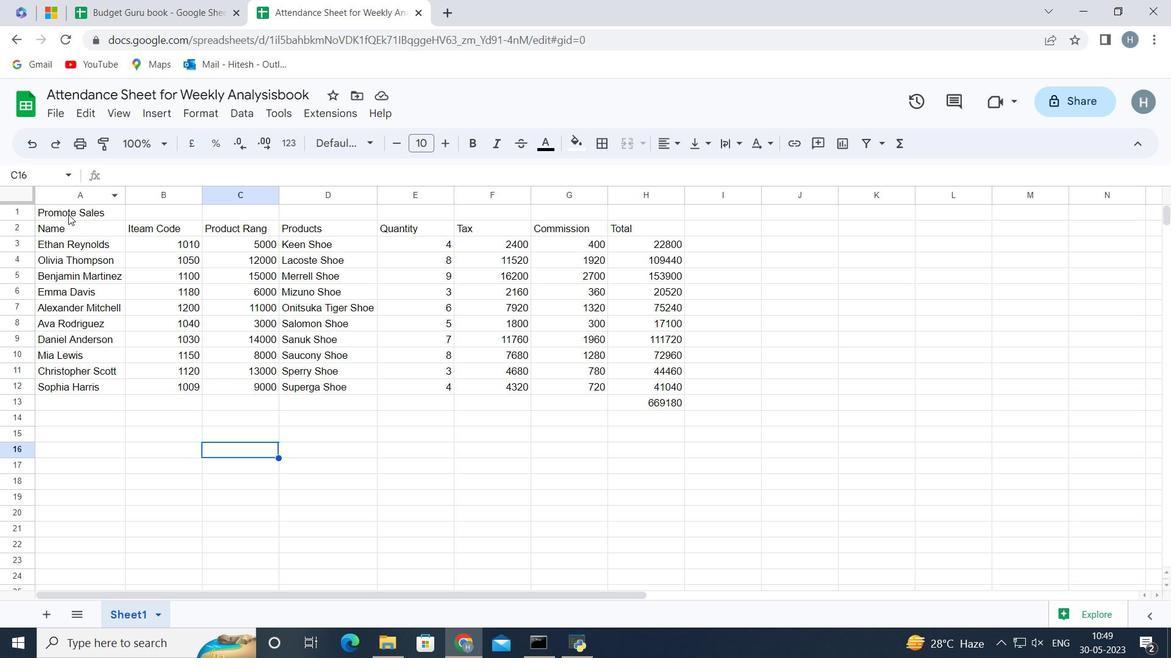
Action: Mouse pressed left at (70, 208)
Screenshot: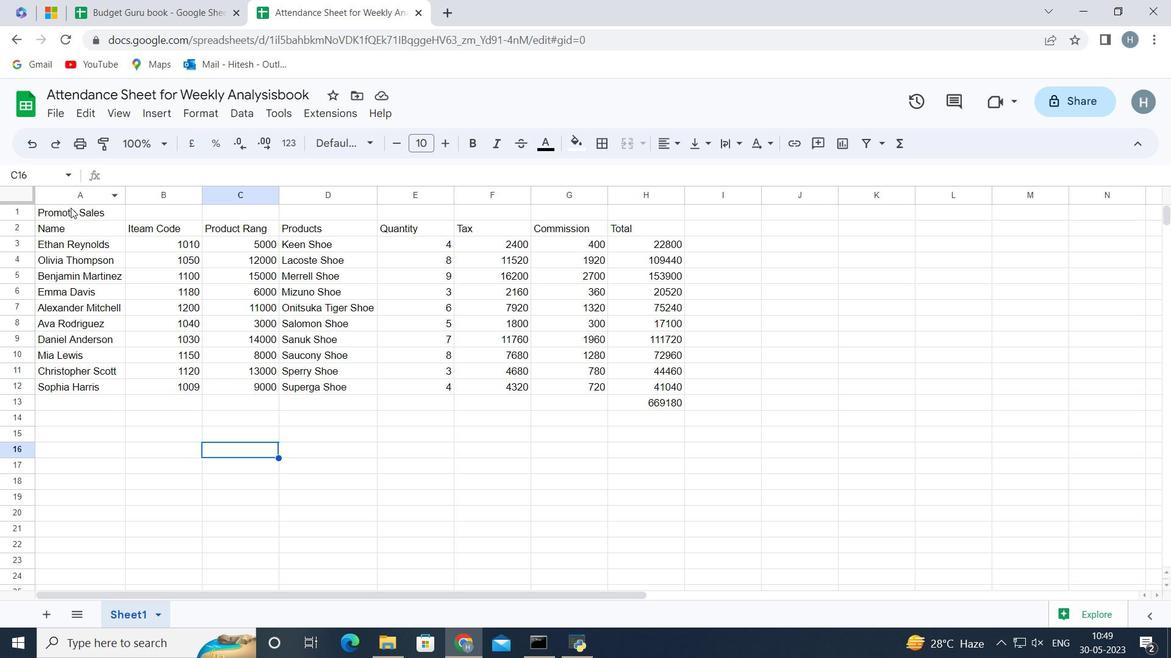
Action: Key pressed <Key.shift><Key.right><Key.right><Key.right><Key.right><Key.right><Key.right><Key.right>
Screenshot: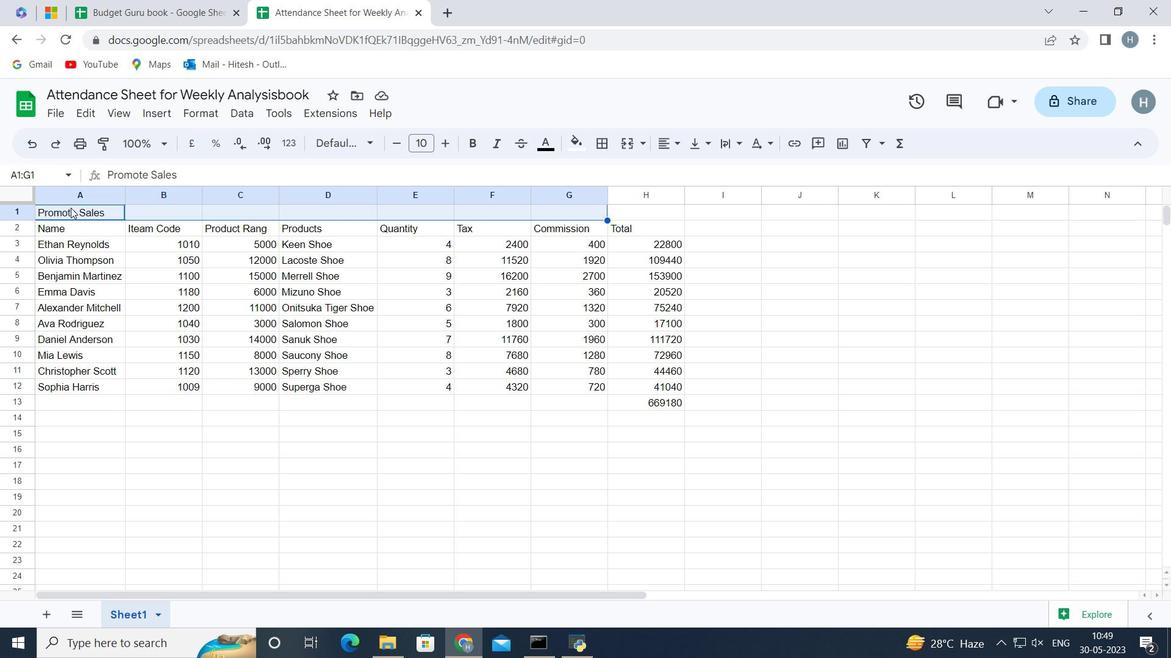
Action: Mouse moved to (628, 140)
Screenshot: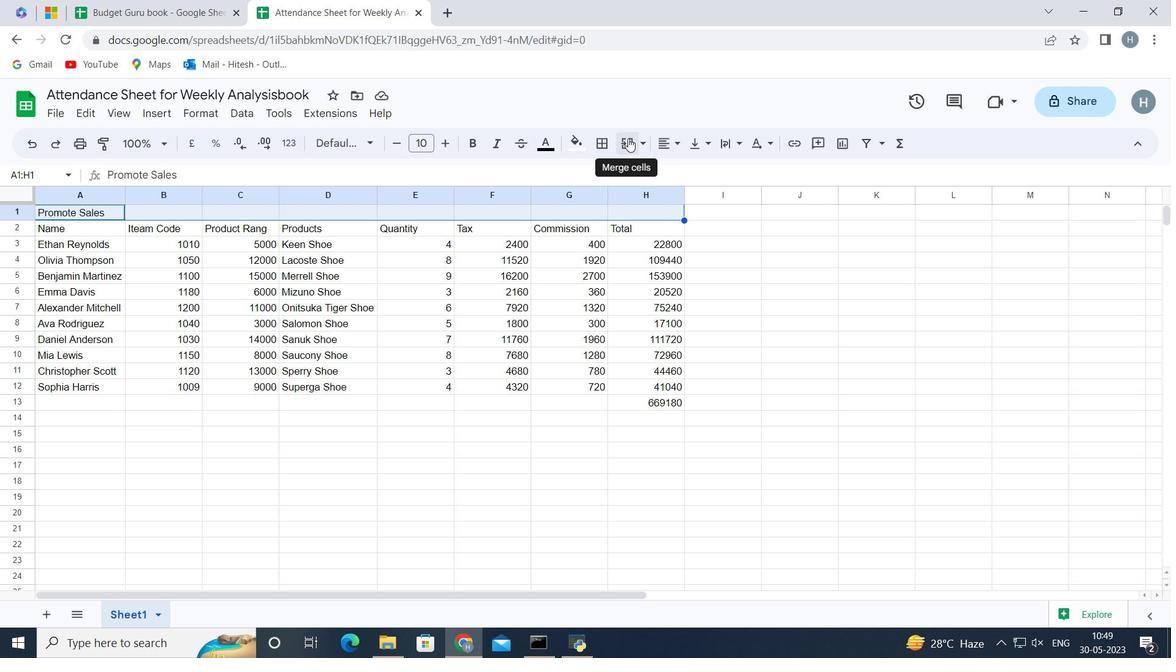 
Action: Mouse pressed left at (628, 140)
Screenshot: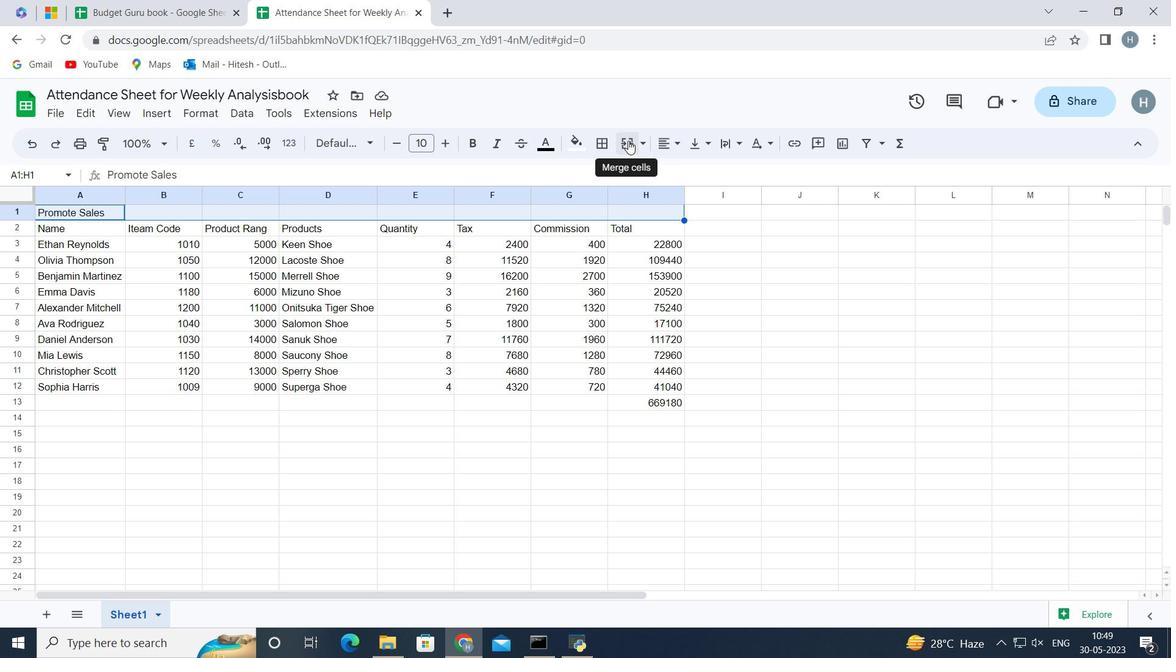
Action: Mouse moved to (372, 472)
Screenshot: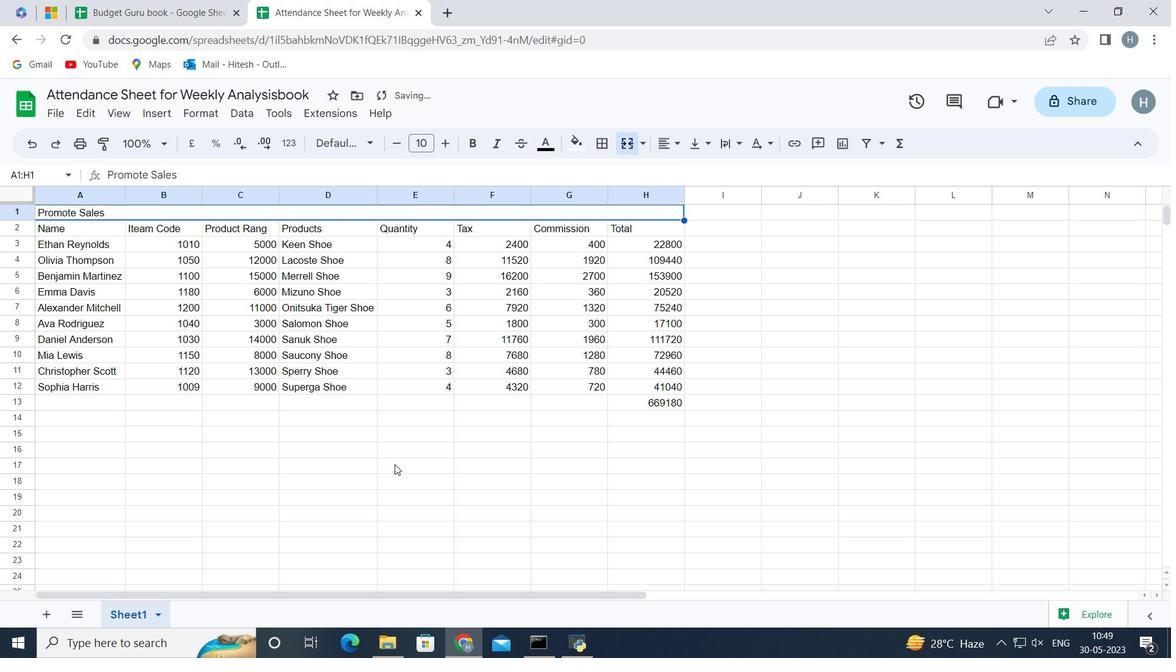 
Action: Mouse pressed left at (372, 472)
Screenshot: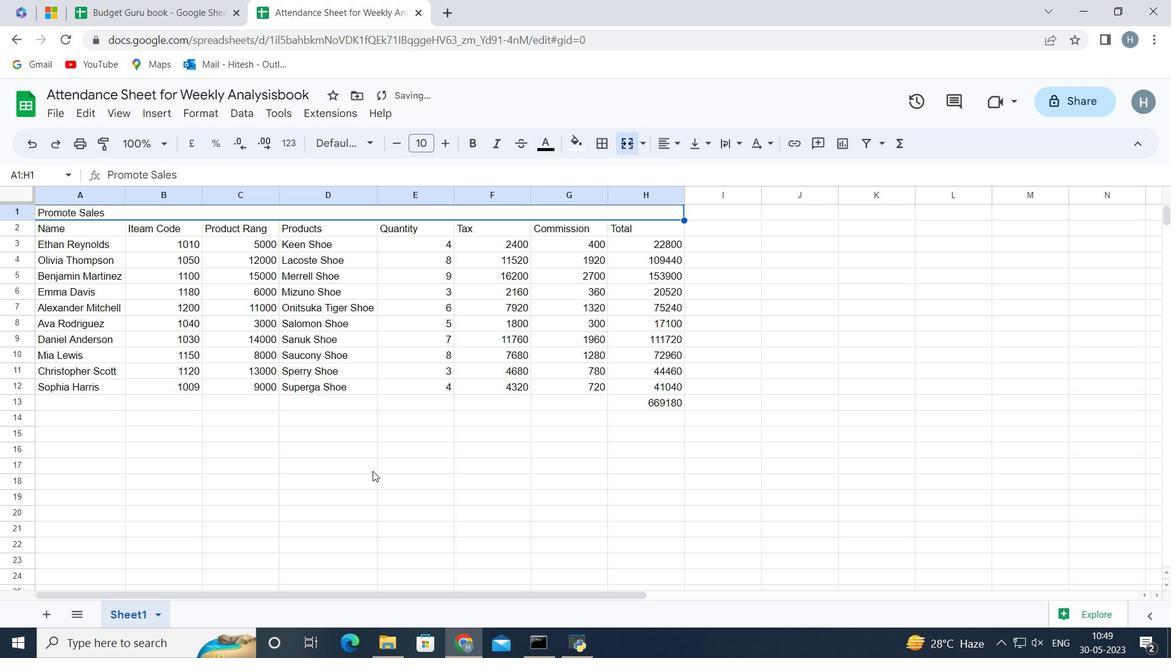 
Action: Mouse moved to (503, 449)
Screenshot: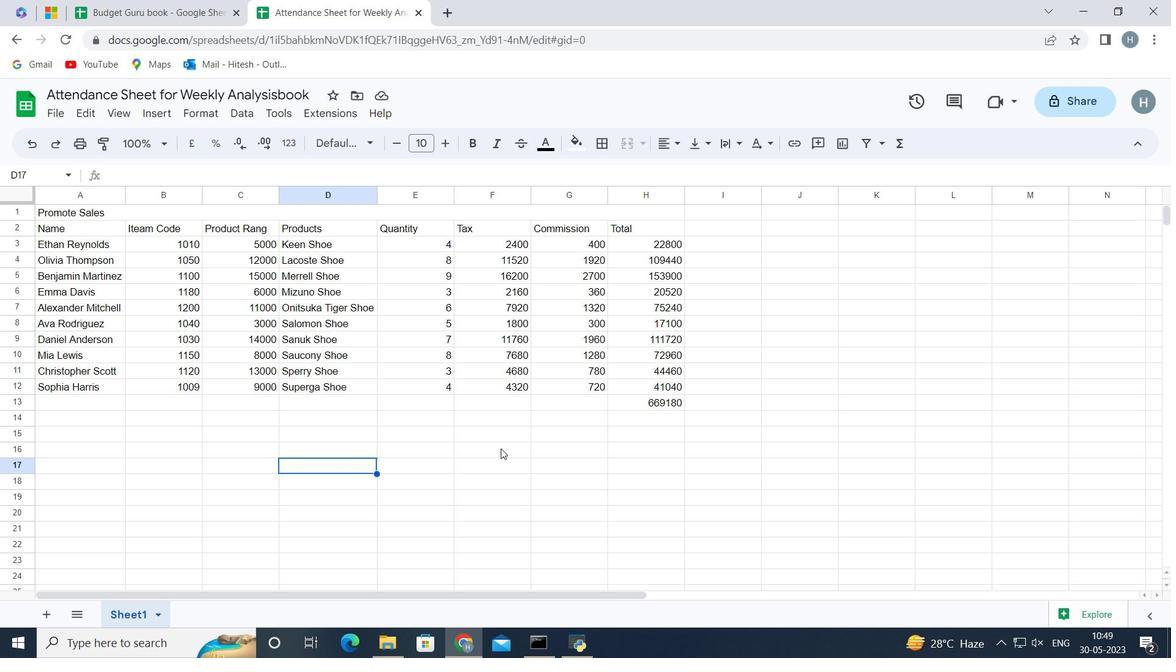 
